 Task: Compose an email with the signature Kirsten Carter with the subject Feedback on a testimonial and the message Can you please provide me with an update on the project risks and mitigation plan? from softage.9@softage.net to softage.4@softage.netSelect the entire message and remove all formatting, select the entire message Undo Send the email. Finally, move the email from Sent Items to the label Inventory management
Action: Mouse moved to (1252, 75)
Screenshot: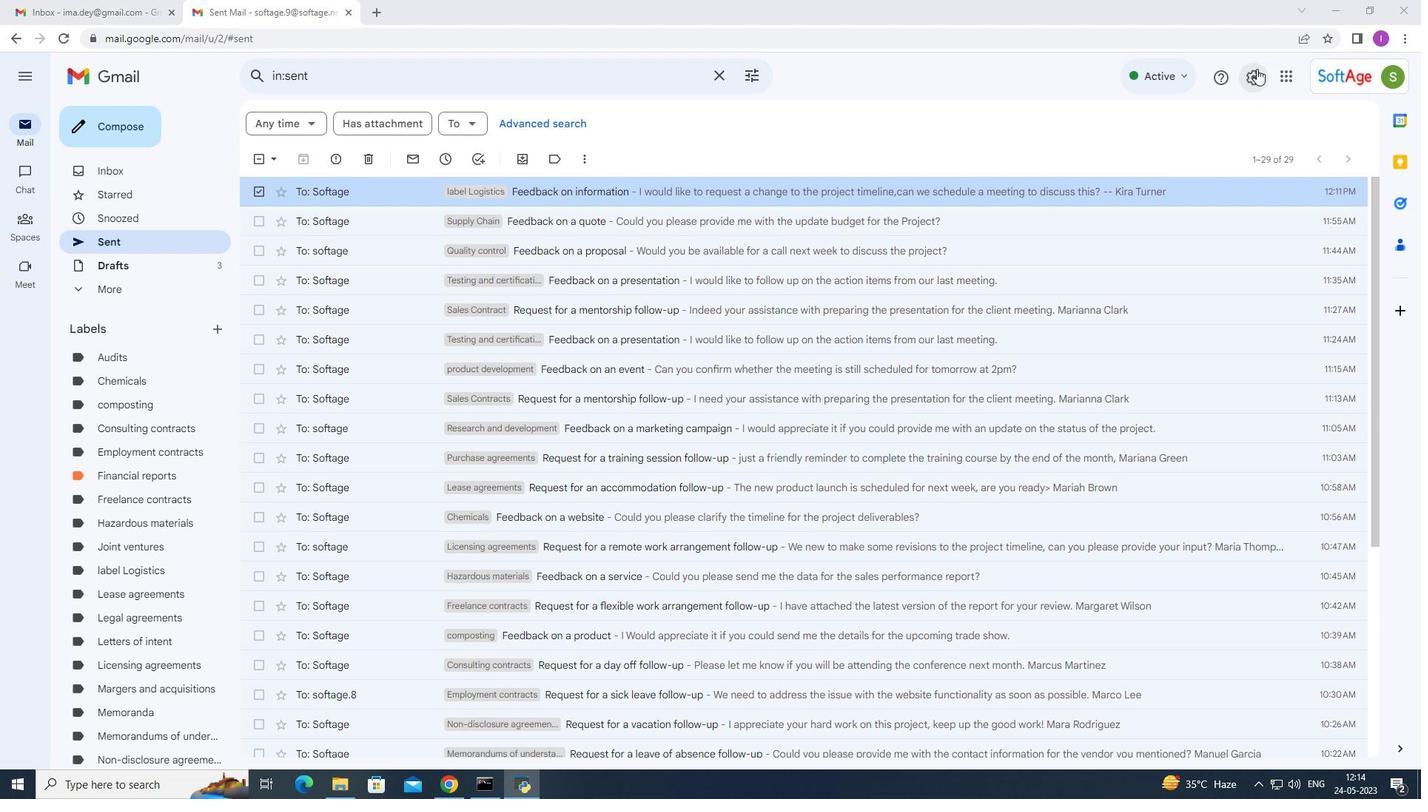 
Action: Mouse pressed left at (1252, 75)
Screenshot: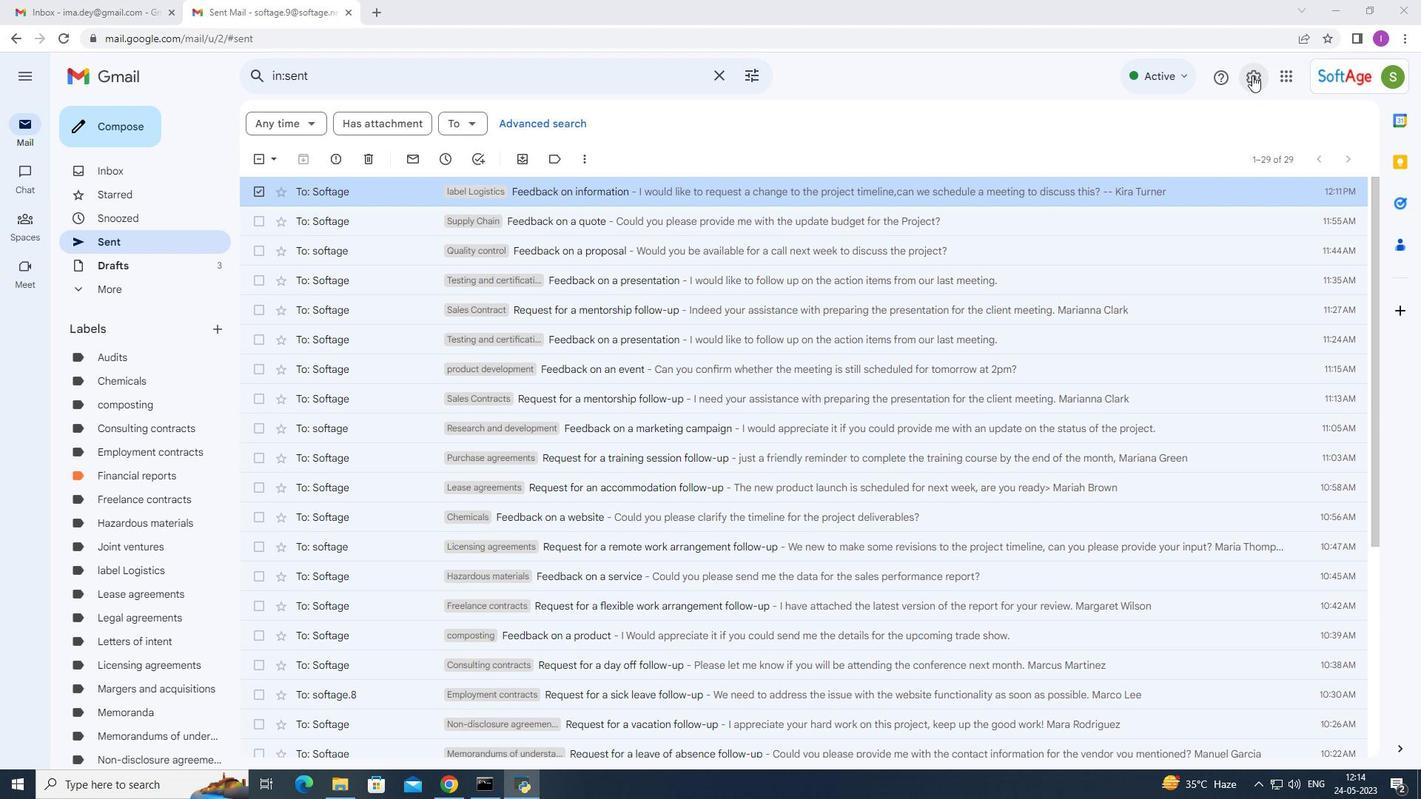
Action: Mouse moved to (1260, 144)
Screenshot: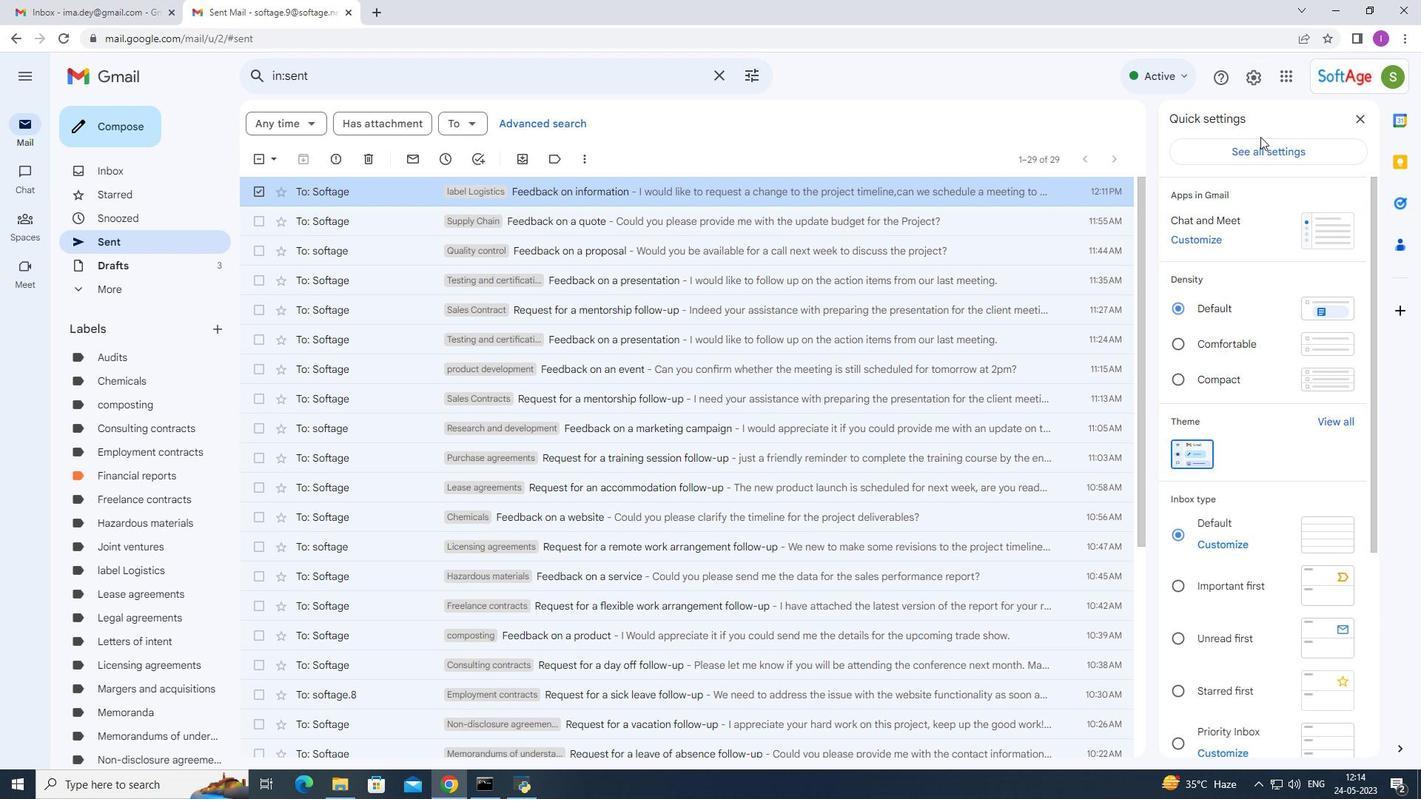 
Action: Mouse pressed left at (1260, 144)
Screenshot: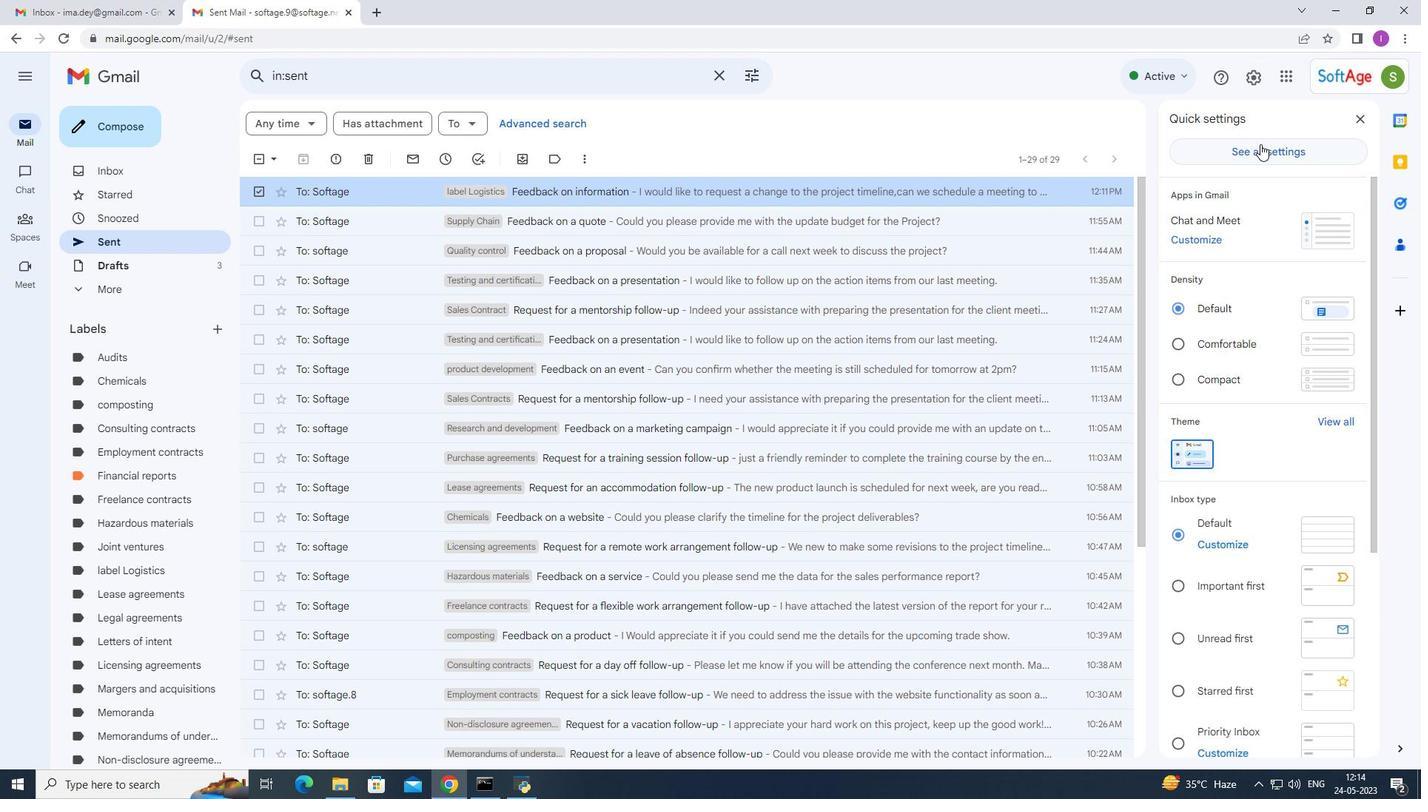 
Action: Mouse moved to (612, 430)
Screenshot: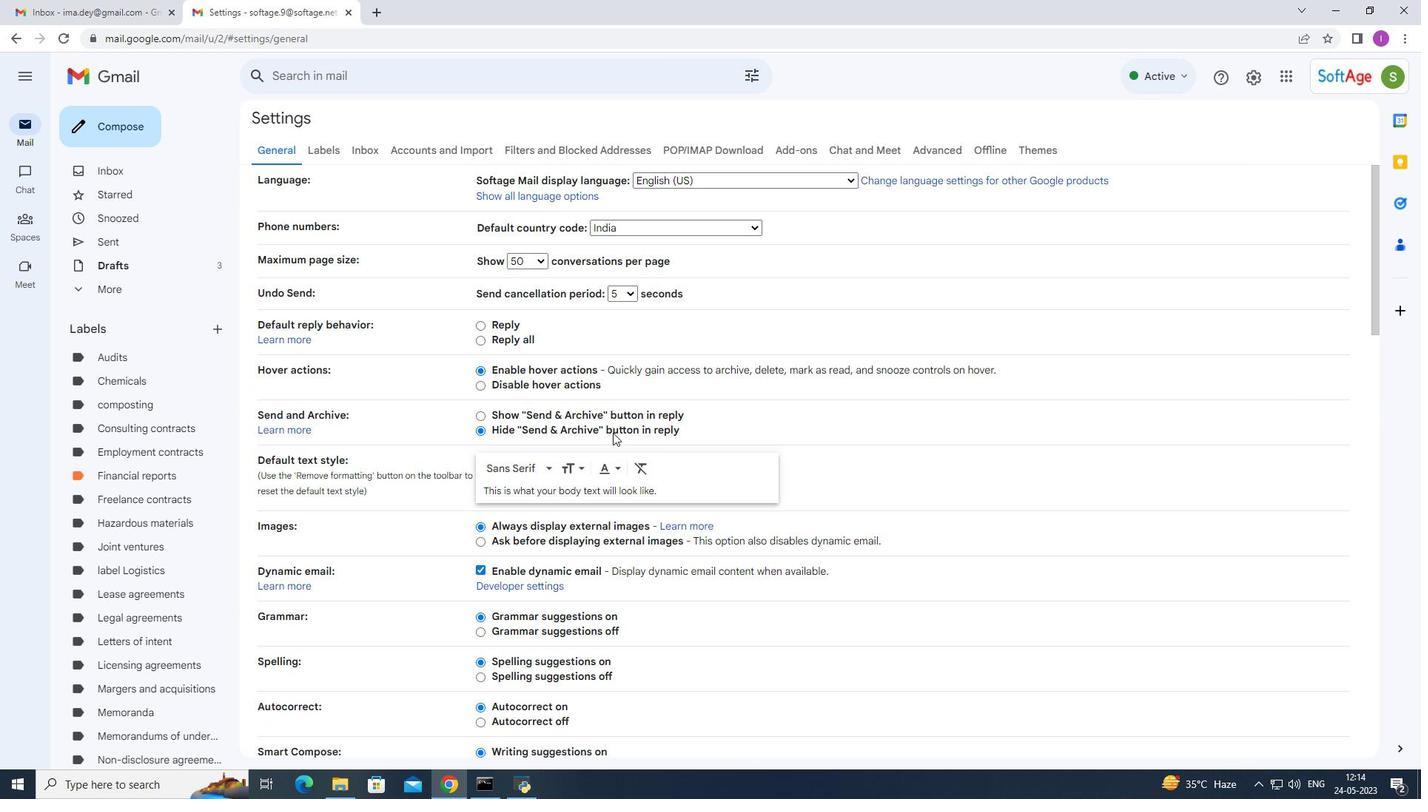 
Action: Mouse scrolled (612, 429) with delta (0, 0)
Screenshot: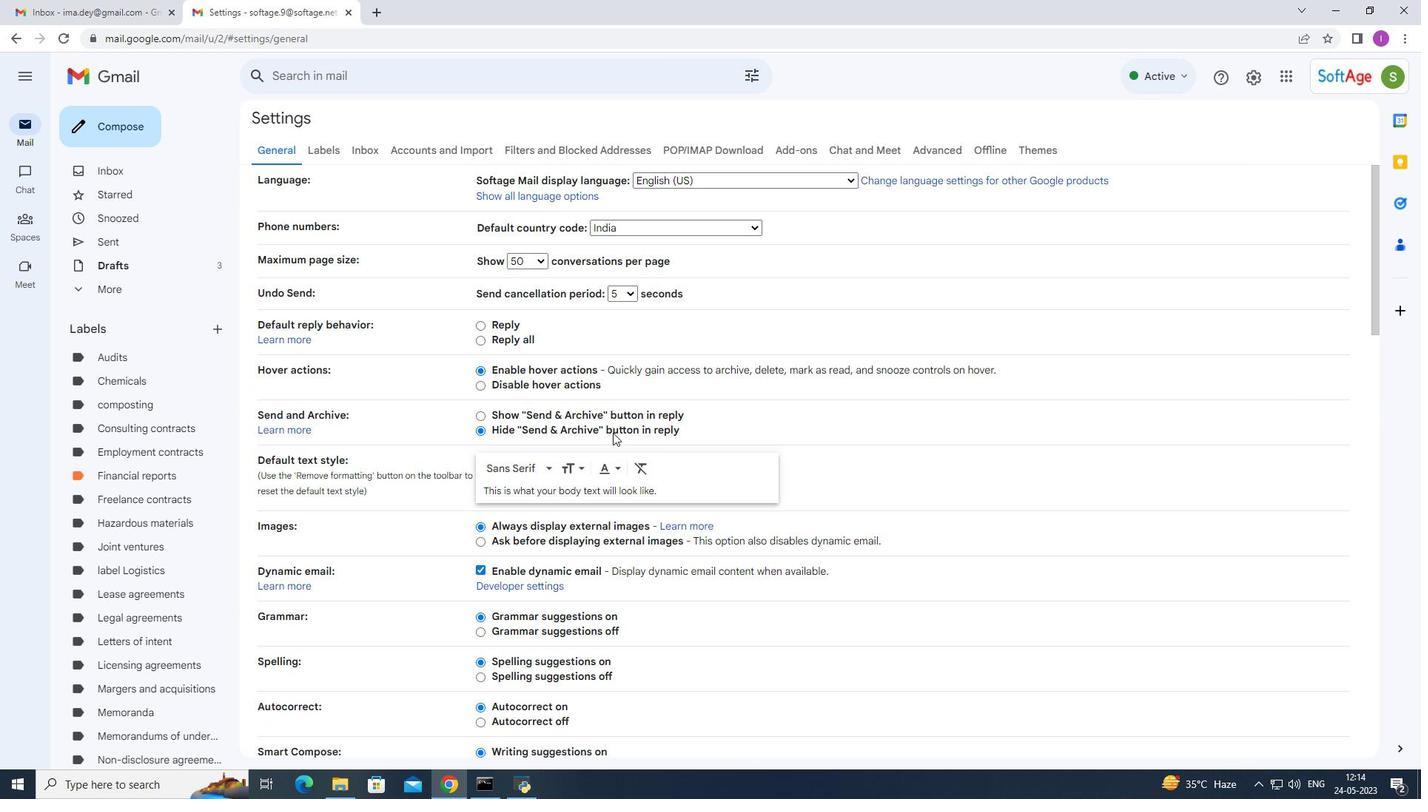 
Action: Mouse scrolled (612, 429) with delta (0, 0)
Screenshot: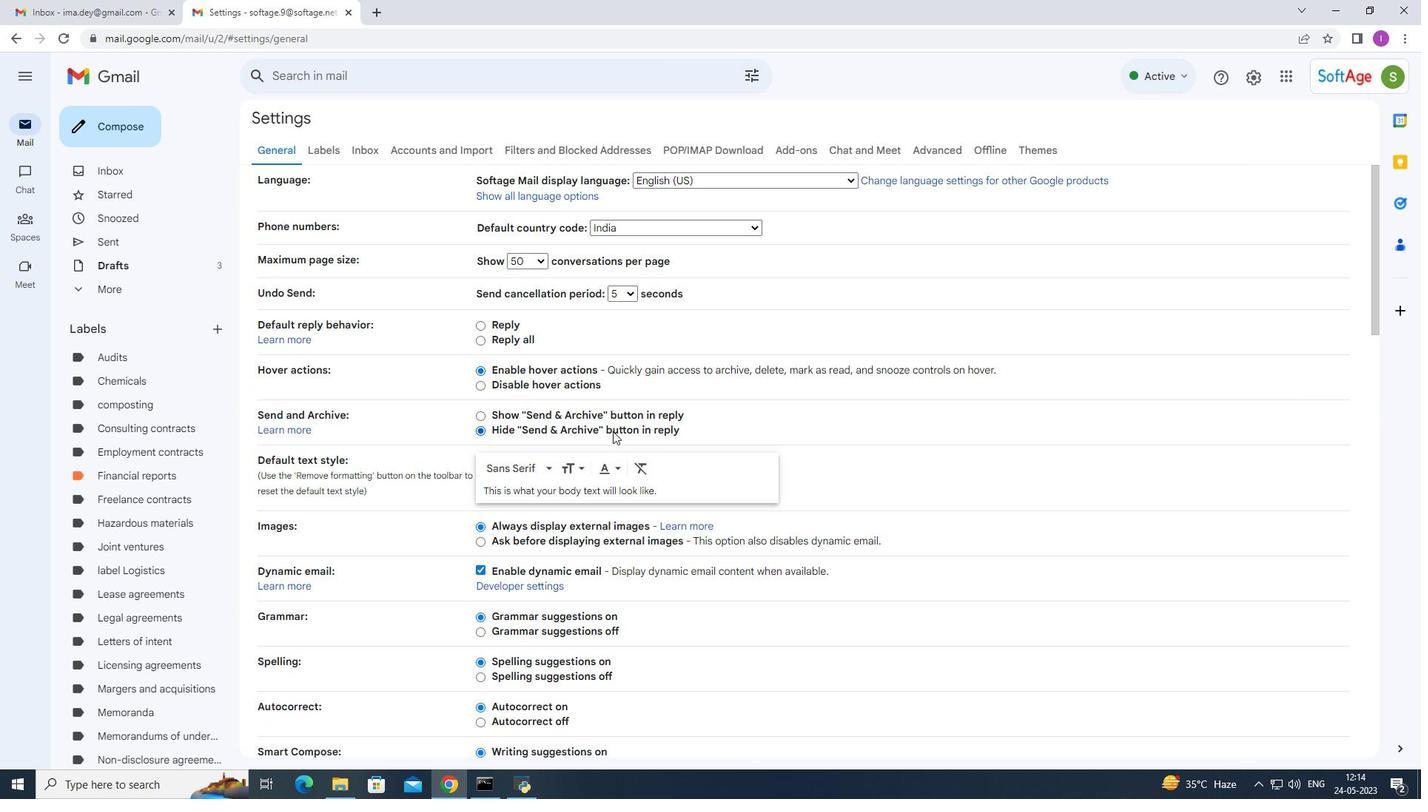 
Action: Mouse scrolled (612, 429) with delta (0, 0)
Screenshot: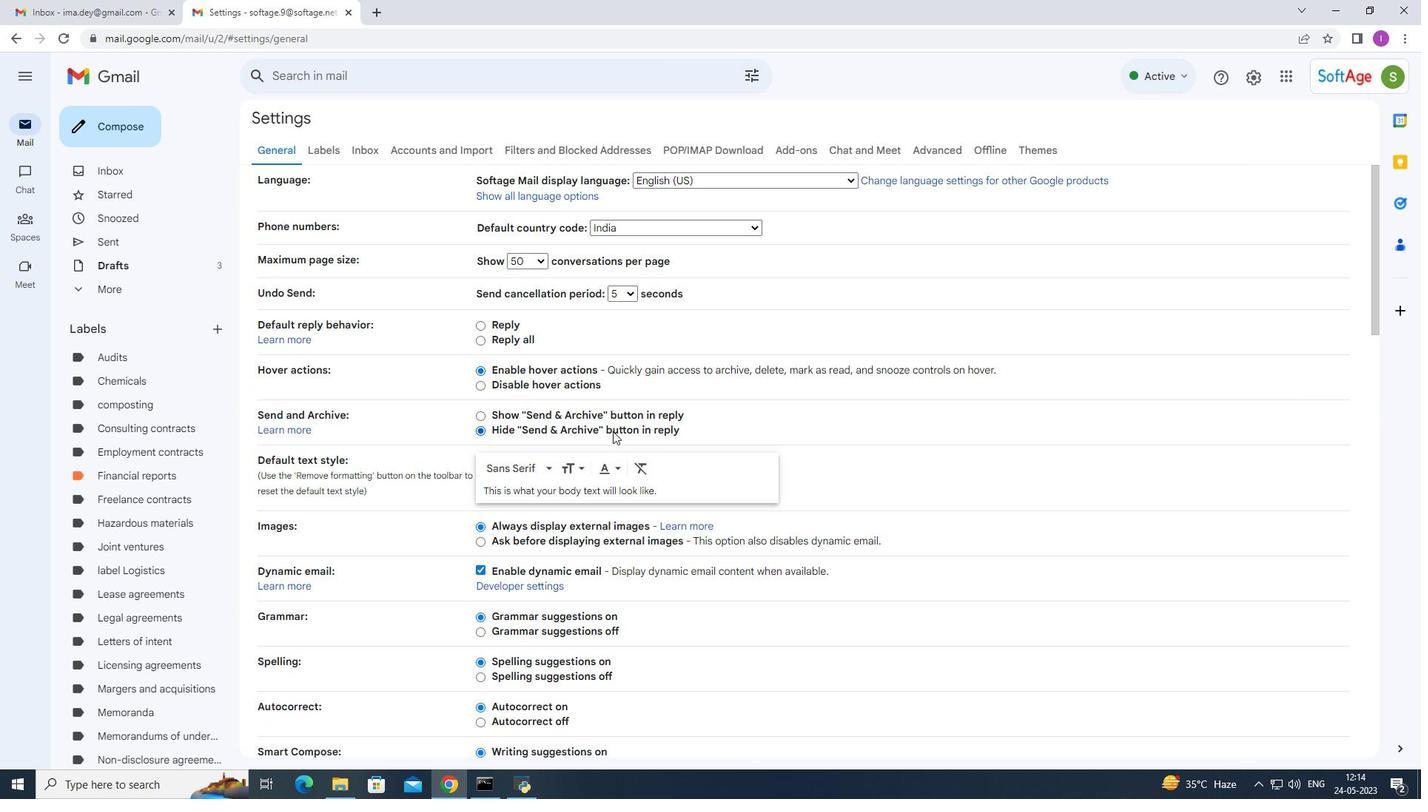 
Action: Mouse scrolled (612, 430) with delta (0, 0)
Screenshot: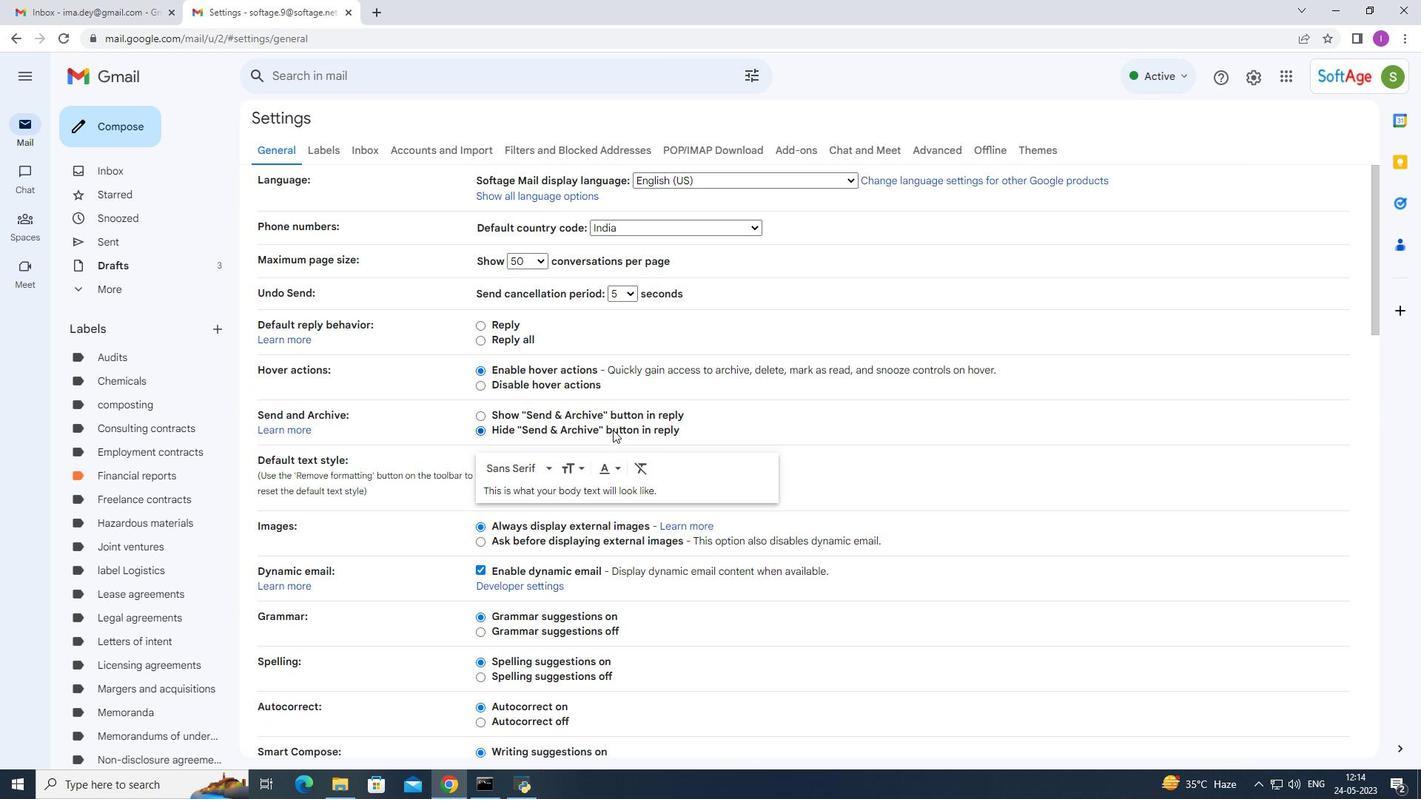 
Action: Mouse scrolled (612, 429) with delta (0, 0)
Screenshot: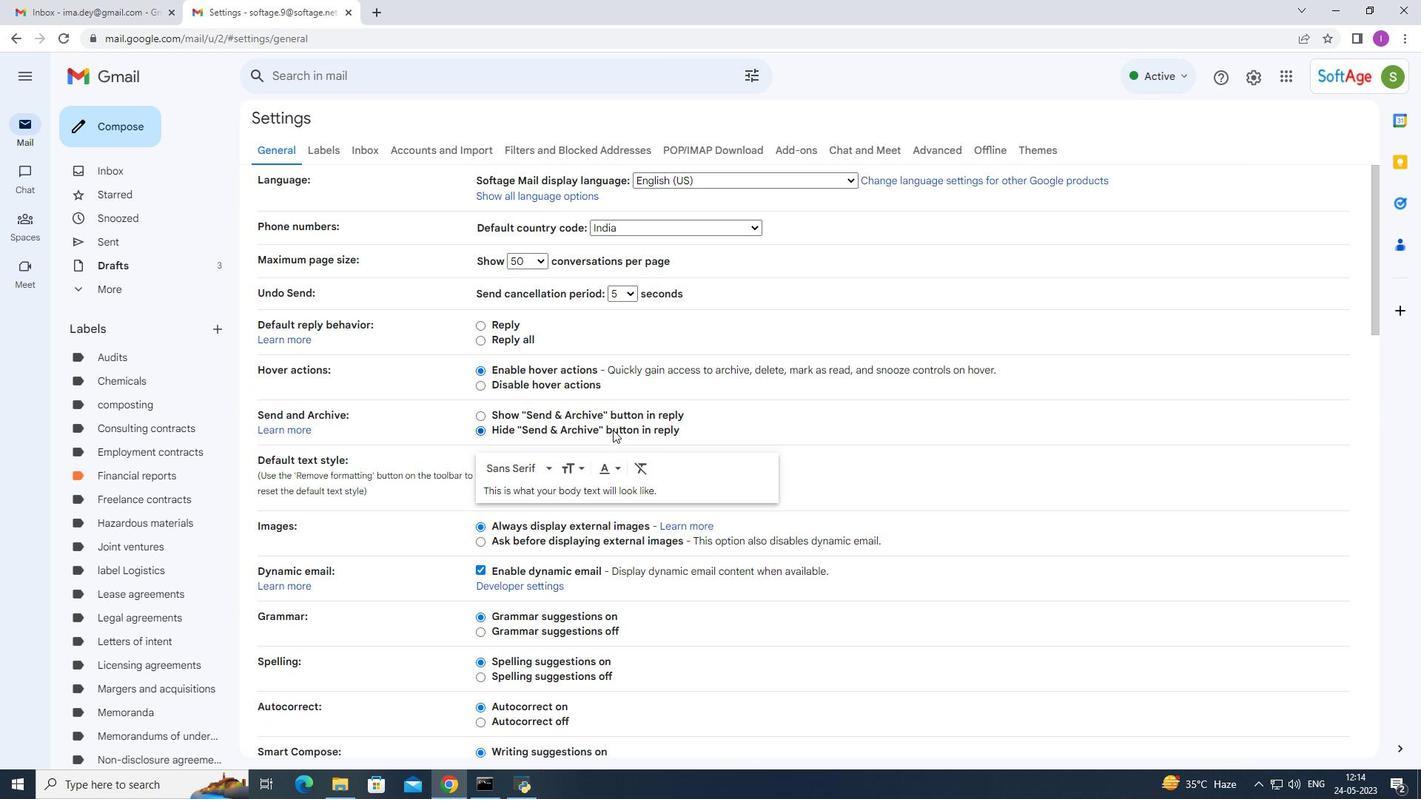 
Action: Mouse scrolled (612, 429) with delta (0, 0)
Screenshot: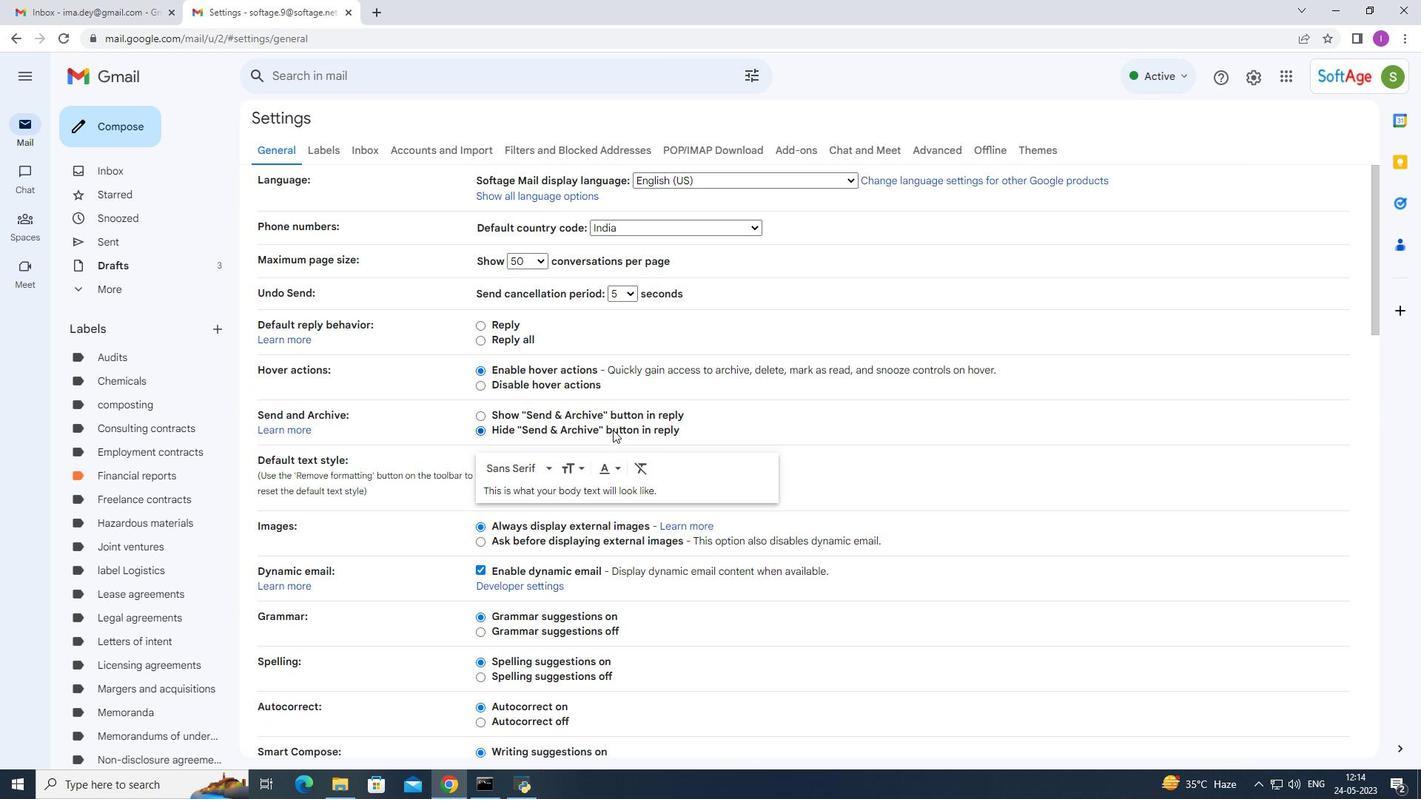 
Action: Mouse moved to (613, 416)
Screenshot: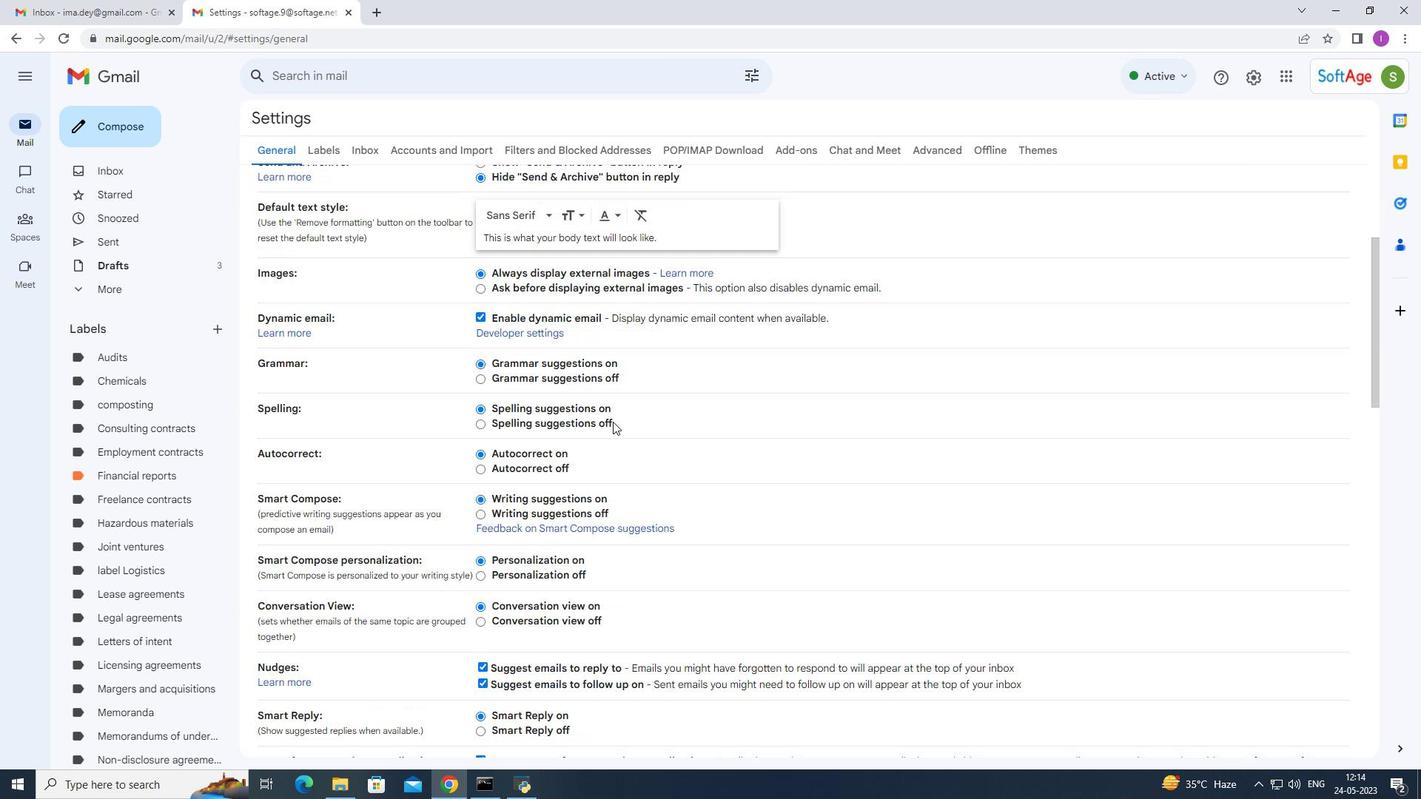
Action: Mouse scrolled (613, 415) with delta (0, 0)
Screenshot: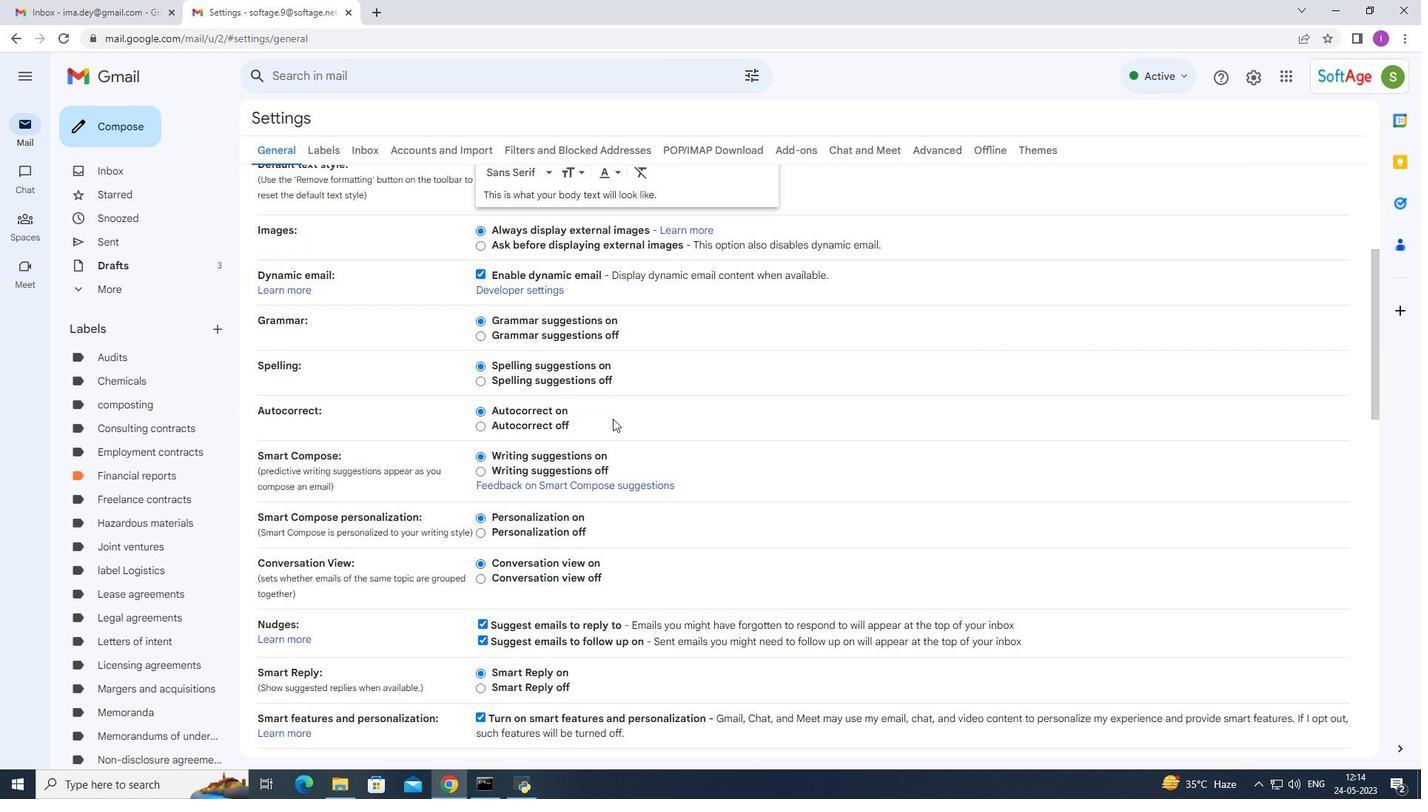 
Action: Mouse scrolled (613, 415) with delta (0, 0)
Screenshot: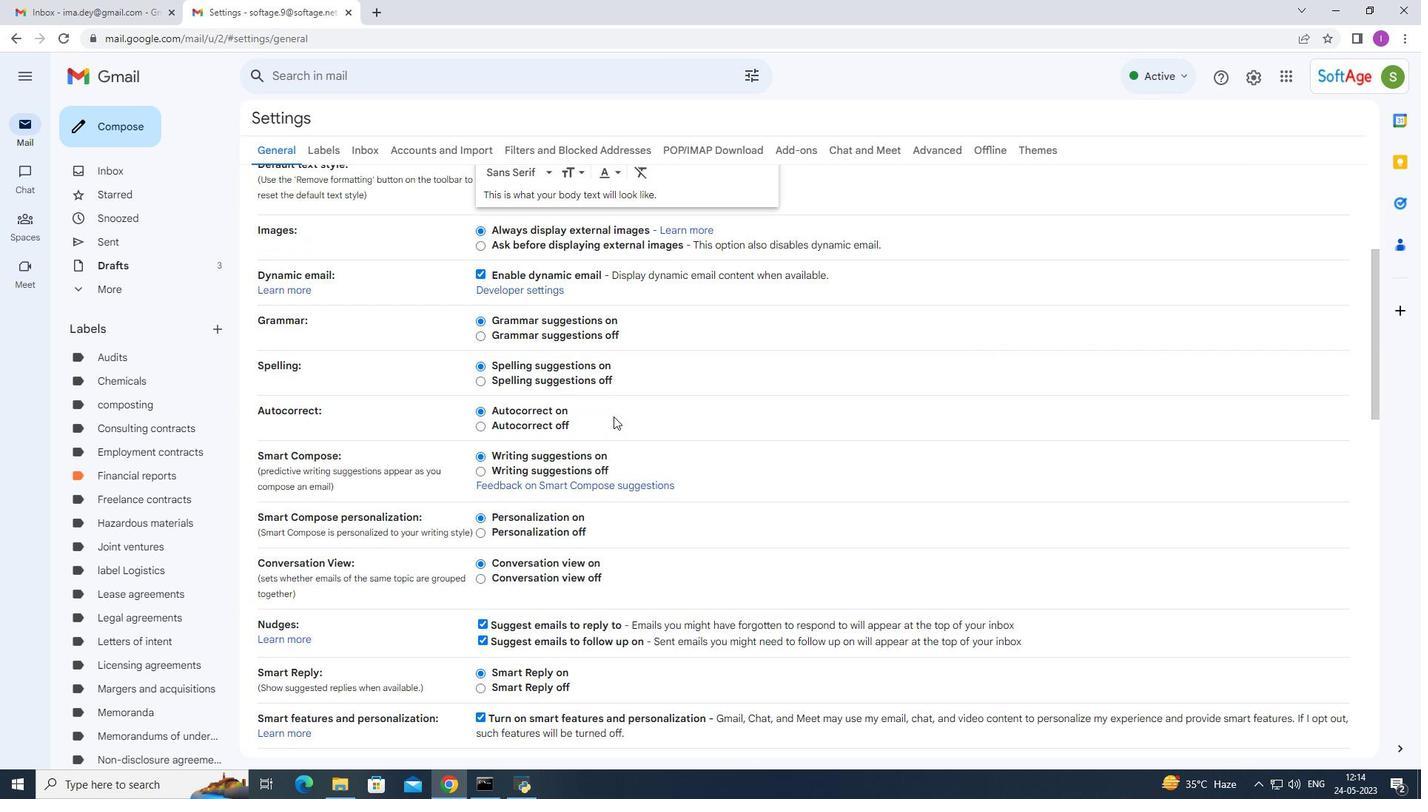 
Action: Mouse scrolled (613, 415) with delta (0, 0)
Screenshot: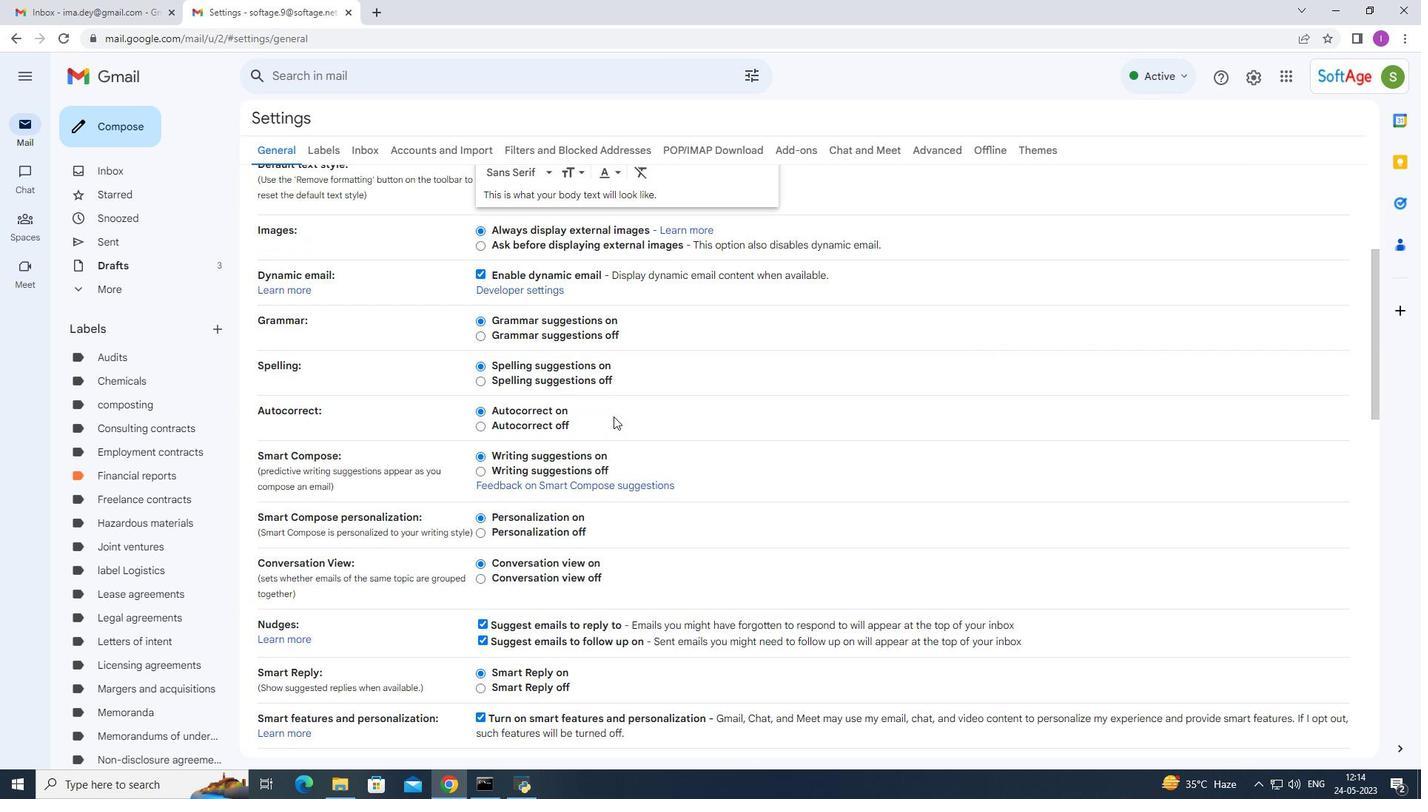 
Action: Mouse moved to (614, 416)
Screenshot: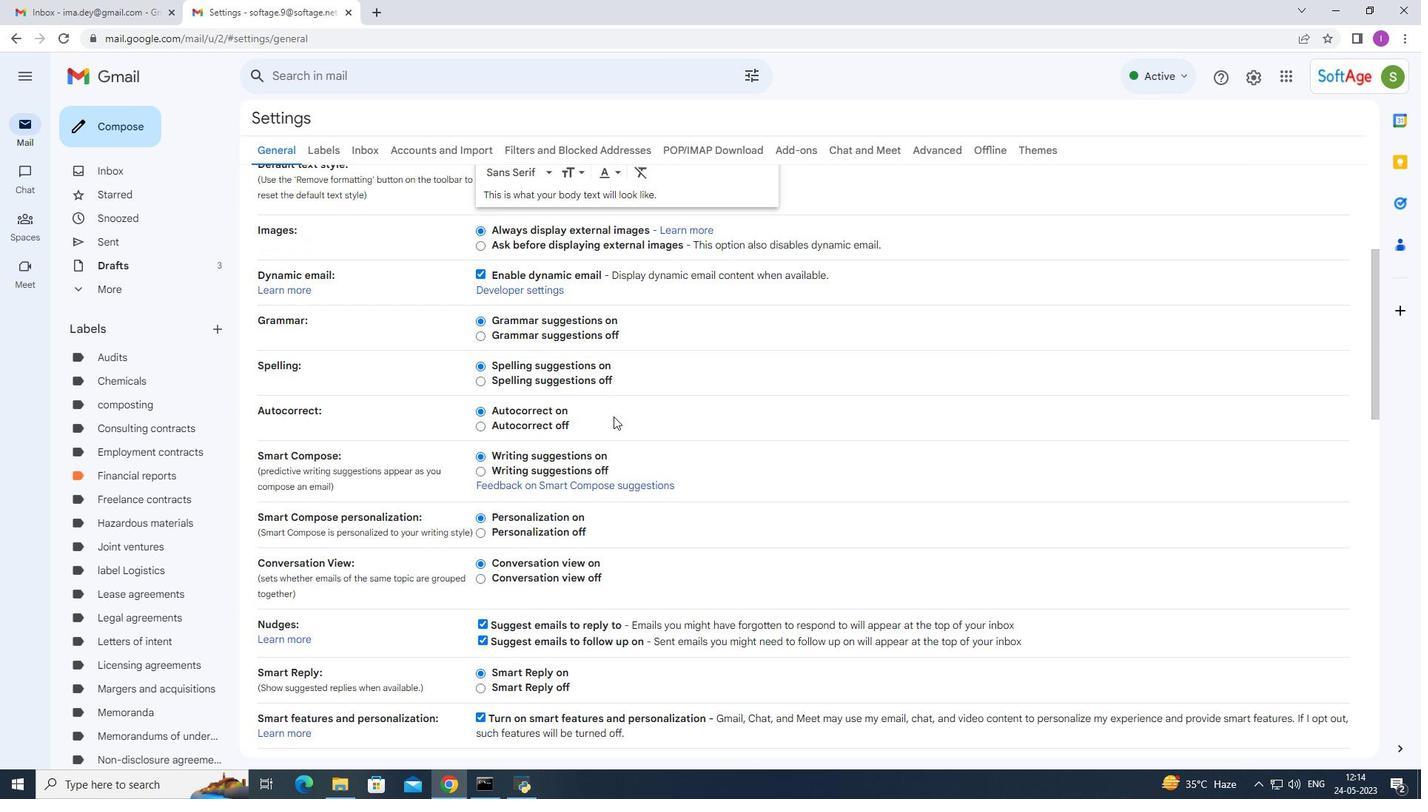 
Action: Mouse scrolled (614, 415) with delta (0, 0)
Screenshot: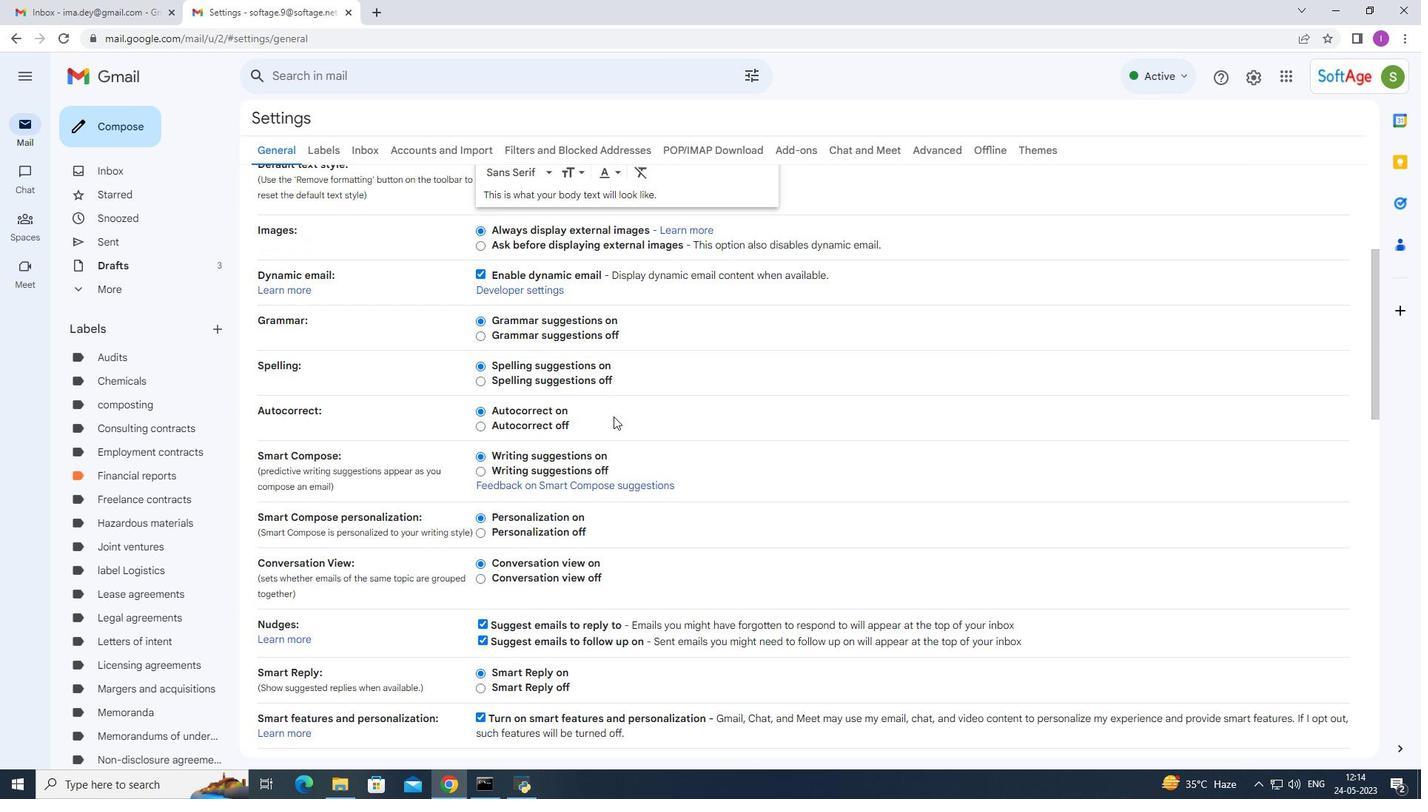 
Action: Mouse moved to (616, 410)
Screenshot: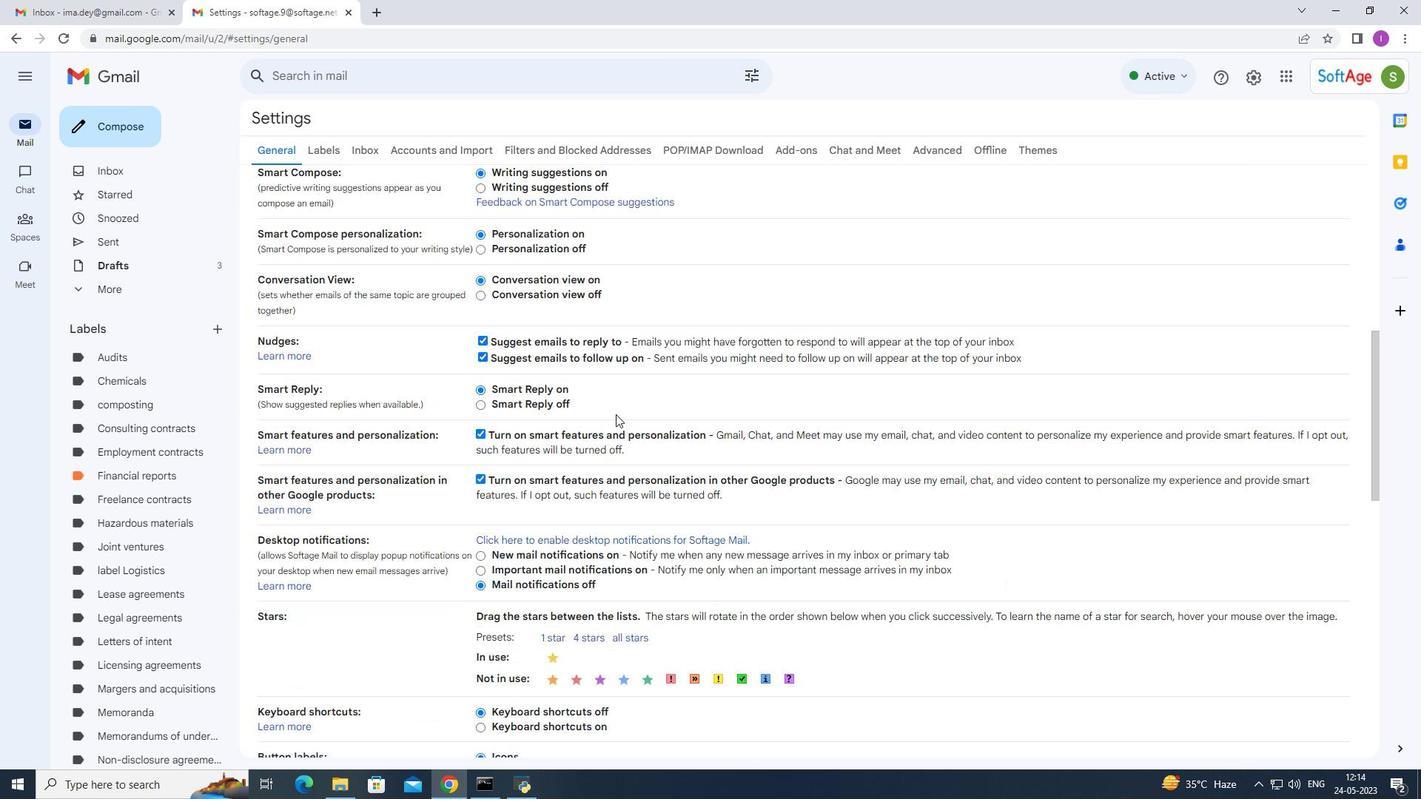 
Action: Mouse scrolled (616, 410) with delta (0, 0)
Screenshot: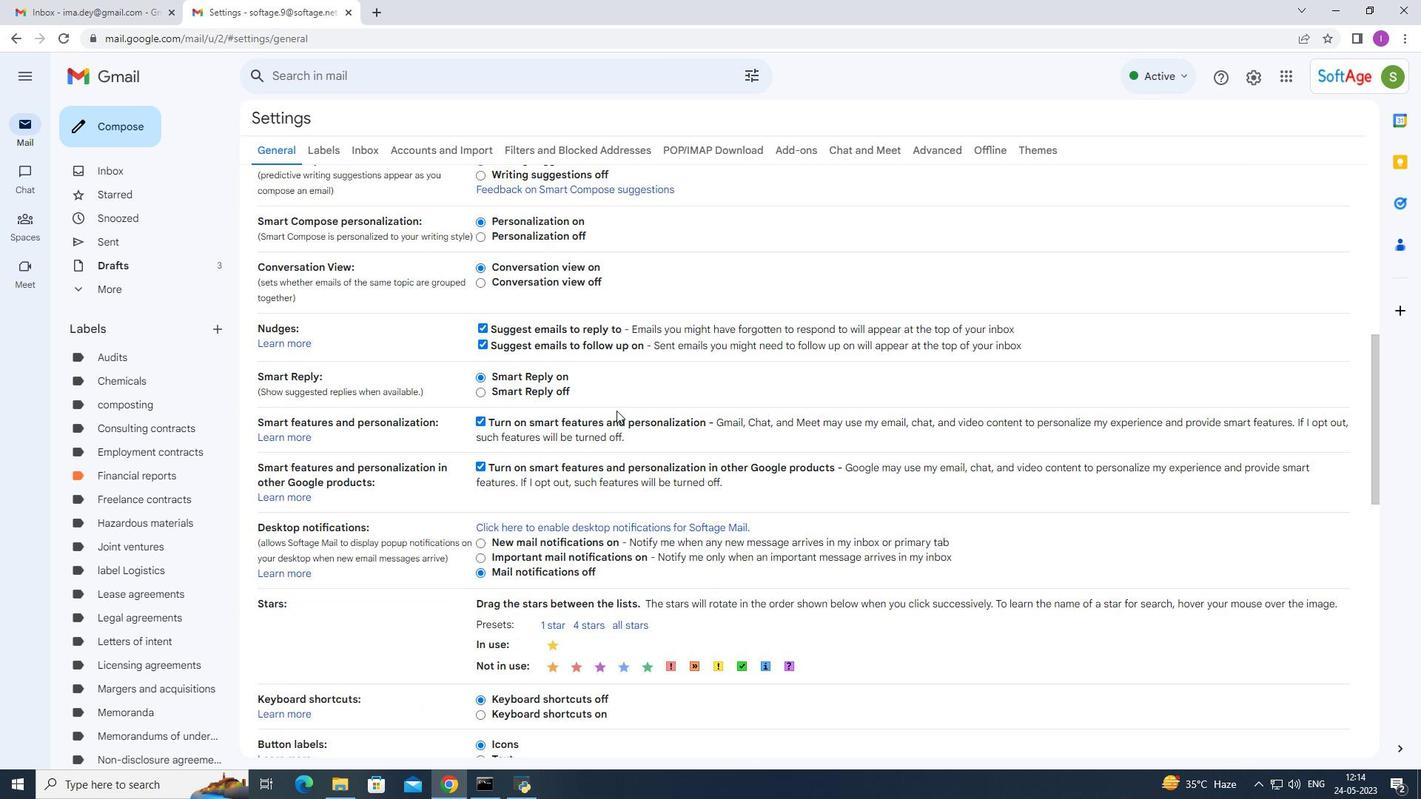 
Action: Mouse moved to (617, 410)
Screenshot: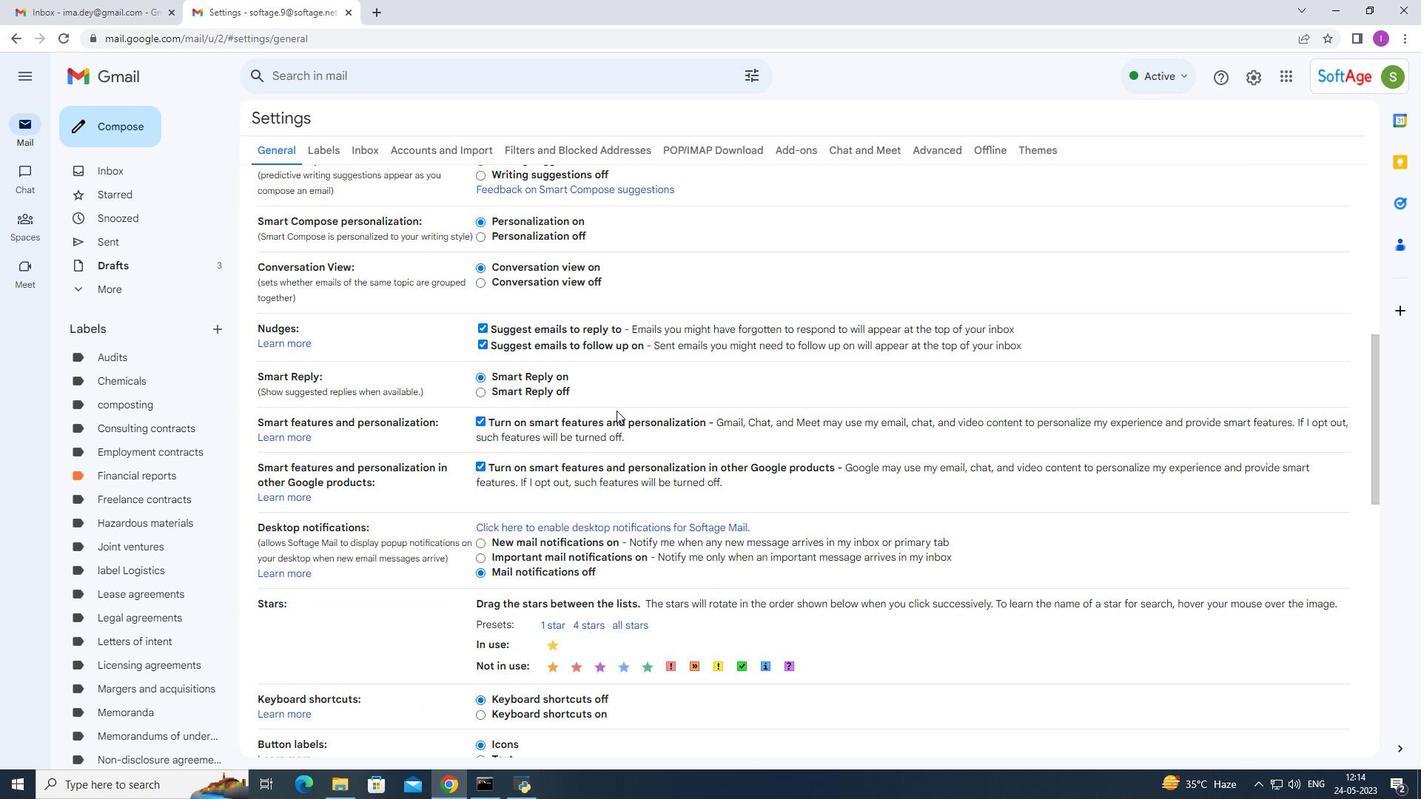 
Action: Mouse scrolled (617, 410) with delta (0, 0)
Screenshot: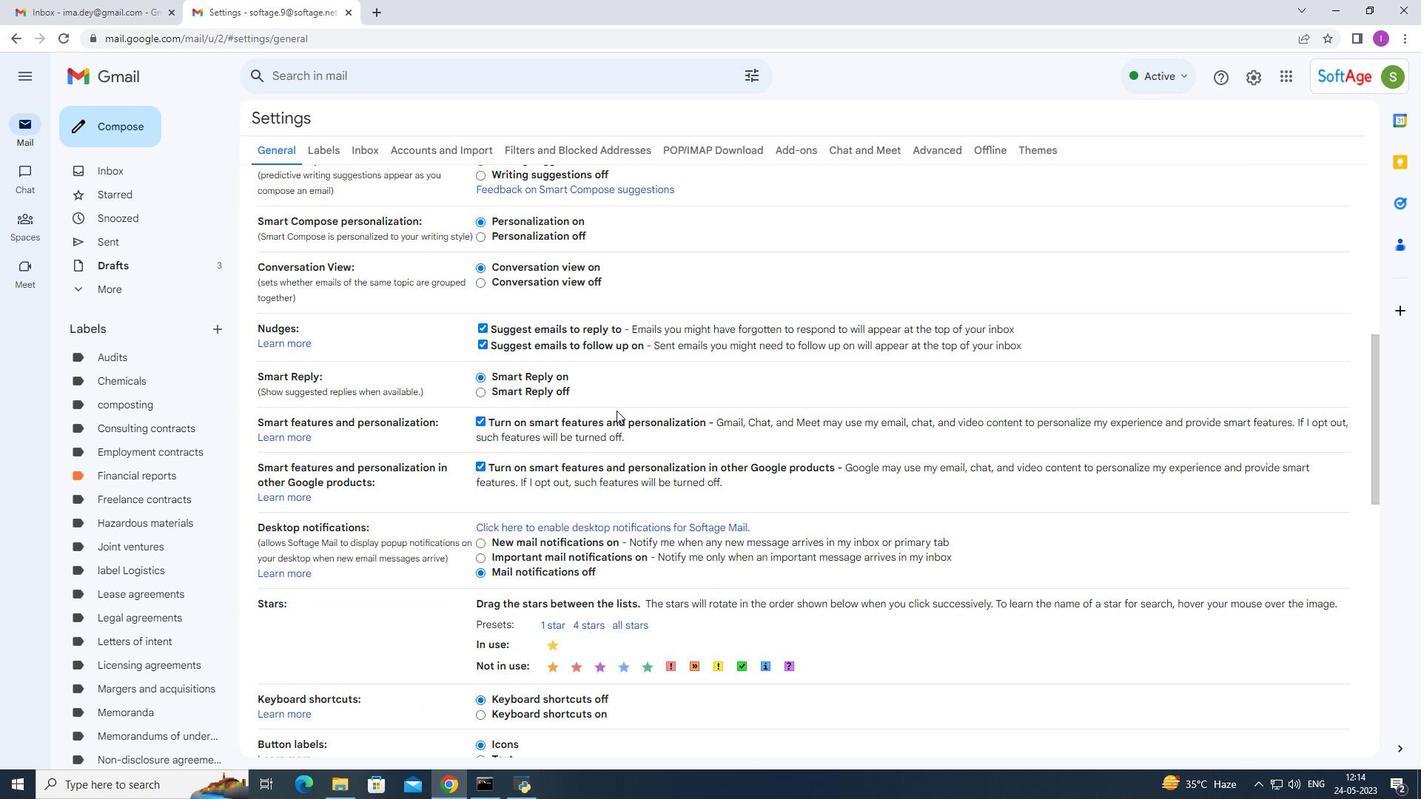 
Action: Mouse moved to (617, 410)
Screenshot: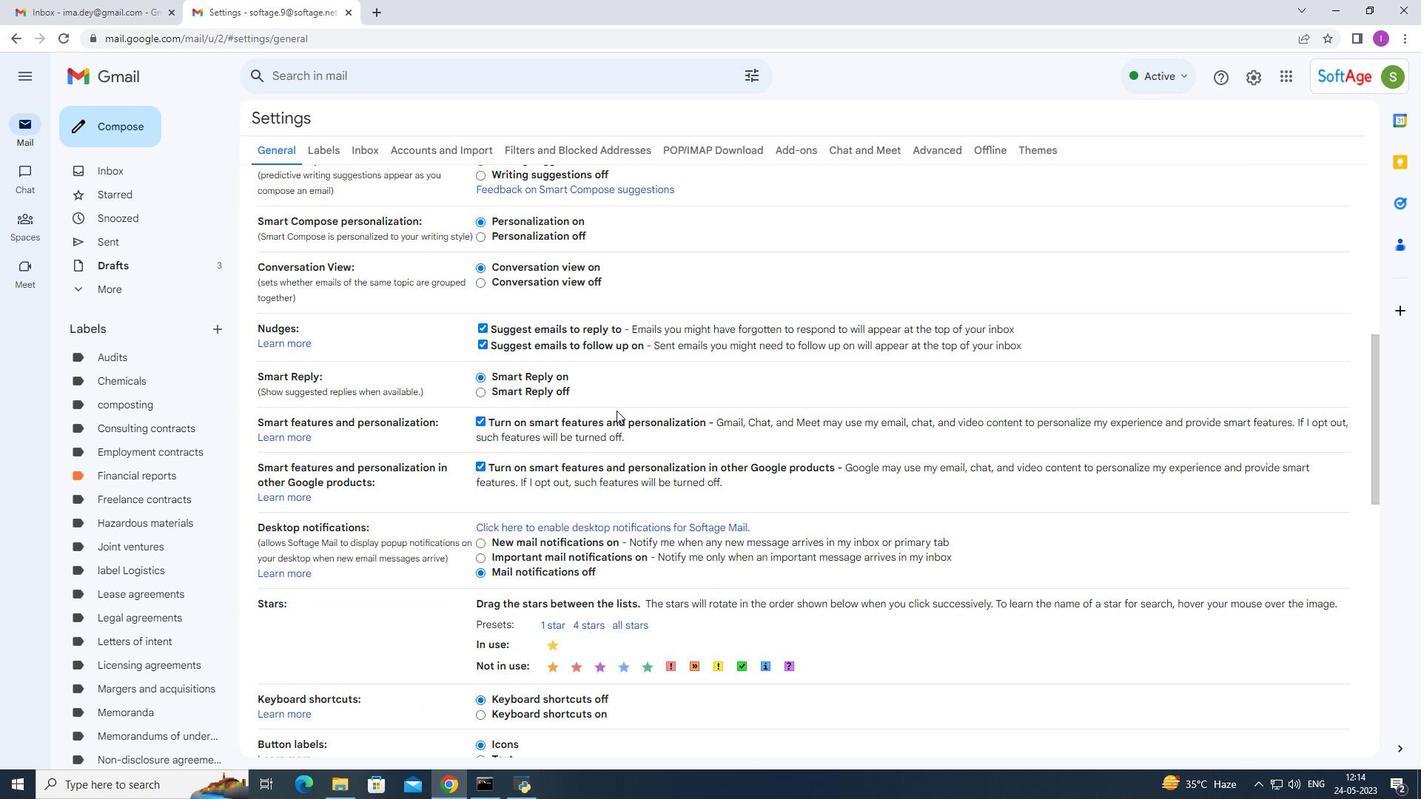 
Action: Mouse scrolled (617, 410) with delta (0, 0)
Screenshot: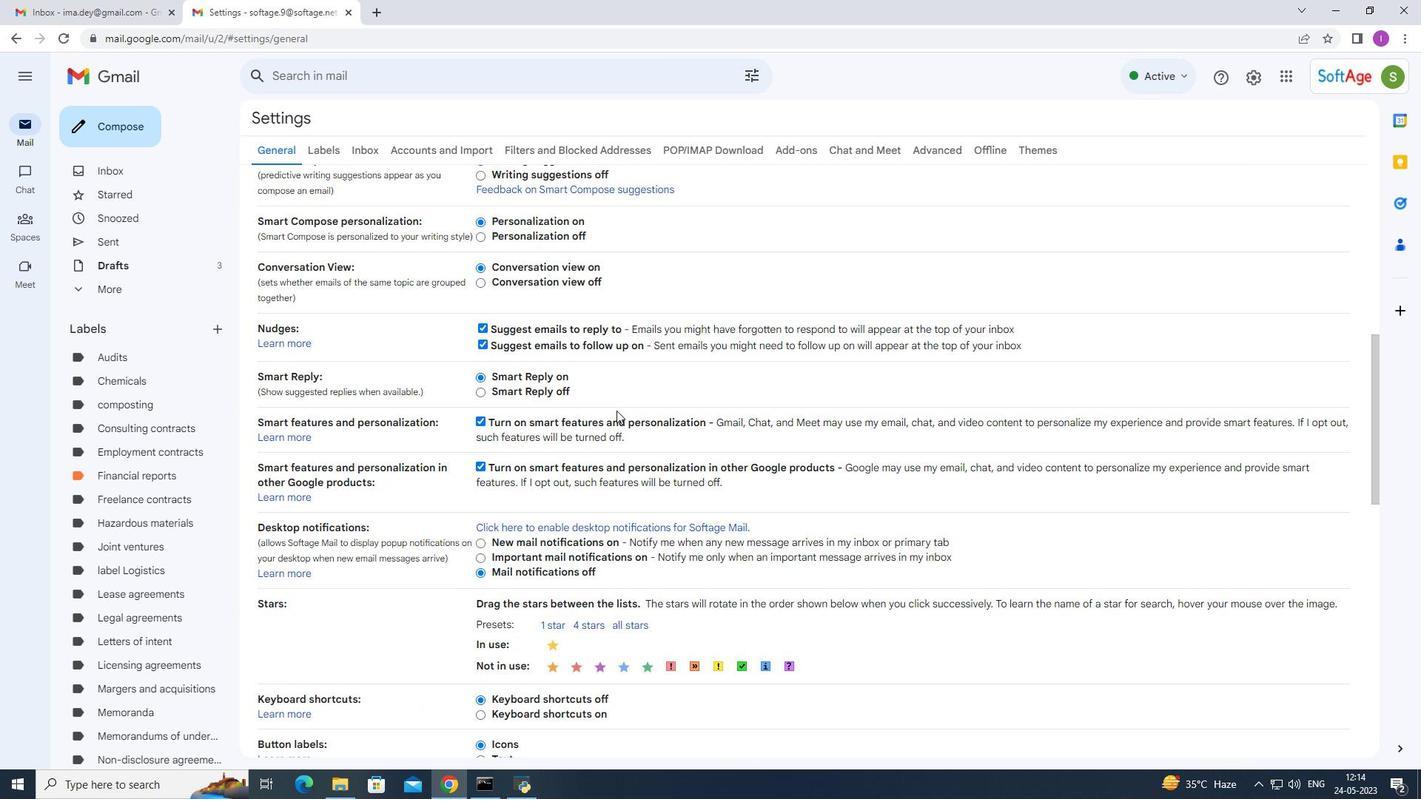 
Action: Mouse moved to (618, 410)
Screenshot: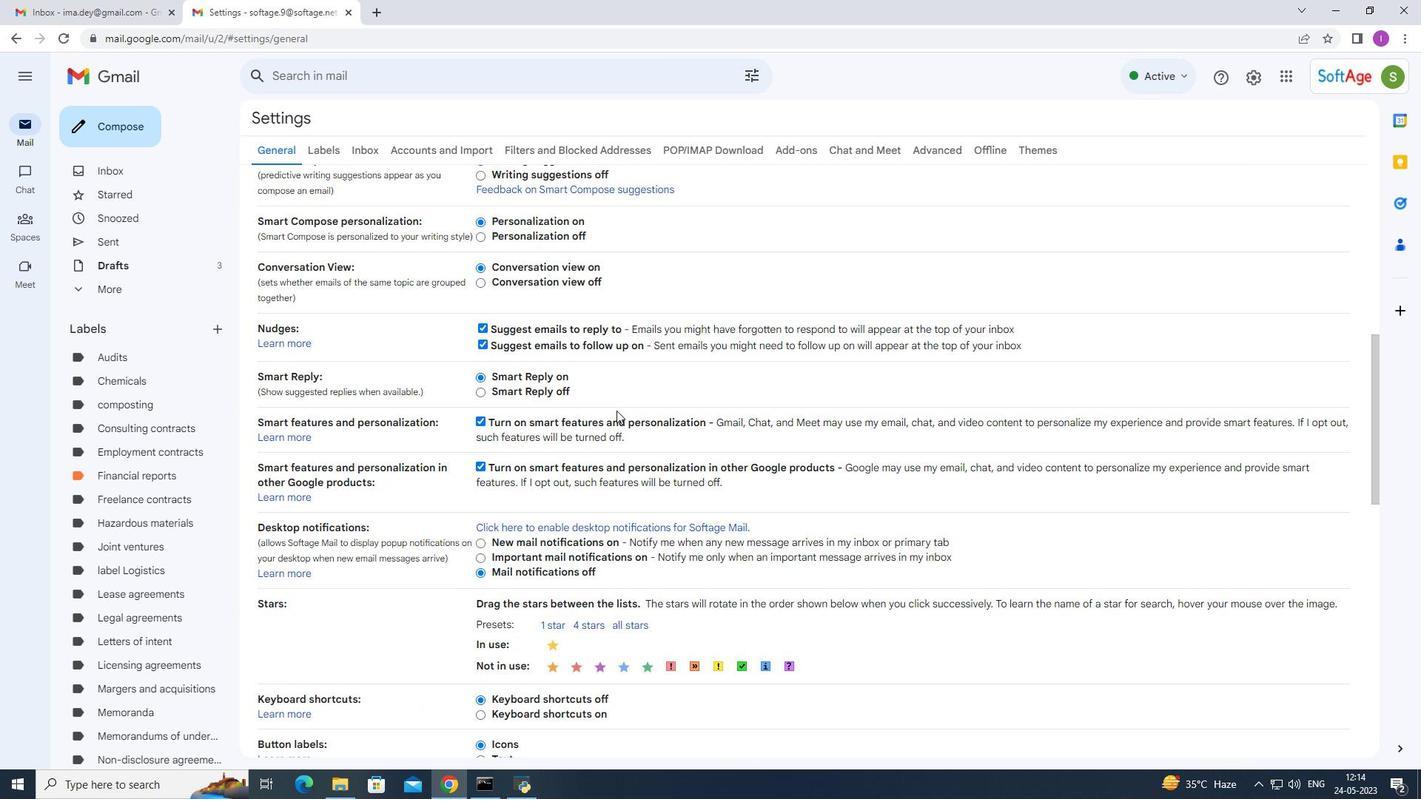 
Action: Mouse scrolled (618, 409) with delta (0, 0)
Screenshot: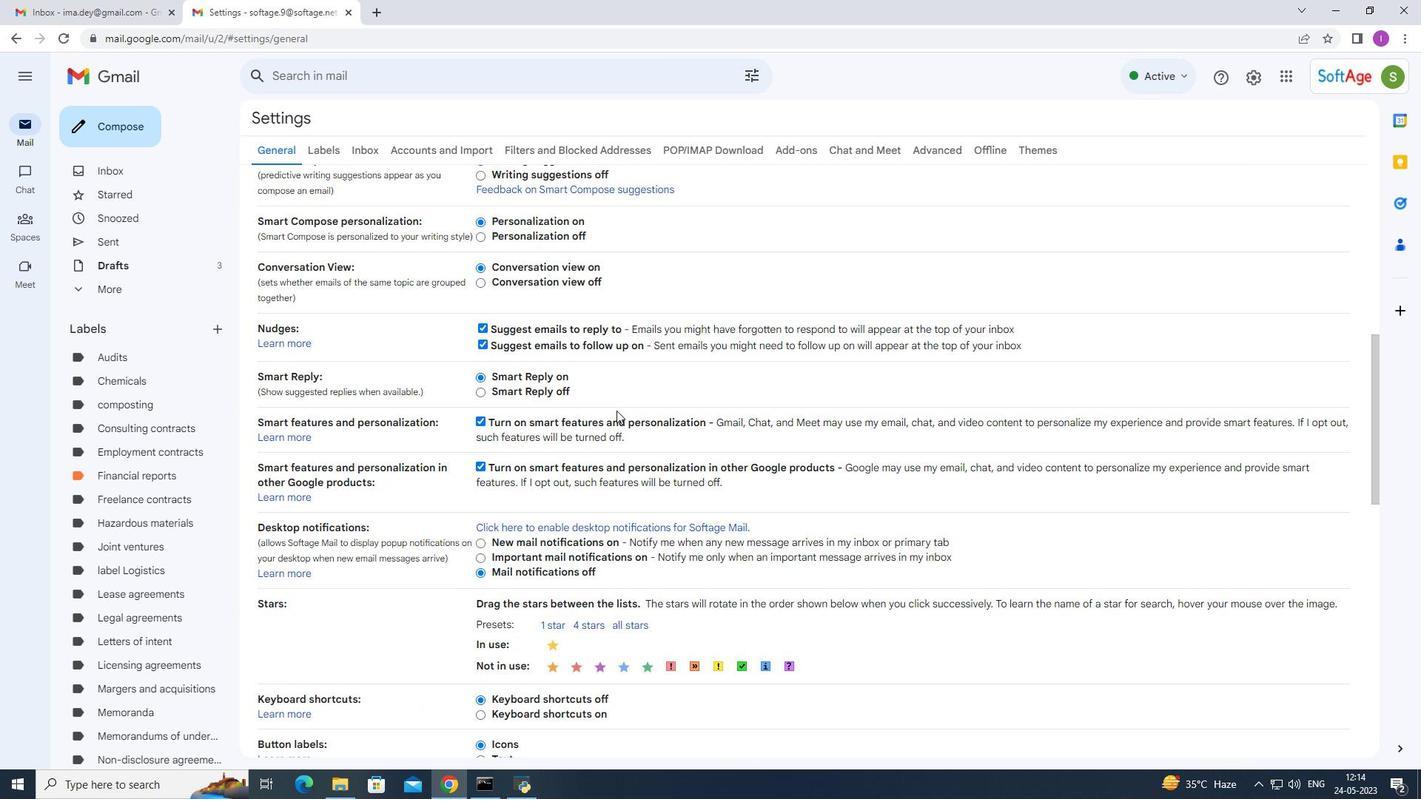 
Action: Mouse moved to (619, 409)
Screenshot: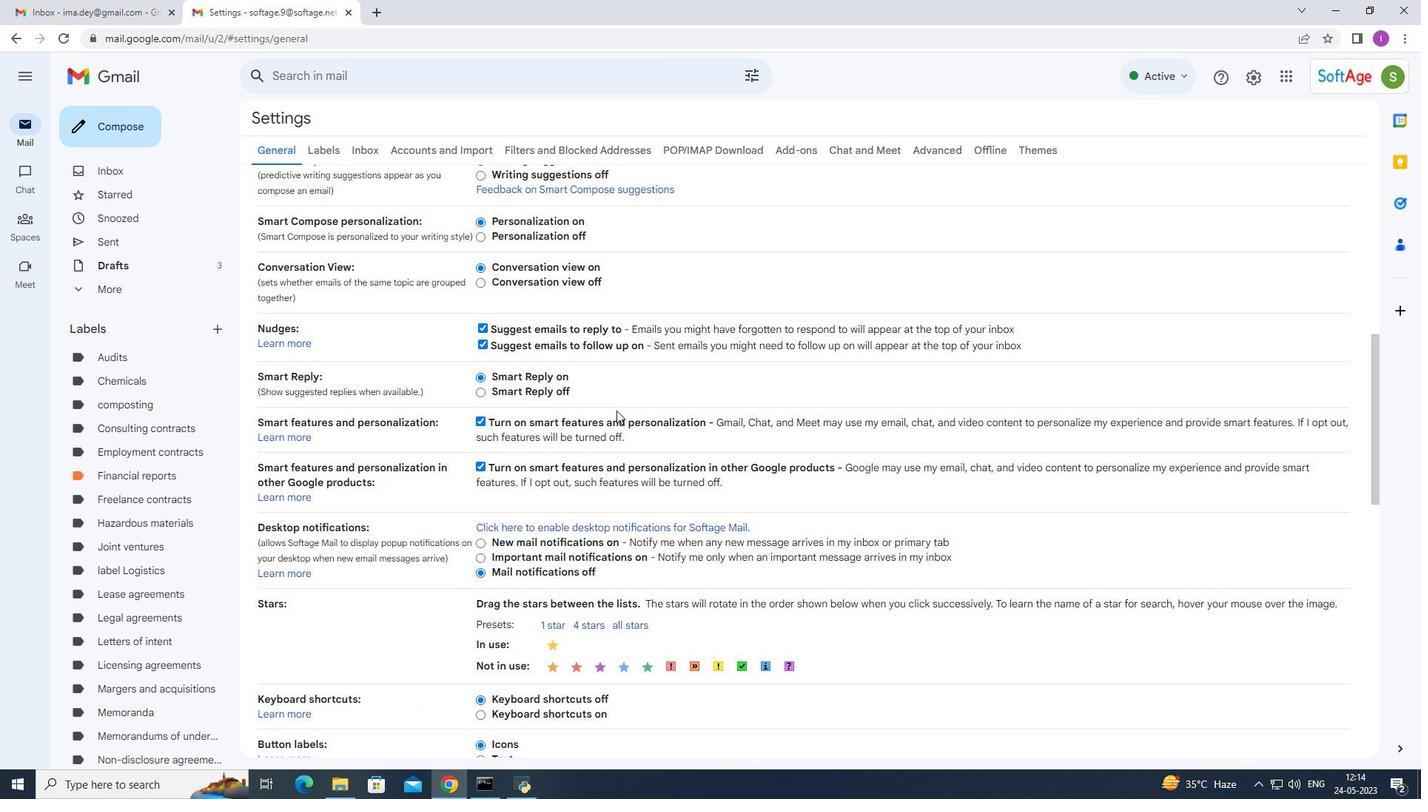 
Action: Mouse scrolled (619, 408) with delta (0, 0)
Screenshot: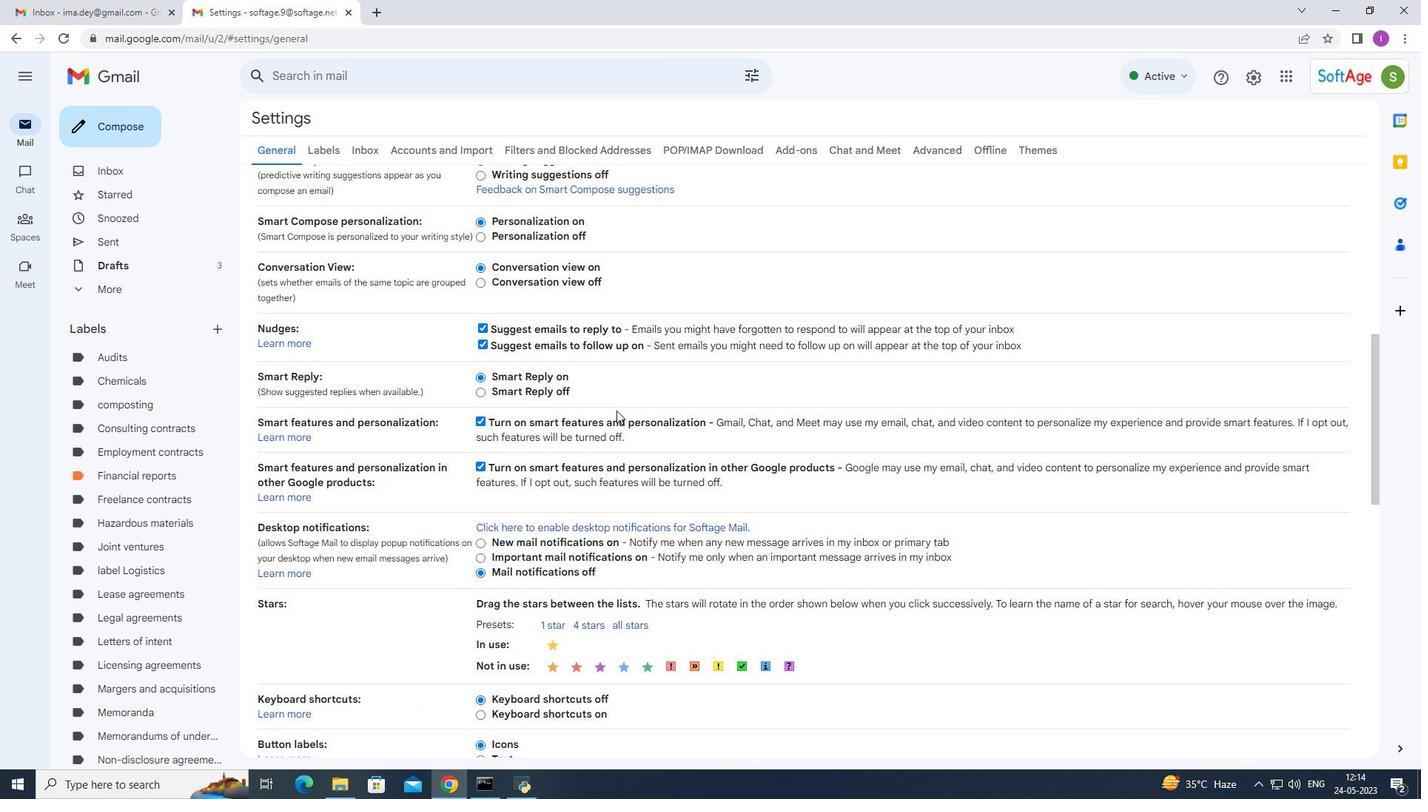
Action: Mouse moved to (620, 405)
Screenshot: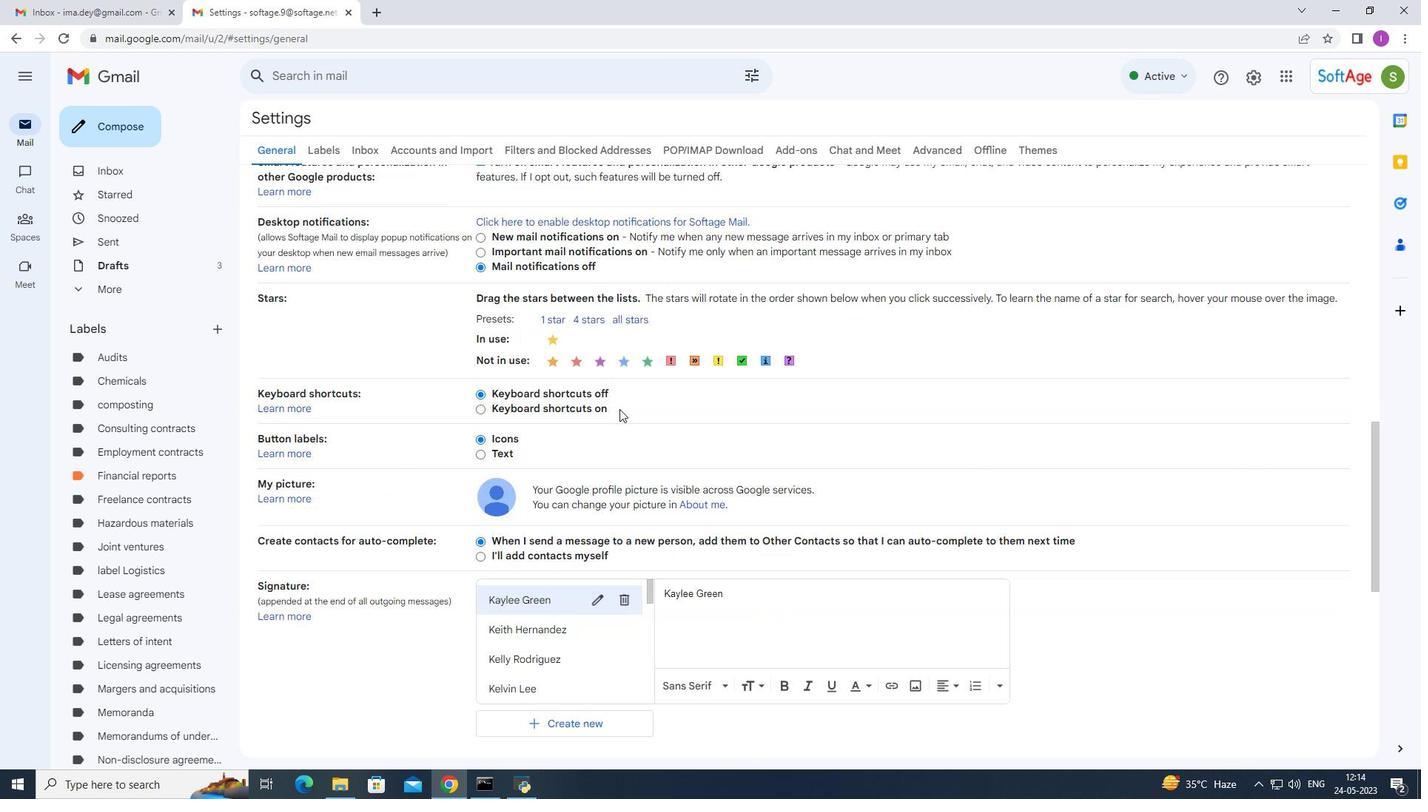 
Action: Mouse scrolled (620, 404) with delta (0, 0)
Screenshot: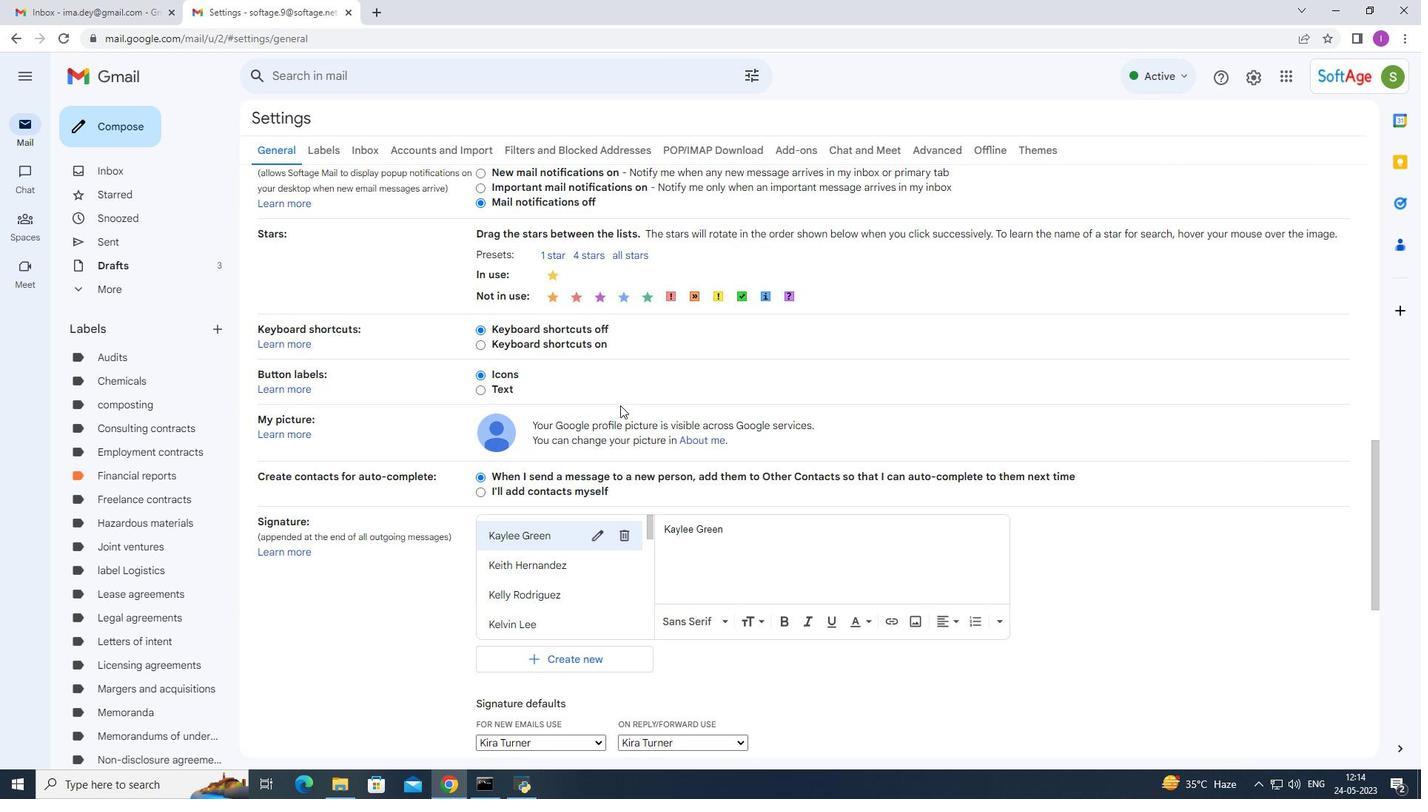 
Action: Mouse scrolled (620, 404) with delta (0, 0)
Screenshot: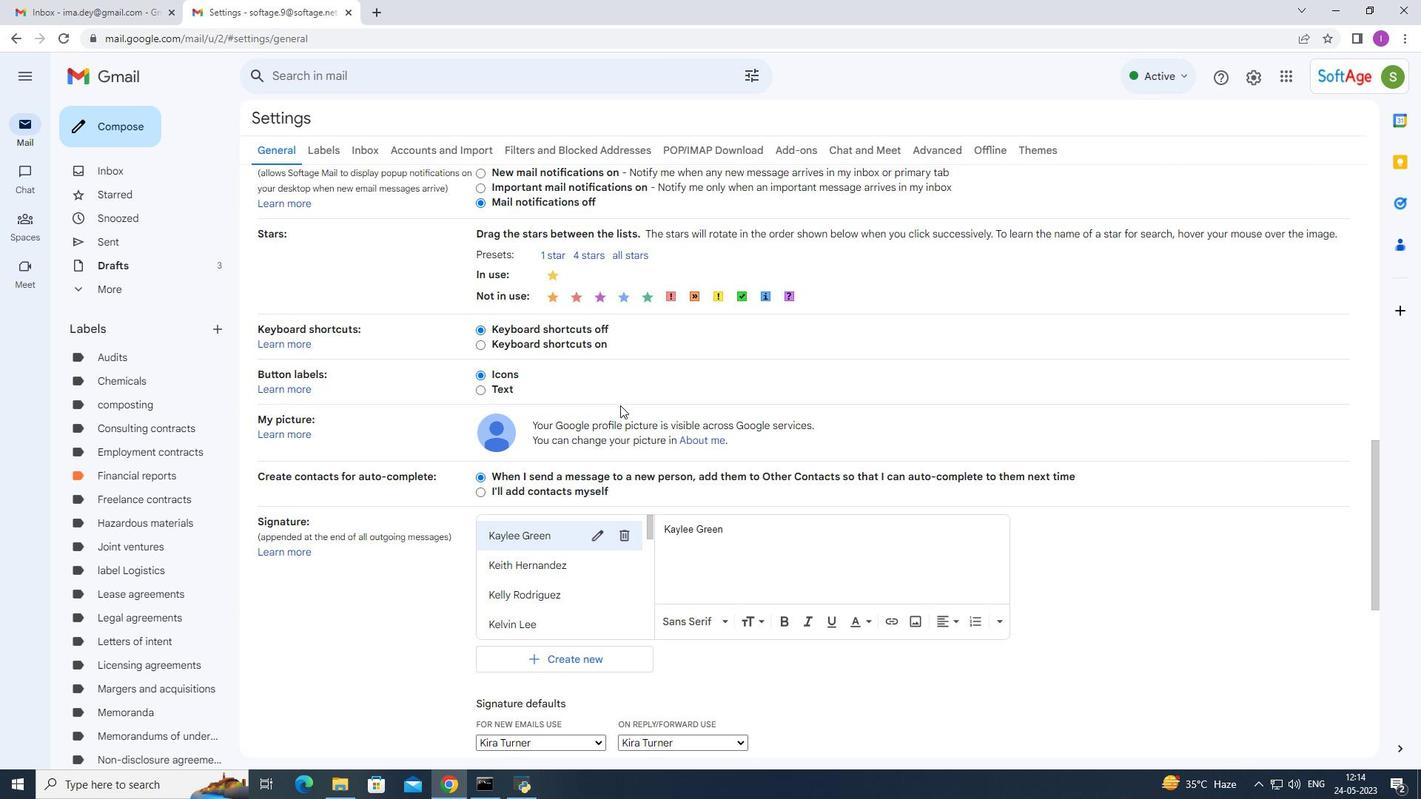 
Action: Mouse scrolled (620, 404) with delta (0, 0)
Screenshot: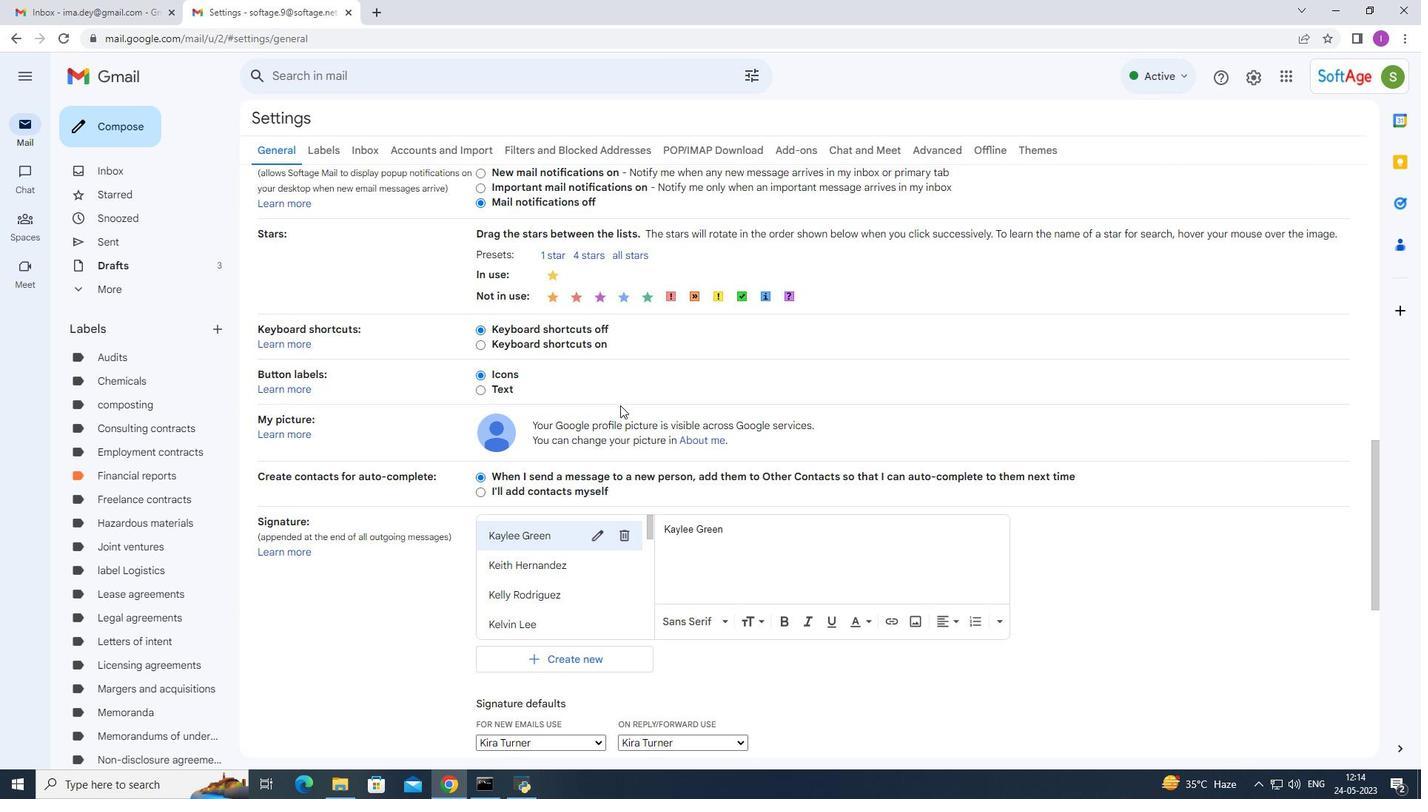 
Action: Mouse scrolled (620, 404) with delta (0, 0)
Screenshot: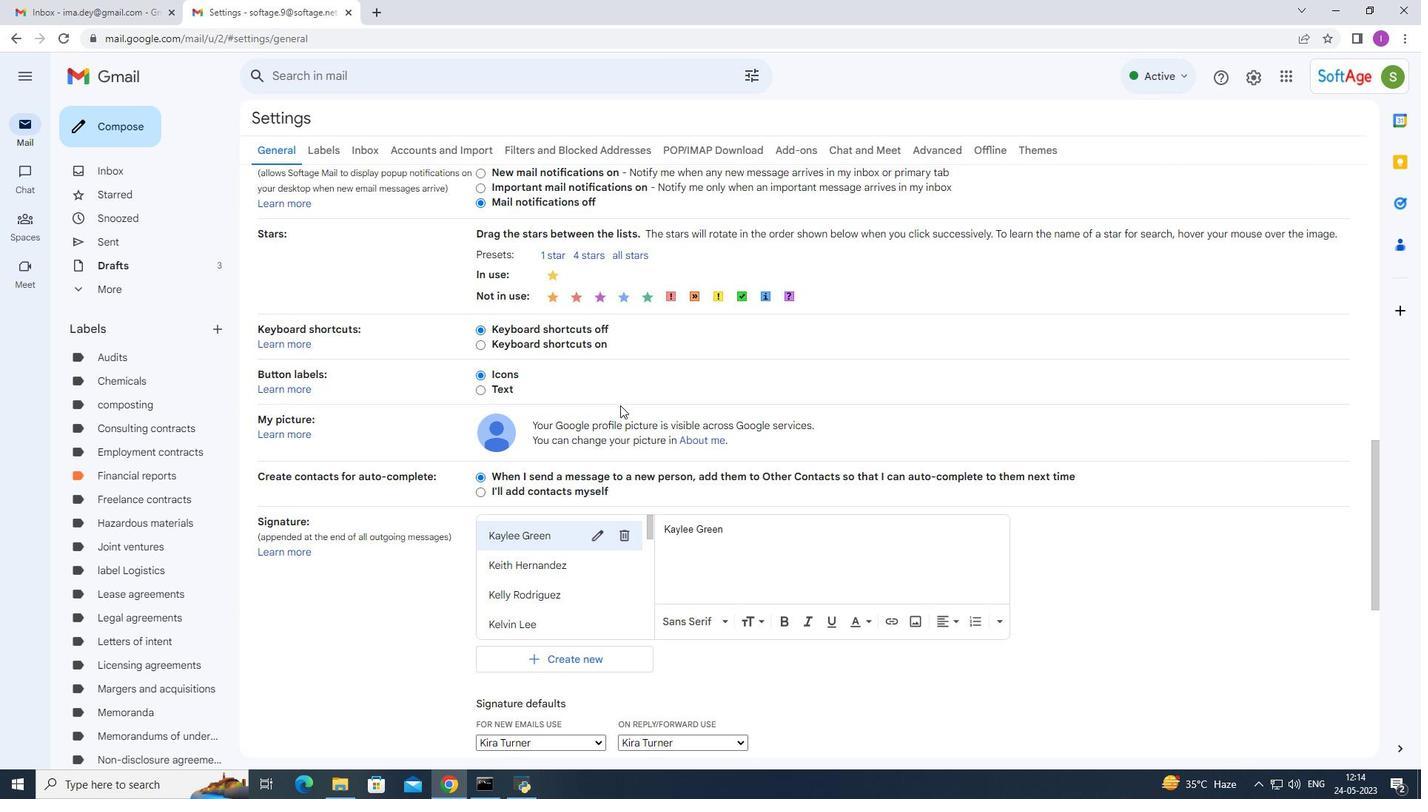 
Action: Mouse moved to (621, 392)
Screenshot: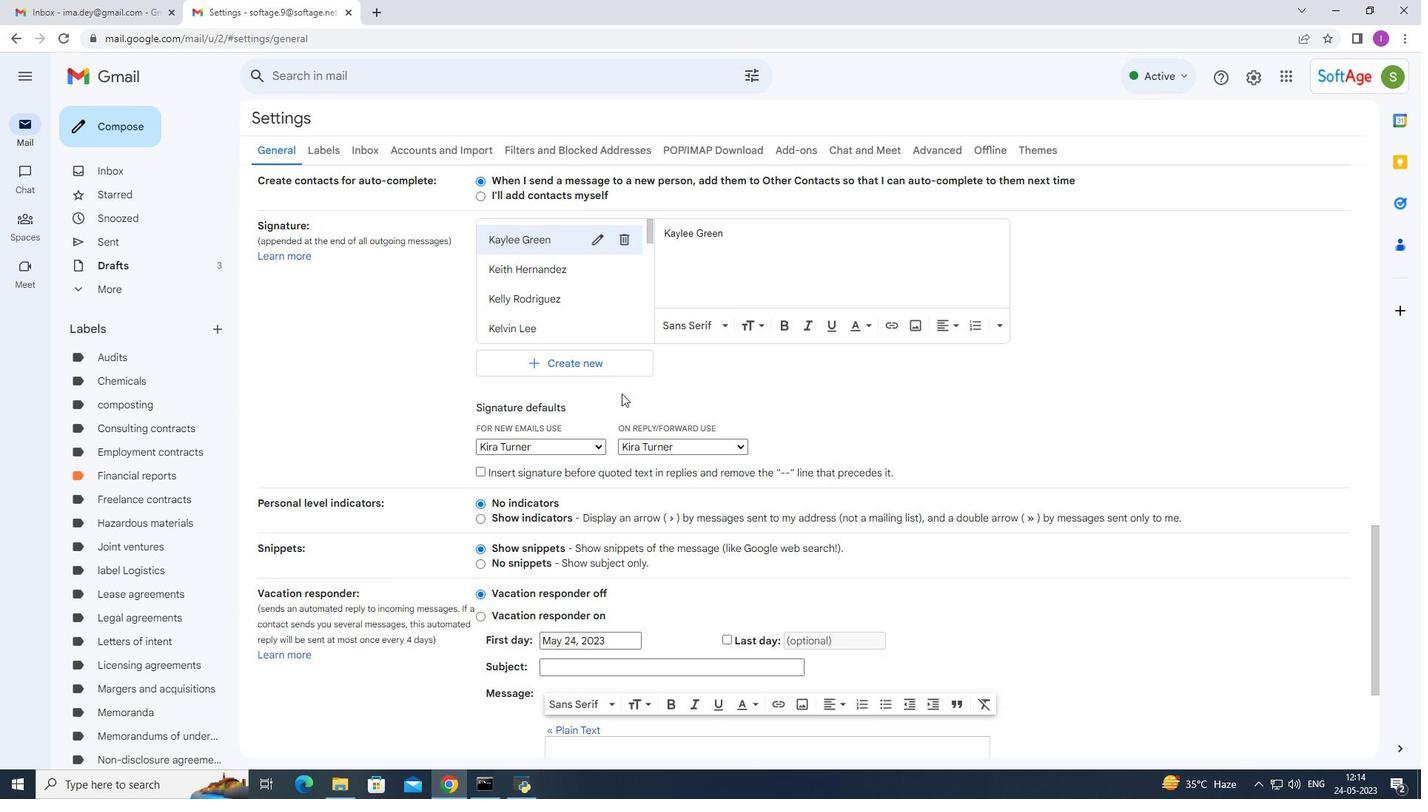 
Action: Mouse scrolled (621, 393) with delta (0, 0)
Screenshot: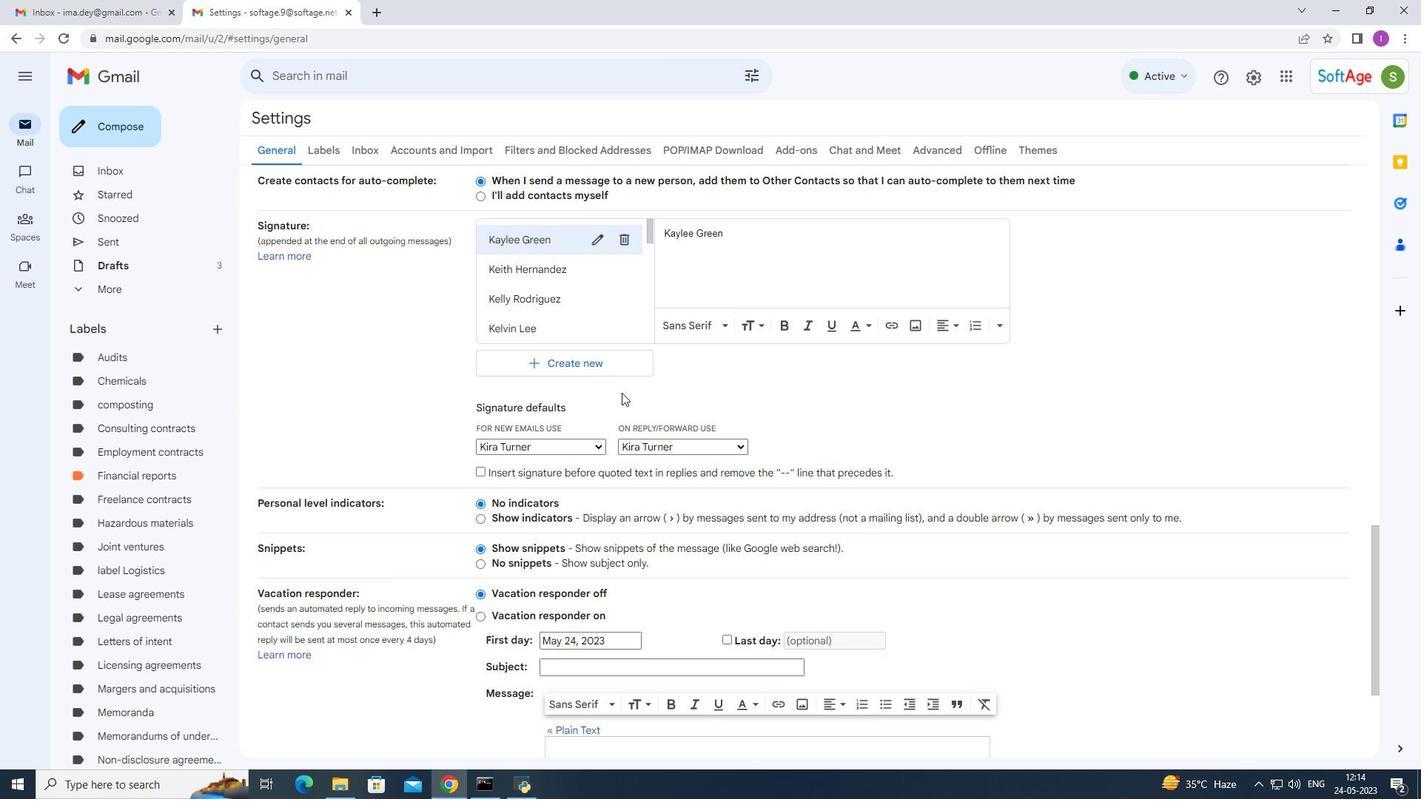 
Action: Mouse moved to (579, 433)
Screenshot: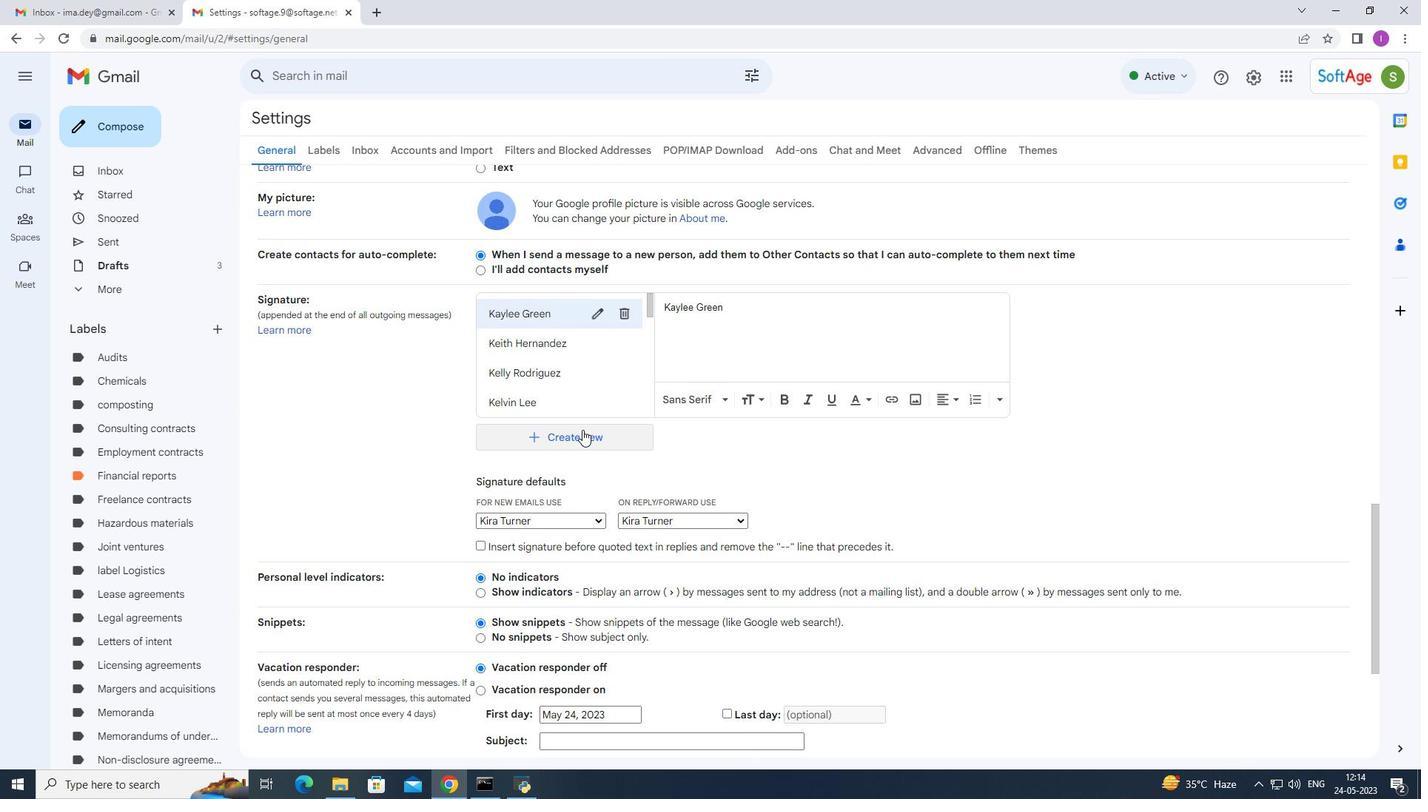 
Action: Mouse pressed left at (579, 433)
Screenshot: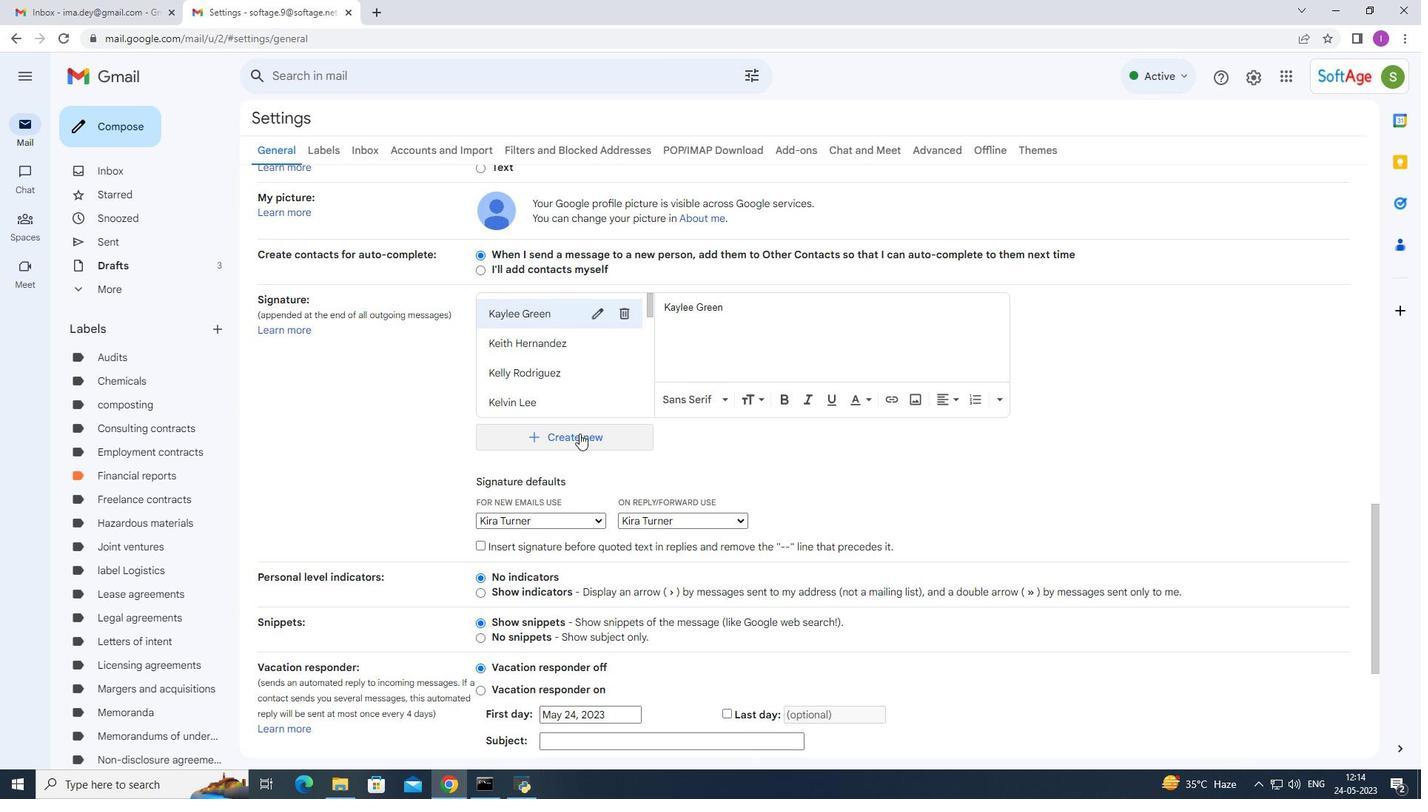
Action: Mouse moved to (610, 401)
Screenshot: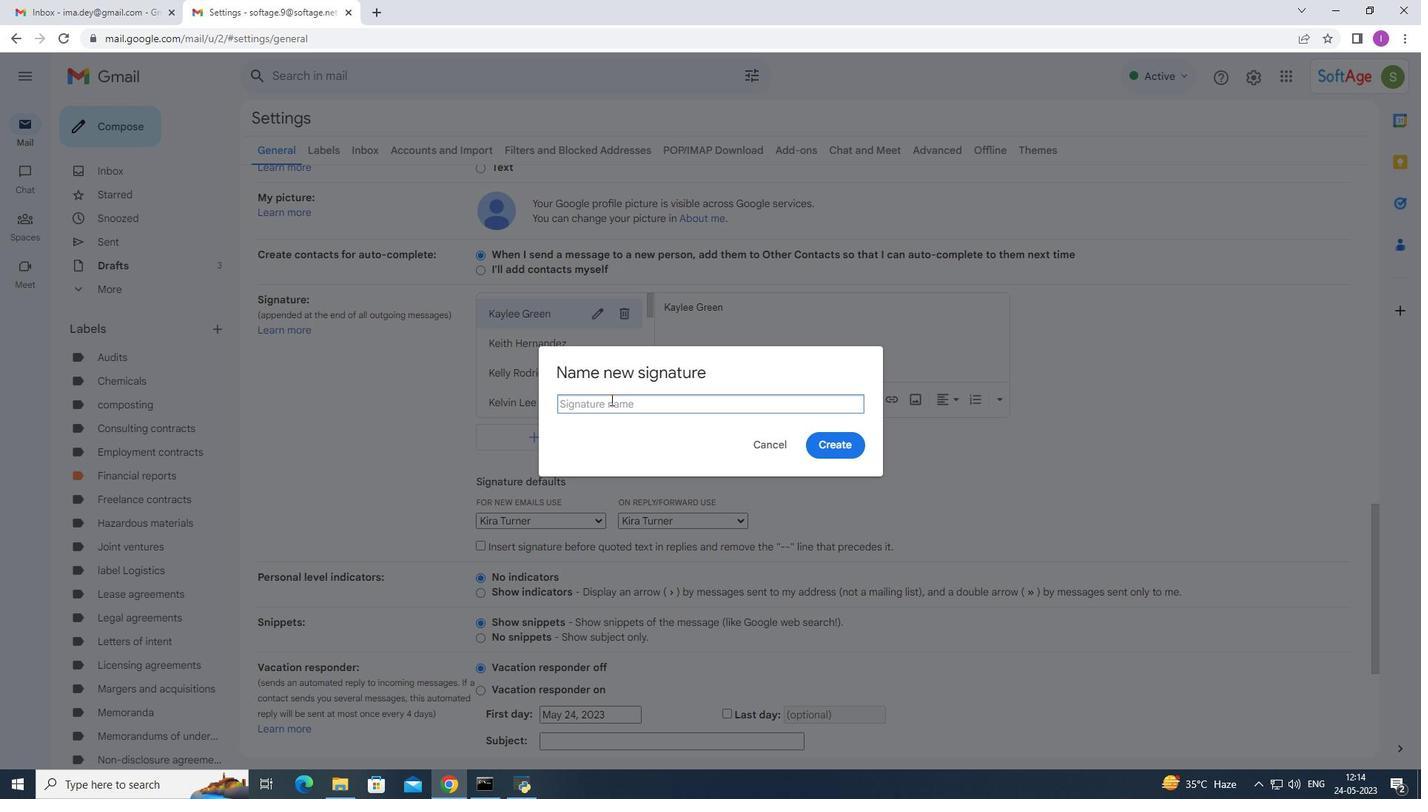 
Action: Key pressed <Key.shift>Kr<Key.backspace>ie<Key.backspace>rsten<Key.space><Key.space><Key.shift>Carter
Screenshot: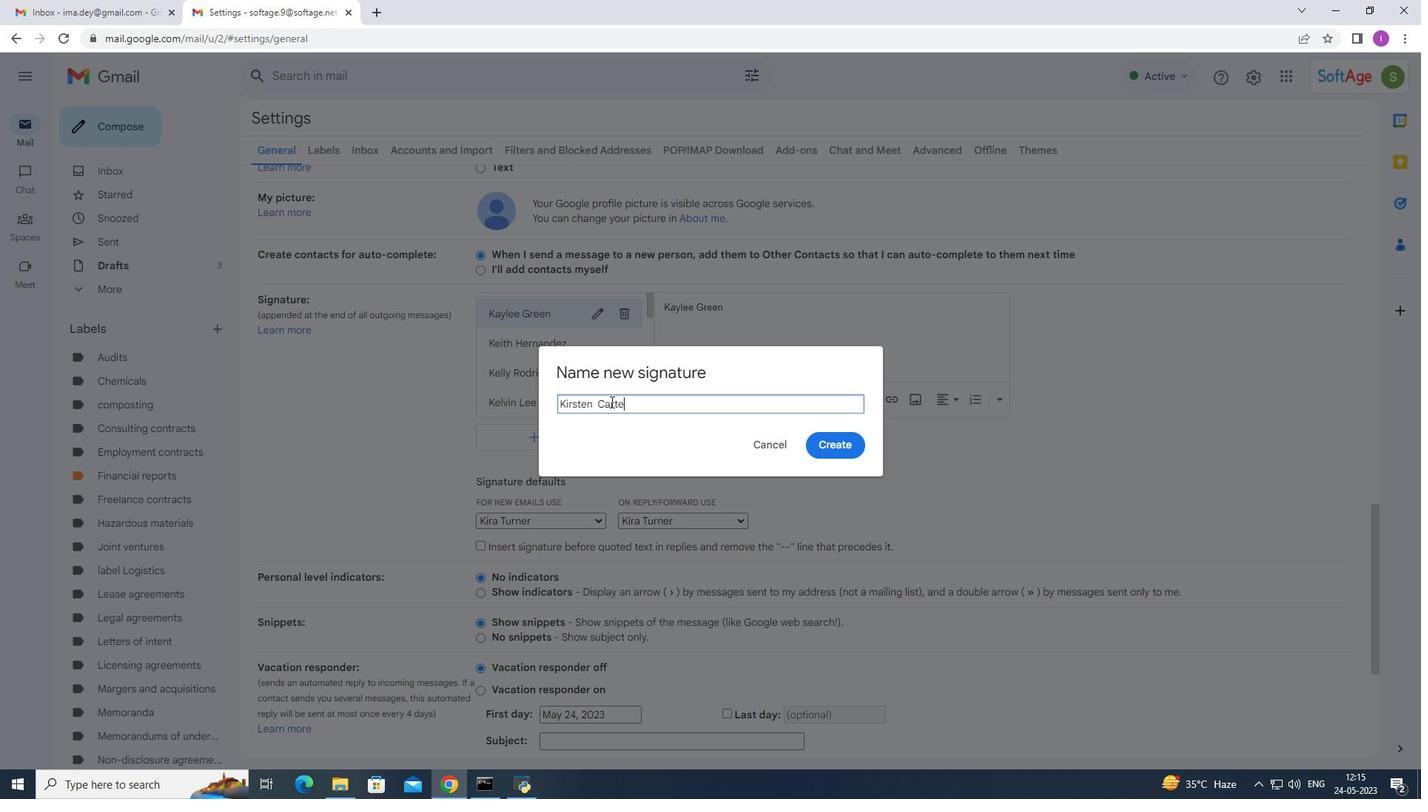 
Action: Mouse moved to (829, 444)
Screenshot: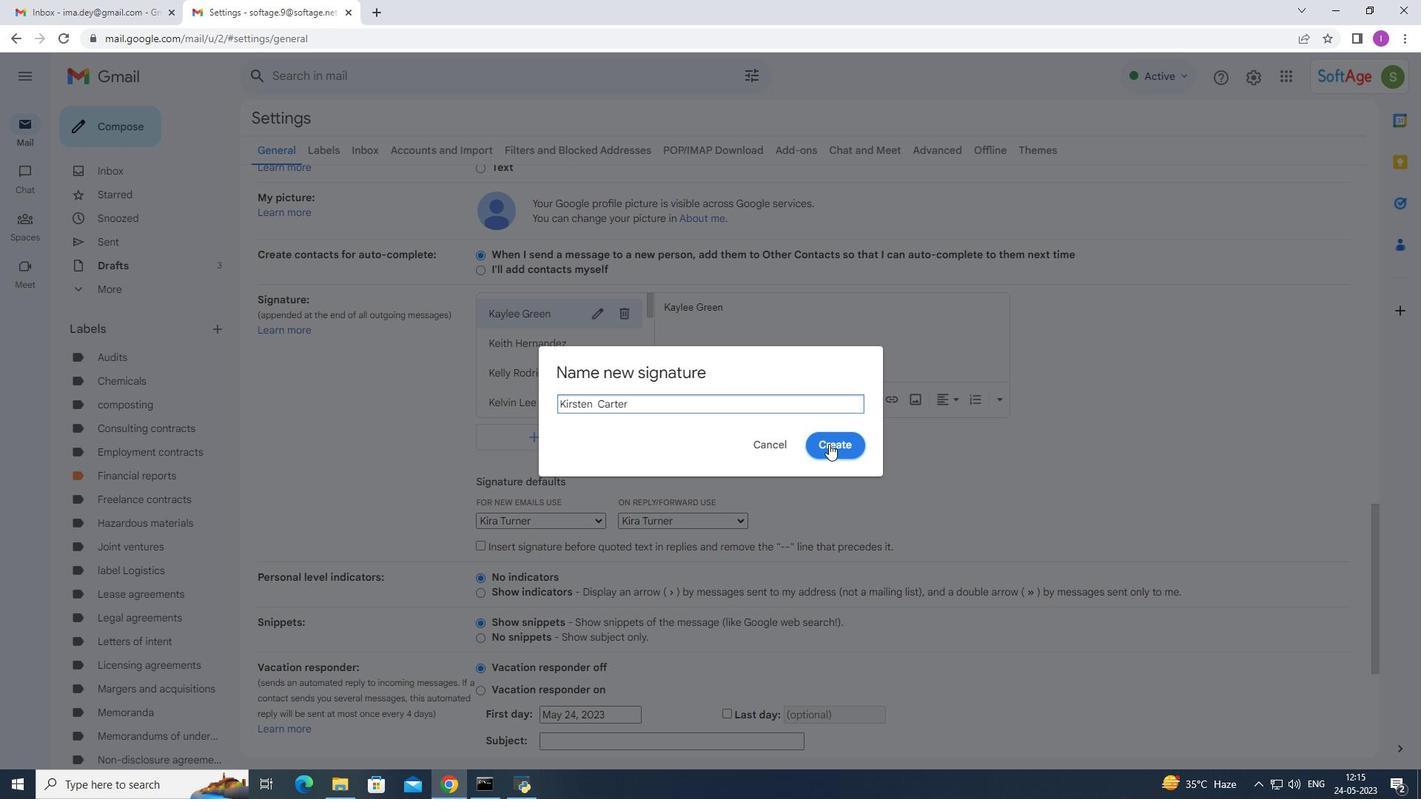 
Action: Mouse pressed left at (829, 444)
Screenshot: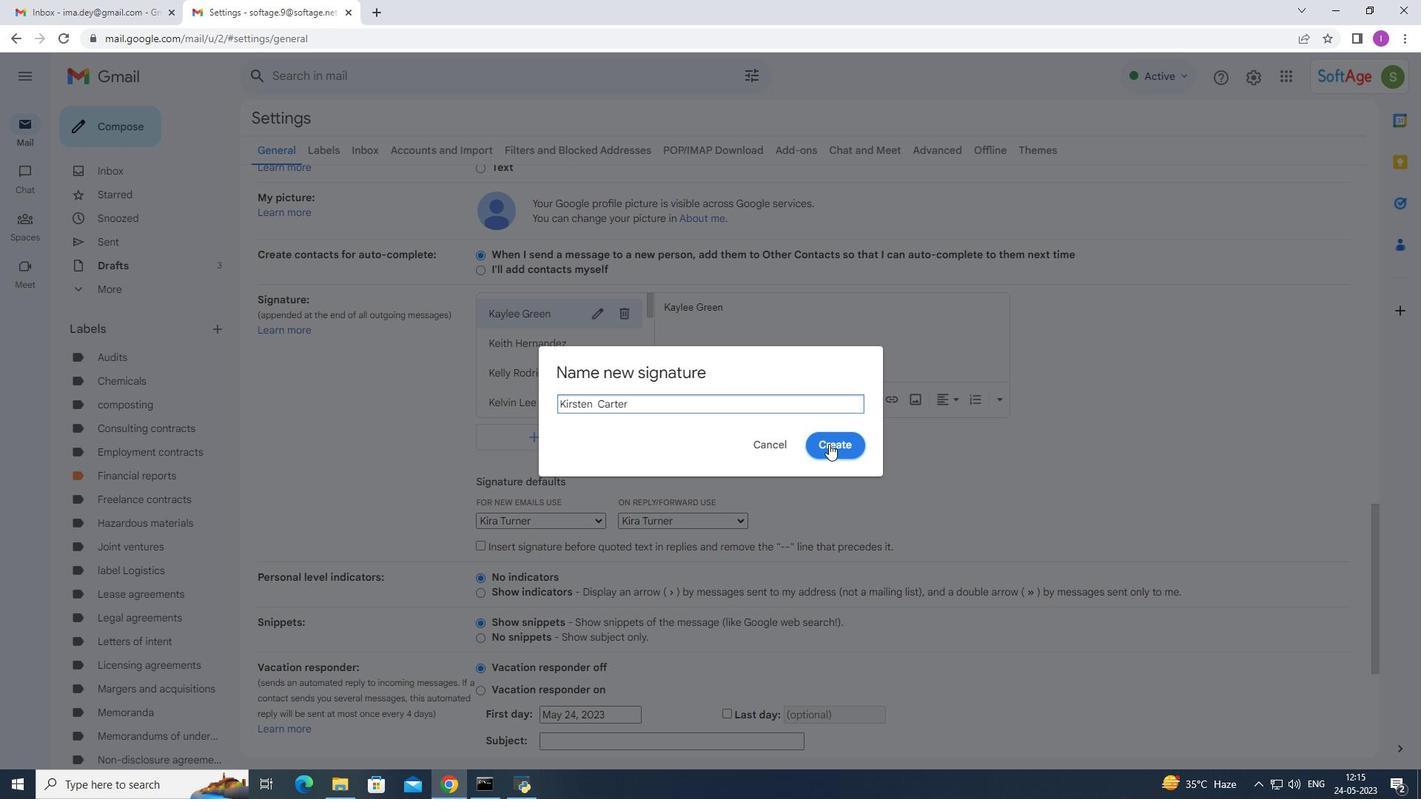 
Action: Mouse moved to (649, 311)
Screenshot: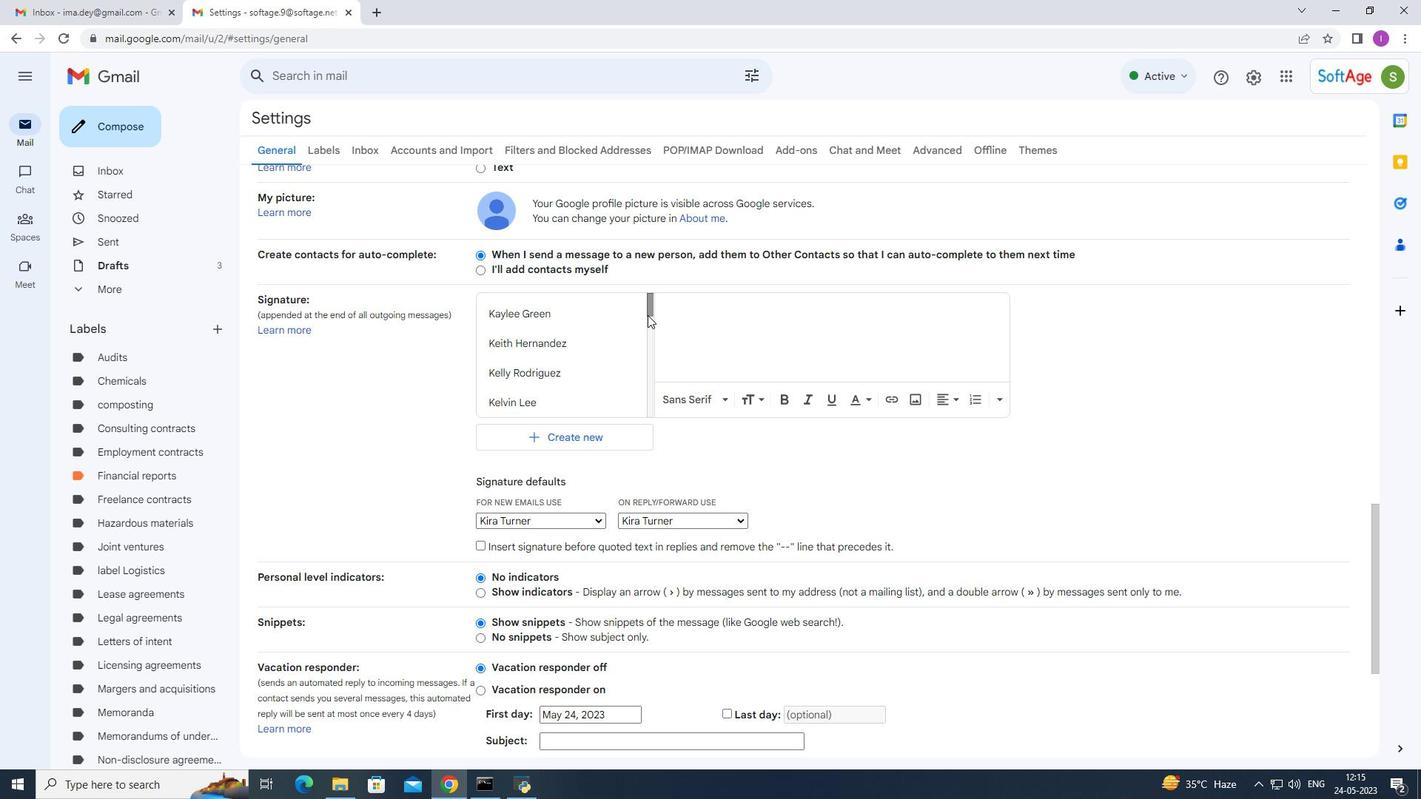 
Action: Mouse pressed left at (649, 311)
Screenshot: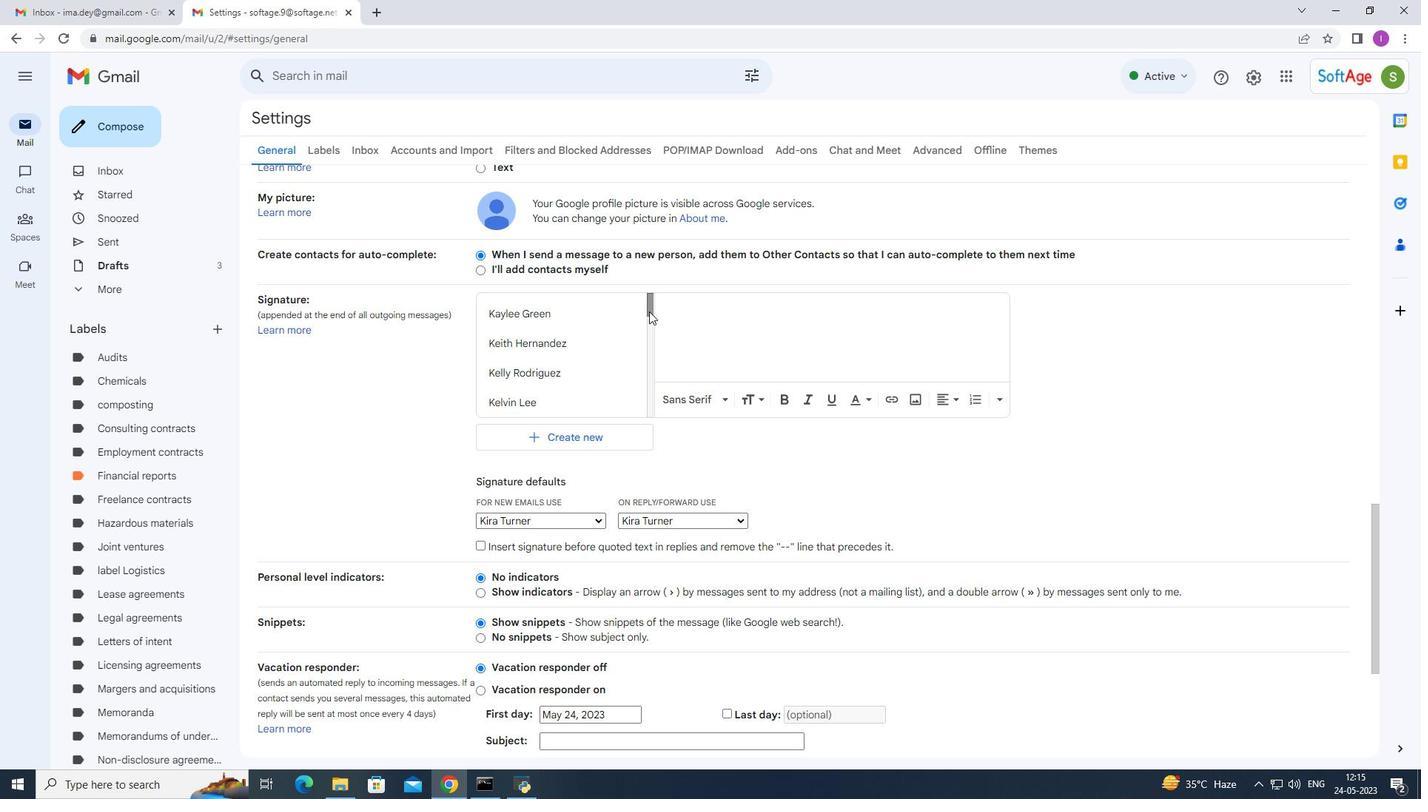 
Action: Mouse moved to (597, 521)
Screenshot: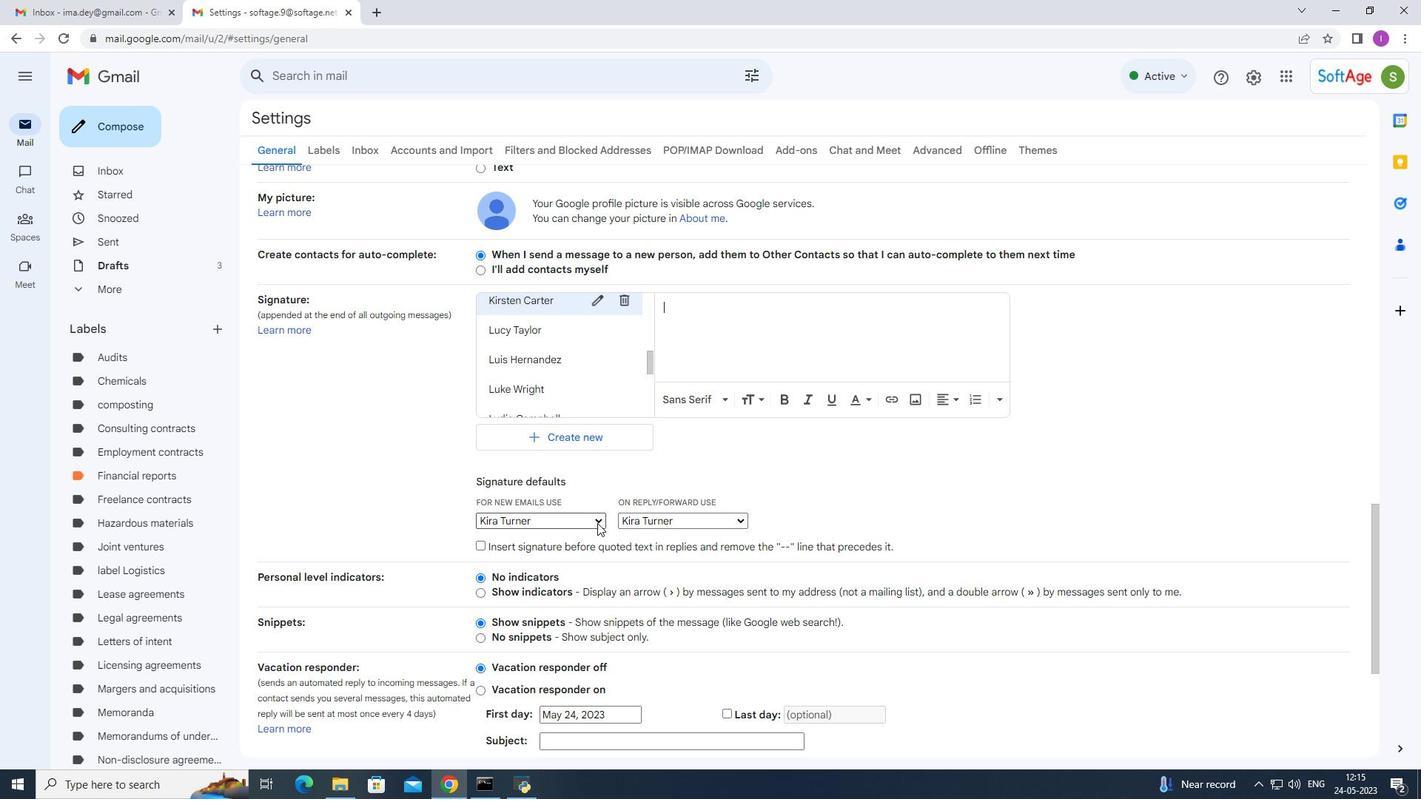 
Action: Mouse pressed left at (597, 521)
Screenshot: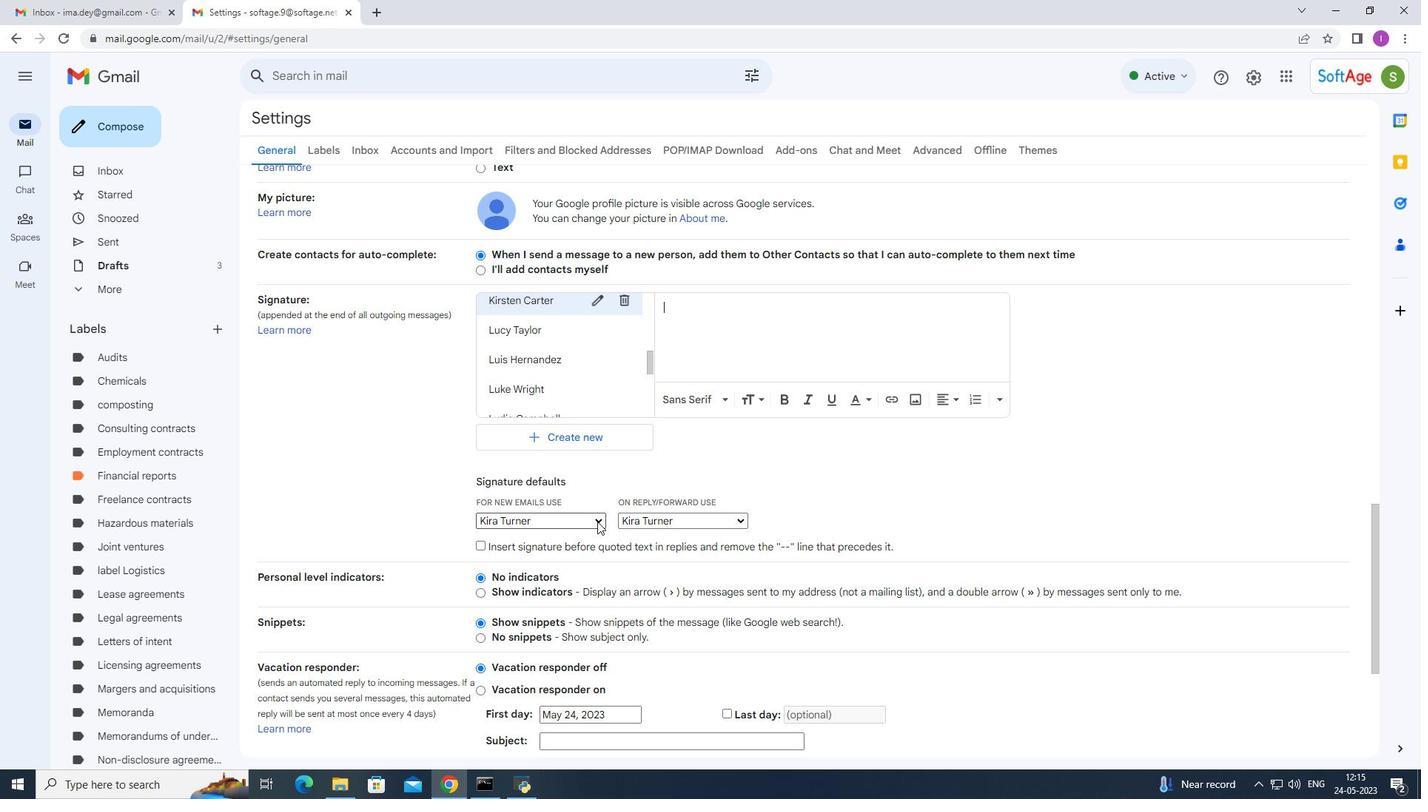 
Action: Mouse moved to (572, 395)
Screenshot: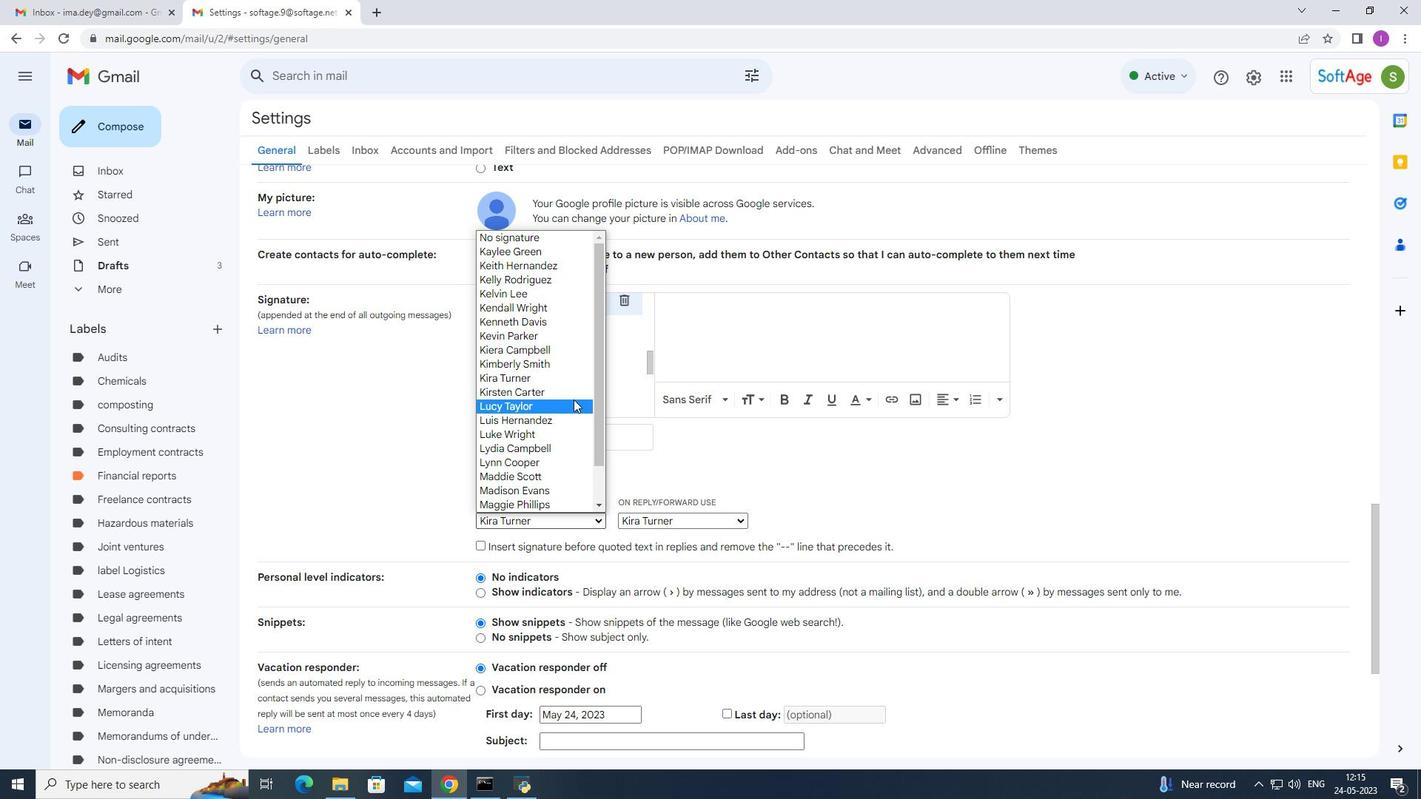 
Action: Mouse pressed left at (572, 395)
Screenshot: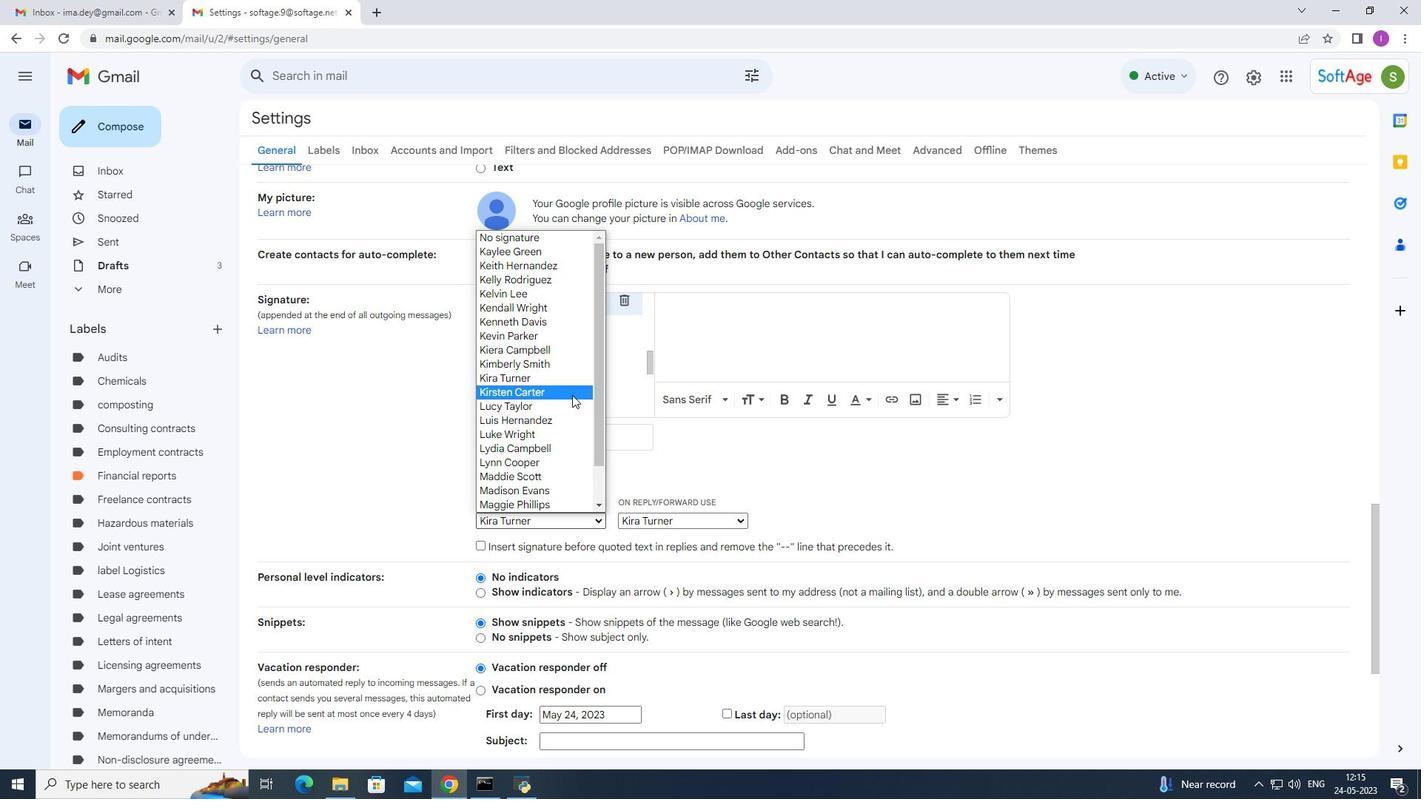 
Action: Mouse moved to (738, 520)
Screenshot: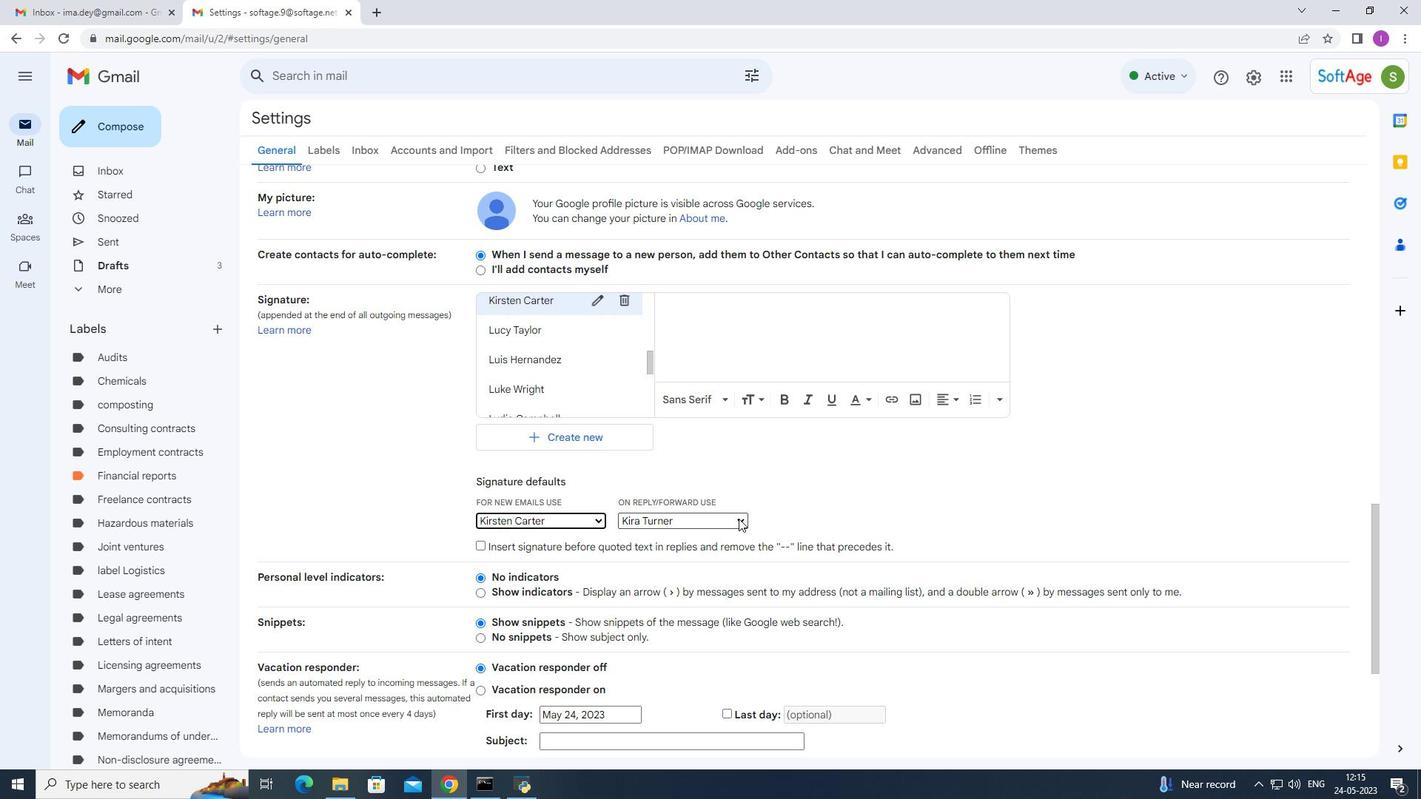 
Action: Mouse pressed left at (738, 520)
Screenshot: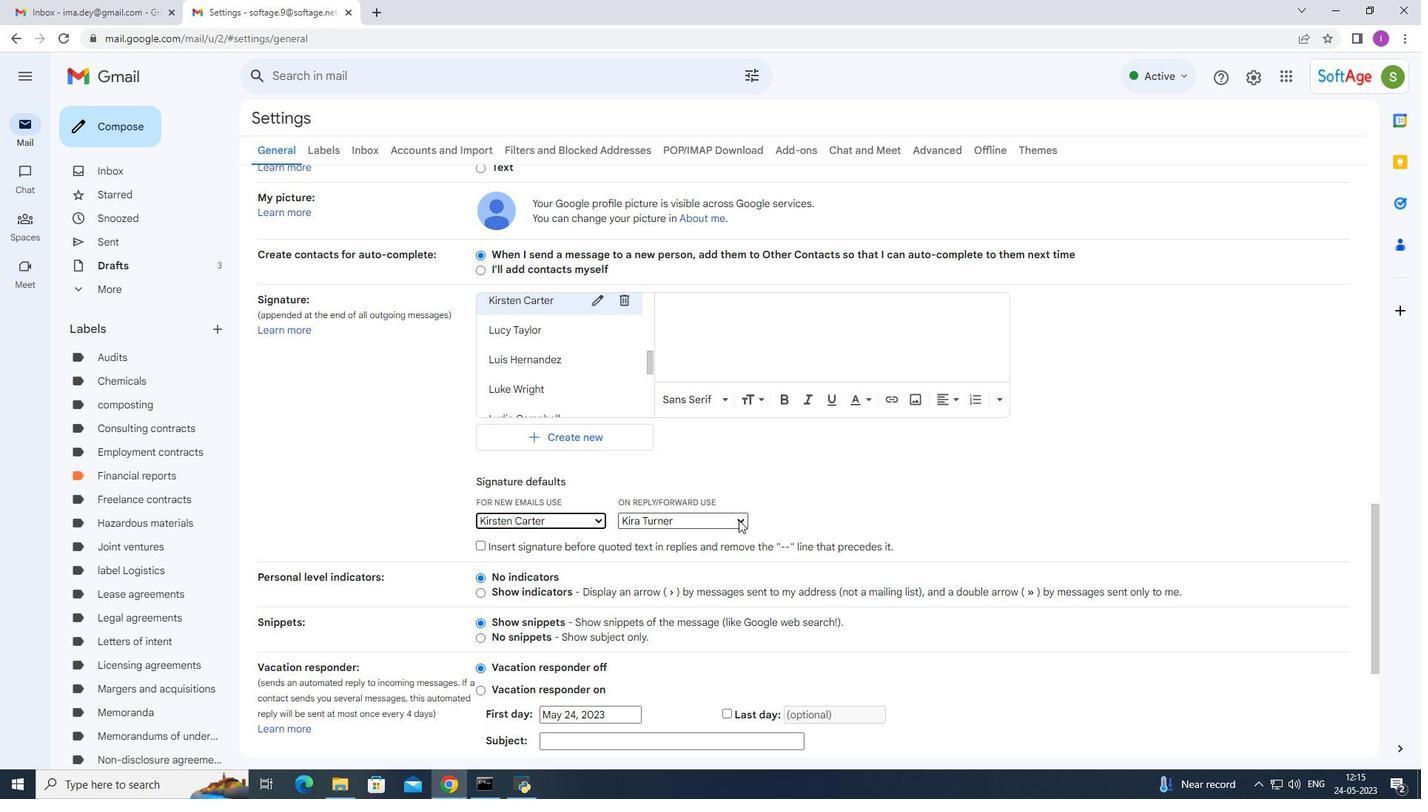 
Action: Mouse moved to (691, 387)
Screenshot: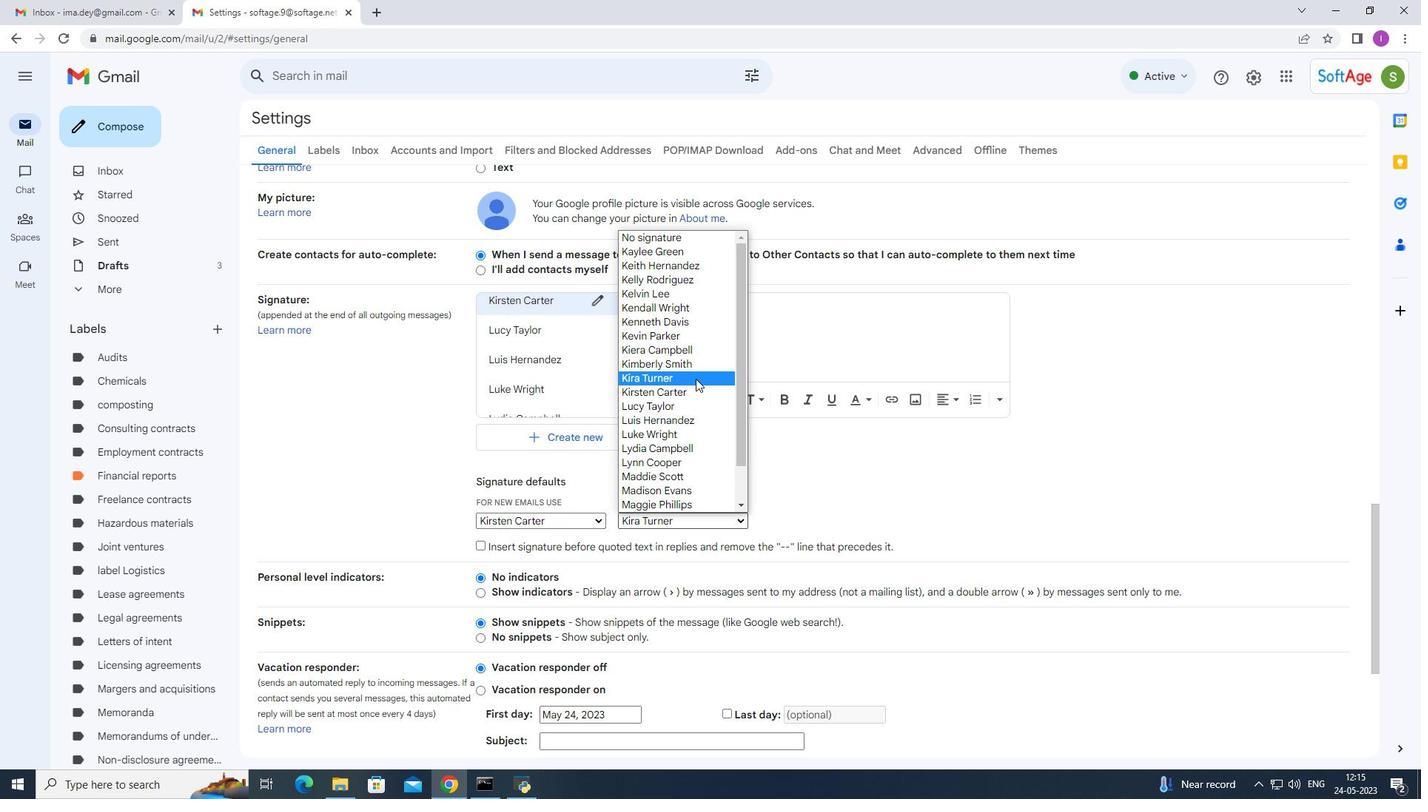 
Action: Mouse pressed left at (691, 387)
Screenshot: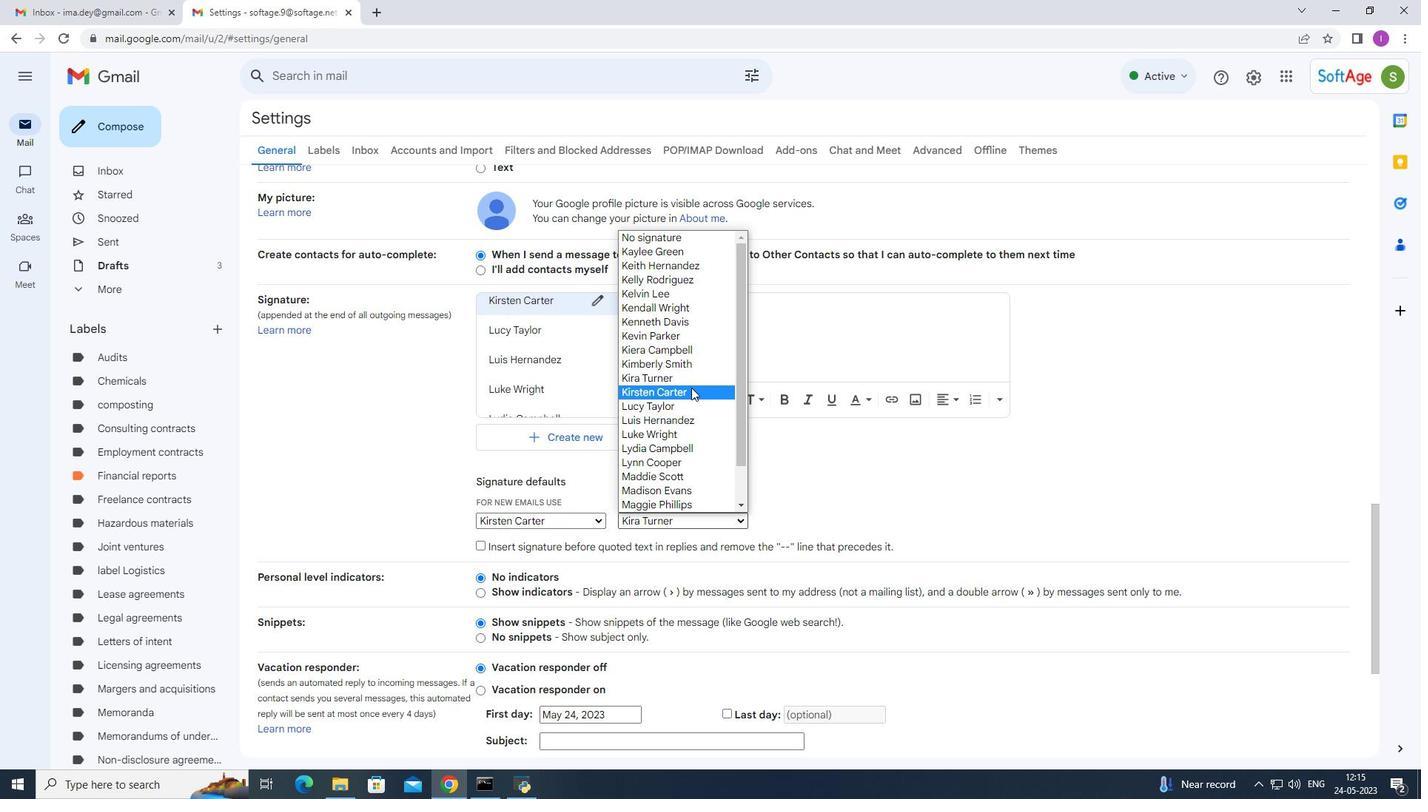 
Action: Mouse moved to (572, 305)
Screenshot: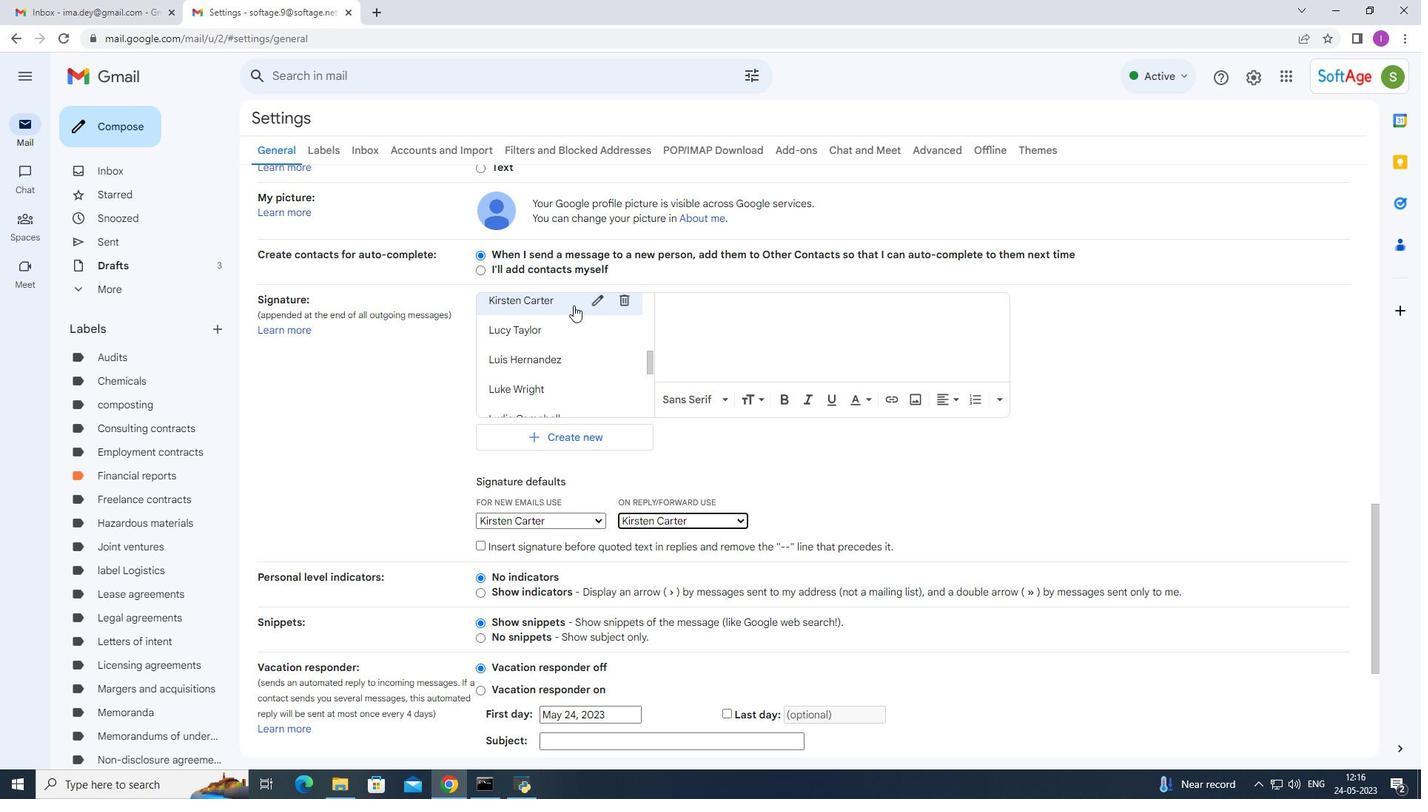 
Action: Mouse pressed left at (572, 305)
Screenshot: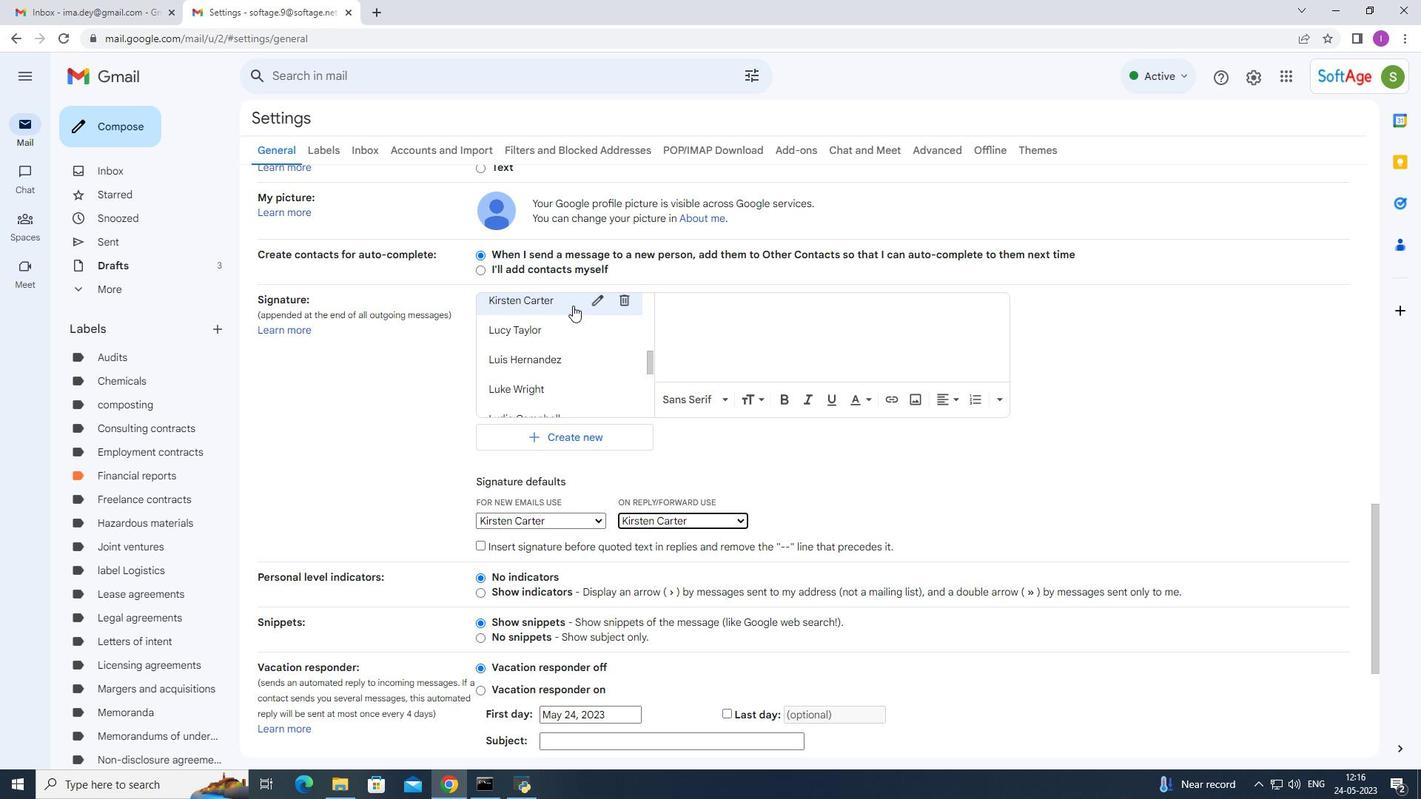 
Action: Mouse moved to (393, 385)
Screenshot: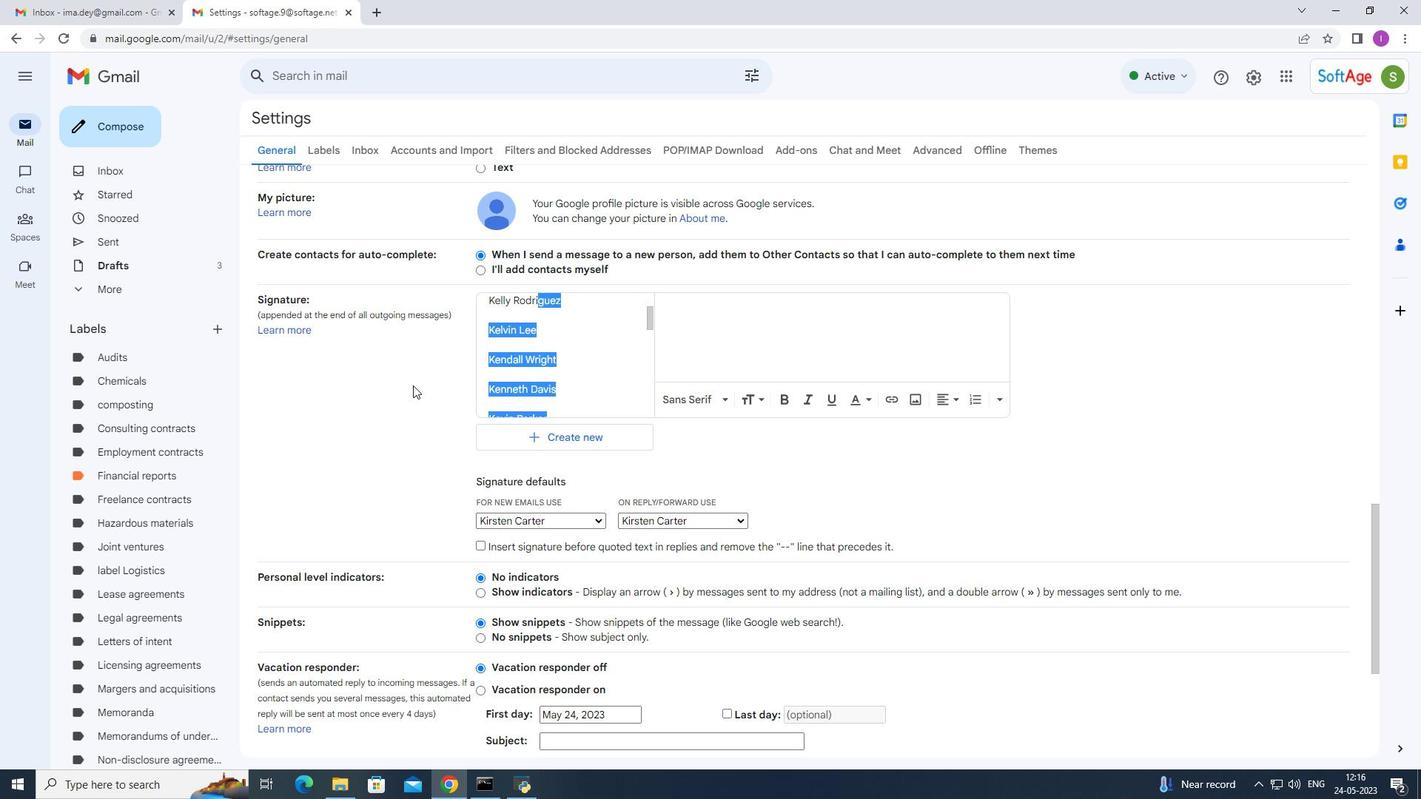 
Action: Mouse pressed left at (393, 385)
Screenshot: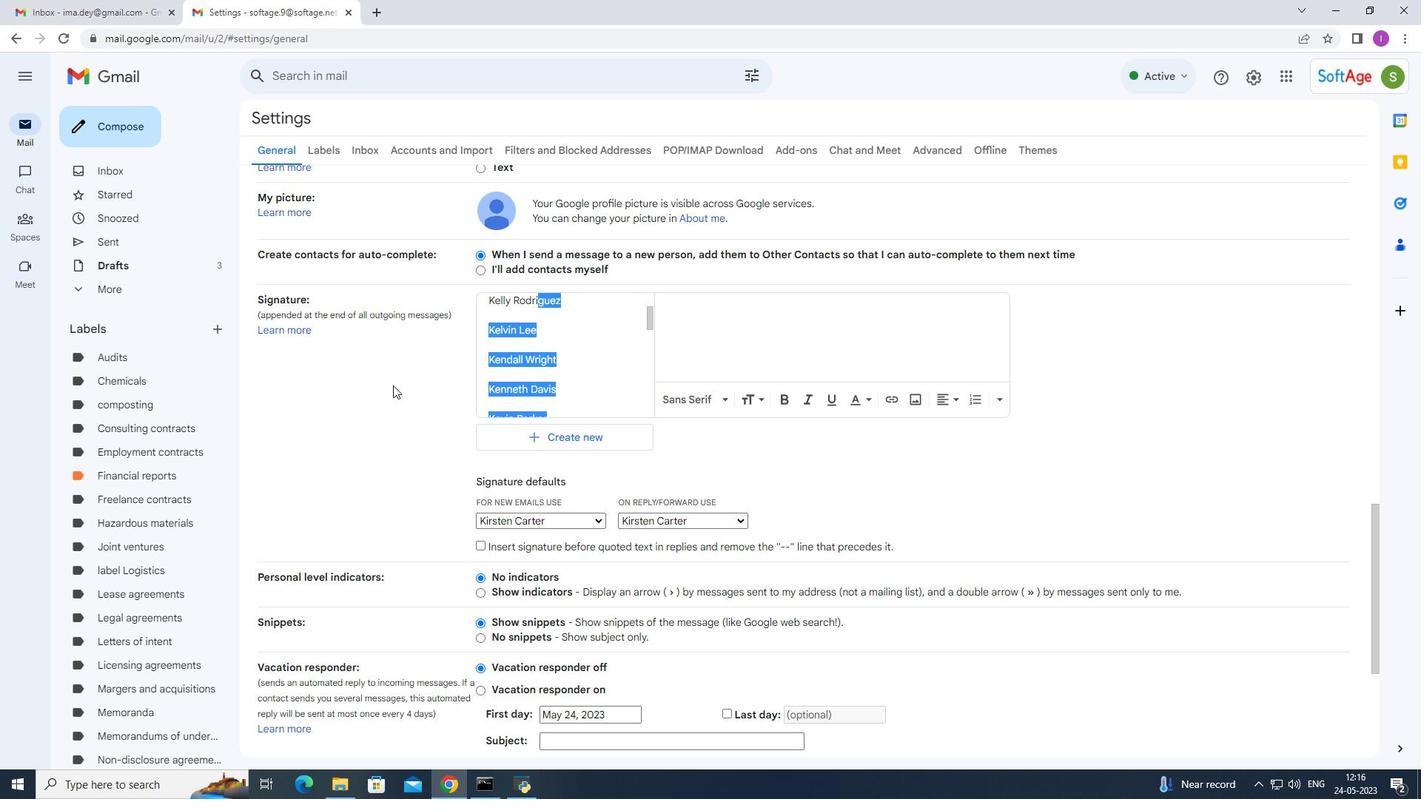 
Action: Mouse moved to (652, 315)
Screenshot: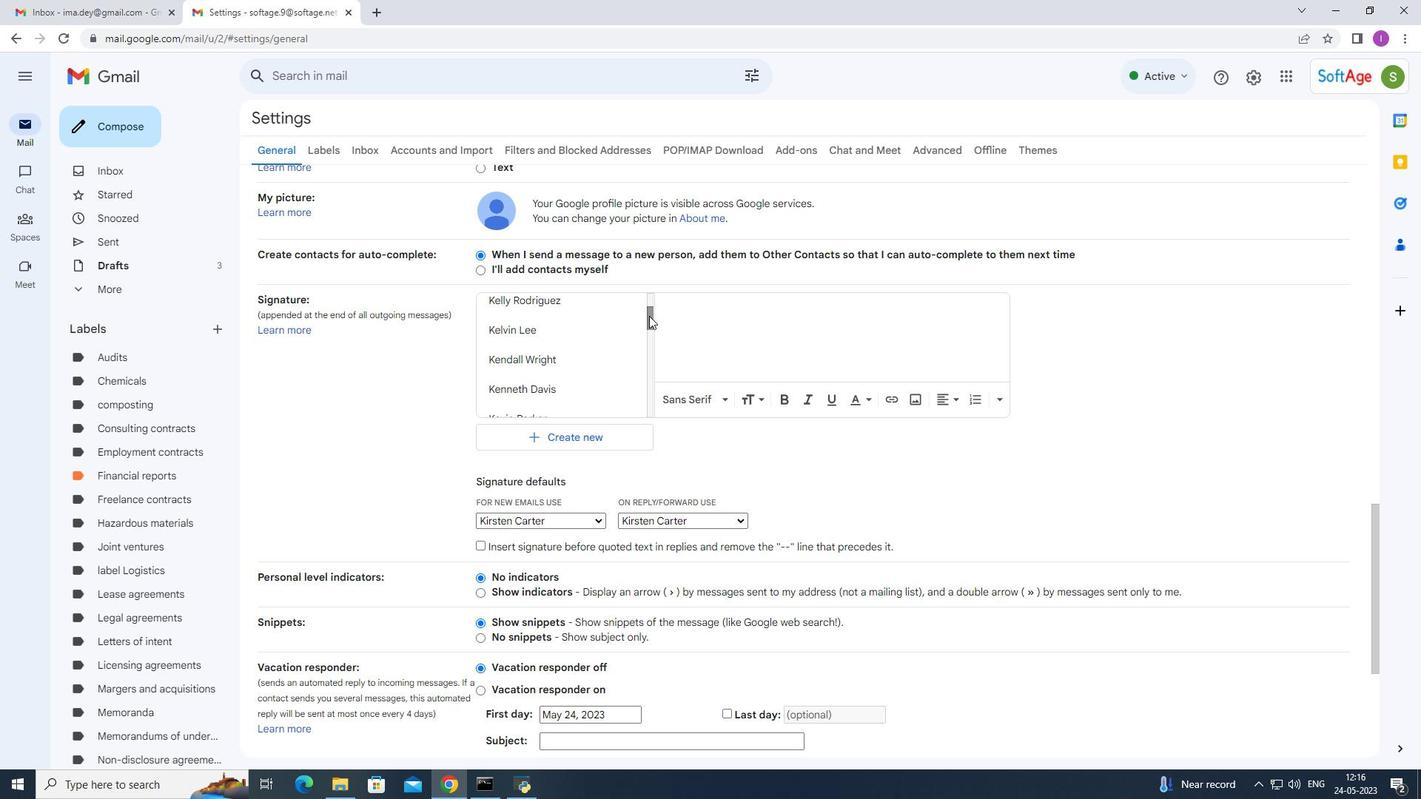 
Action: Mouse pressed left at (652, 315)
Screenshot: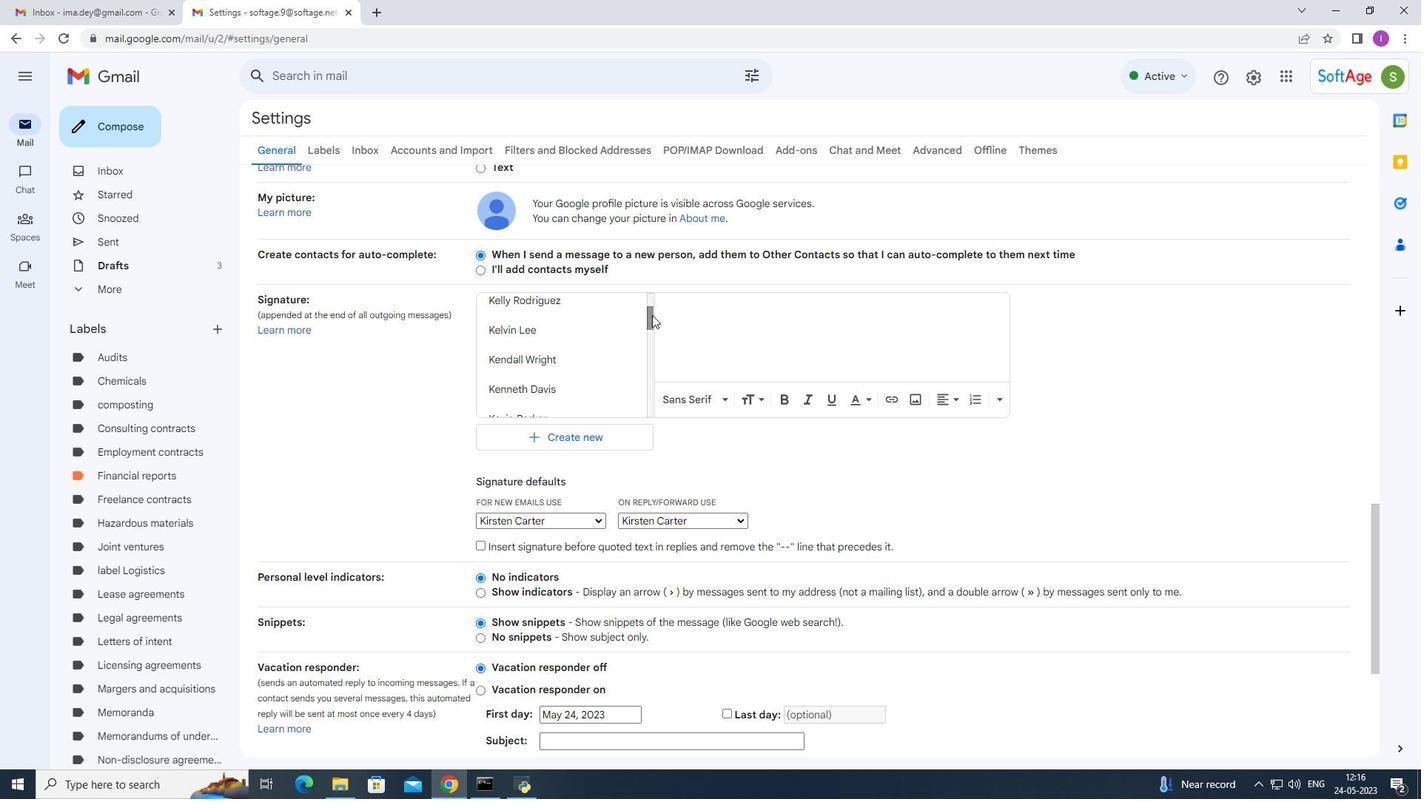 
Action: Mouse moved to (643, 404)
Screenshot: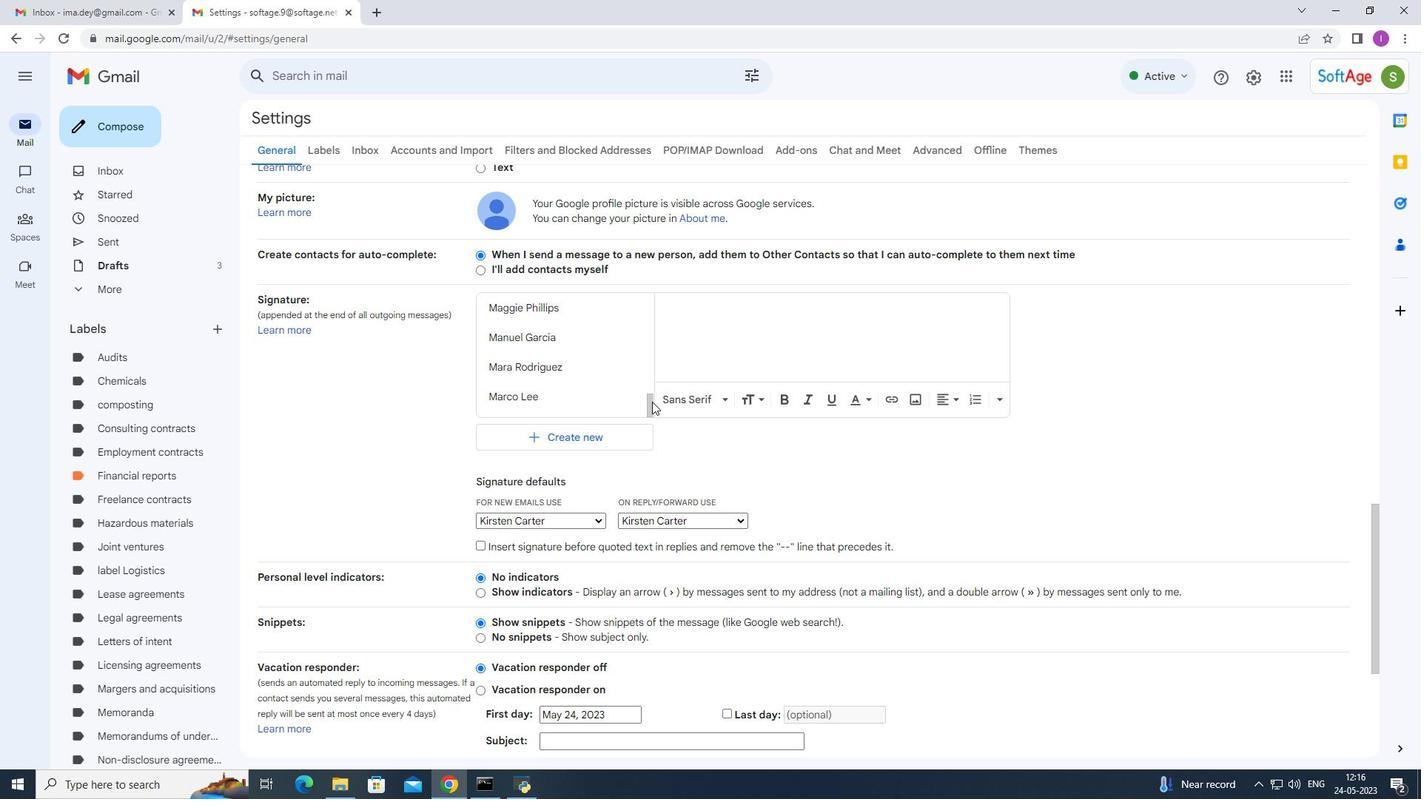 
Action: Mouse pressed left at (643, 404)
Screenshot: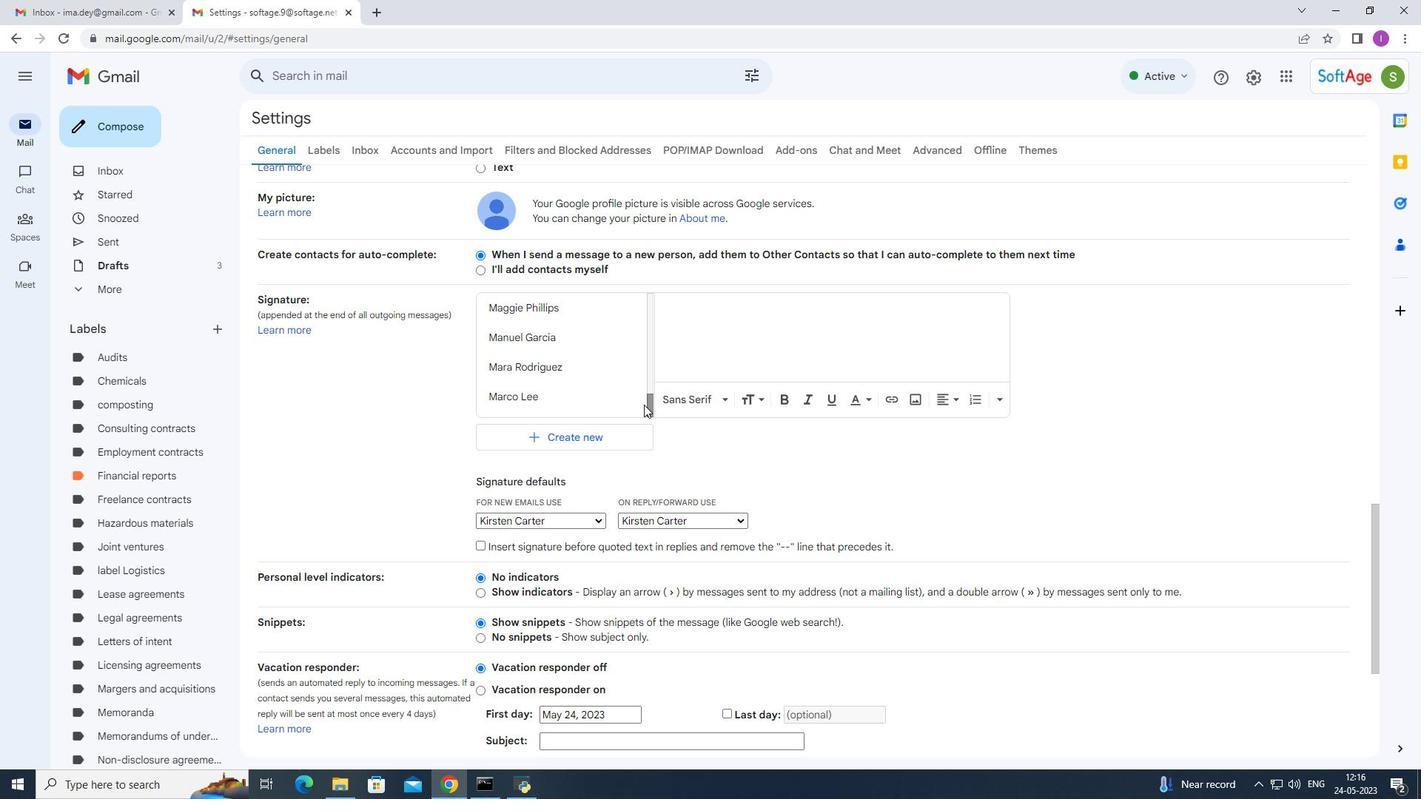 
Action: Mouse moved to (565, 318)
Screenshot: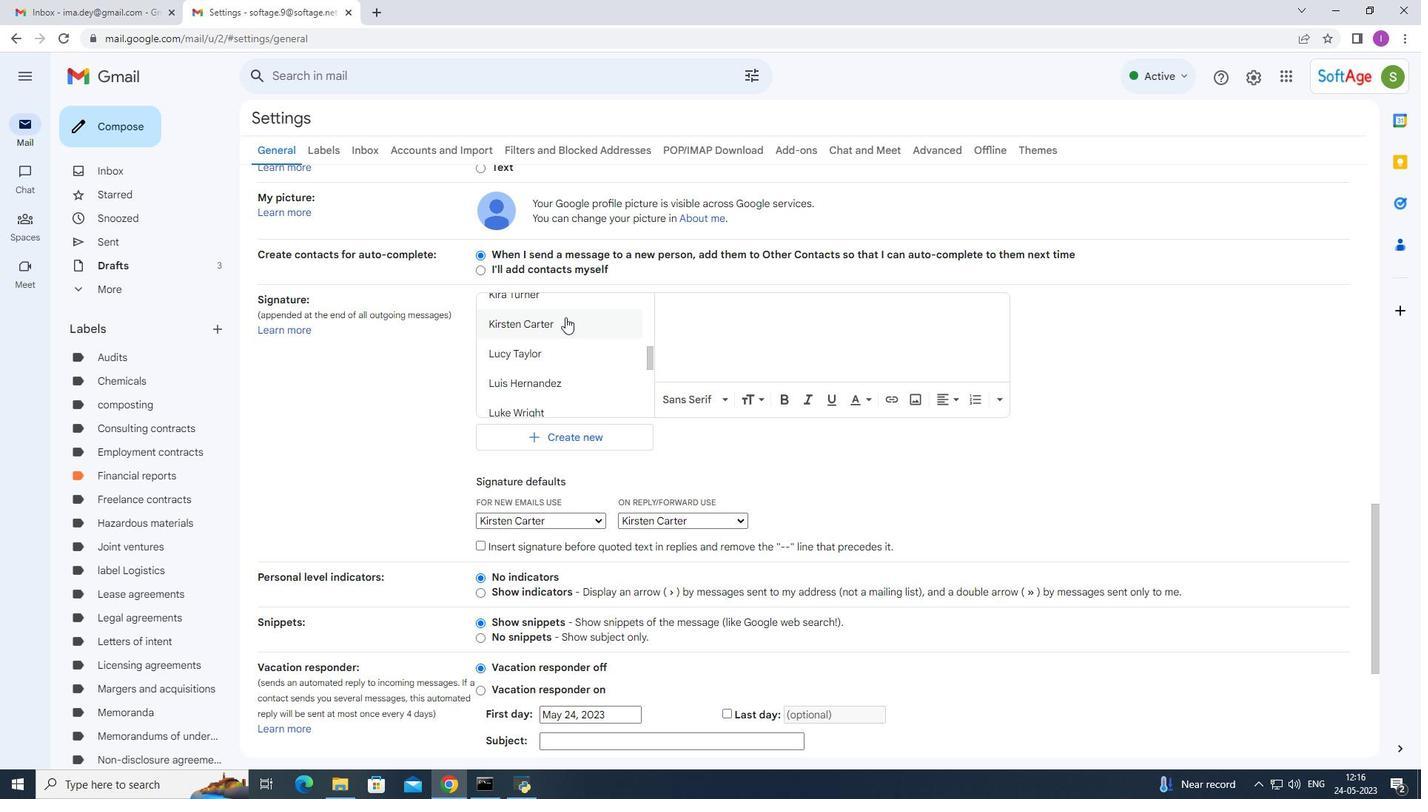 
Action: Mouse pressed left at (565, 318)
Screenshot: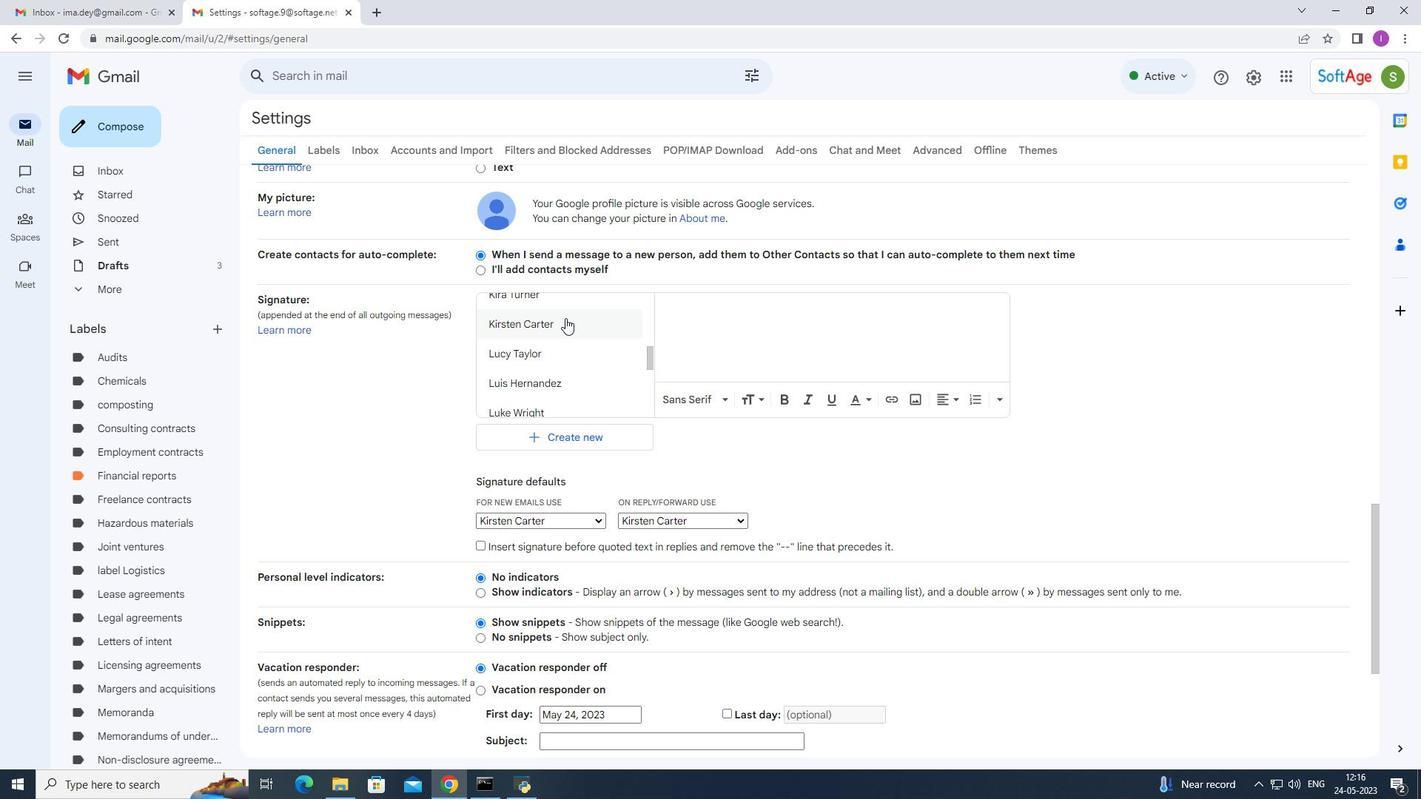 
Action: Mouse moved to (558, 322)
Screenshot: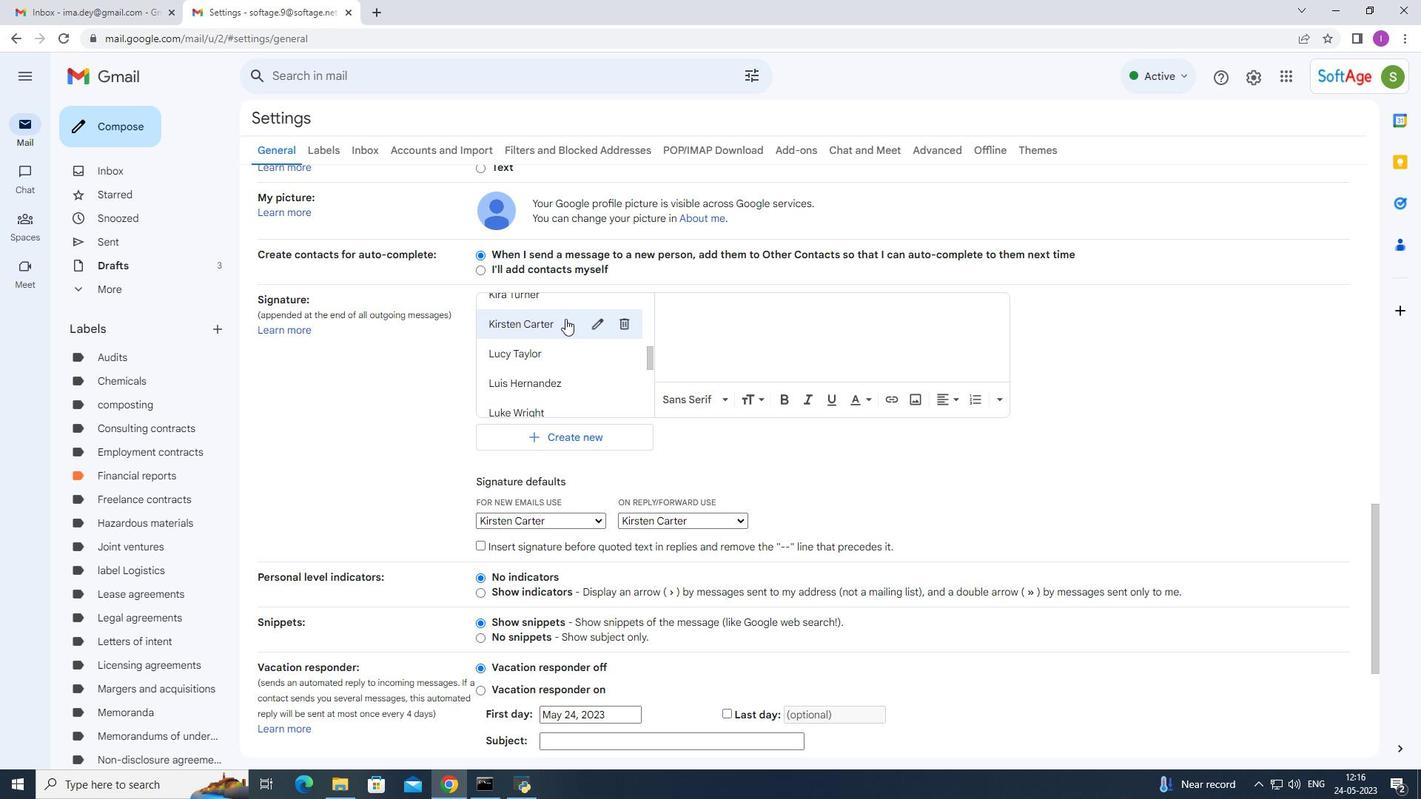 
Action: Mouse pressed left at (558, 322)
Screenshot: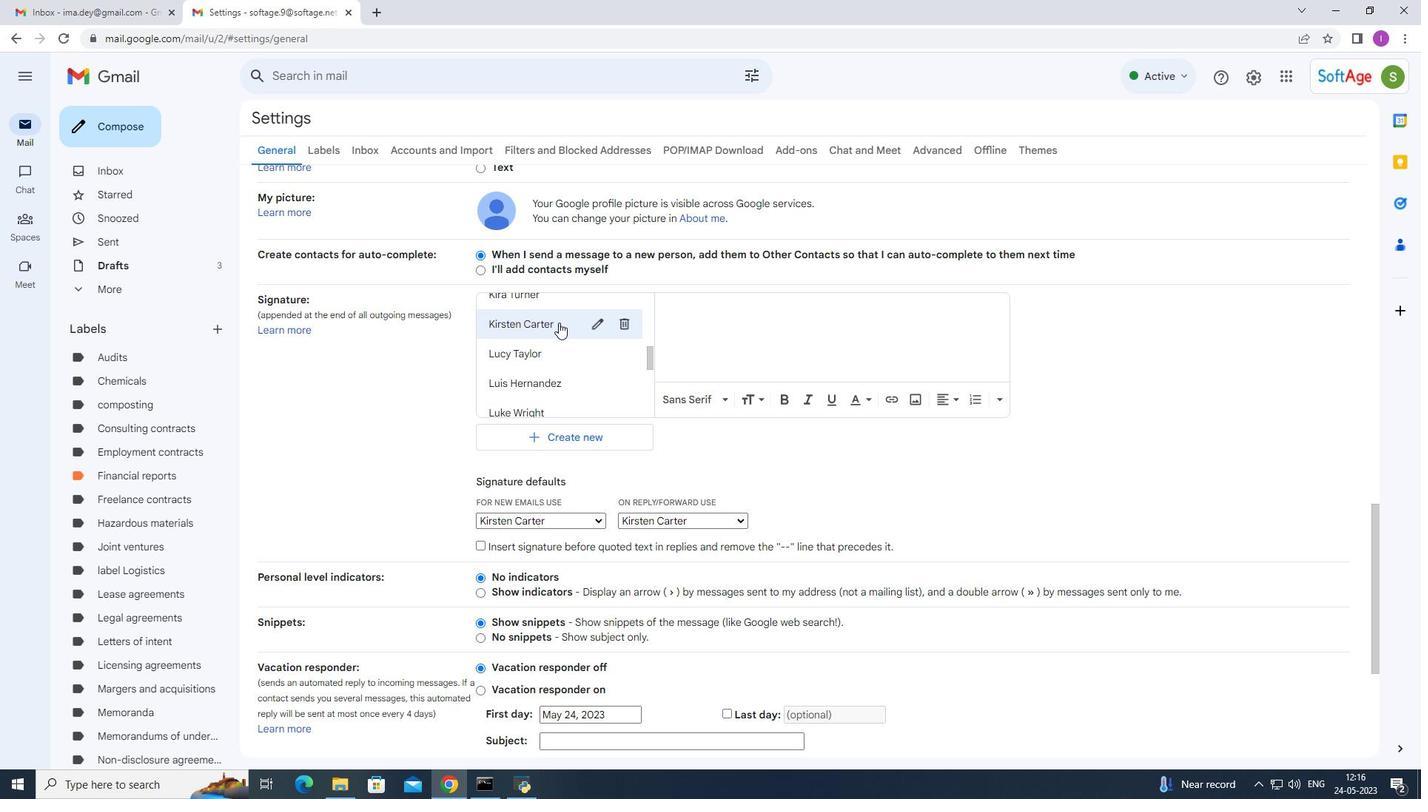 
Action: Mouse moved to (487, 327)
Screenshot: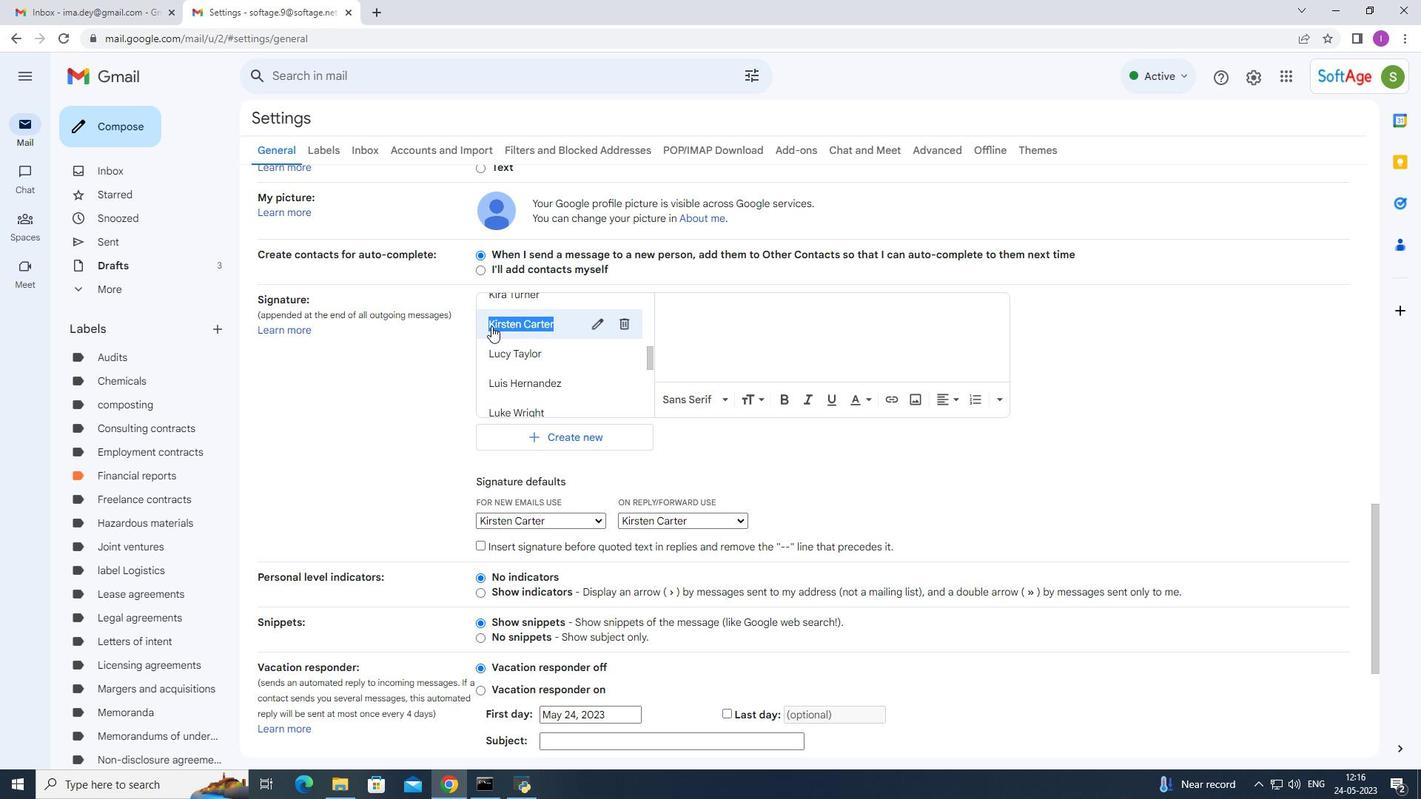 
Action: Key pressed ctrl+C
Screenshot: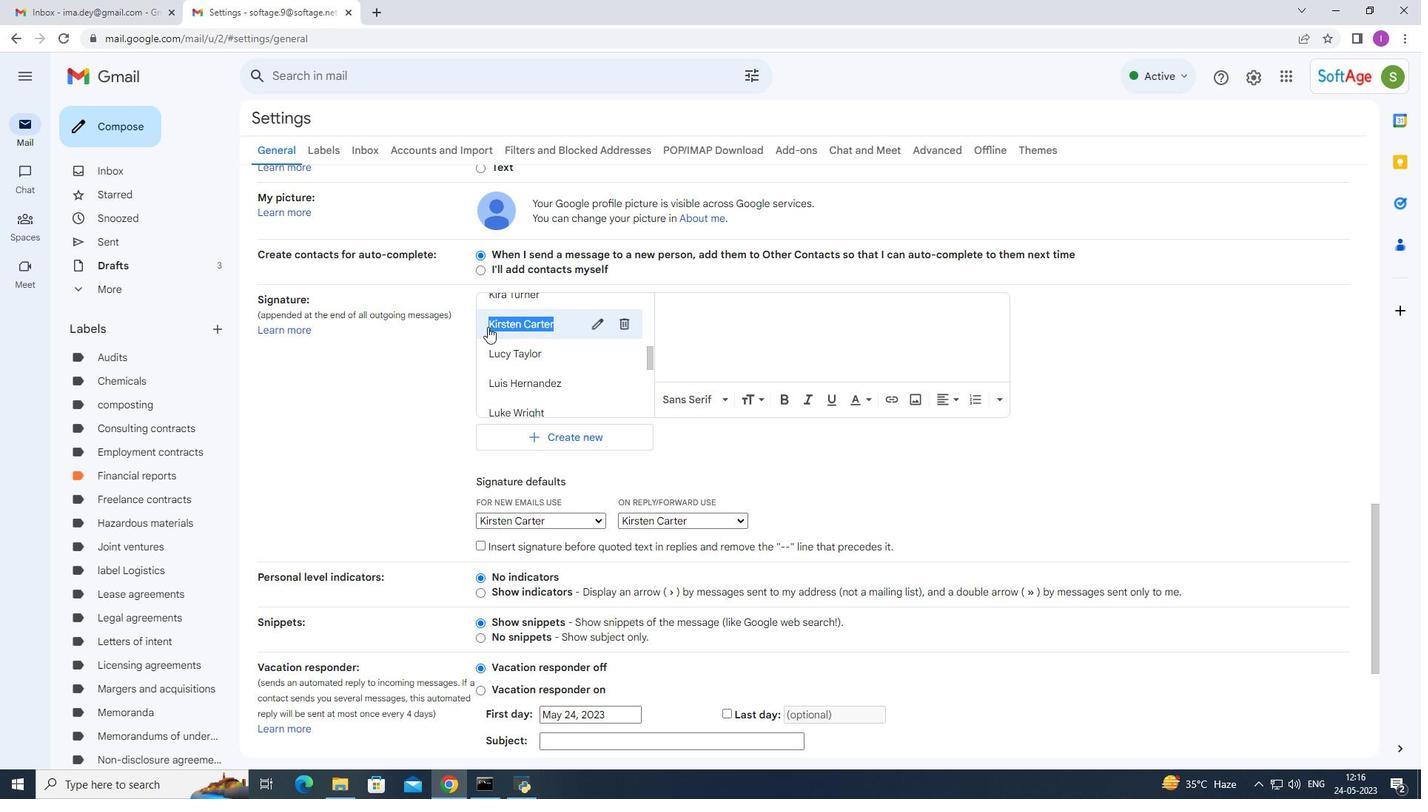 
Action: Mouse moved to (702, 322)
Screenshot: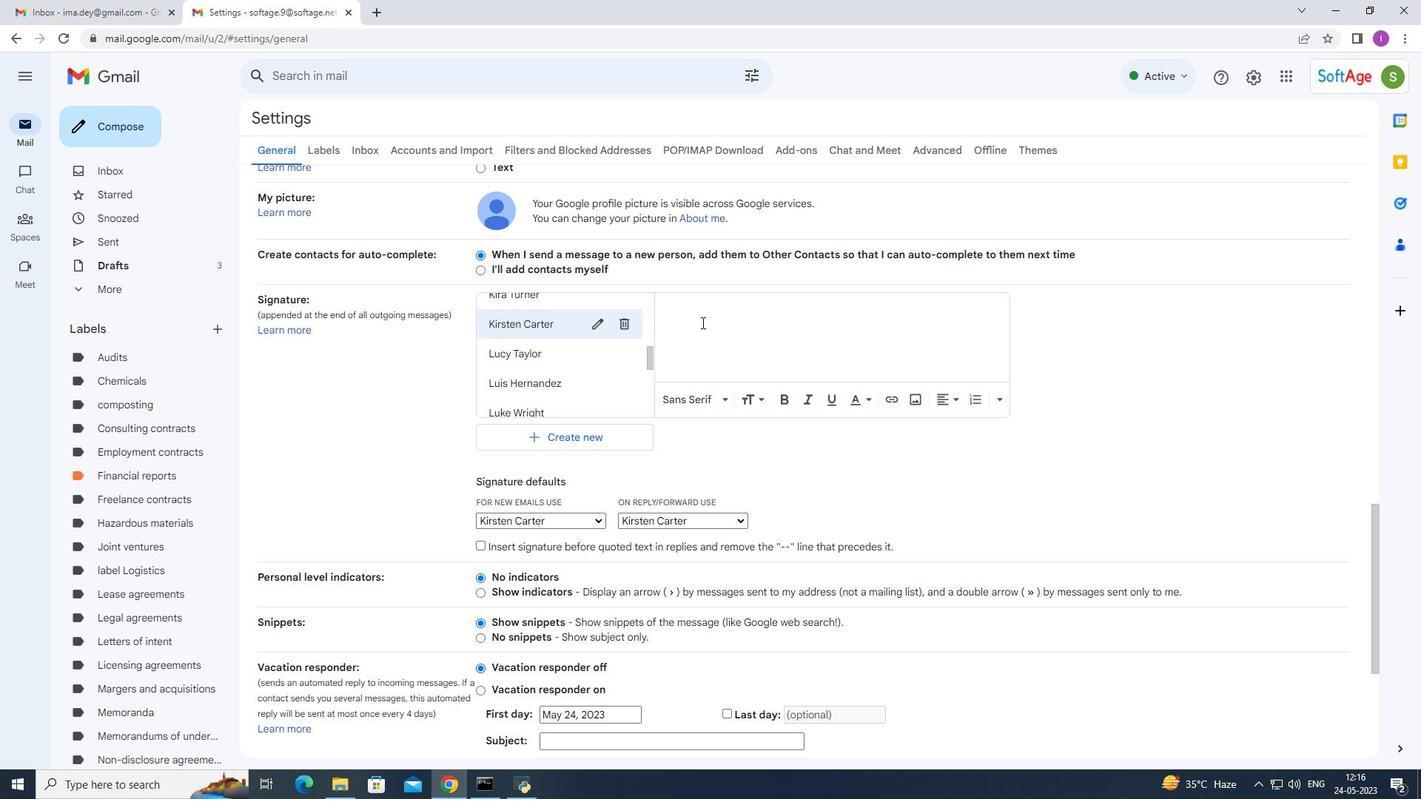 
Action: Mouse pressed left at (702, 322)
Screenshot: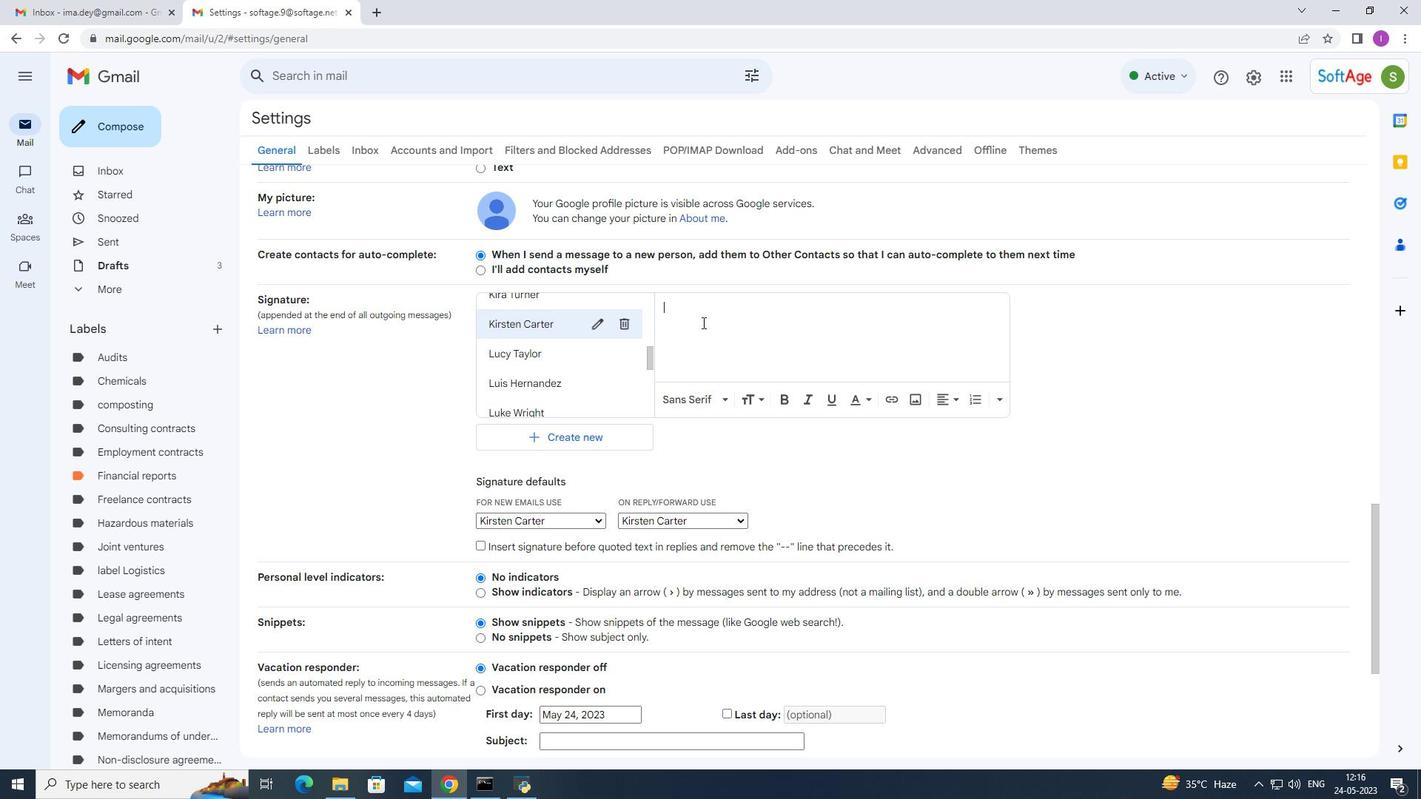 
Action: Mouse moved to (747, 417)
Screenshot: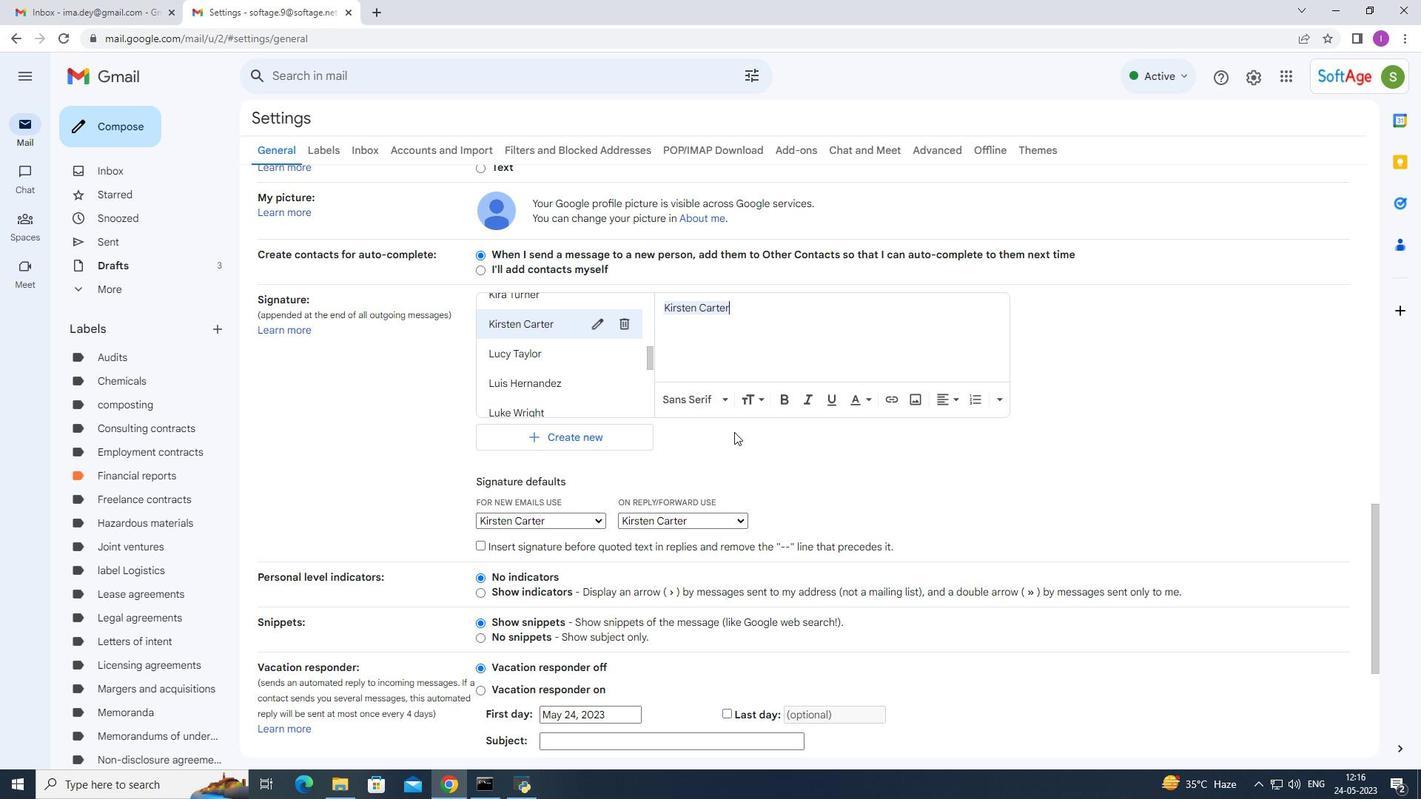 
Action: Mouse scrolled (747, 416) with delta (0, 0)
Screenshot: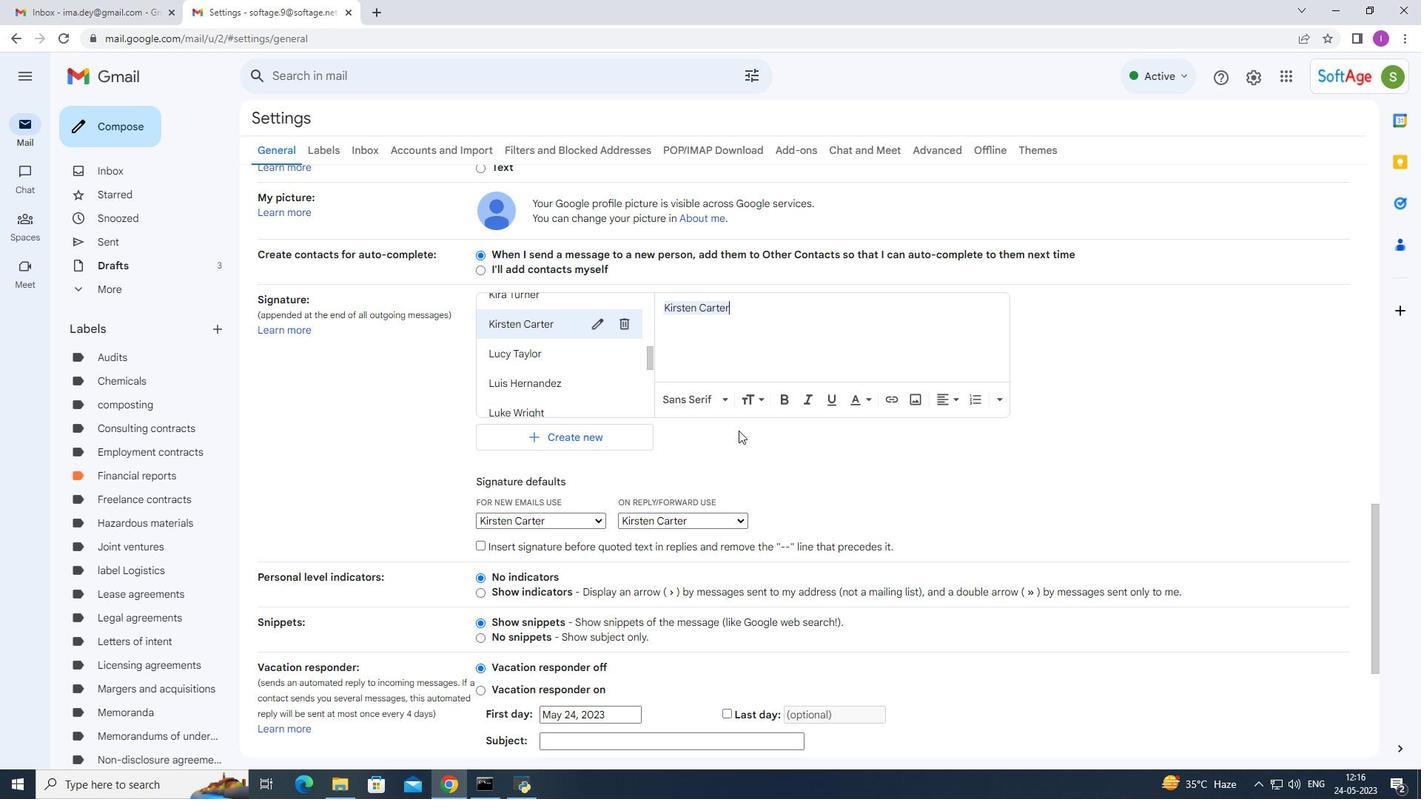 
Action: Mouse moved to (750, 422)
Screenshot: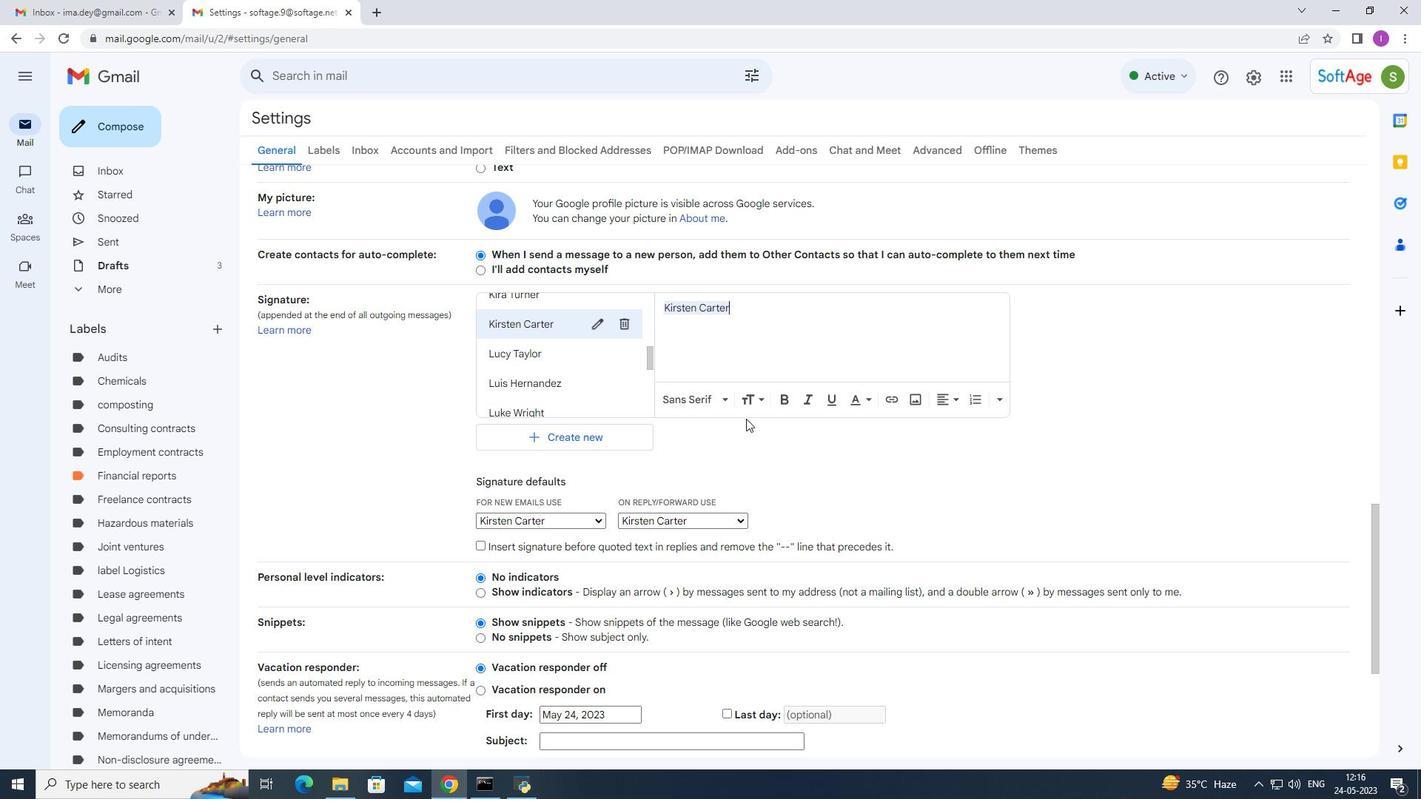 
Action: Mouse scrolled (750, 421) with delta (0, 0)
Screenshot: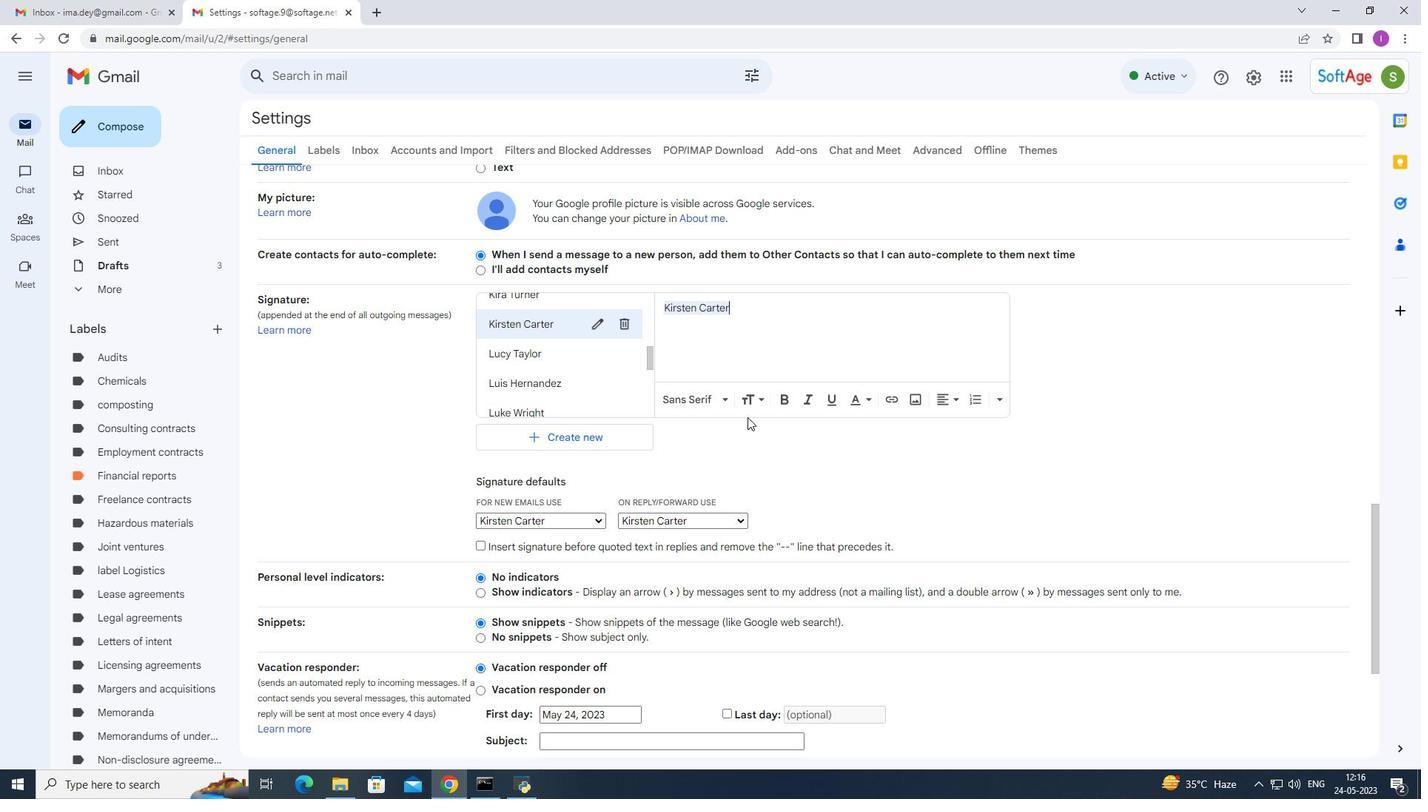
Action: Mouse moved to (752, 426)
Screenshot: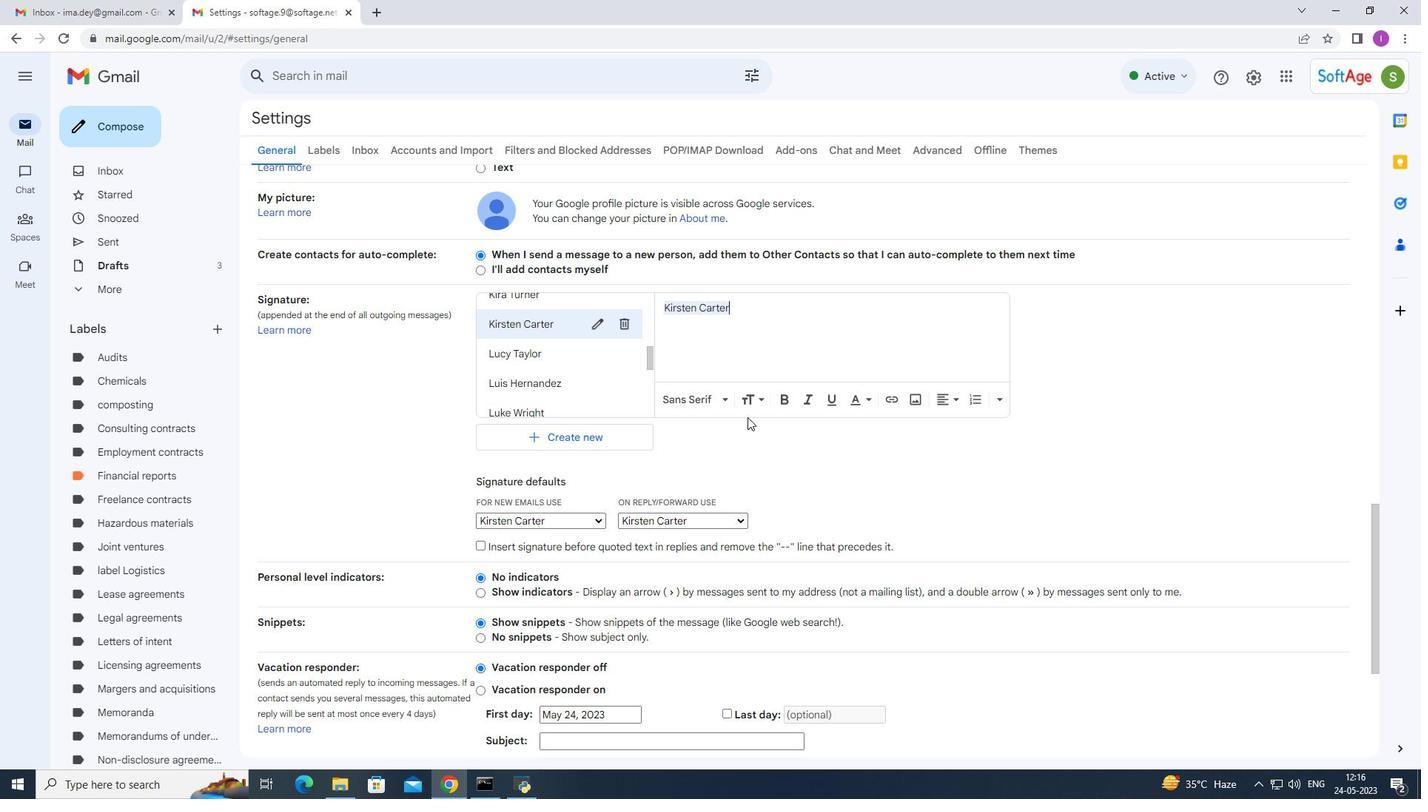 
Action: Mouse scrolled (751, 424) with delta (0, 0)
Screenshot: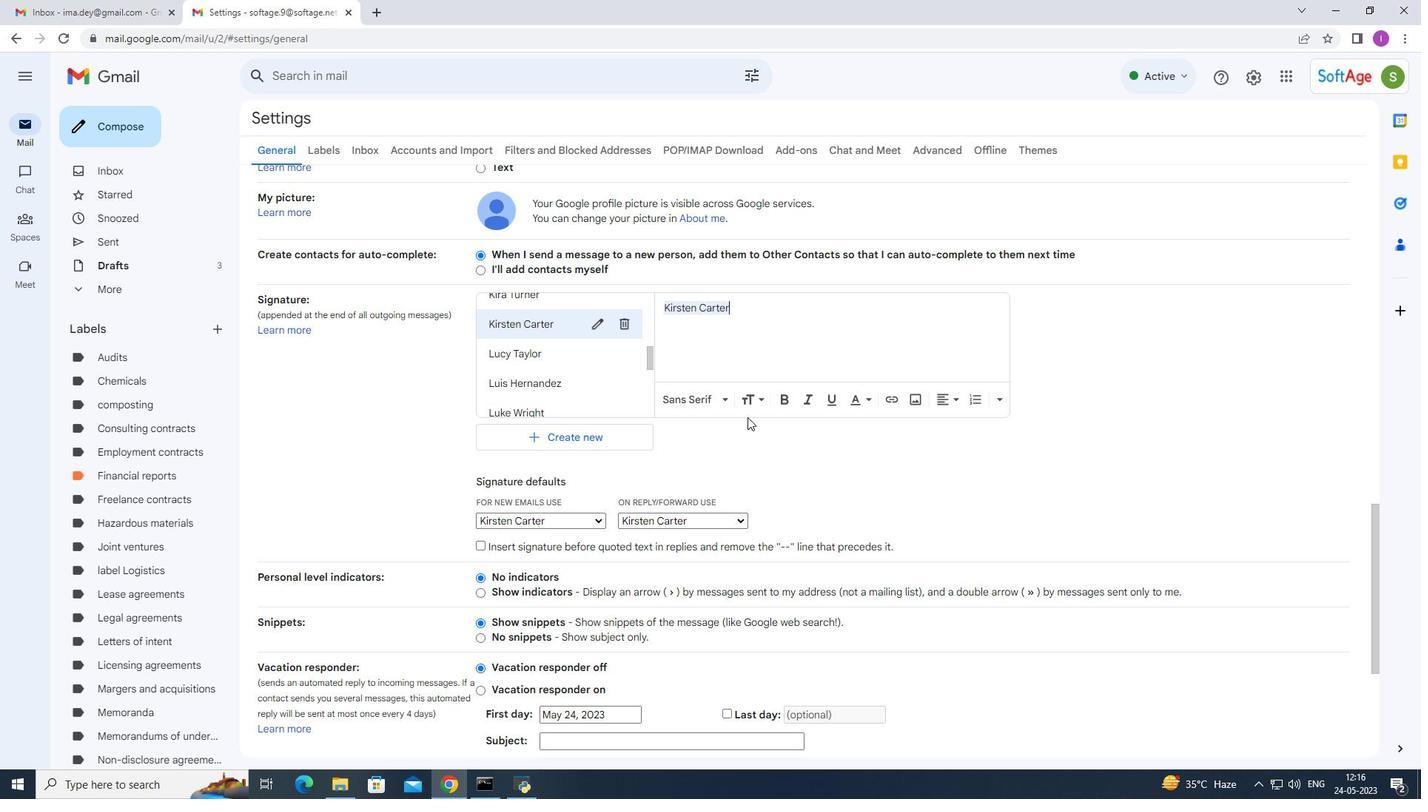 
Action: Mouse moved to (754, 427)
Screenshot: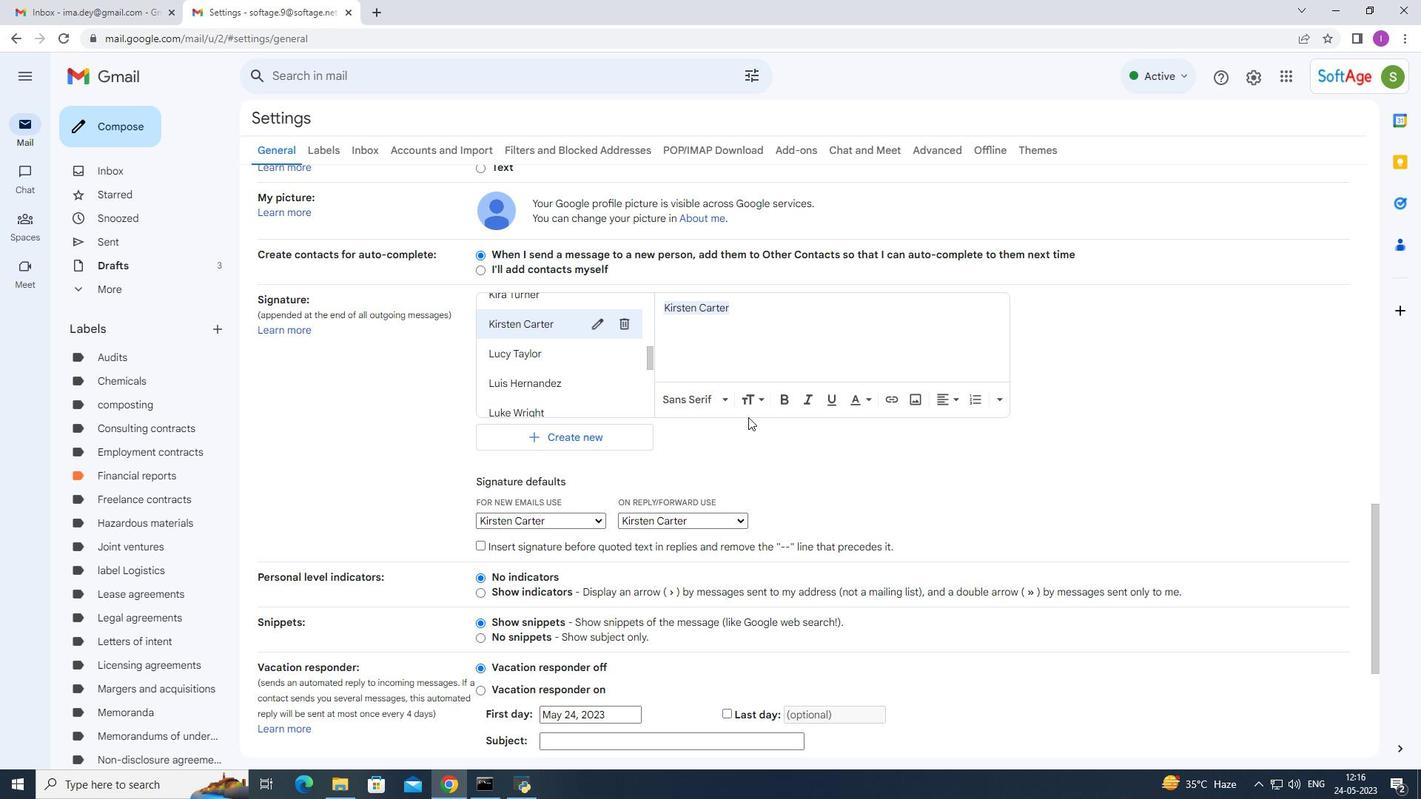 
Action: Mouse scrolled (752, 425) with delta (0, 0)
Screenshot: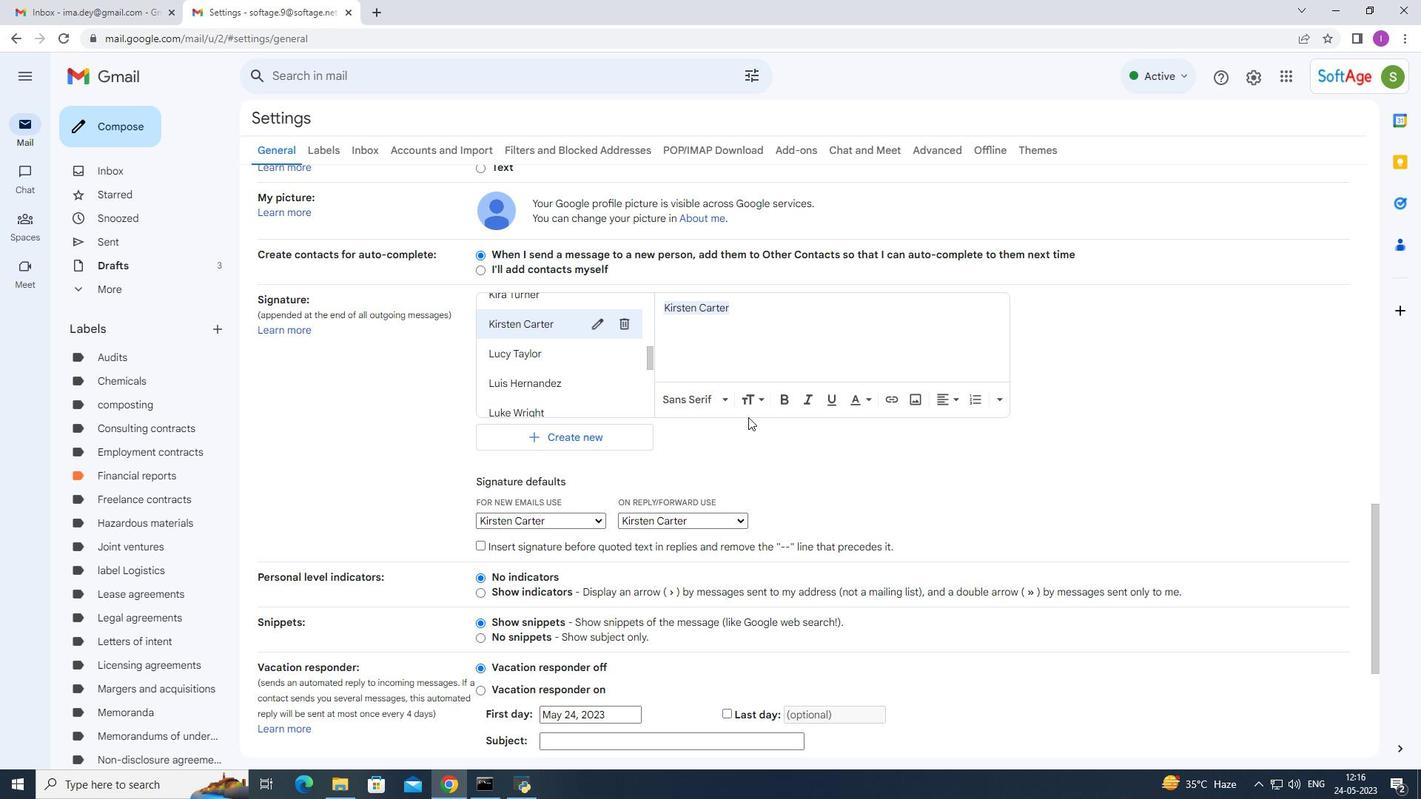 
Action: Mouse scrolled (754, 427) with delta (0, 0)
Screenshot: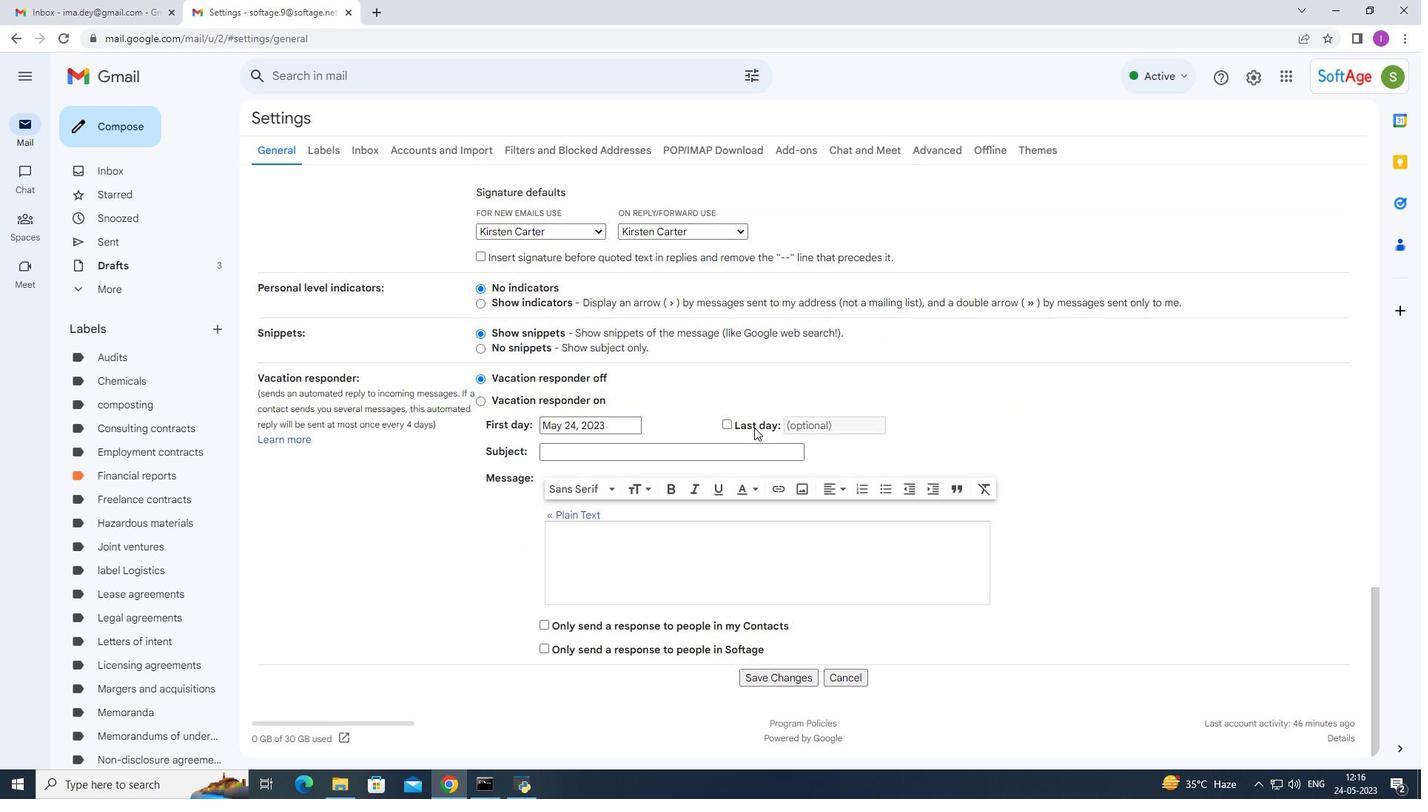 
Action: Mouse scrolled (754, 427) with delta (0, 0)
Screenshot: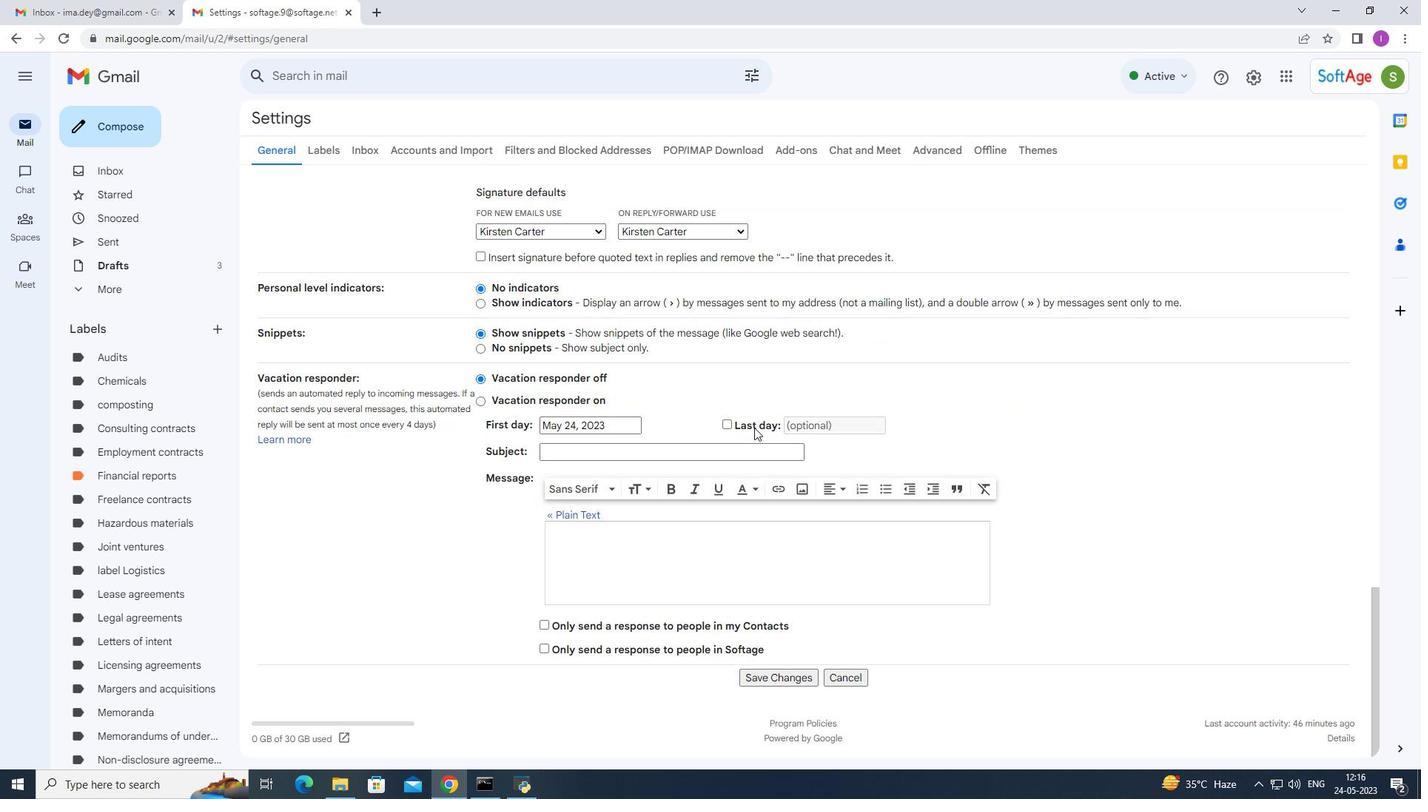 
Action: Mouse scrolled (754, 427) with delta (0, 0)
Screenshot: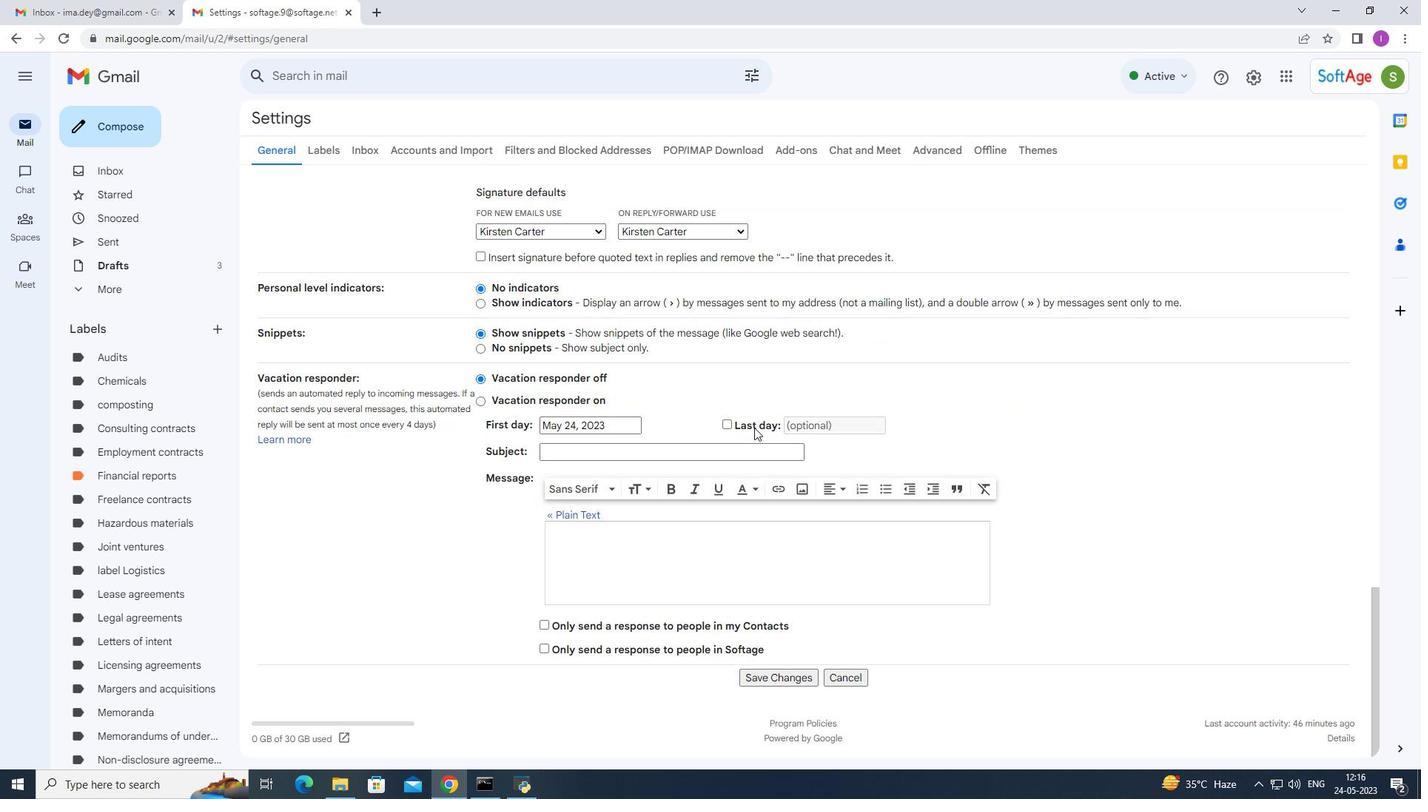 
Action: Mouse moved to (754, 679)
Screenshot: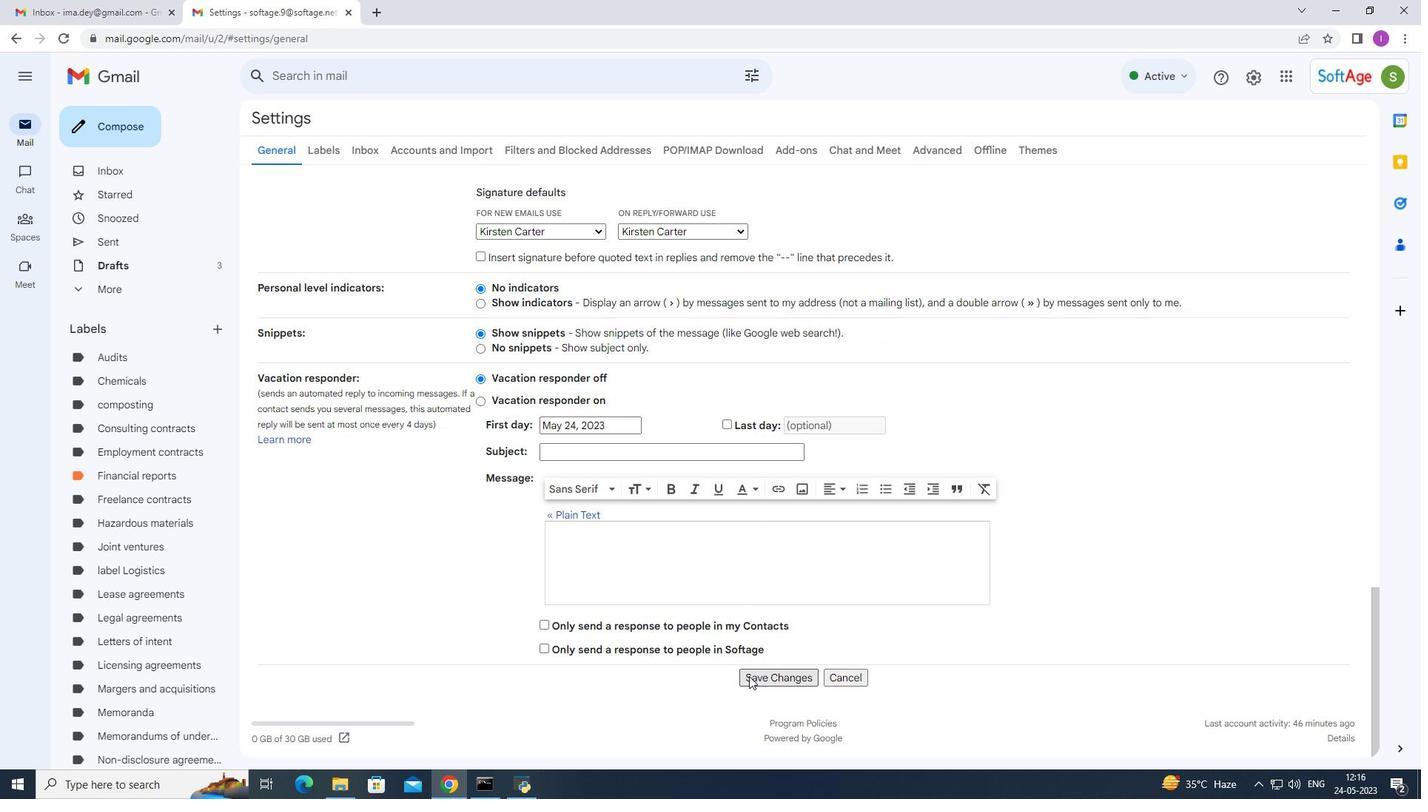 
Action: Mouse pressed left at (754, 679)
Screenshot: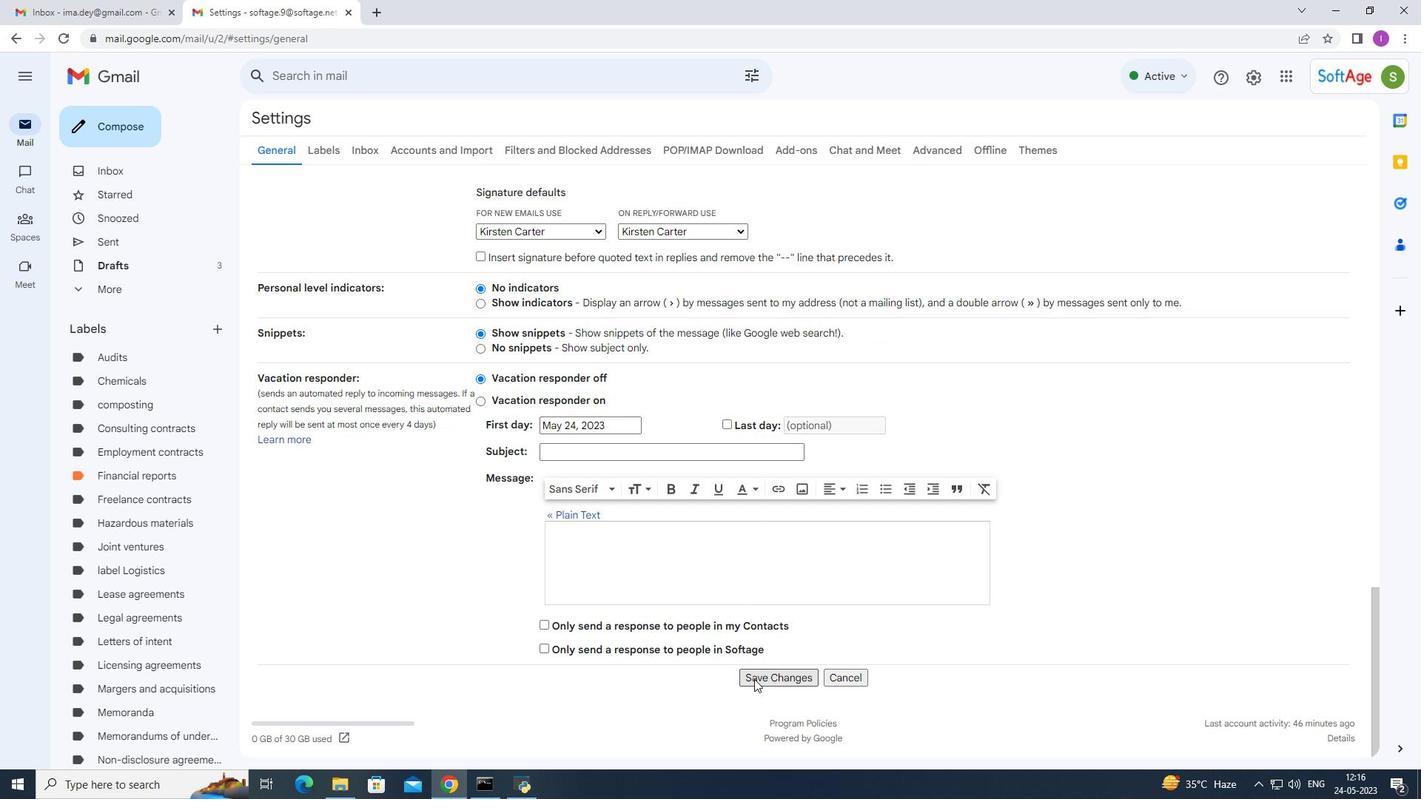 
Action: Mouse moved to (130, 133)
Screenshot: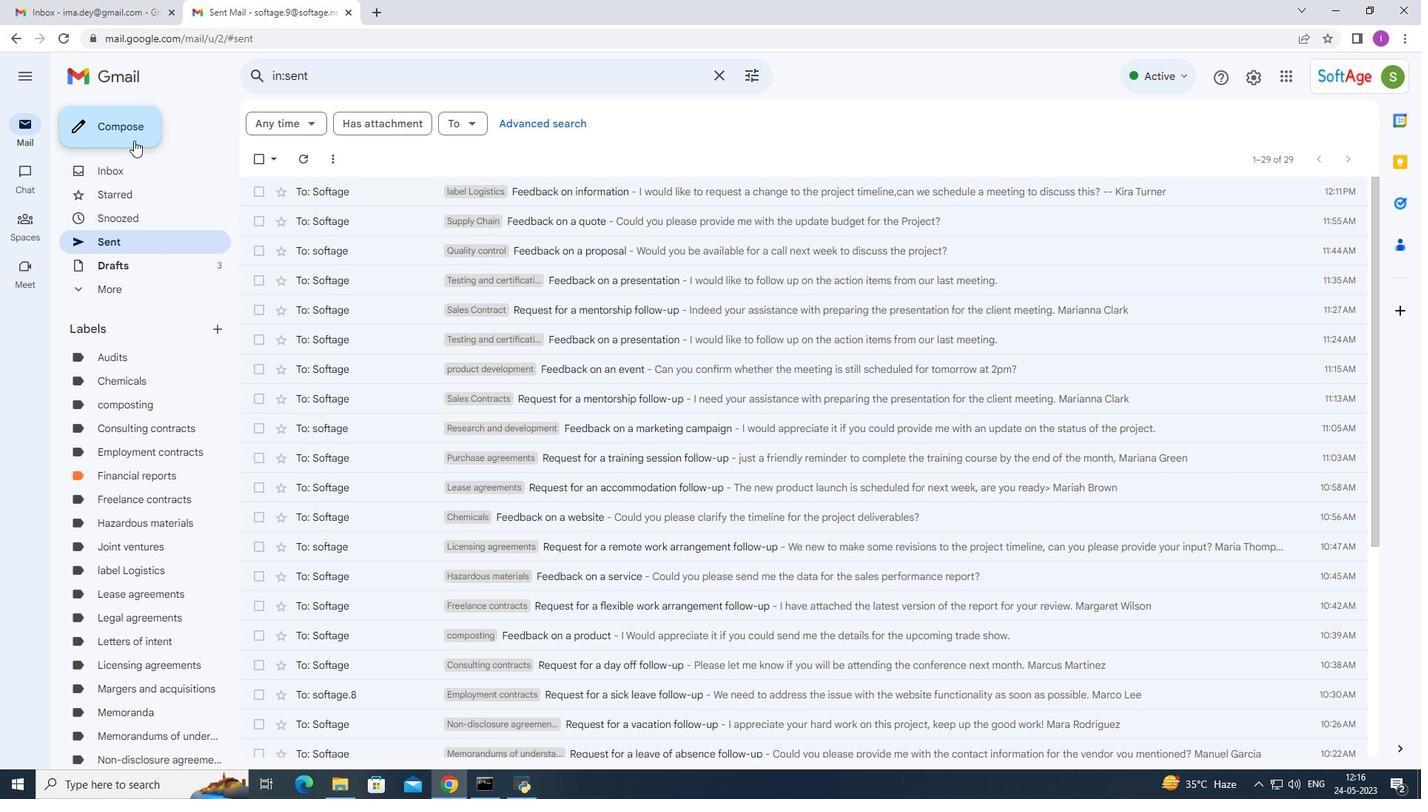 
Action: Mouse pressed left at (130, 133)
Screenshot: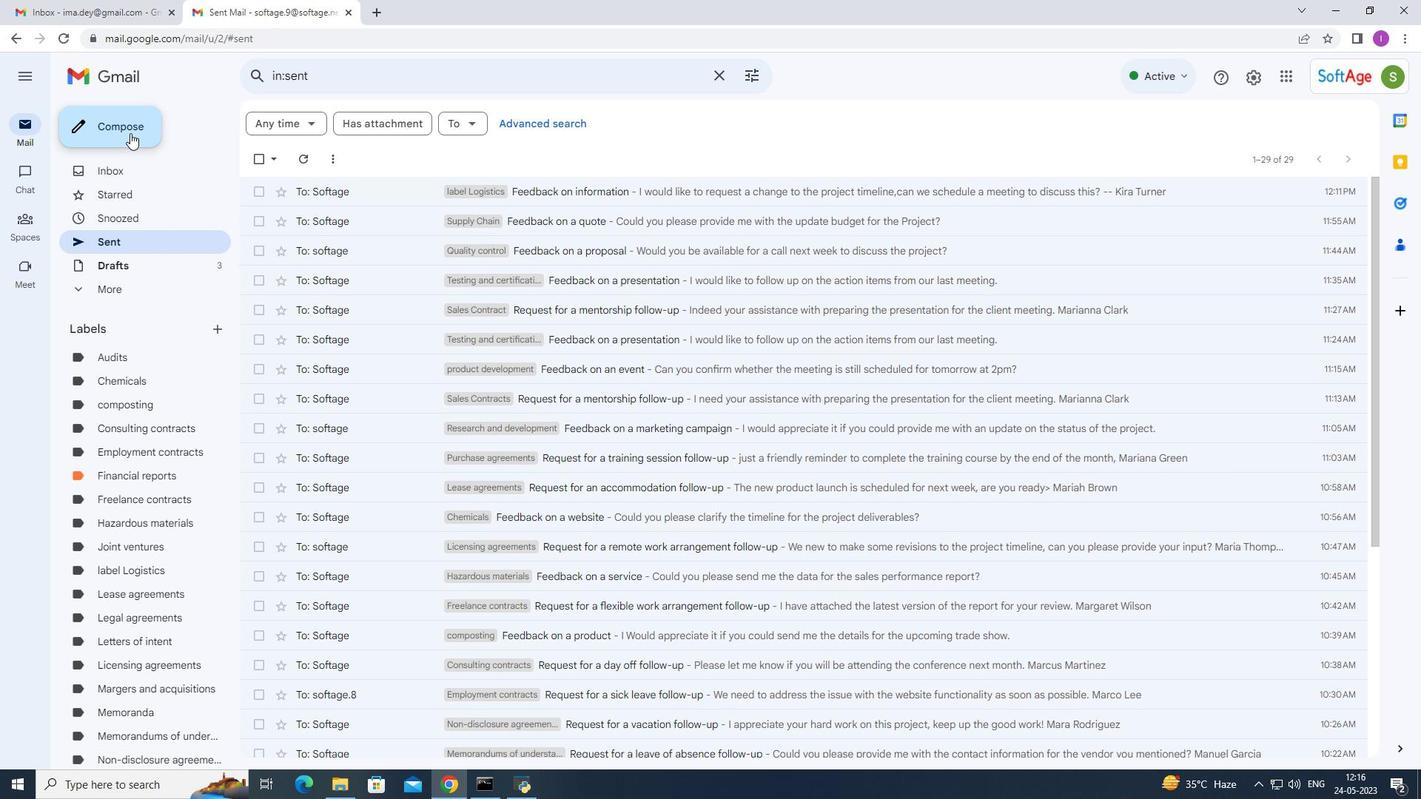 
Action: Mouse moved to (978, 354)
Screenshot: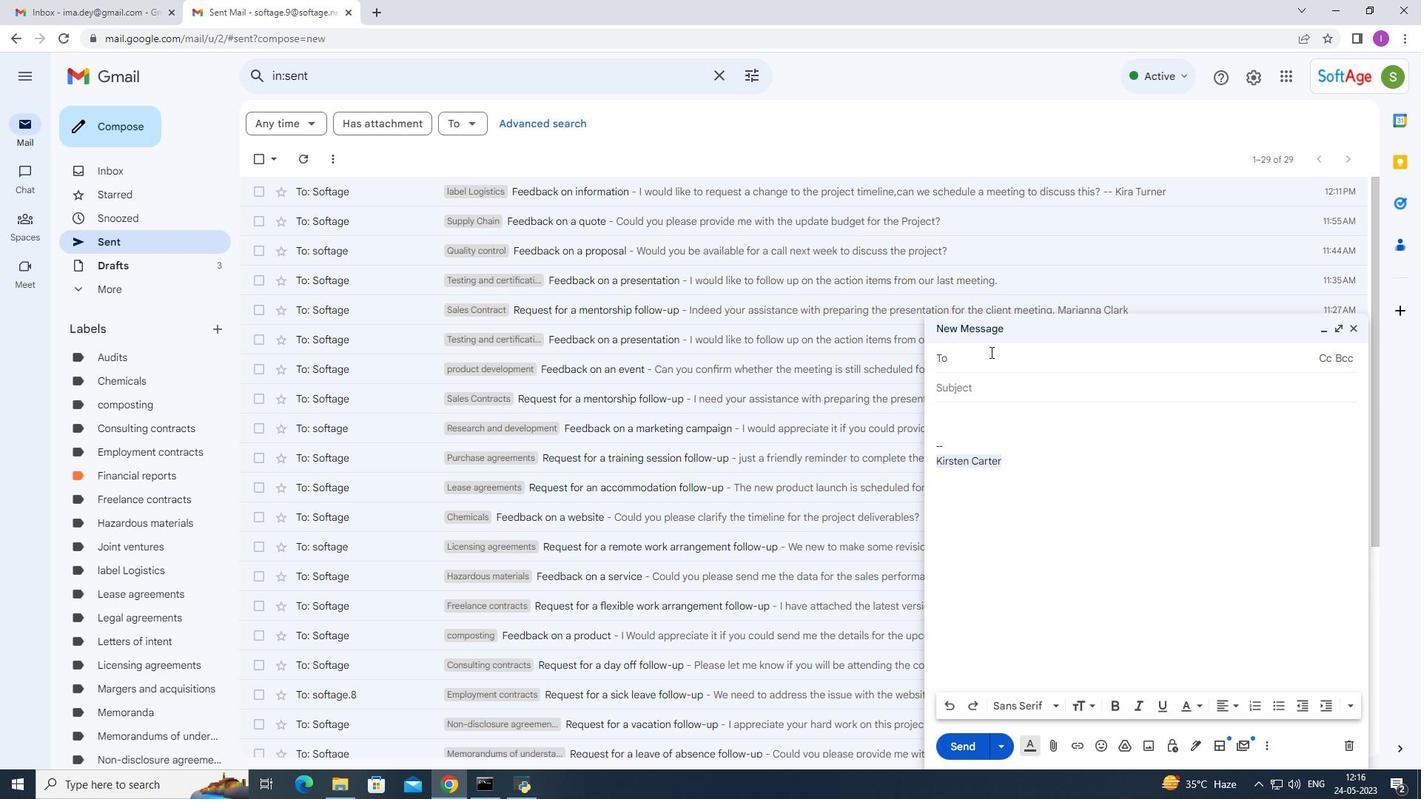 
Action: Key pressed s
Screenshot: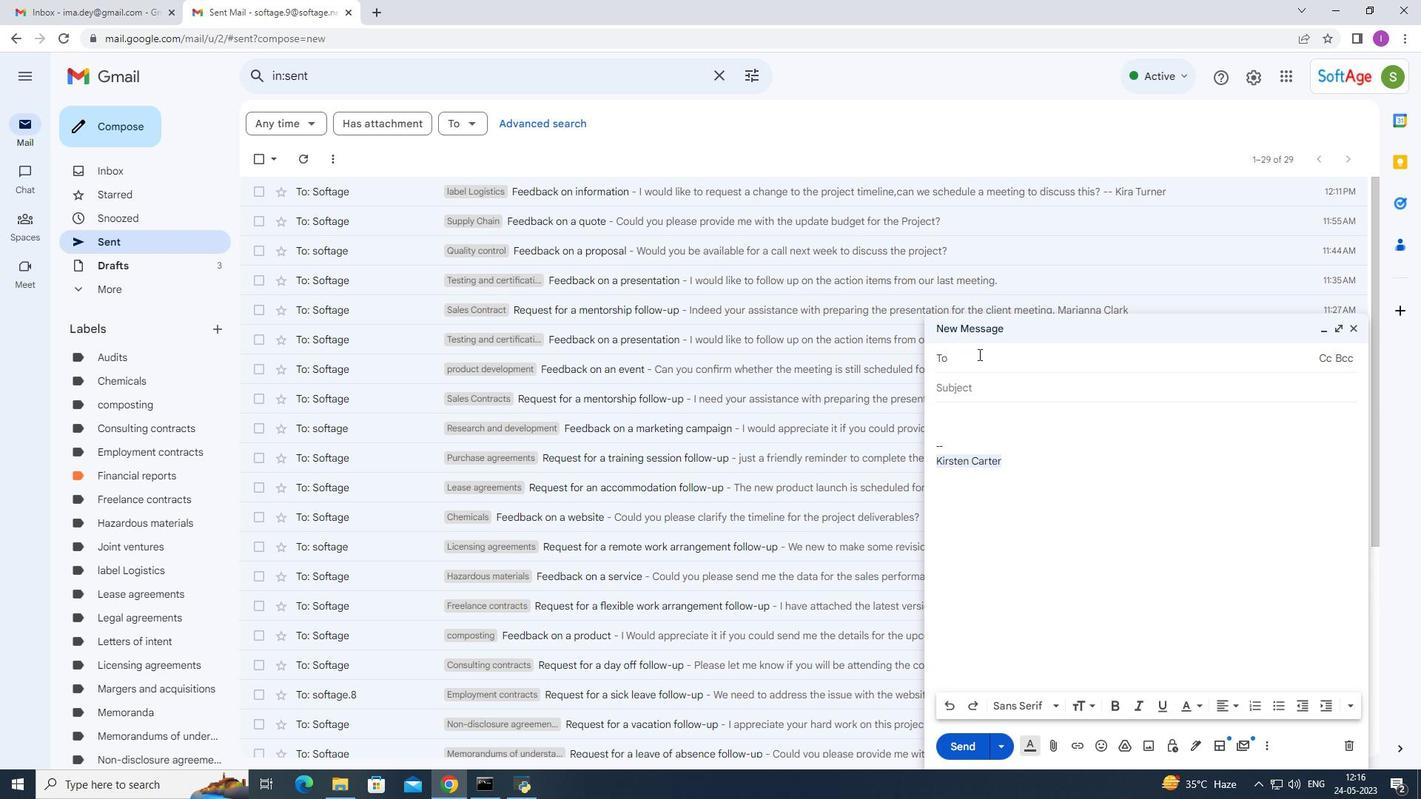 
Action: Mouse moved to (1042, 553)
Screenshot: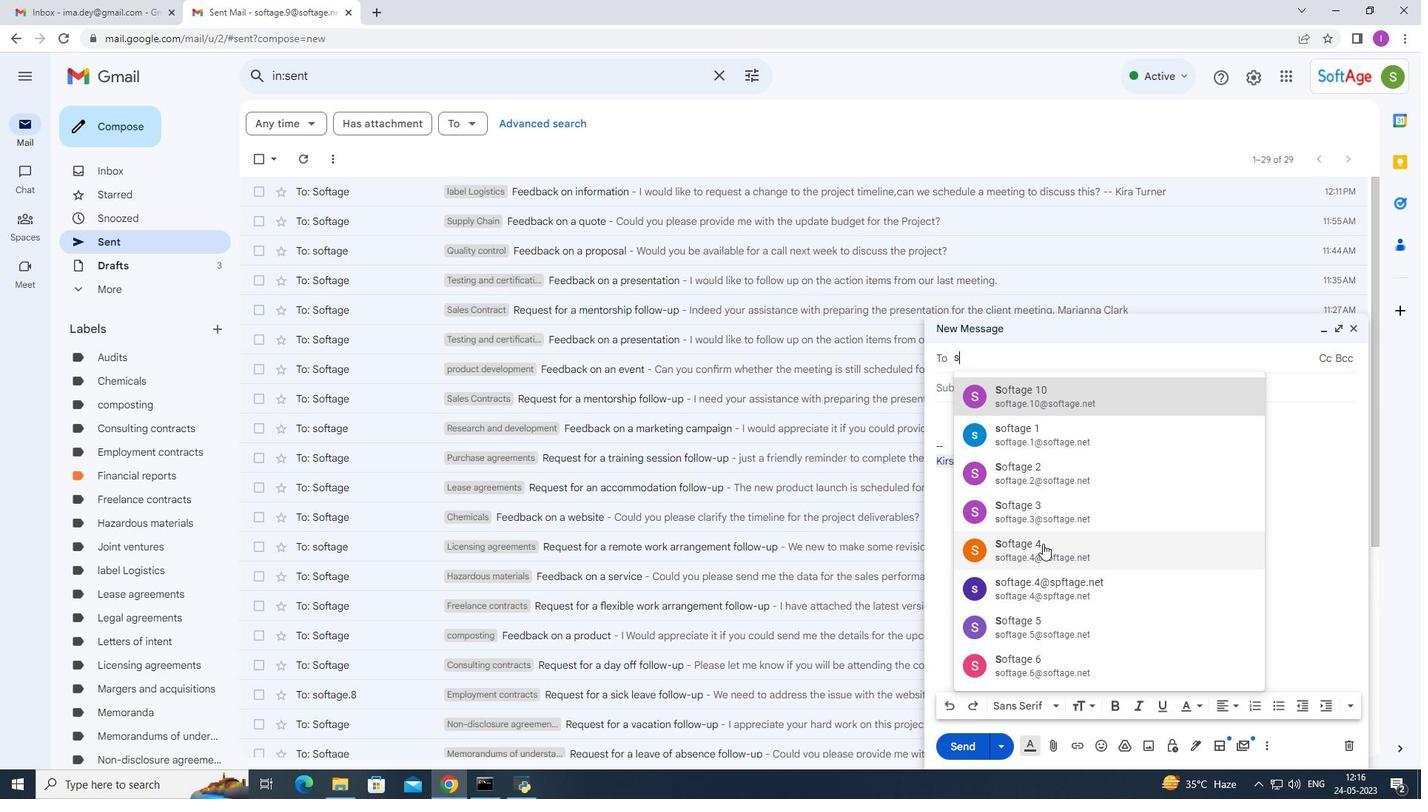 
Action: Mouse pressed left at (1042, 553)
Screenshot: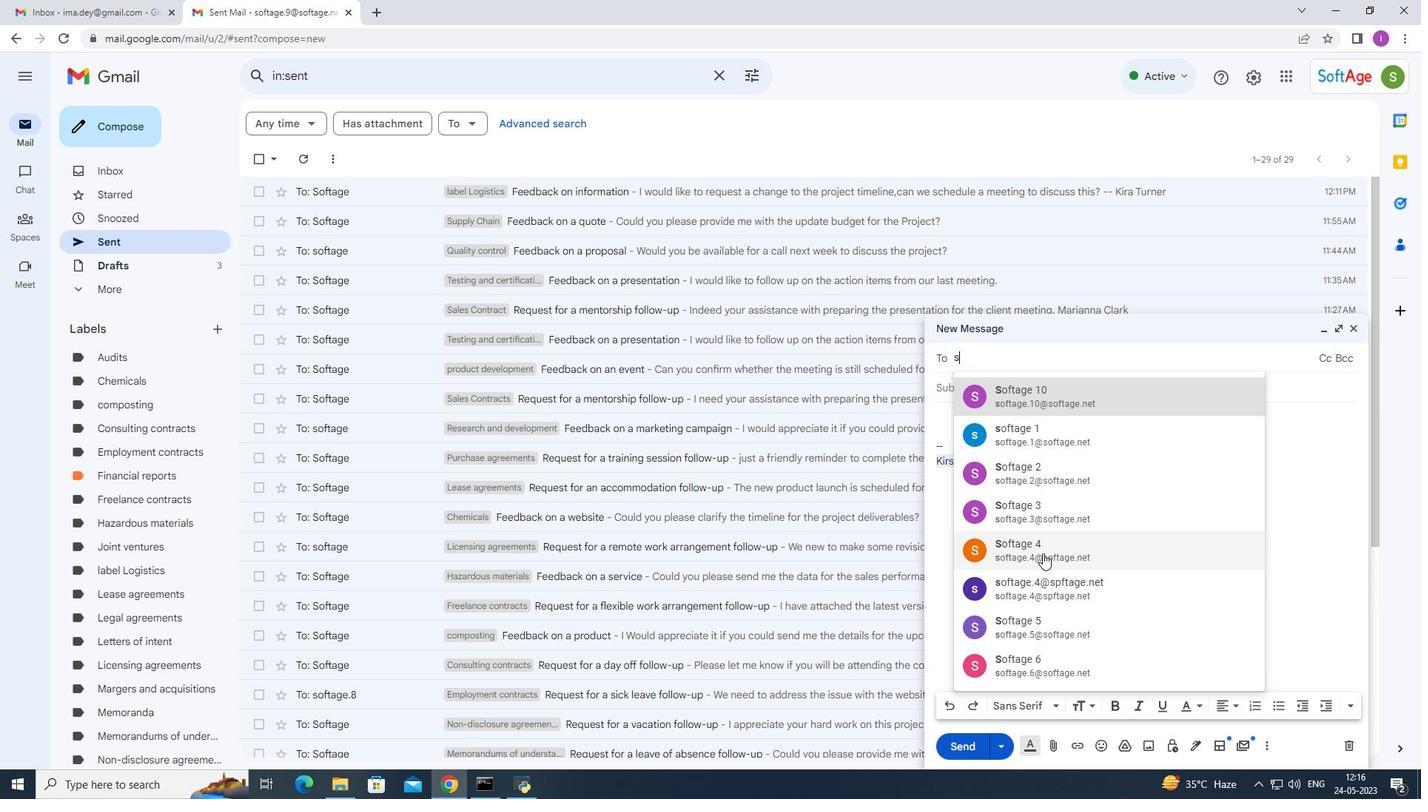 
Action: Mouse moved to (943, 406)
Screenshot: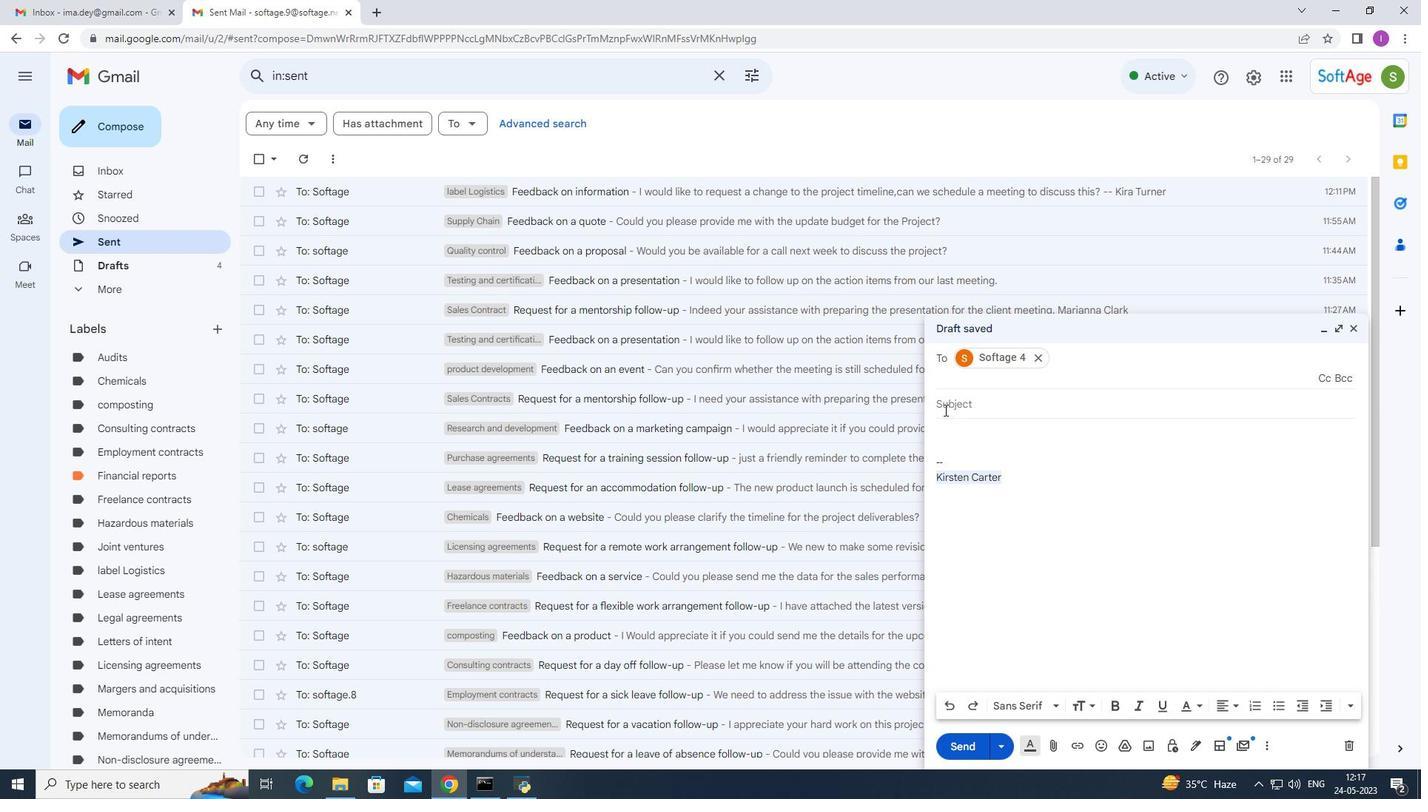
Action: Mouse pressed left at (943, 406)
Screenshot: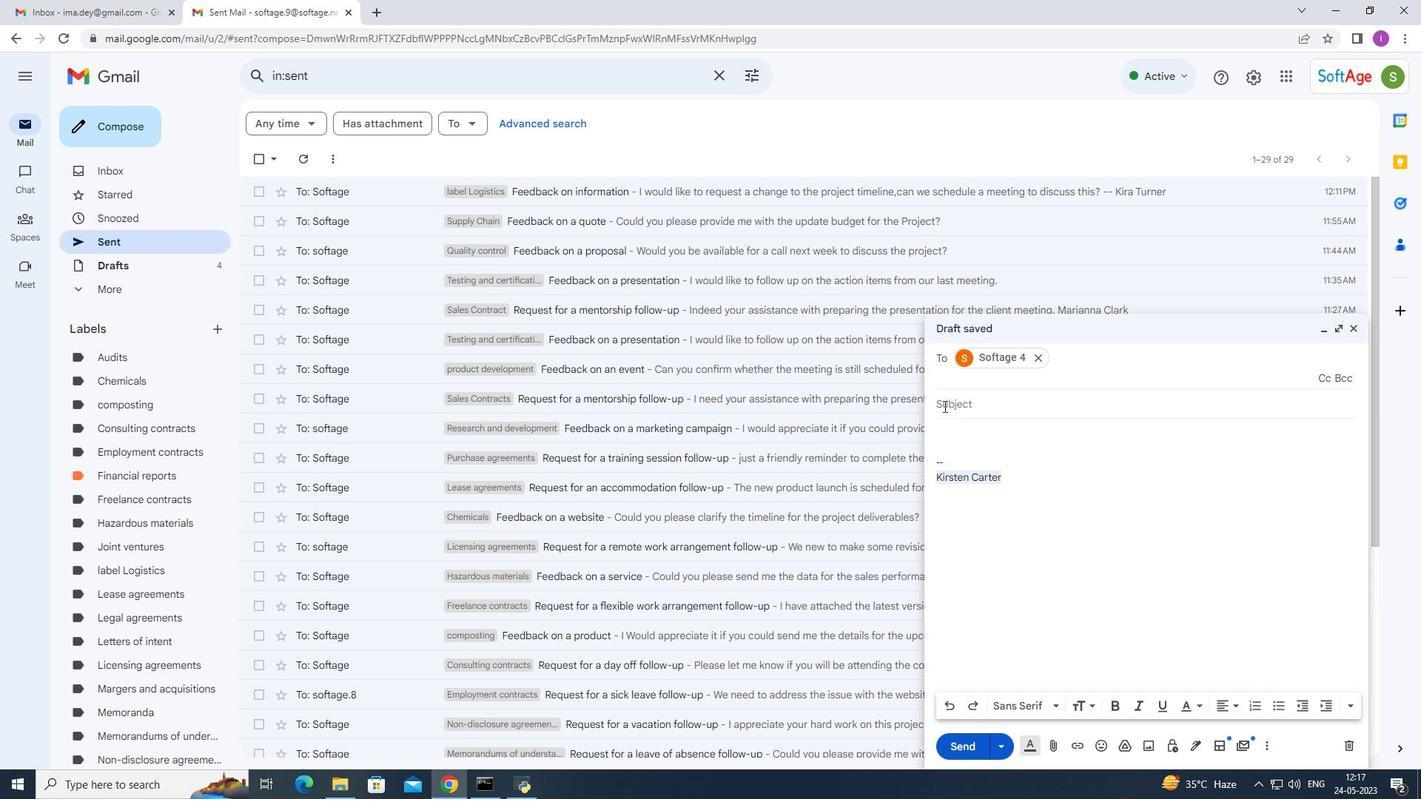 
Action: Mouse moved to (1076, 370)
Screenshot: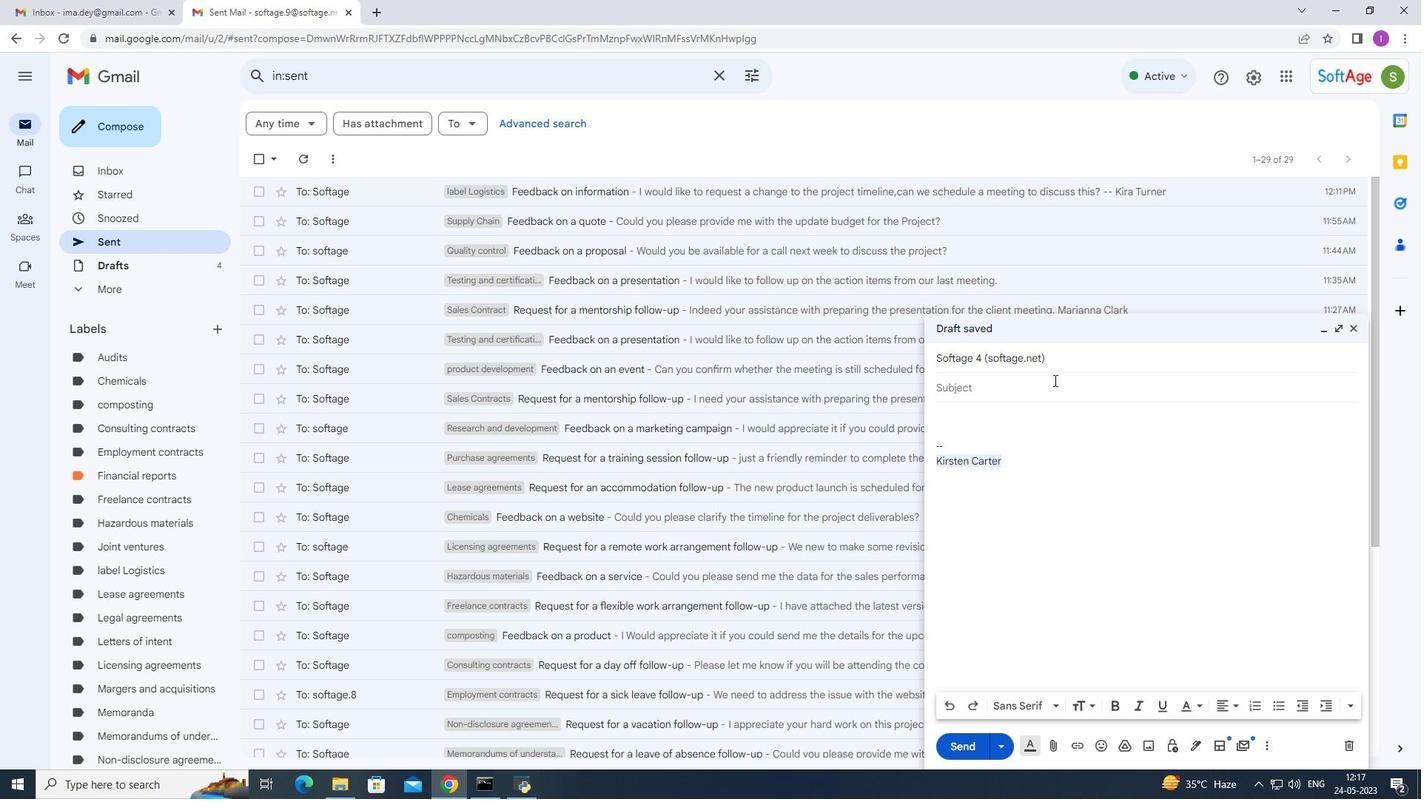 
Action: Key pressed <Key.shift>Feedback<Key.space>on<Key.space>a<Key.space>testimonial
Screenshot: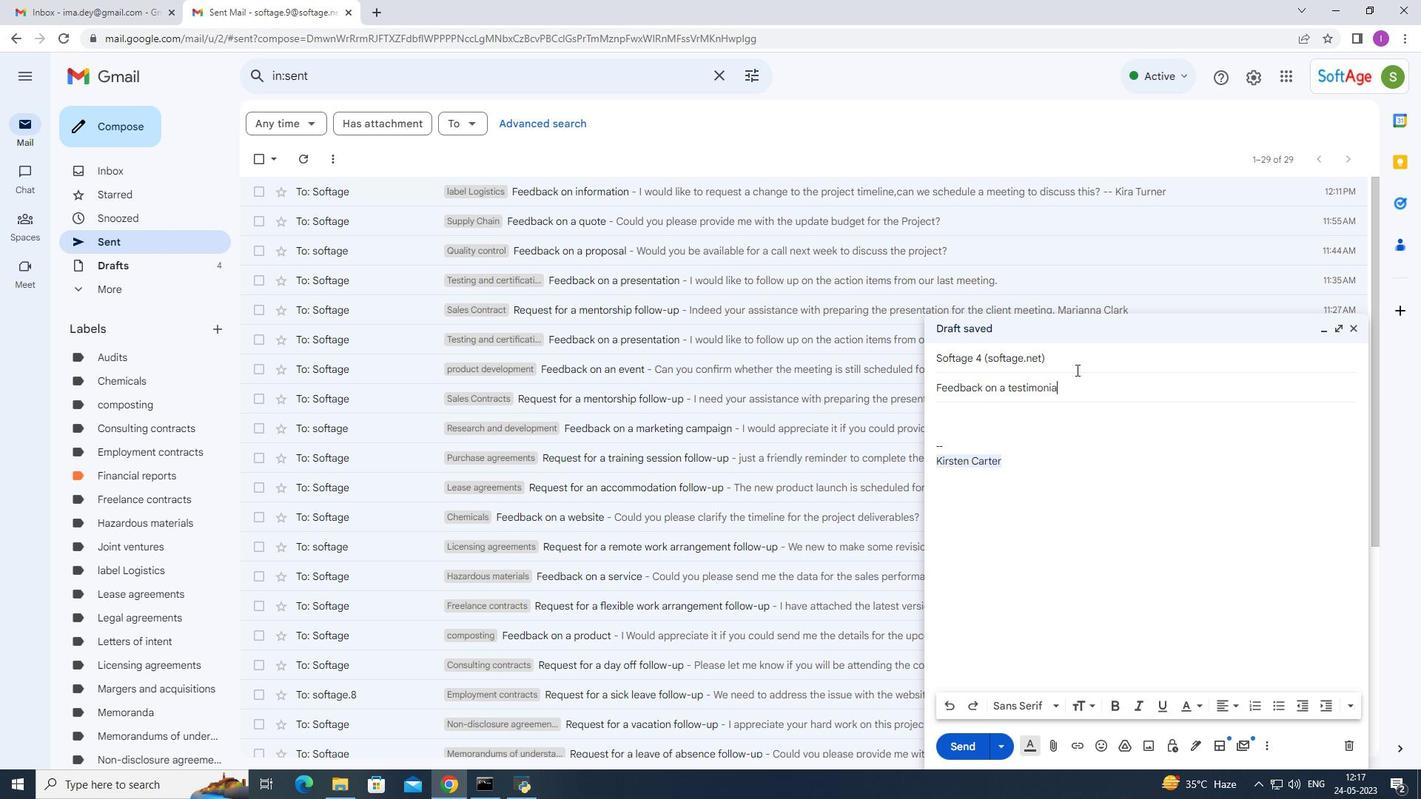 
Action: Mouse moved to (939, 419)
Screenshot: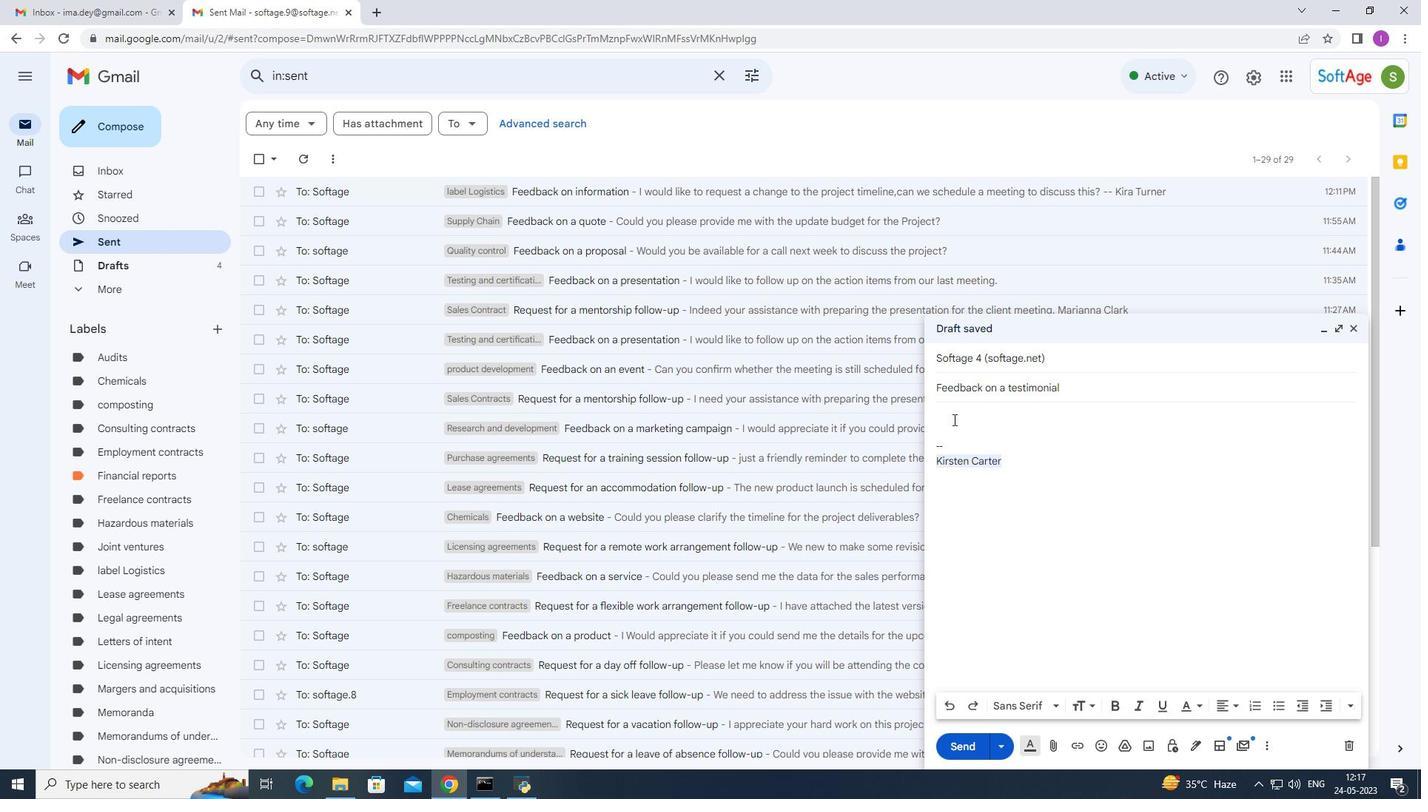
Action: Mouse pressed left at (939, 419)
Screenshot: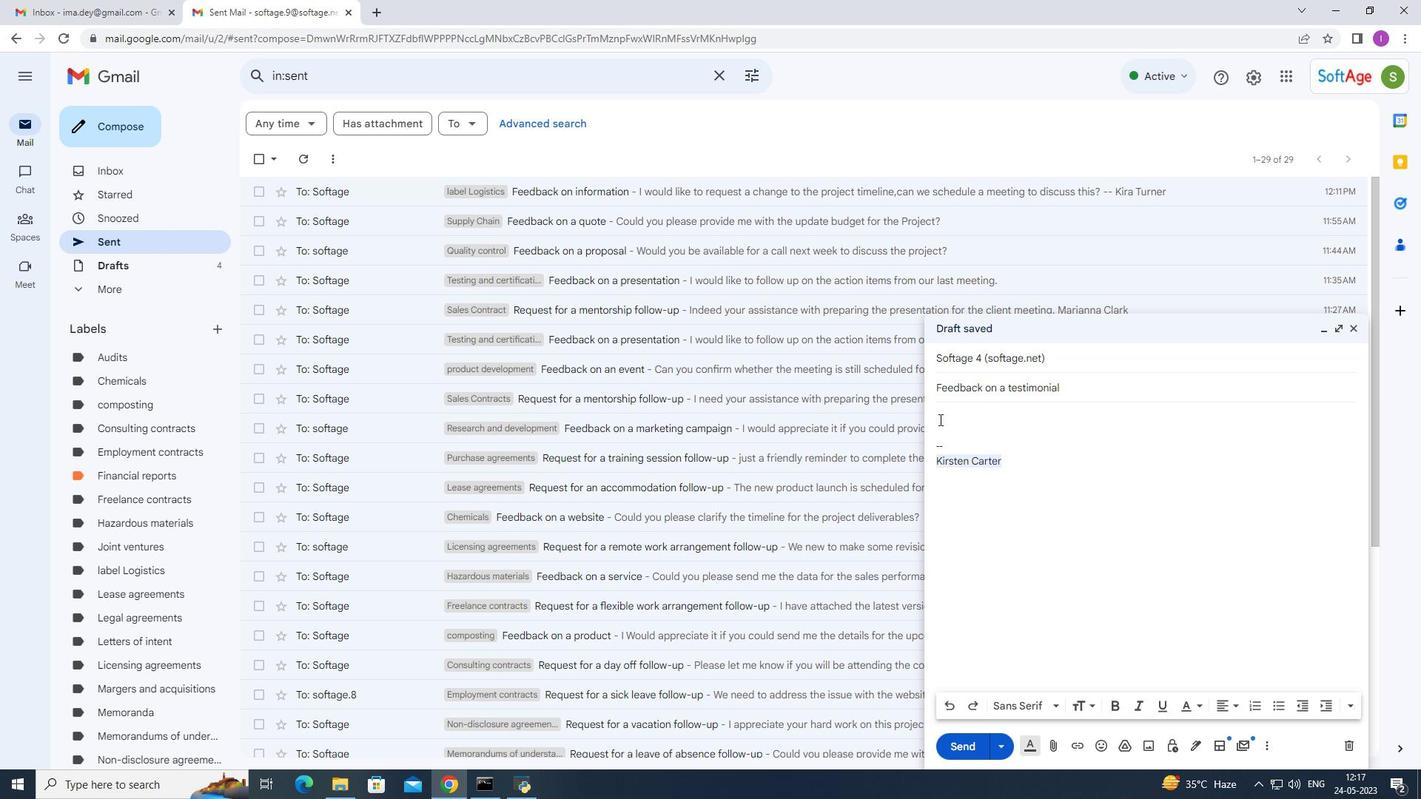 
Action: Mouse moved to (1022, 410)
Screenshot: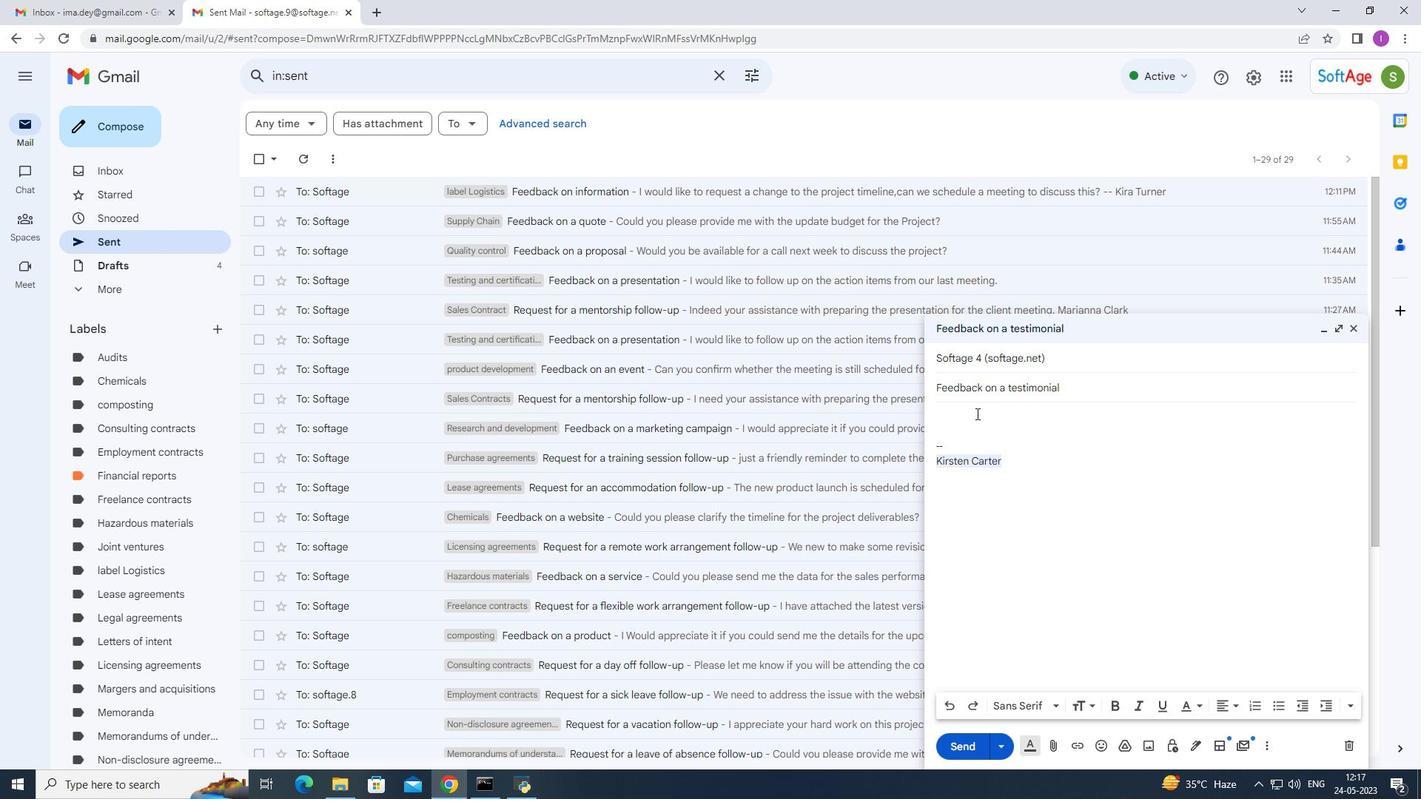 
Action: Key pressed <Key.shift>Can<Key.space>you<Key.space>please<Key.space>provide<Key.space>me<Key.space>with<Key.space>an<Key.space>update<Key.space>on<Key.space>the<Key.space>project<Key.space>risks<Key.space>and<Key.space>mil<Key.backspace>tigation<Key.space>plan<<191>><Key.shift>?
Screenshot: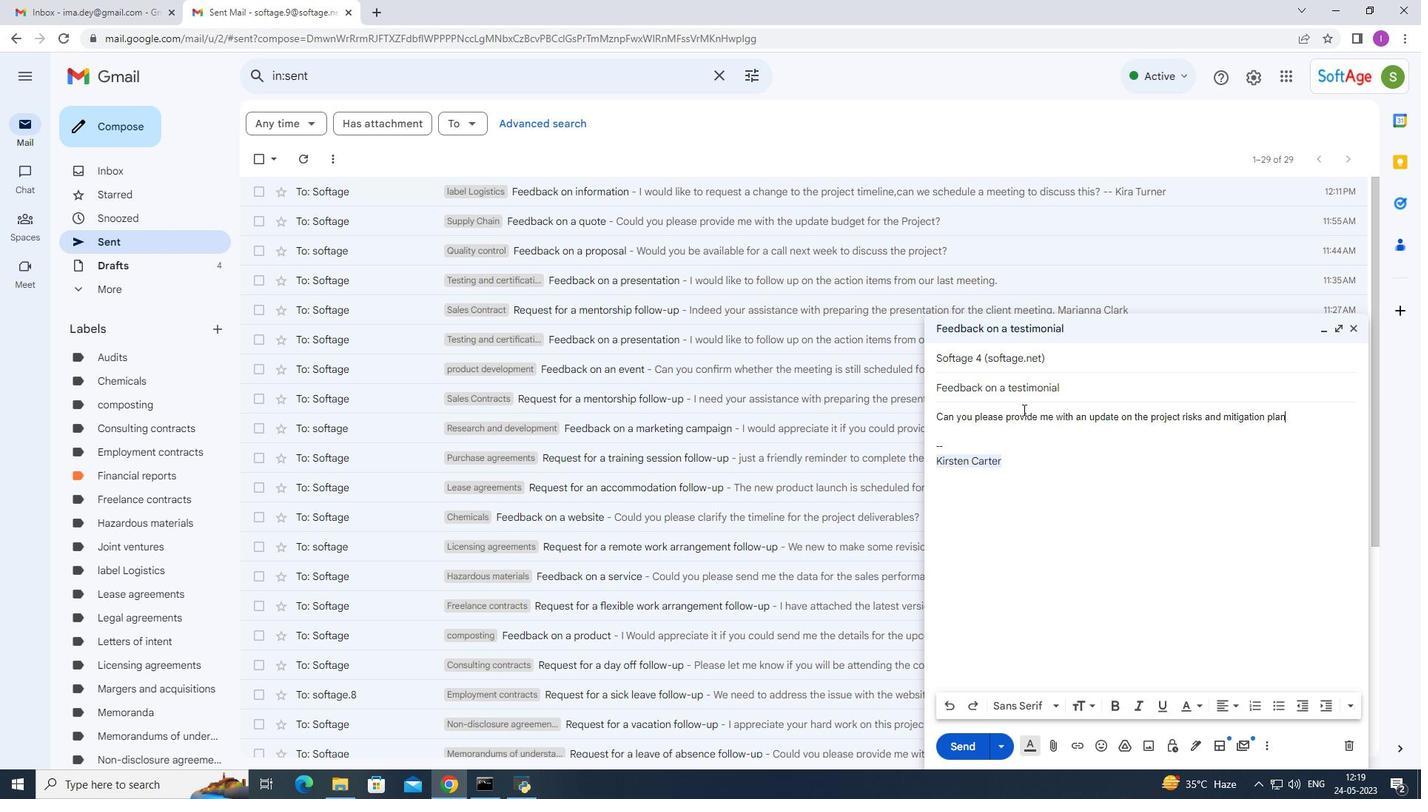 
Action: Mouse moved to (1139, 546)
Screenshot: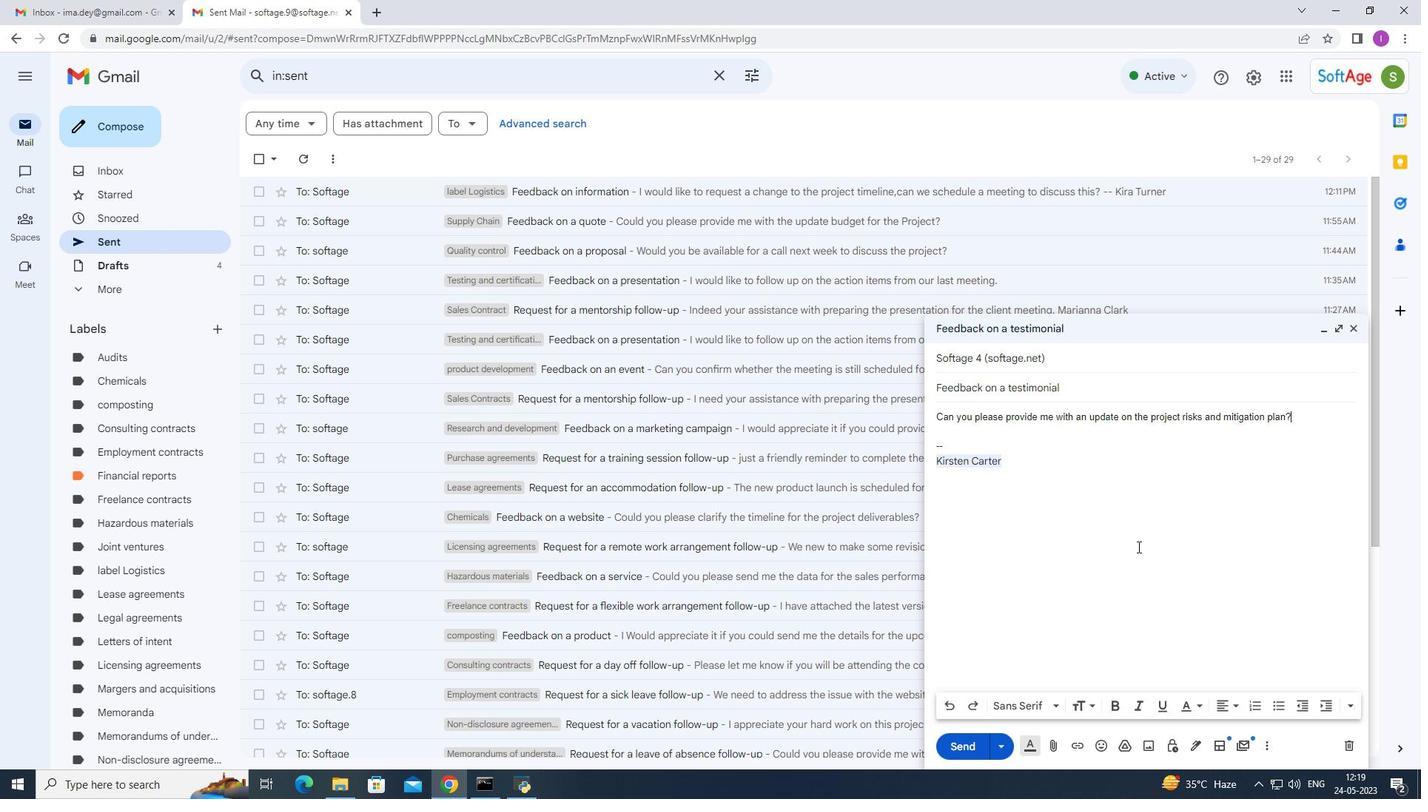 
Action: Mouse scrolled (1139, 546) with delta (0, 0)
Screenshot: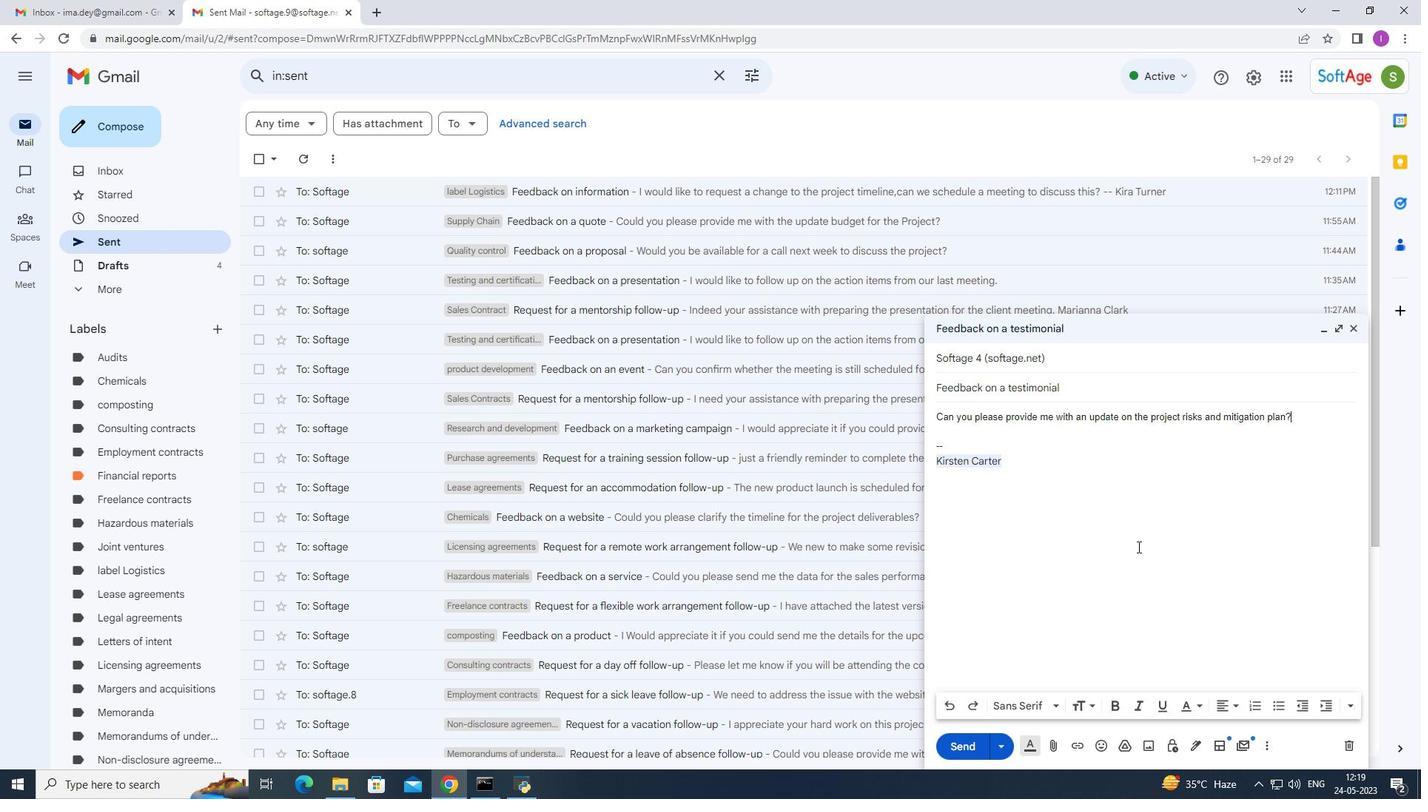 
Action: Mouse scrolled (1139, 546) with delta (0, 0)
Screenshot: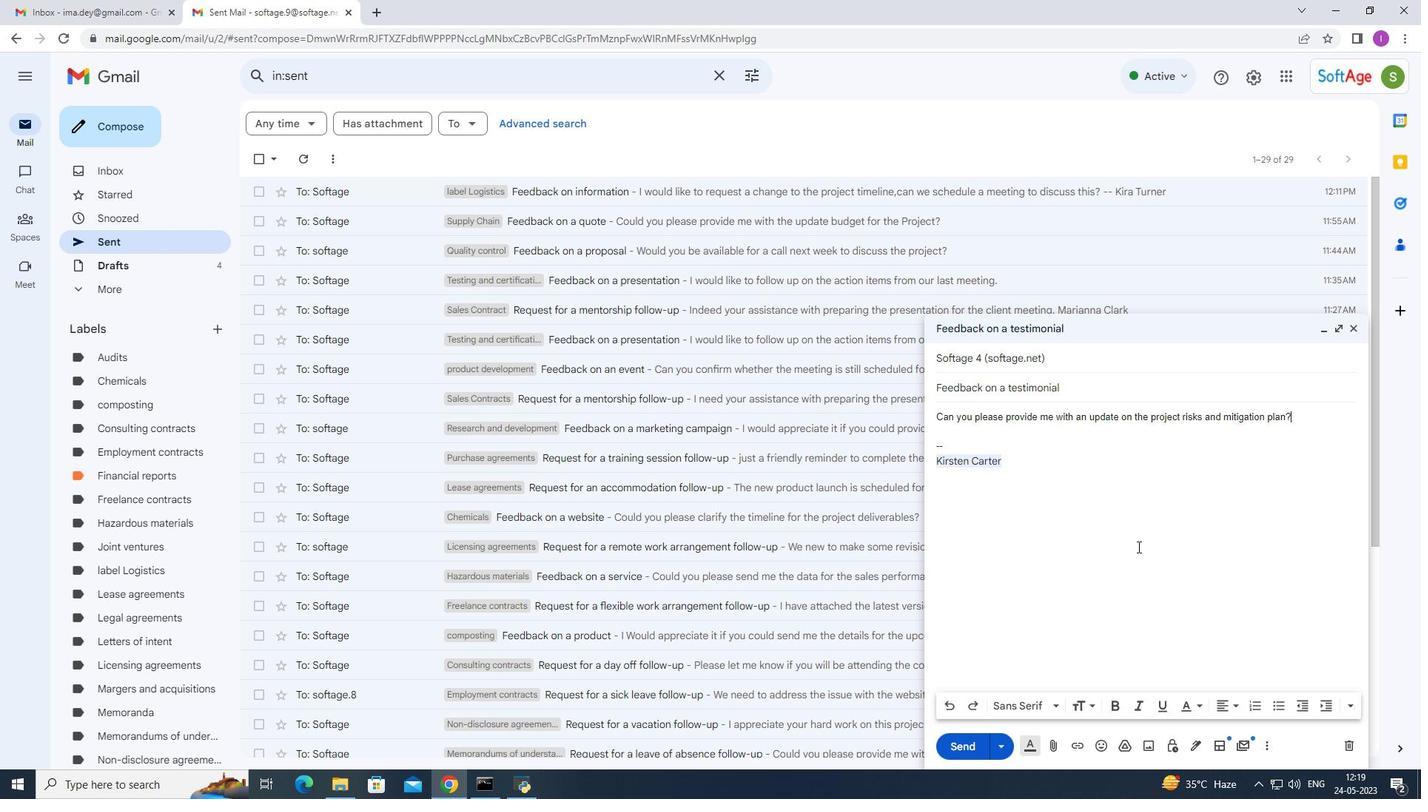 
Action: Mouse moved to (1140, 546)
Screenshot: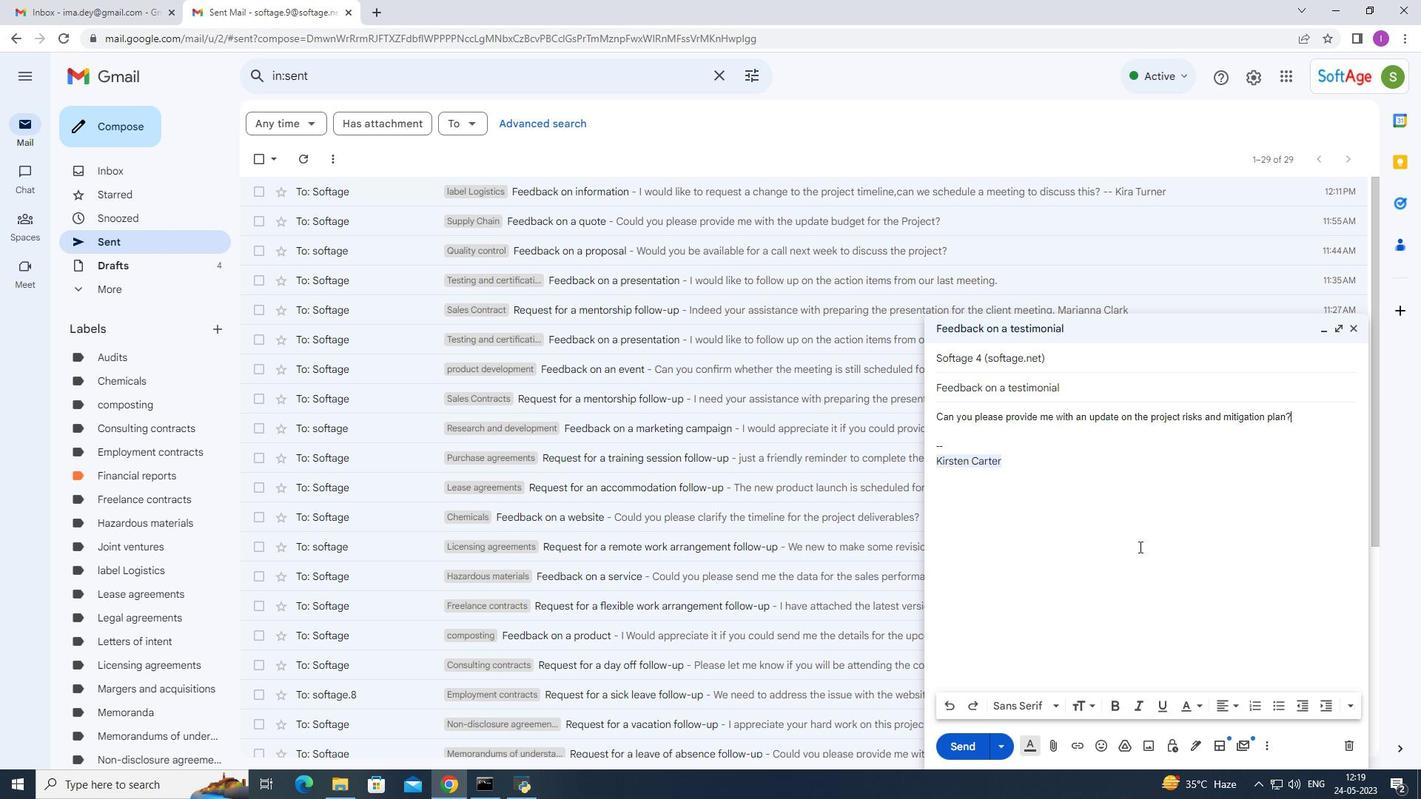 
Action: Mouse scrolled (1140, 546) with delta (0, 0)
Screenshot: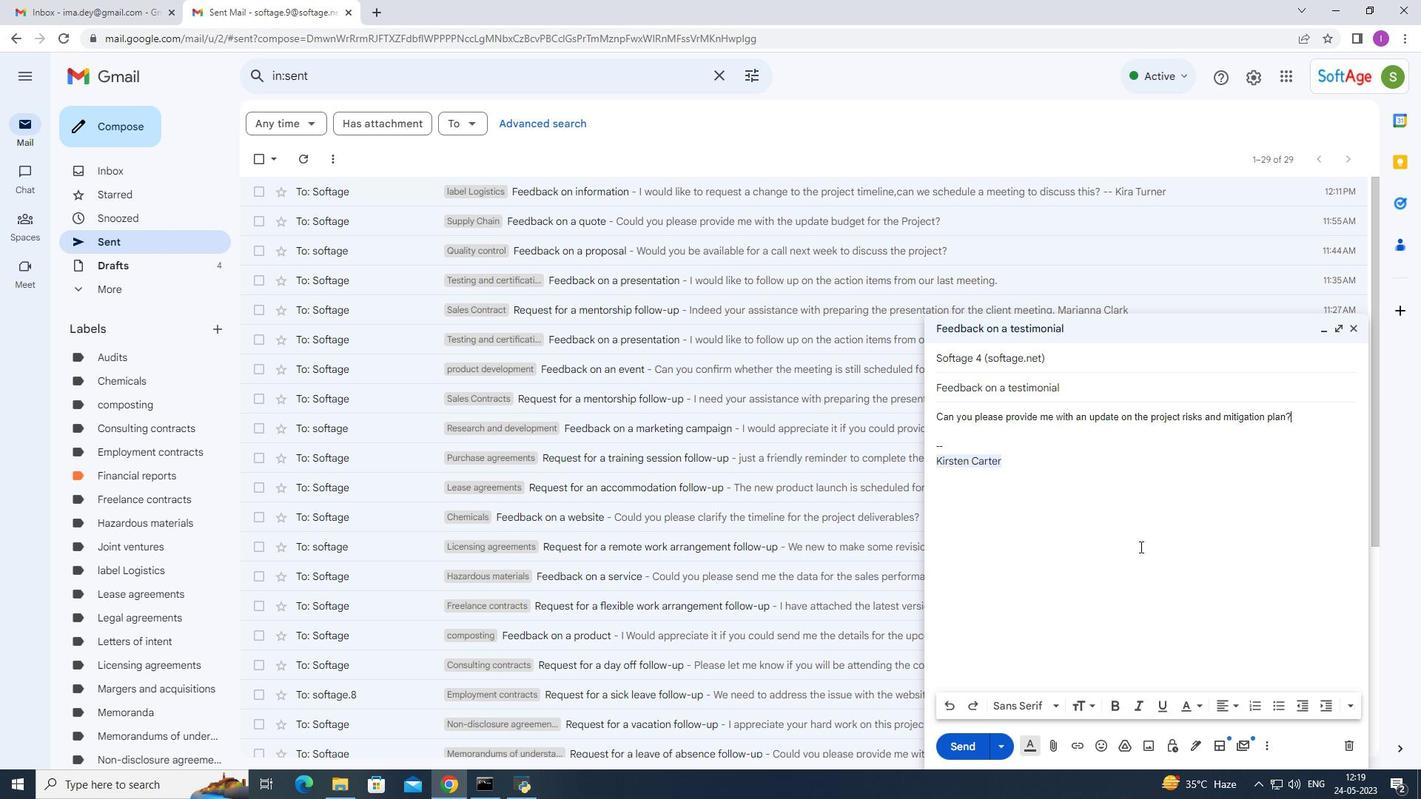 
Action: Mouse moved to (1141, 546)
Screenshot: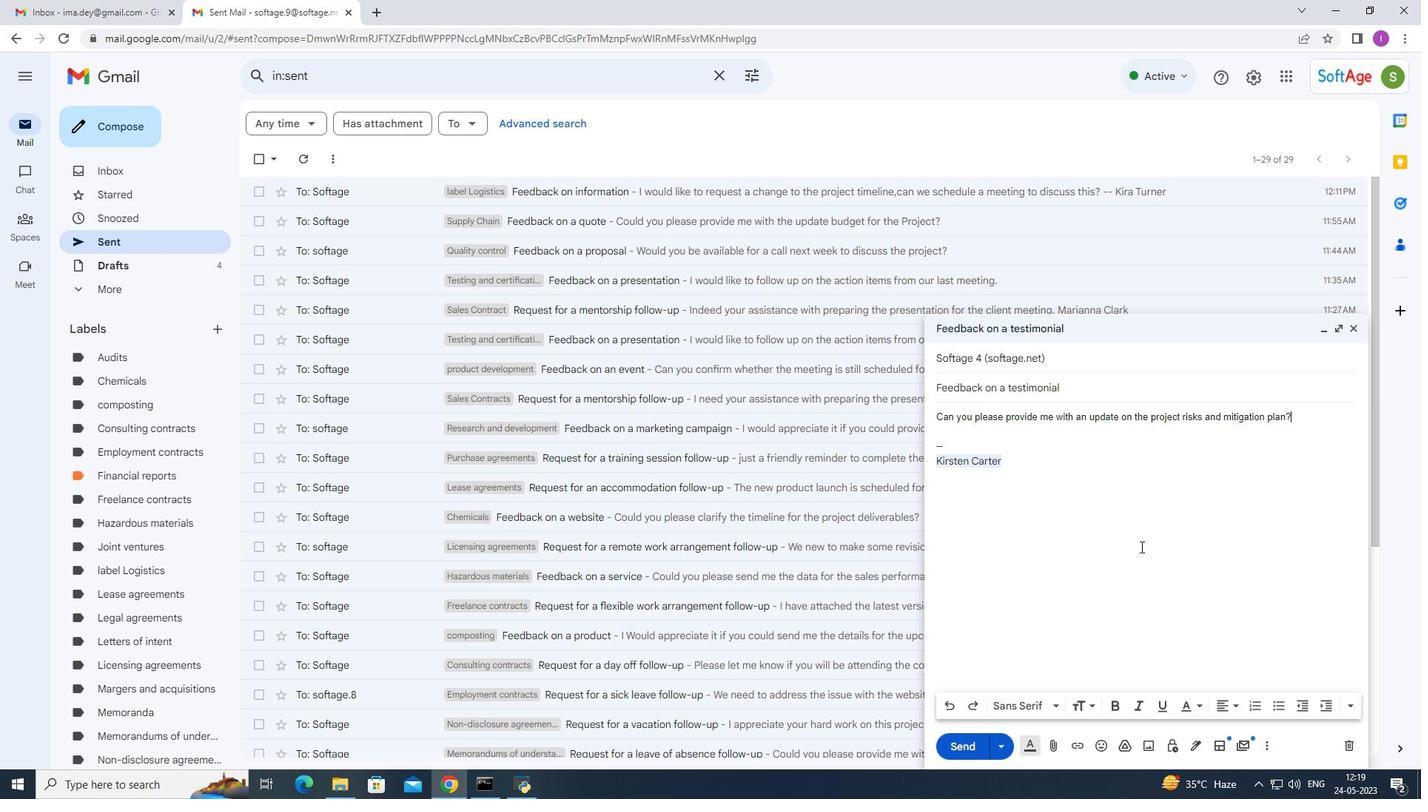
Action: Mouse scrolled (1141, 547) with delta (0, 0)
Screenshot: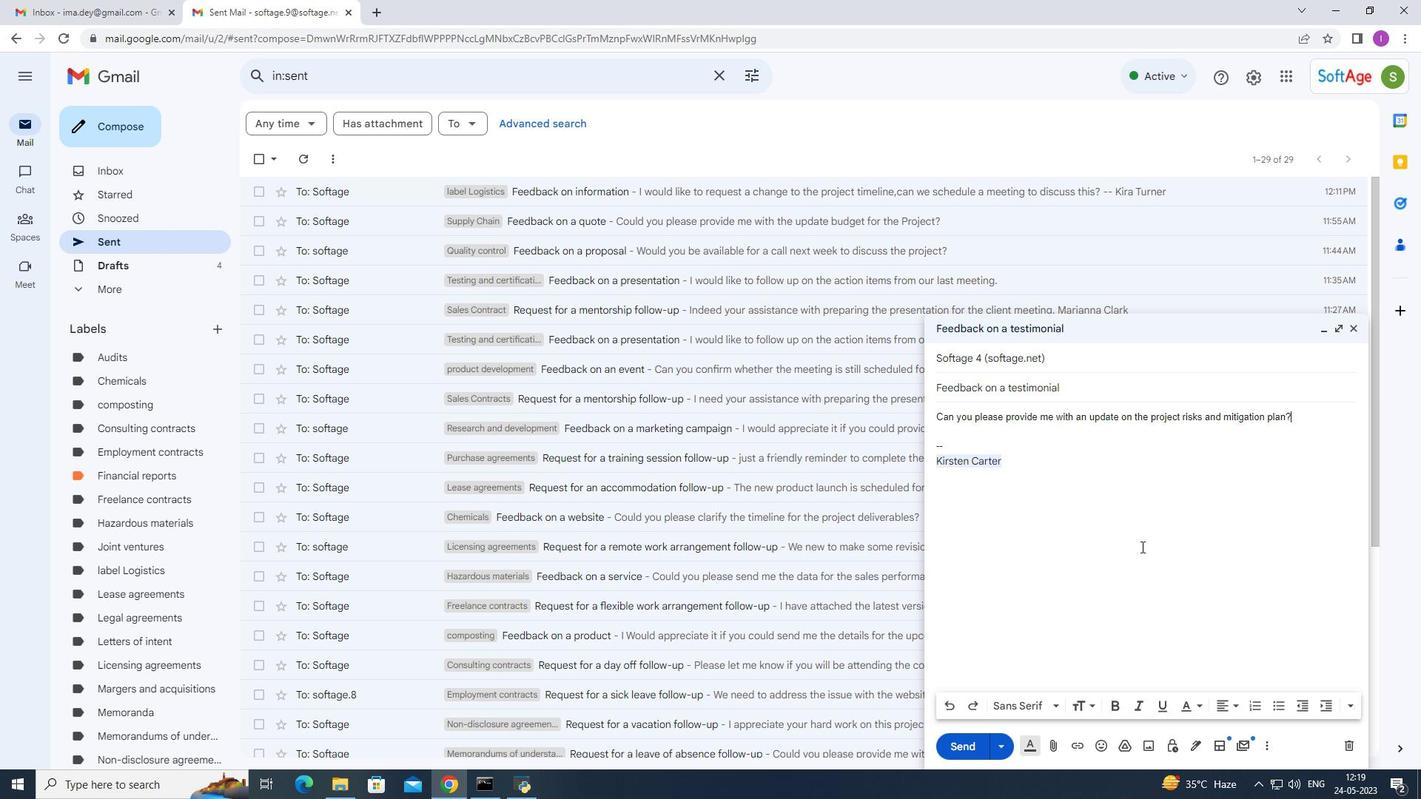 
Action: Mouse scrolled (1141, 547) with delta (0, 0)
Screenshot: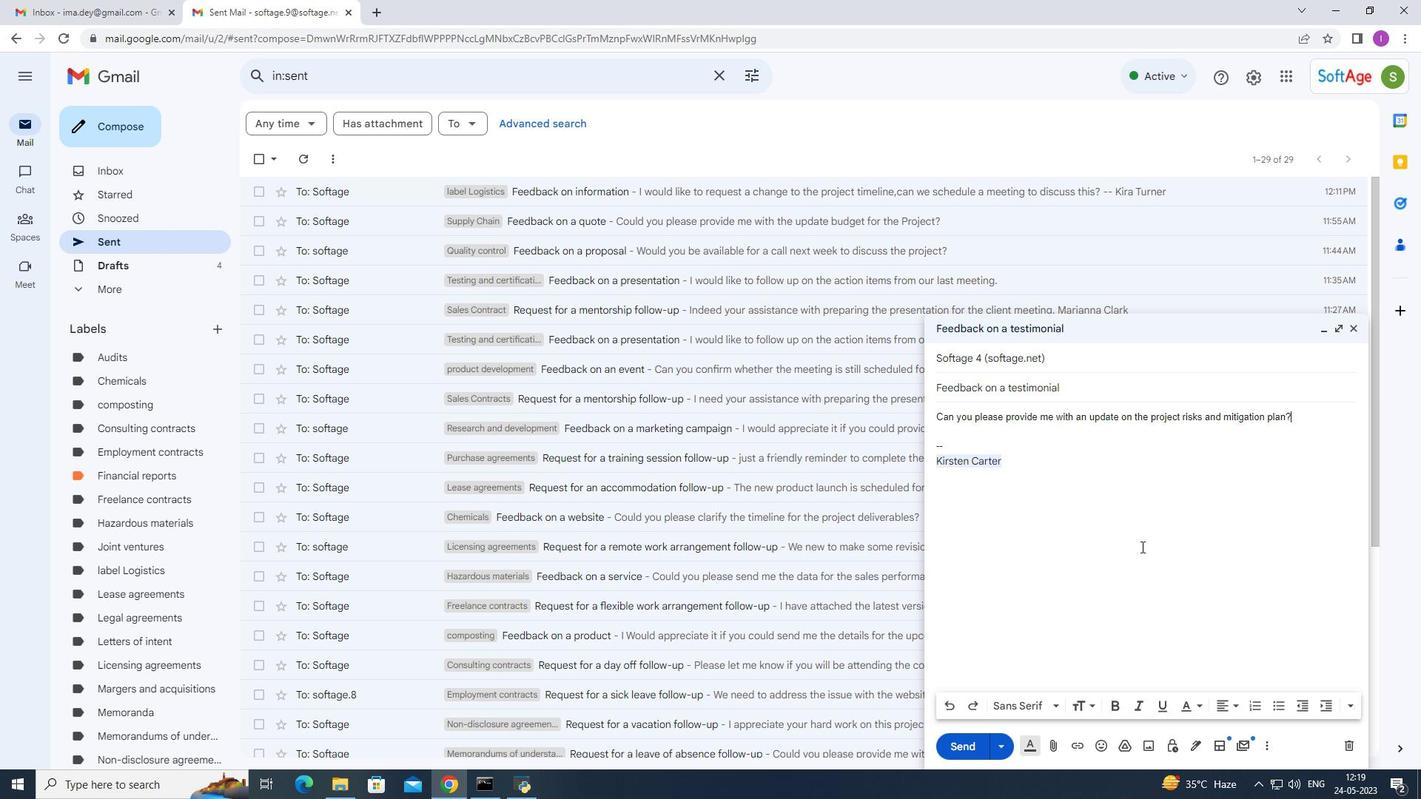 
Action: Mouse moved to (1014, 470)
Screenshot: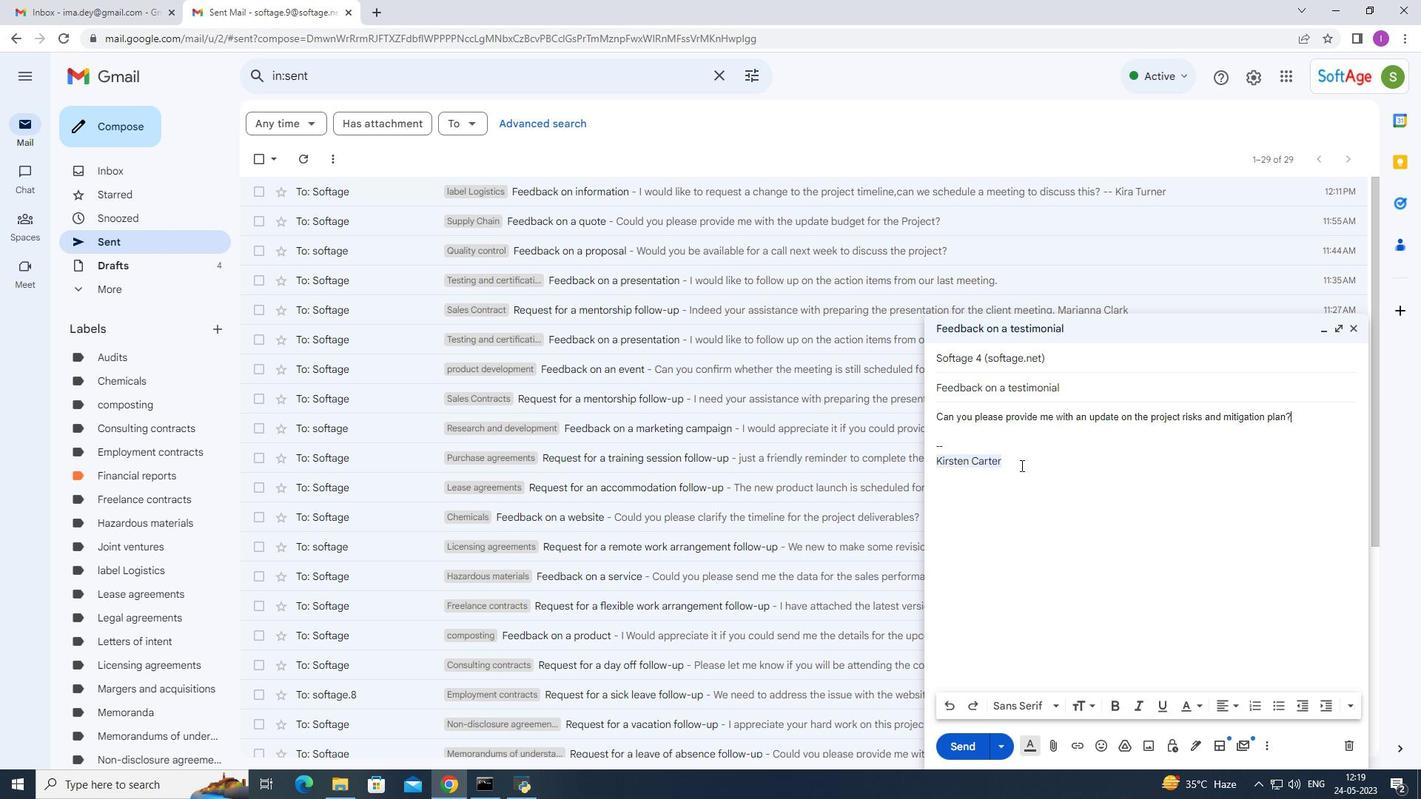 
Action: Mouse pressed left at (1014, 470)
Screenshot: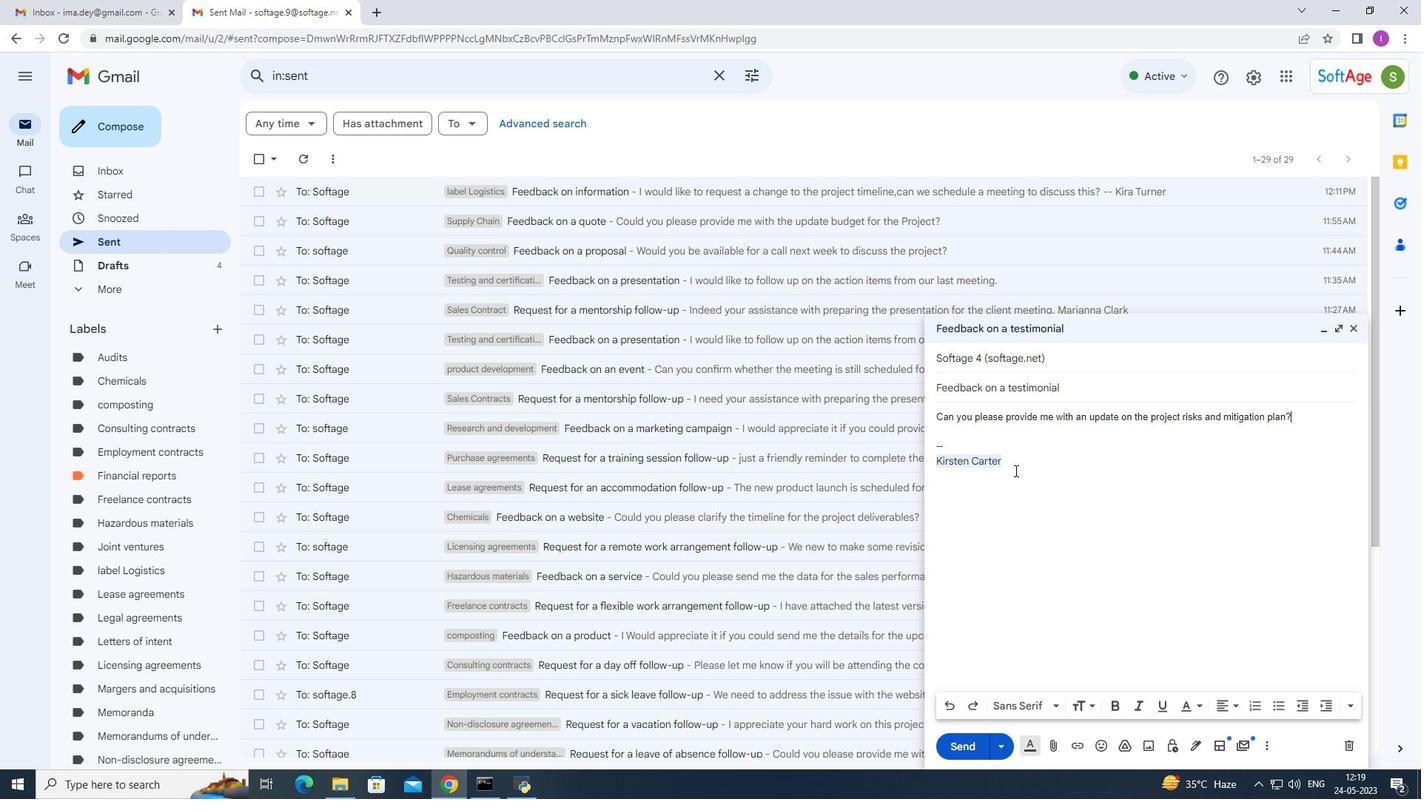 
Action: Mouse moved to (1347, 712)
Screenshot: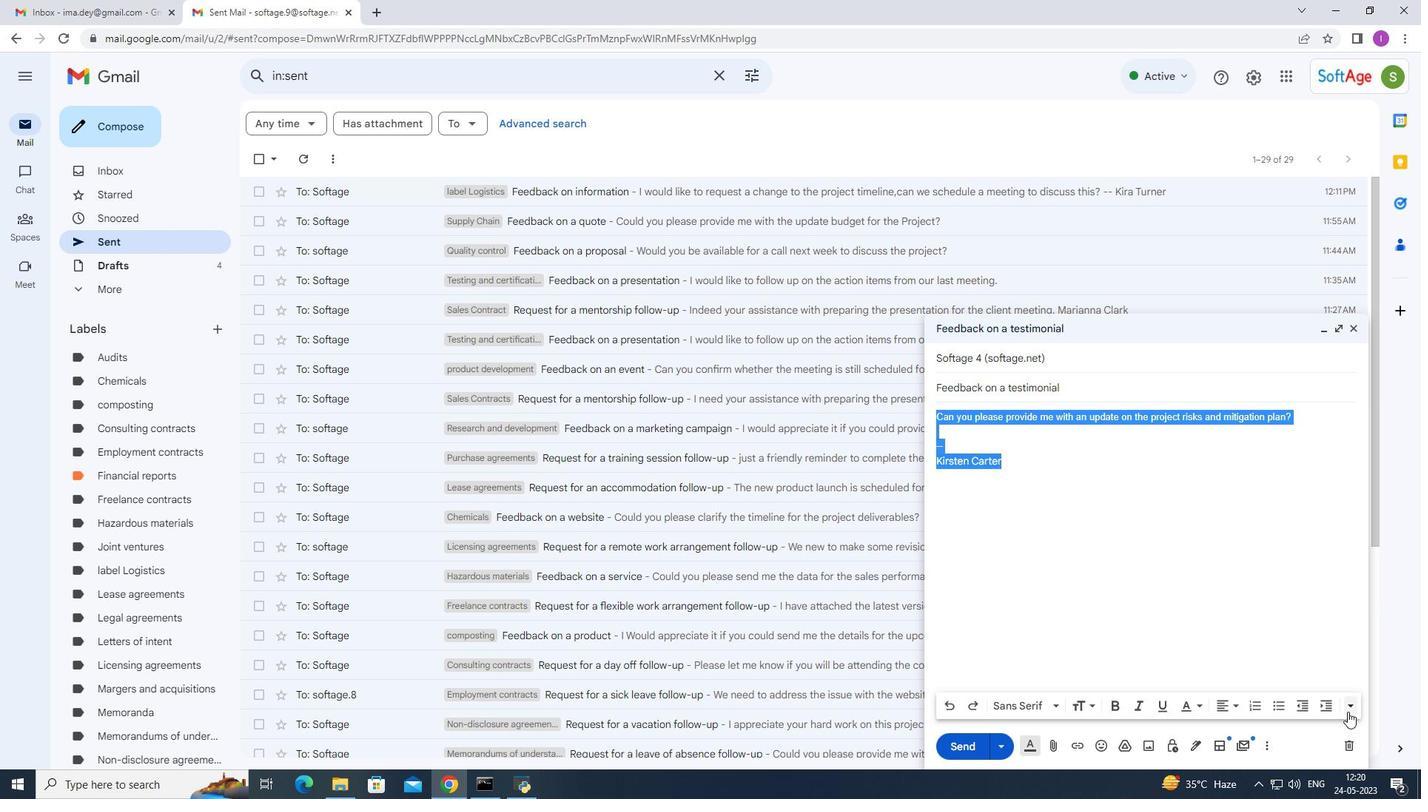 
Action: Mouse pressed left at (1347, 712)
Screenshot: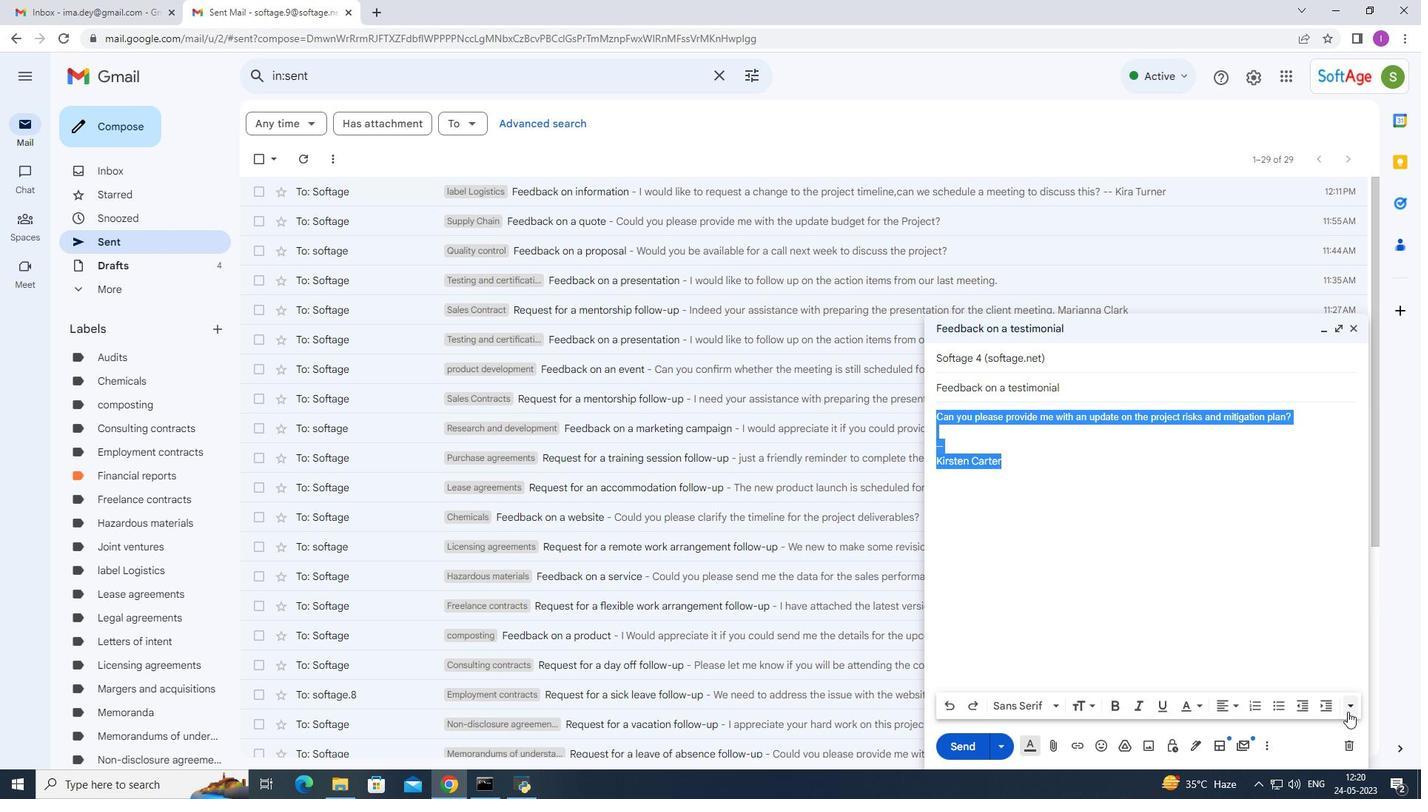 
Action: Mouse moved to (1361, 647)
Screenshot: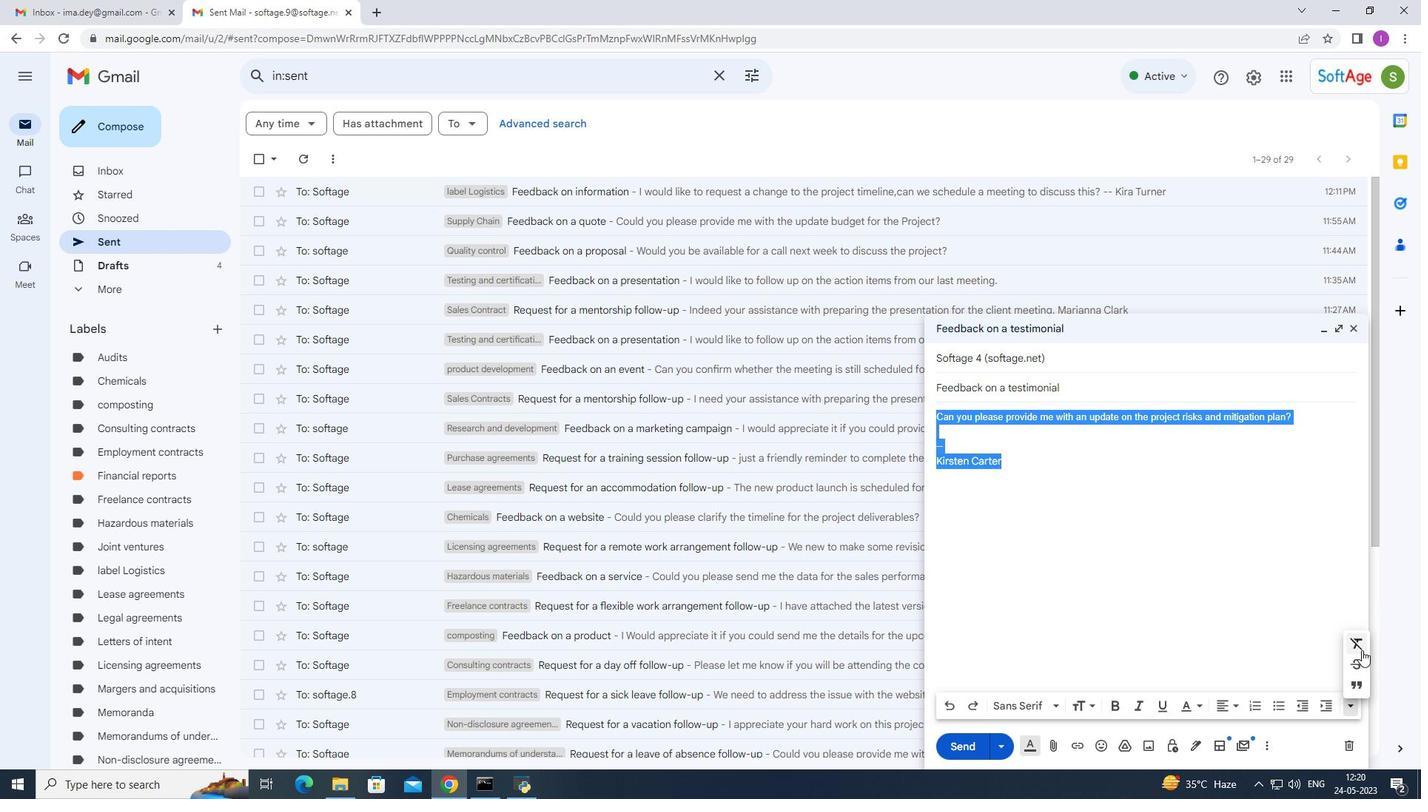 
Action: Mouse pressed left at (1361, 647)
Screenshot: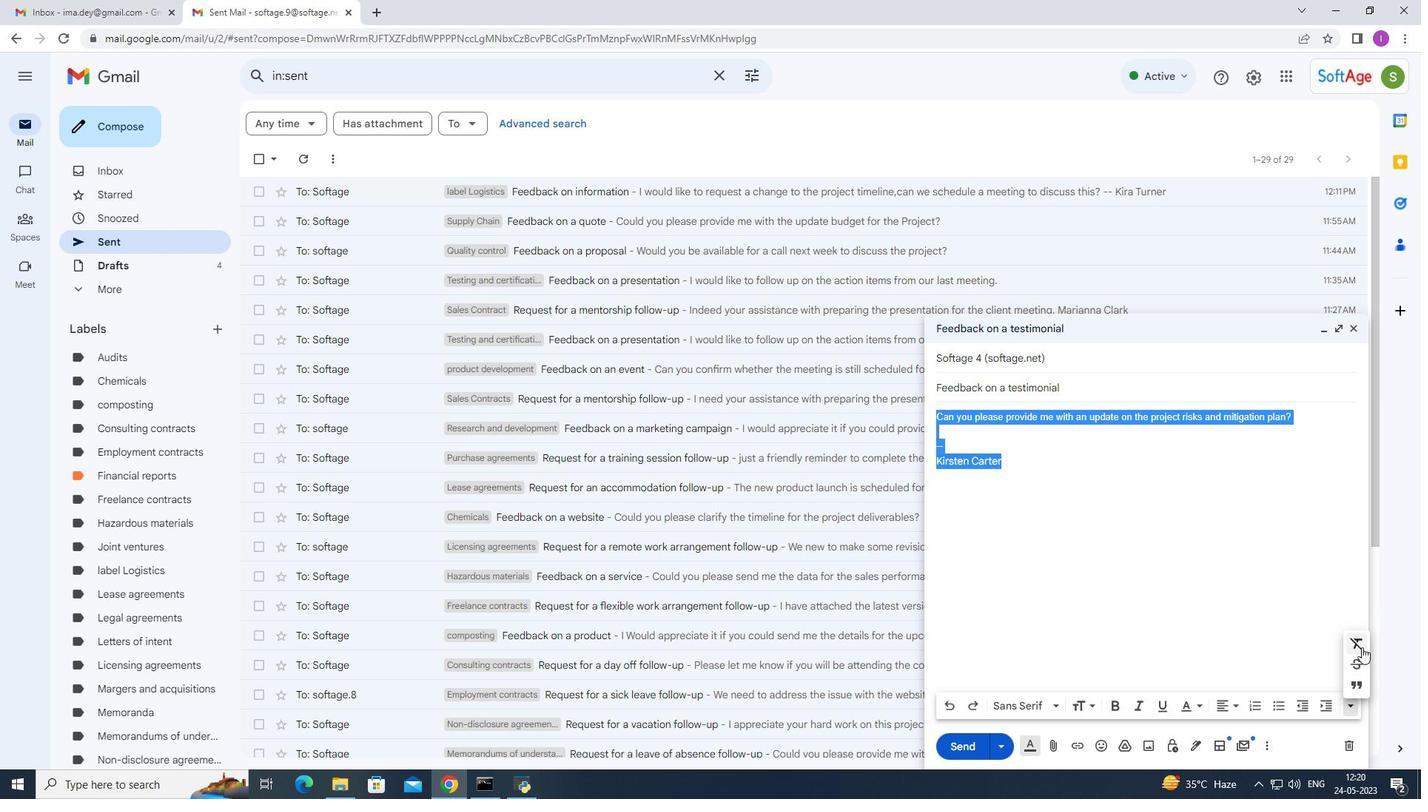 
Action: Mouse moved to (956, 714)
Screenshot: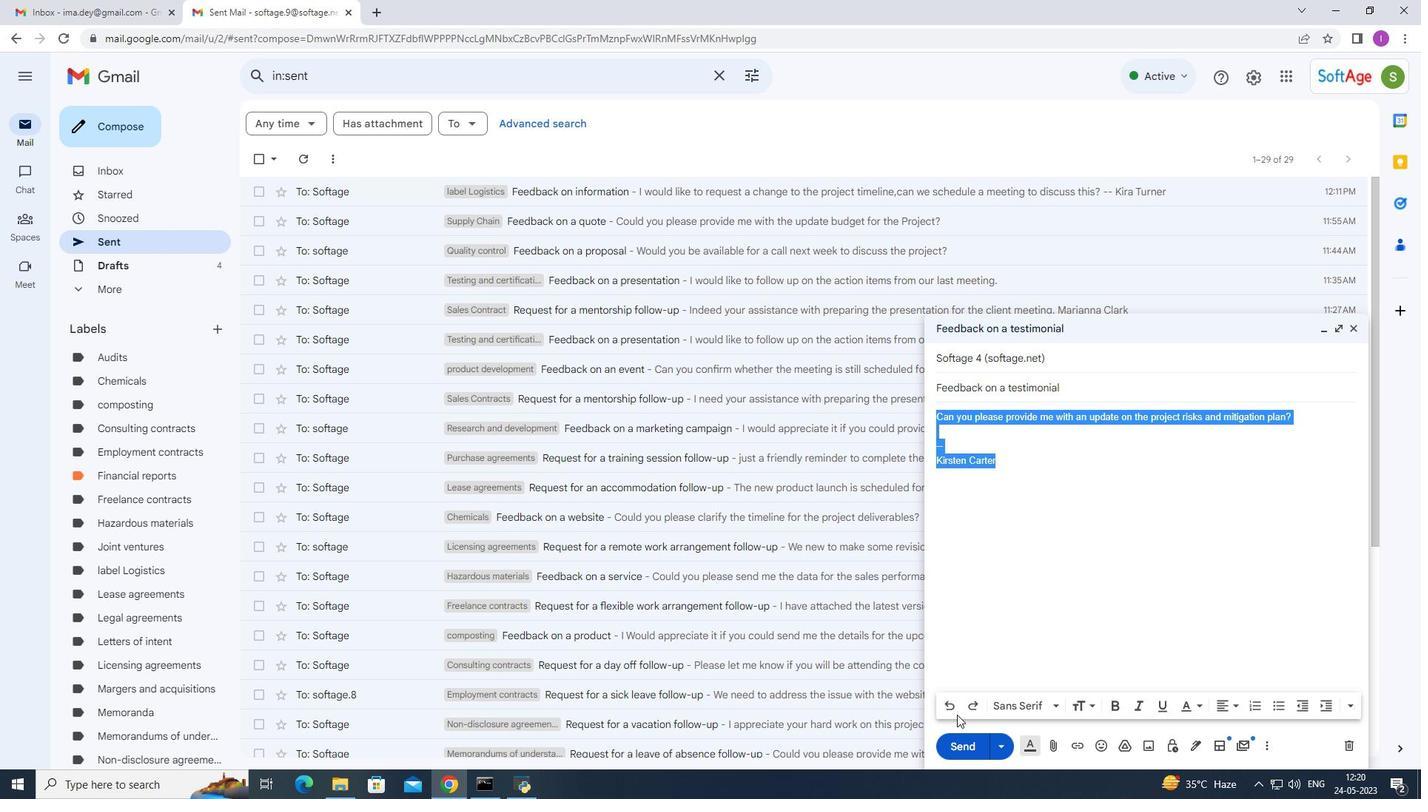 
Action: Mouse pressed left at (956, 714)
Screenshot: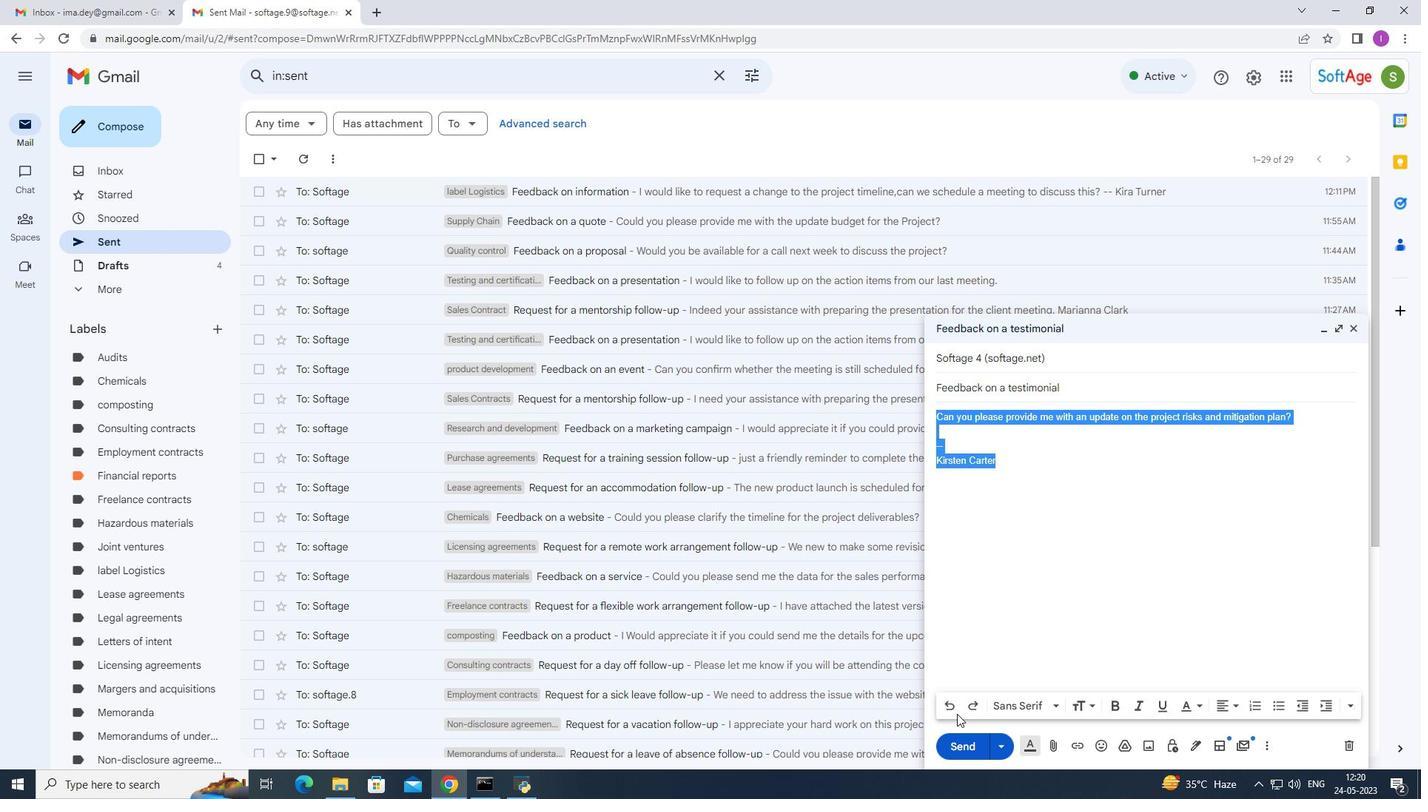 
Action: Mouse moved to (950, 700)
Screenshot: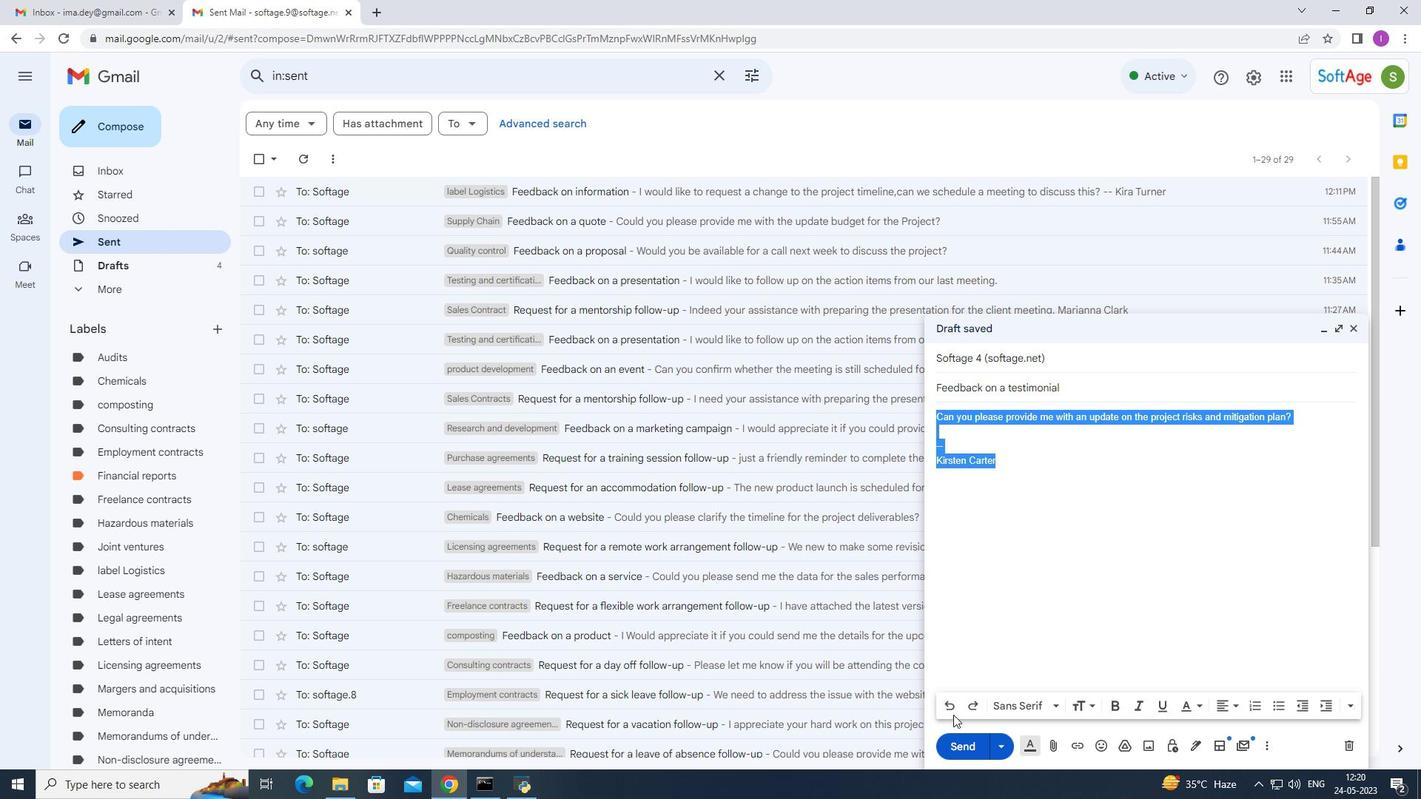 
Action: Mouse pressed left at (950, 700)
Screenshot: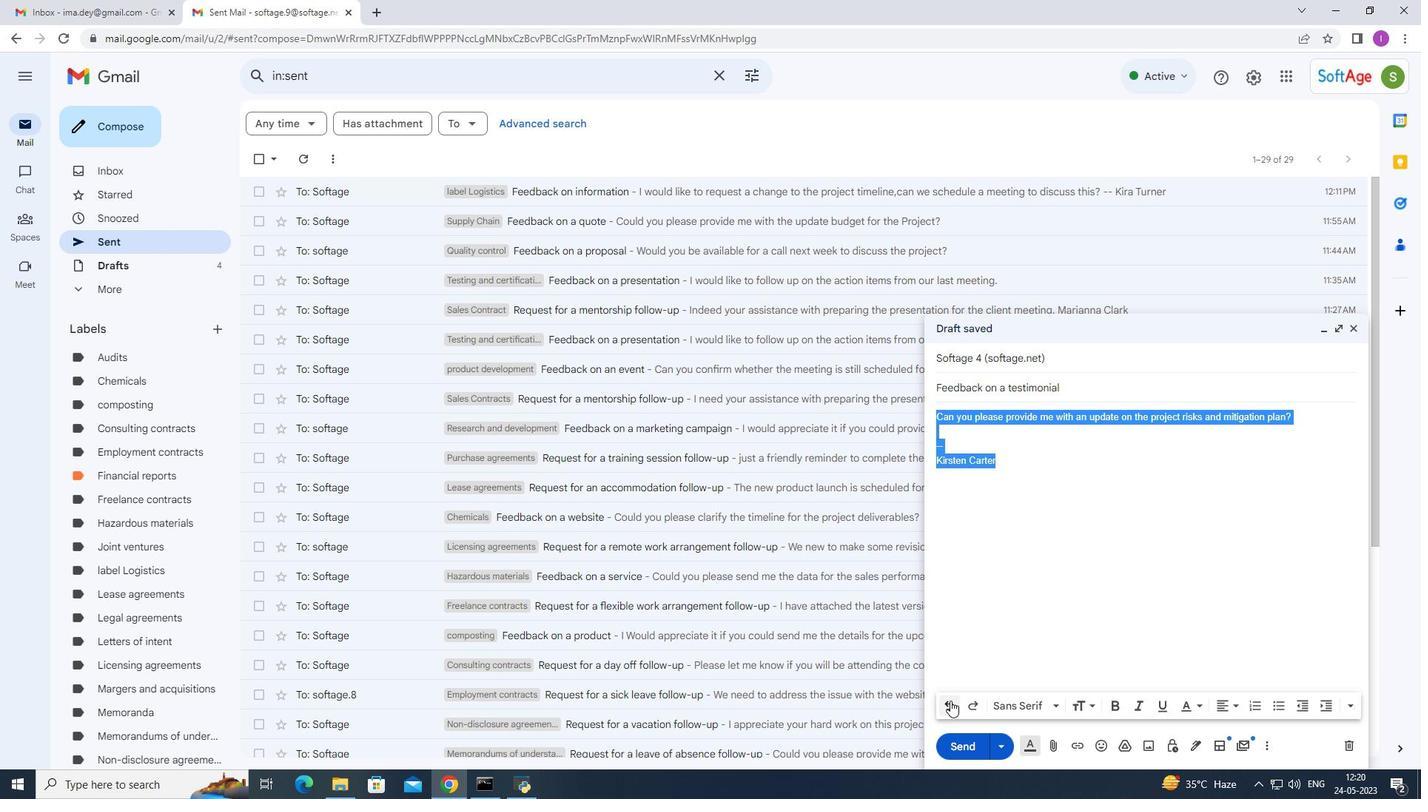 
Action: Mouse moved to (962, 746)
Screenshot: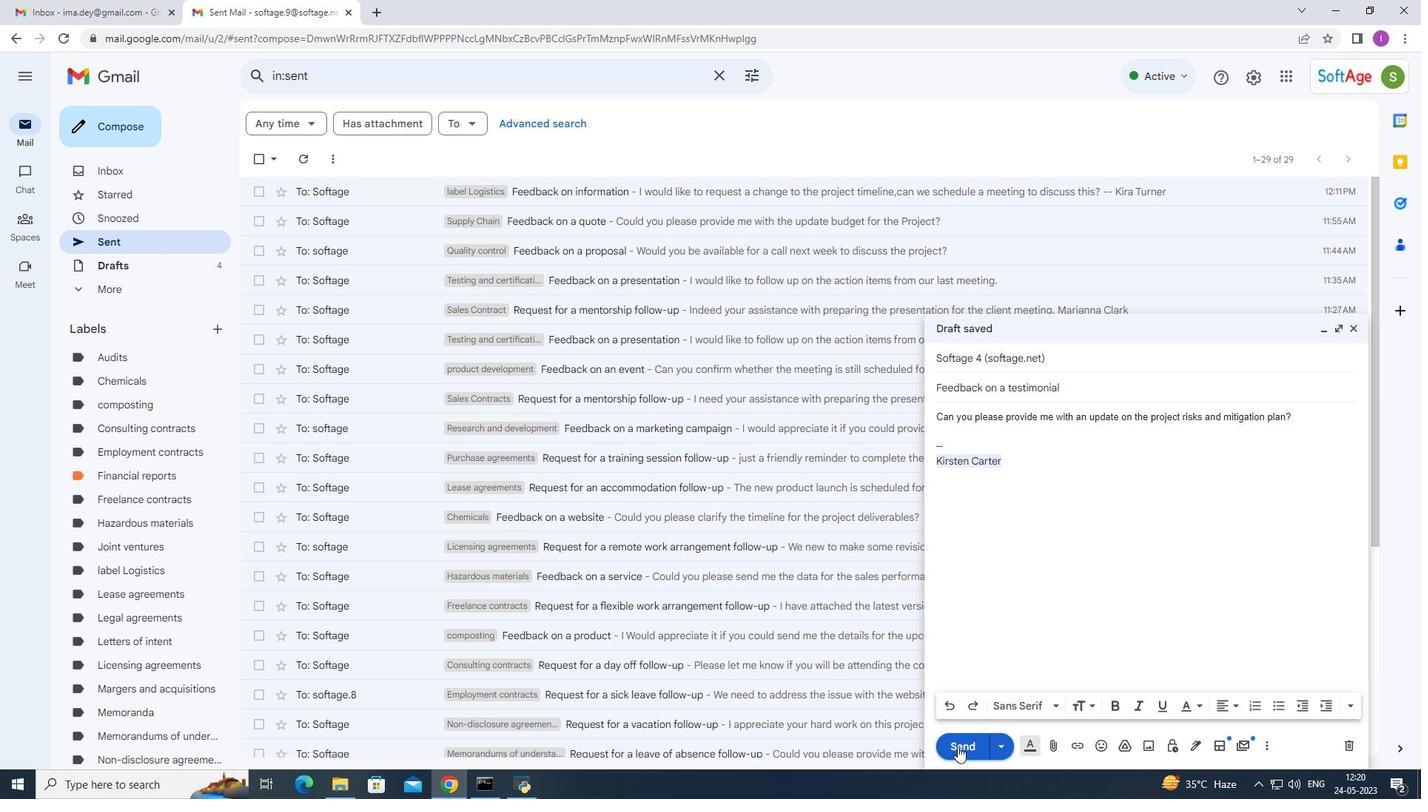 
Action: Mouse pressed left at (962, 746)
Screenshot: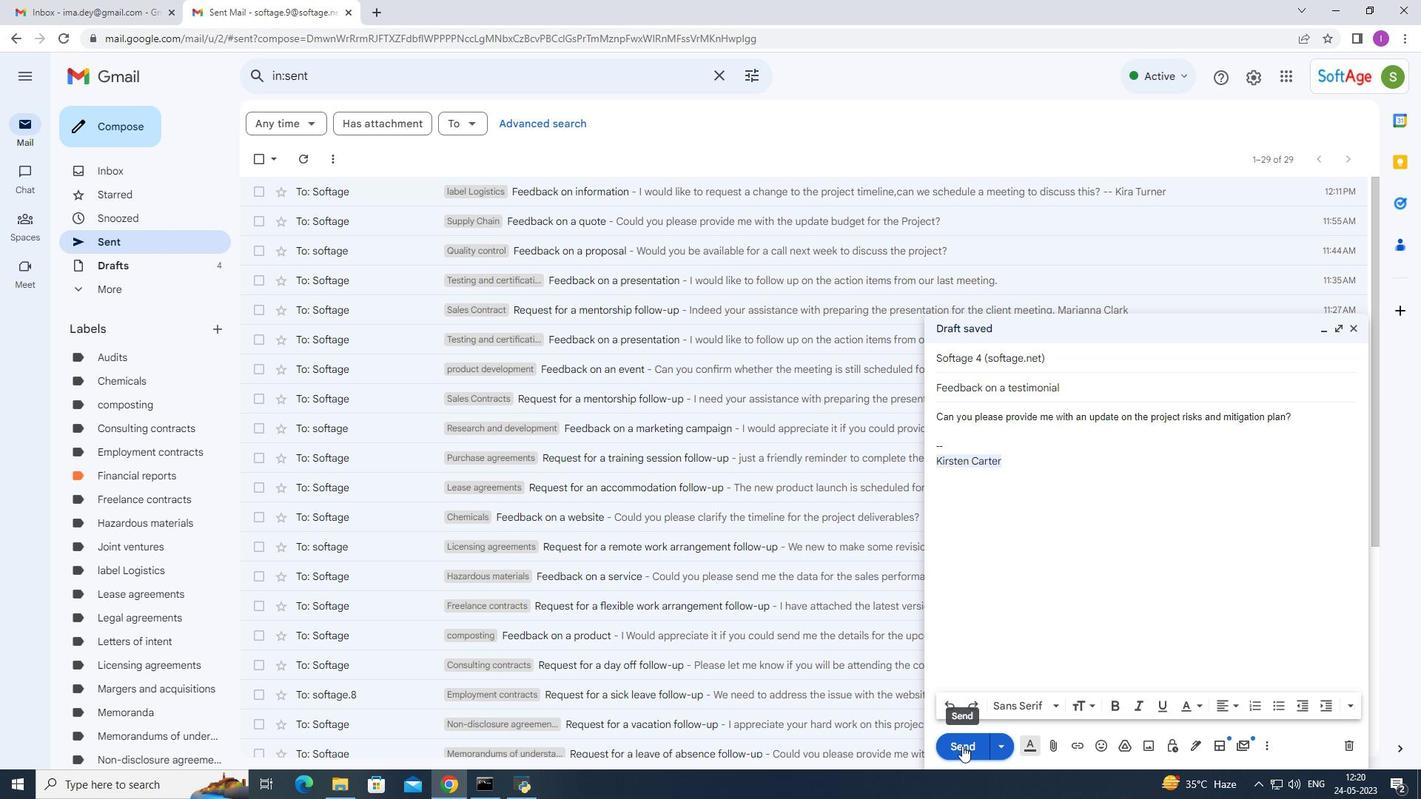 
Action: Mouse moved to (315, 190)
Screenshot: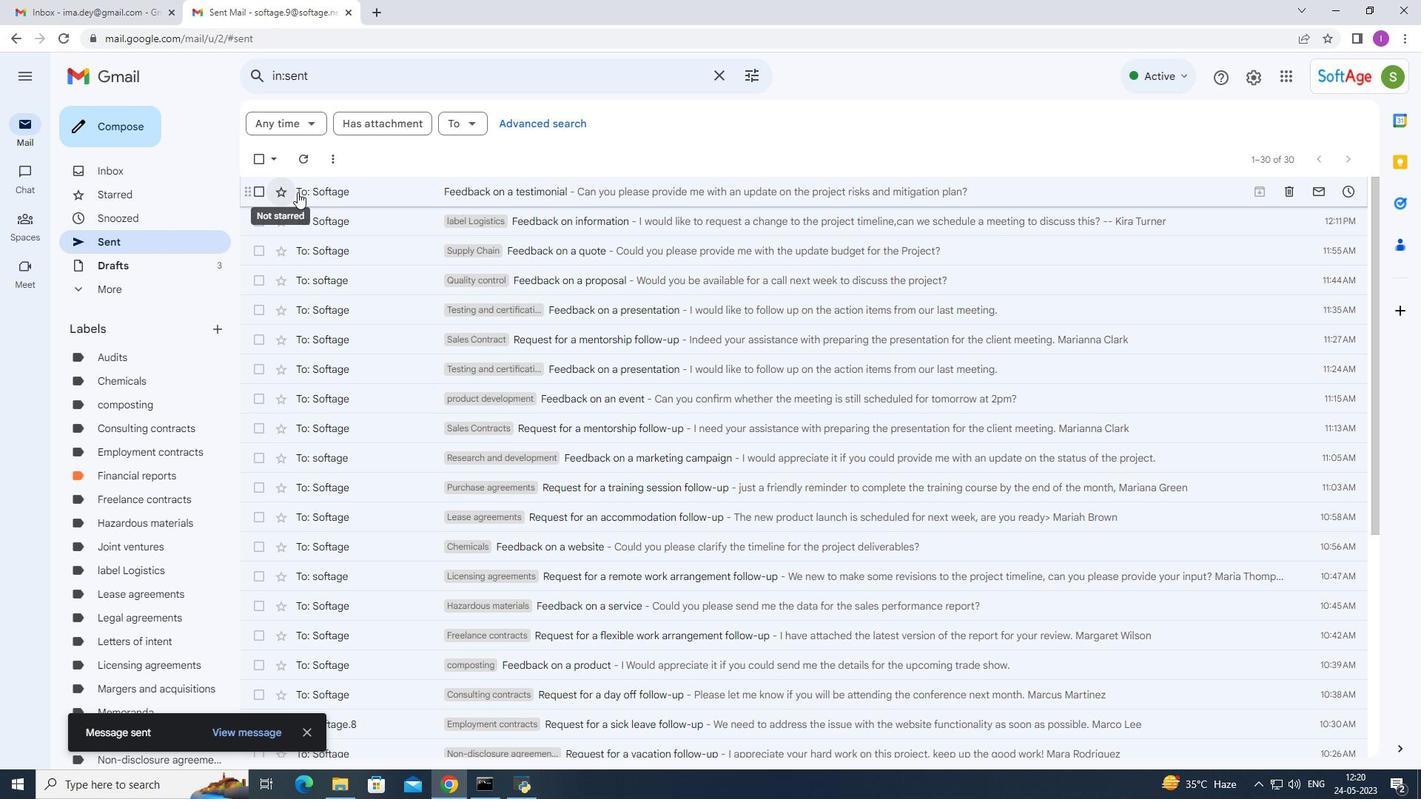 
Action: Mouse pressed right at (315, 190)
Screenshot: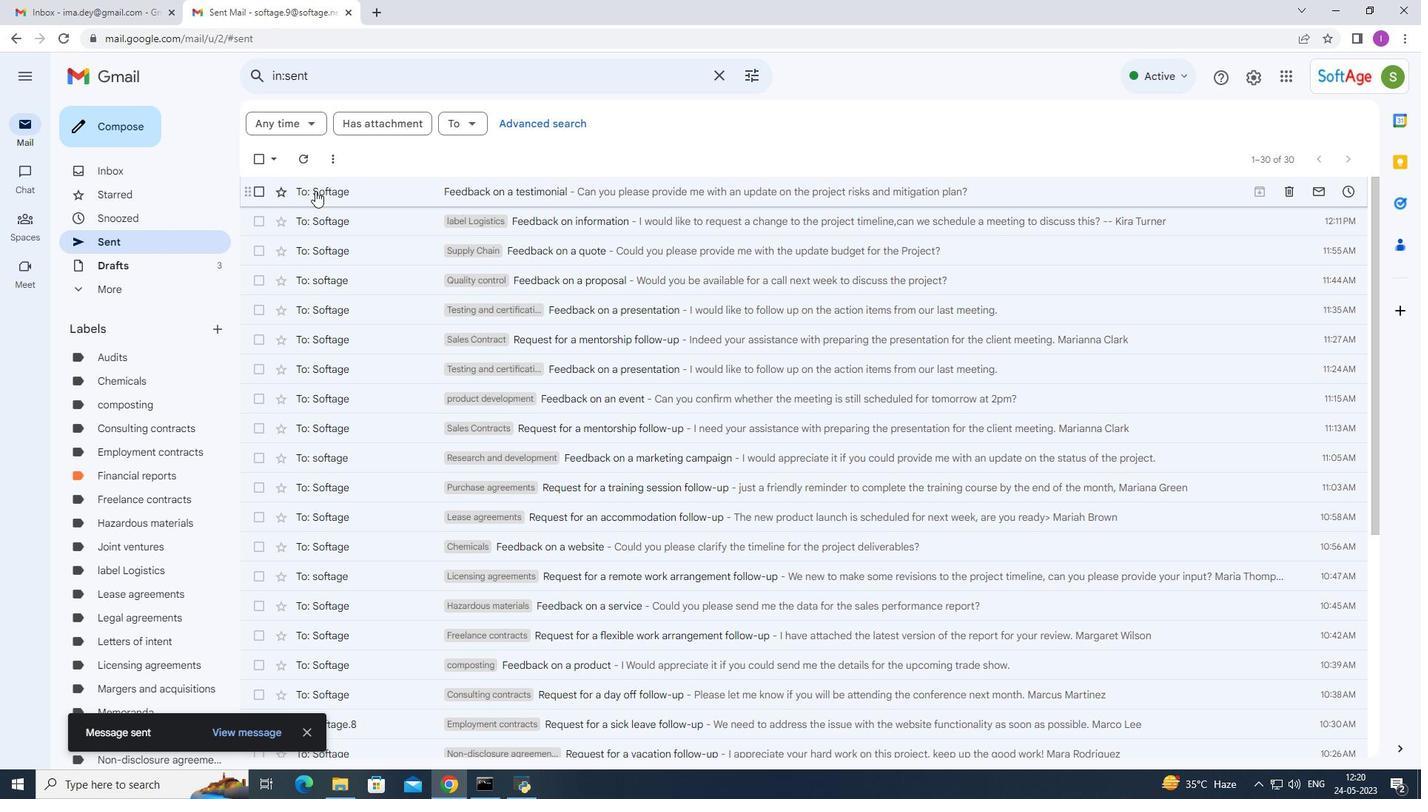 
Action: Mouse moved to (534, 717)
Screenshot: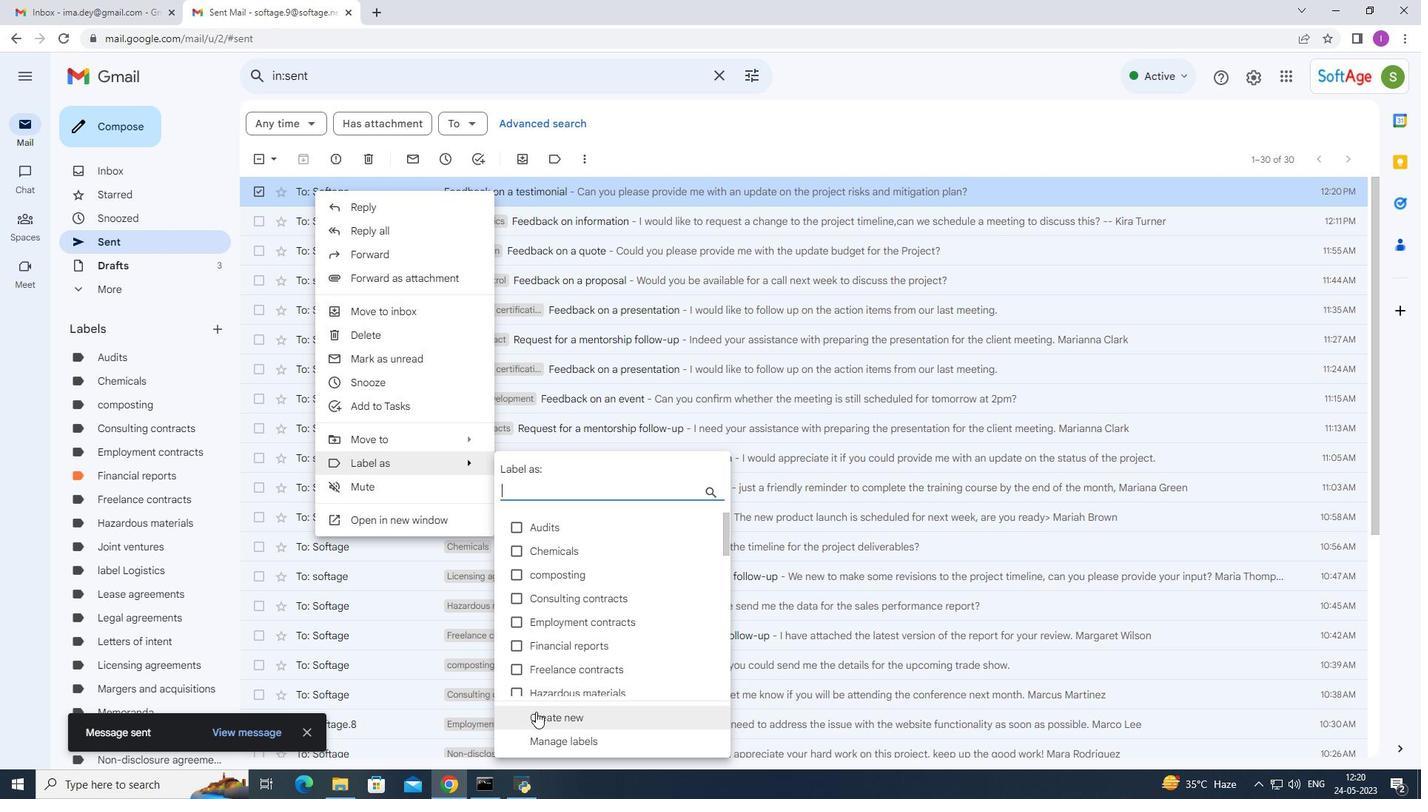 
Action: Mouse pressed left at (534, 717)
Screenshot: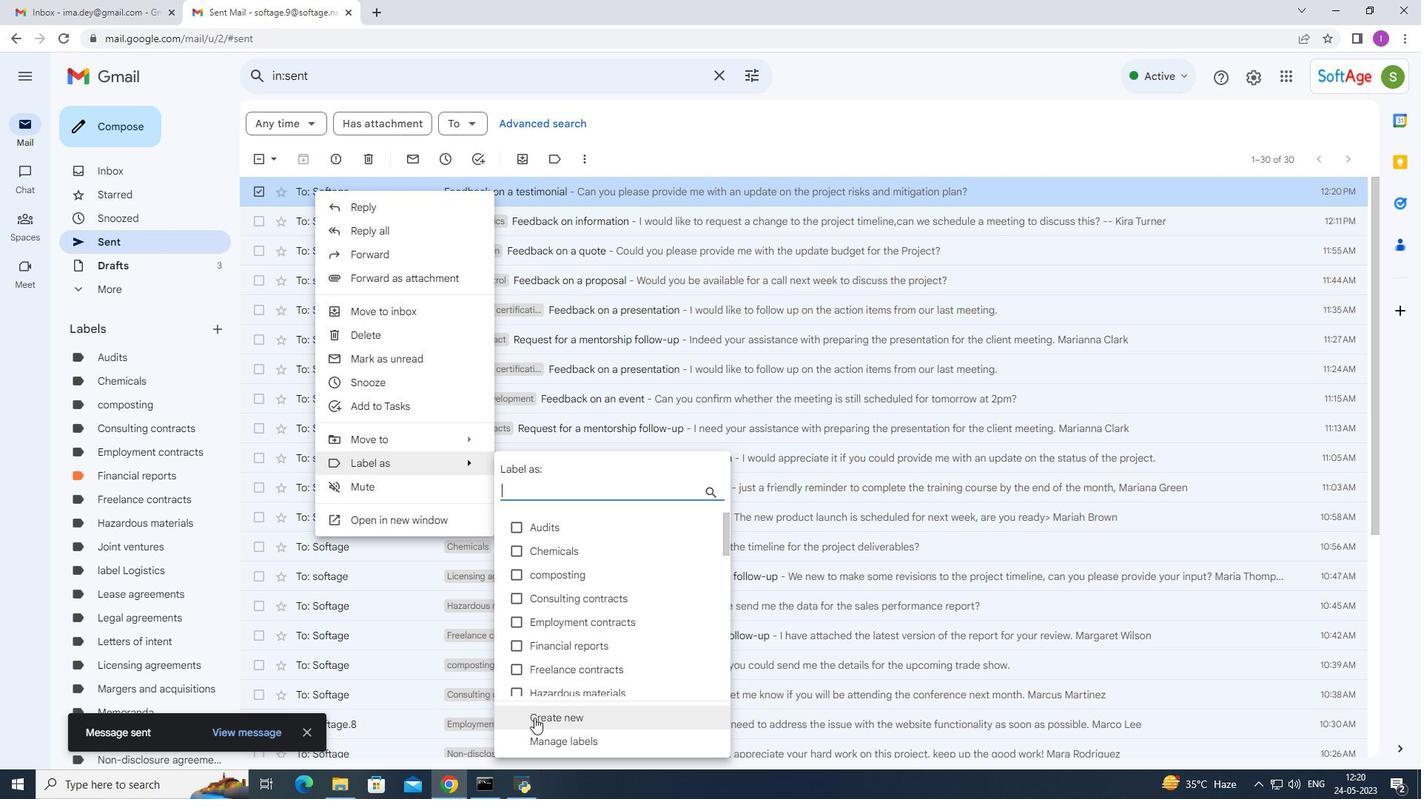 
Action: Mouse moved to (586, 557)
Screenshot: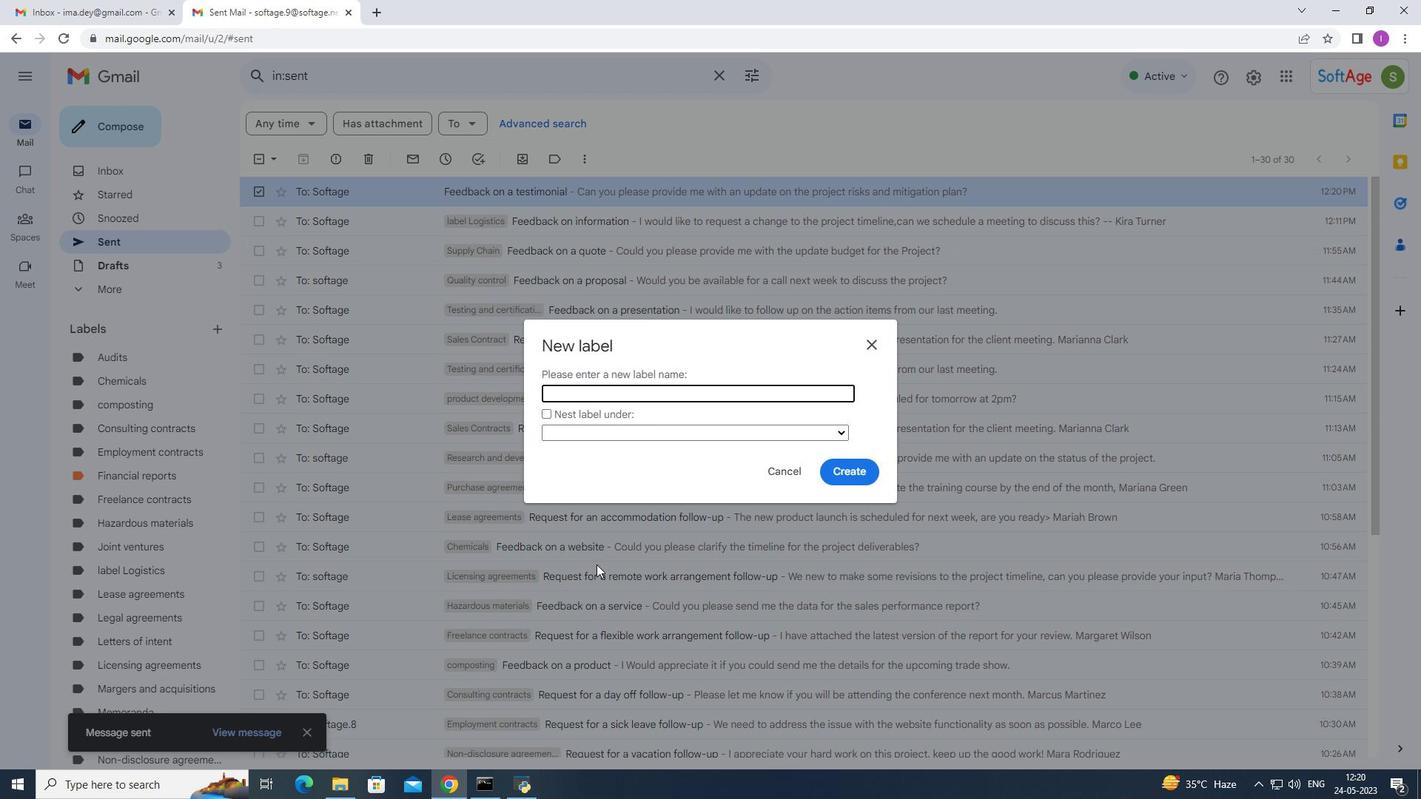
Action: Key pressed inventory<Key.space>management
Screenshot: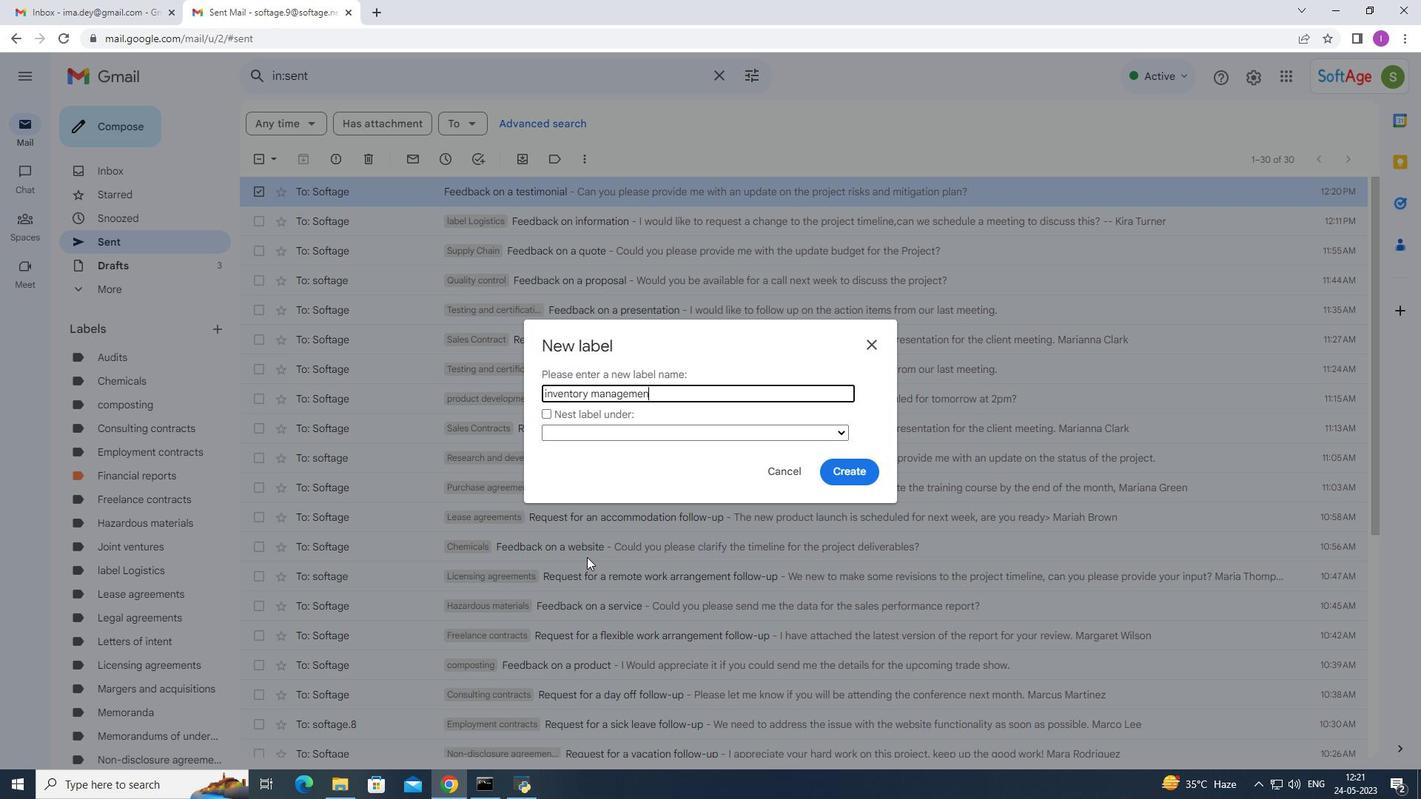 
Action: Mouse moved to (546, 396)
Screenshot: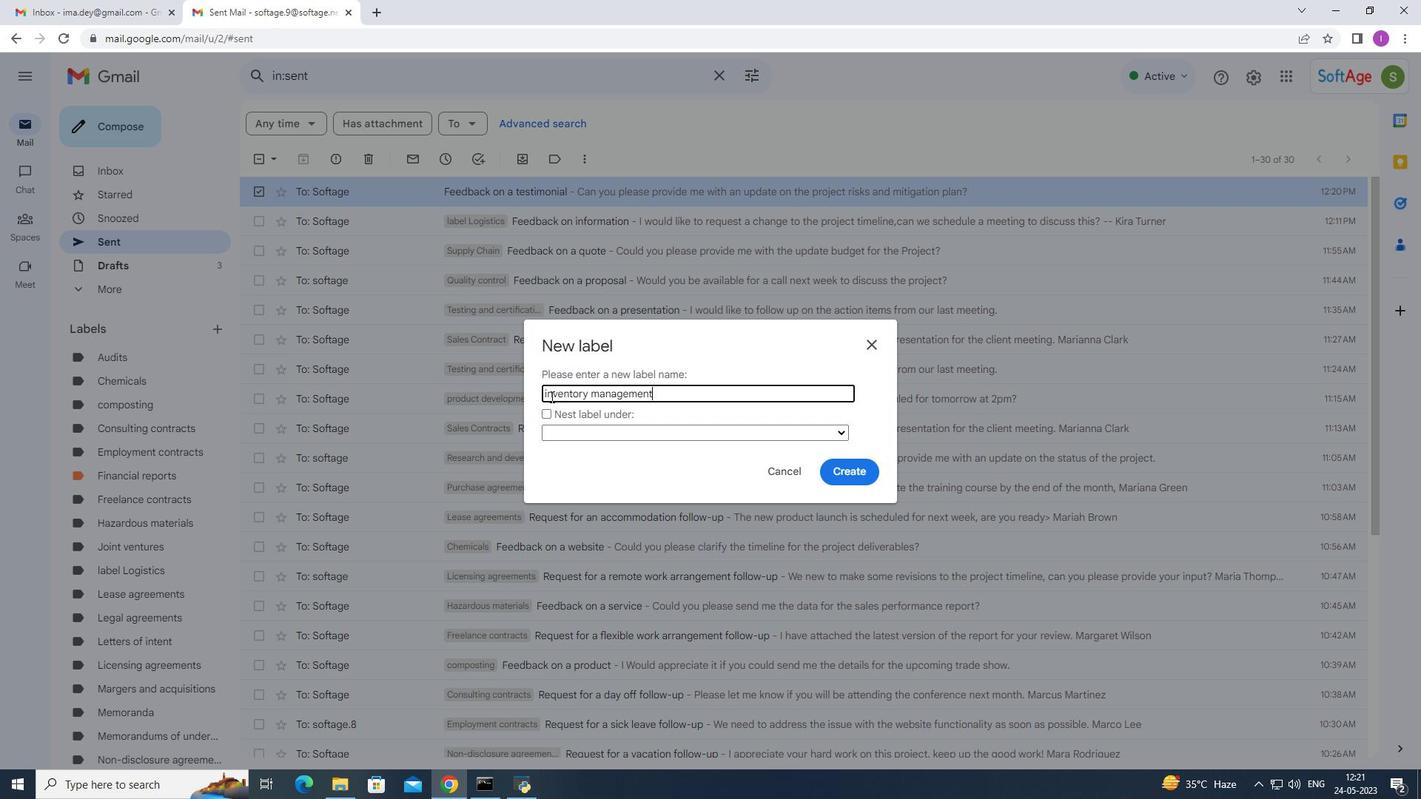
Action: Mouse pressed left at (546, 396)
Screenshot: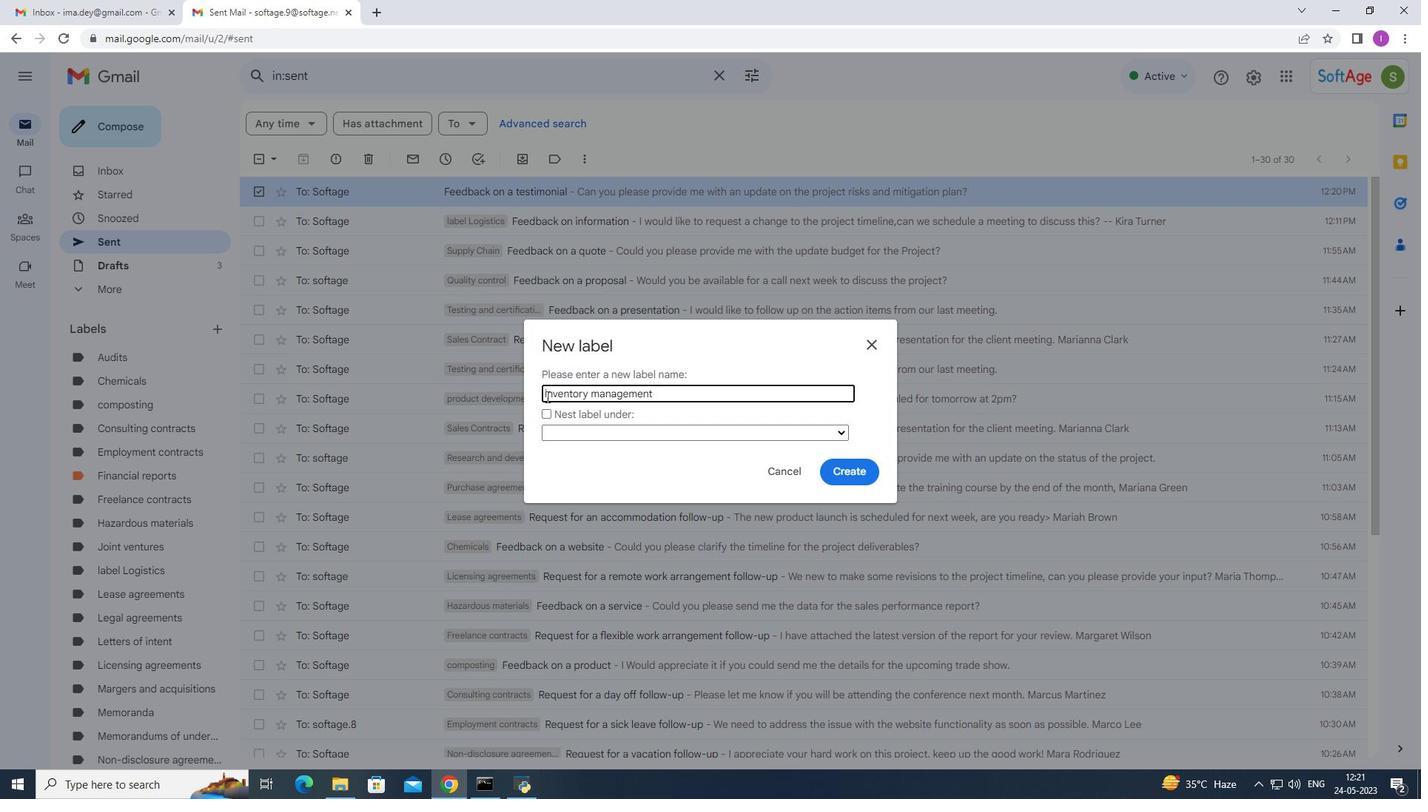 
Action: Mouse moved to (595, 376)
Screenshot: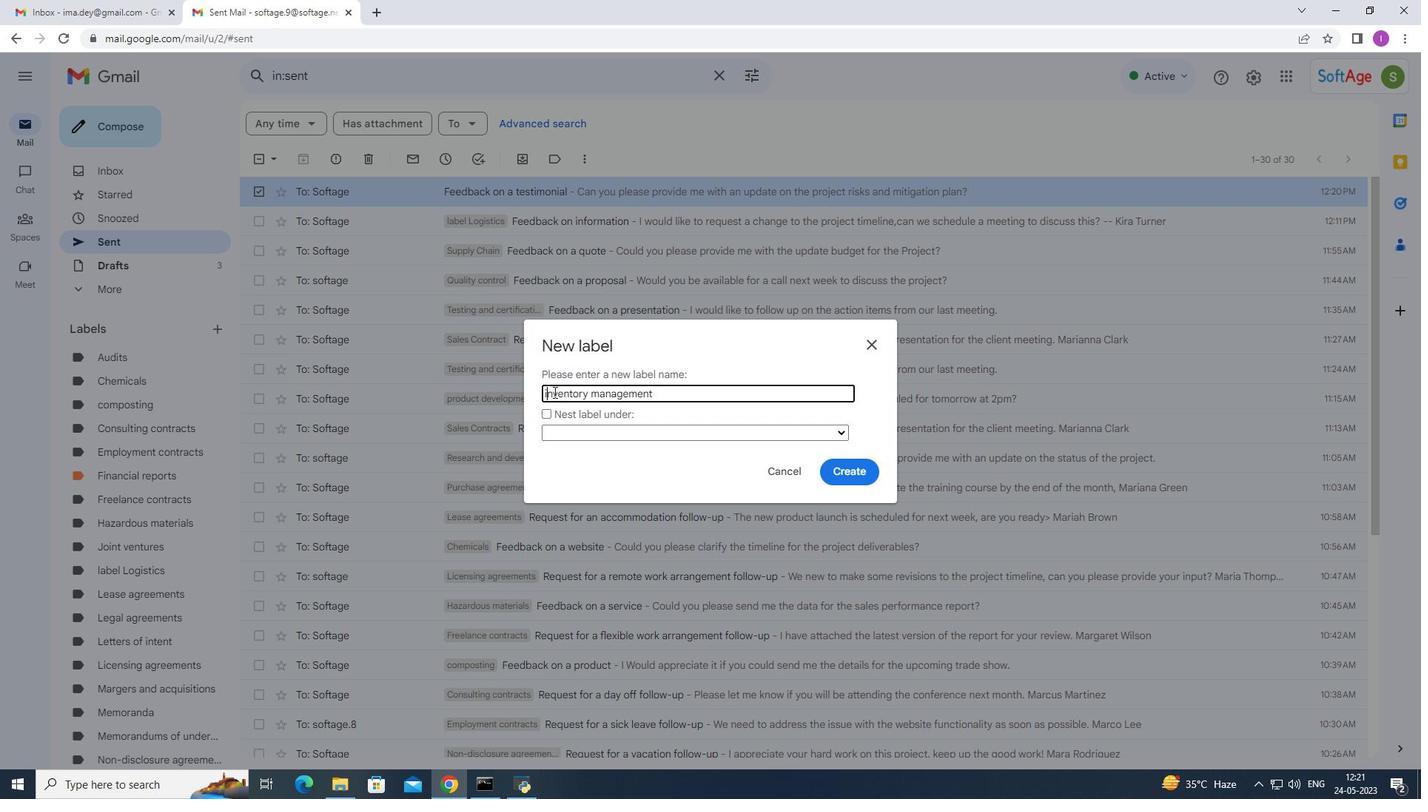 
Action: Key pressed <Key.backspace><Key.shift><Key.shift><Key.shift><Key.shift><Key.shift><Key.shift>I
Screenshot: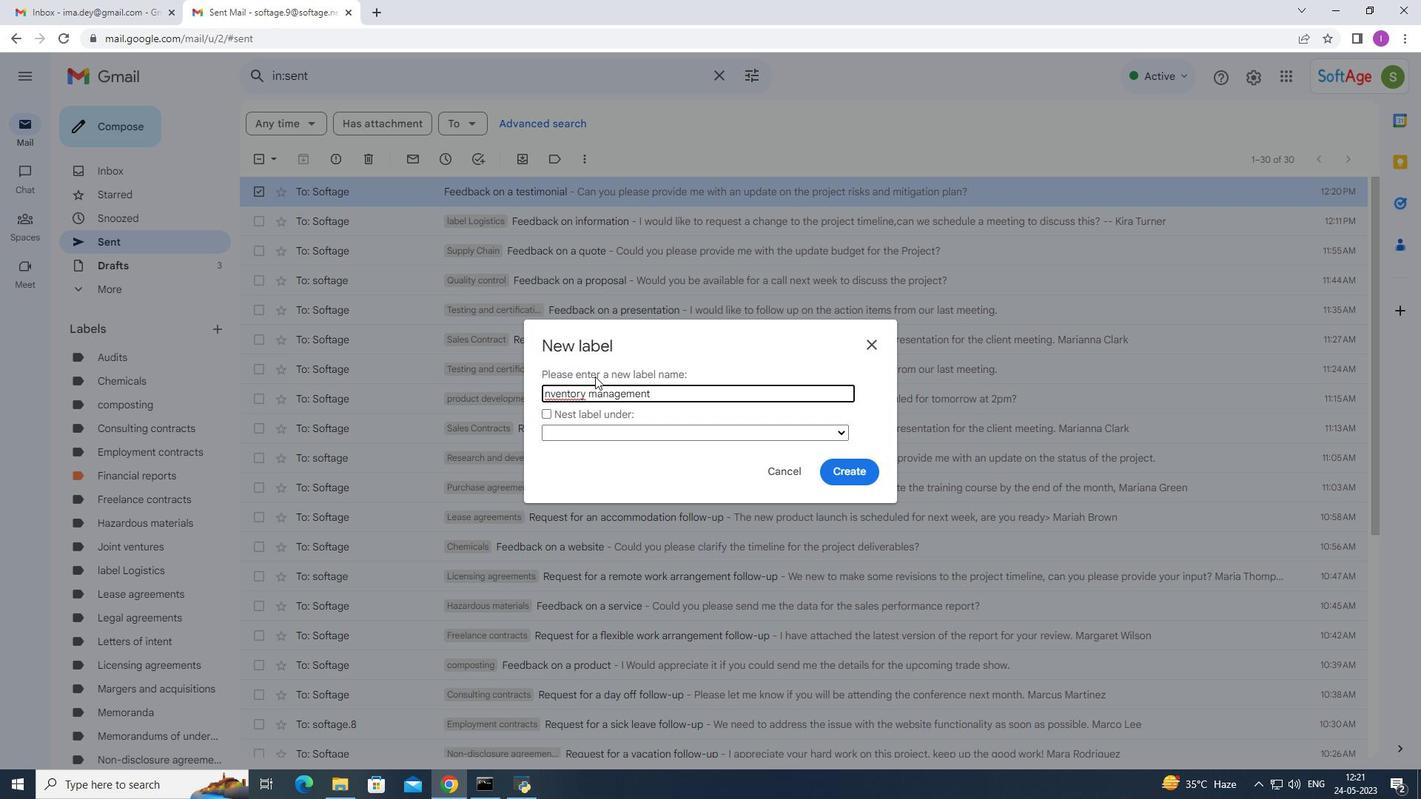 
Action: Mouse moved to (839, 470)
Screenshot: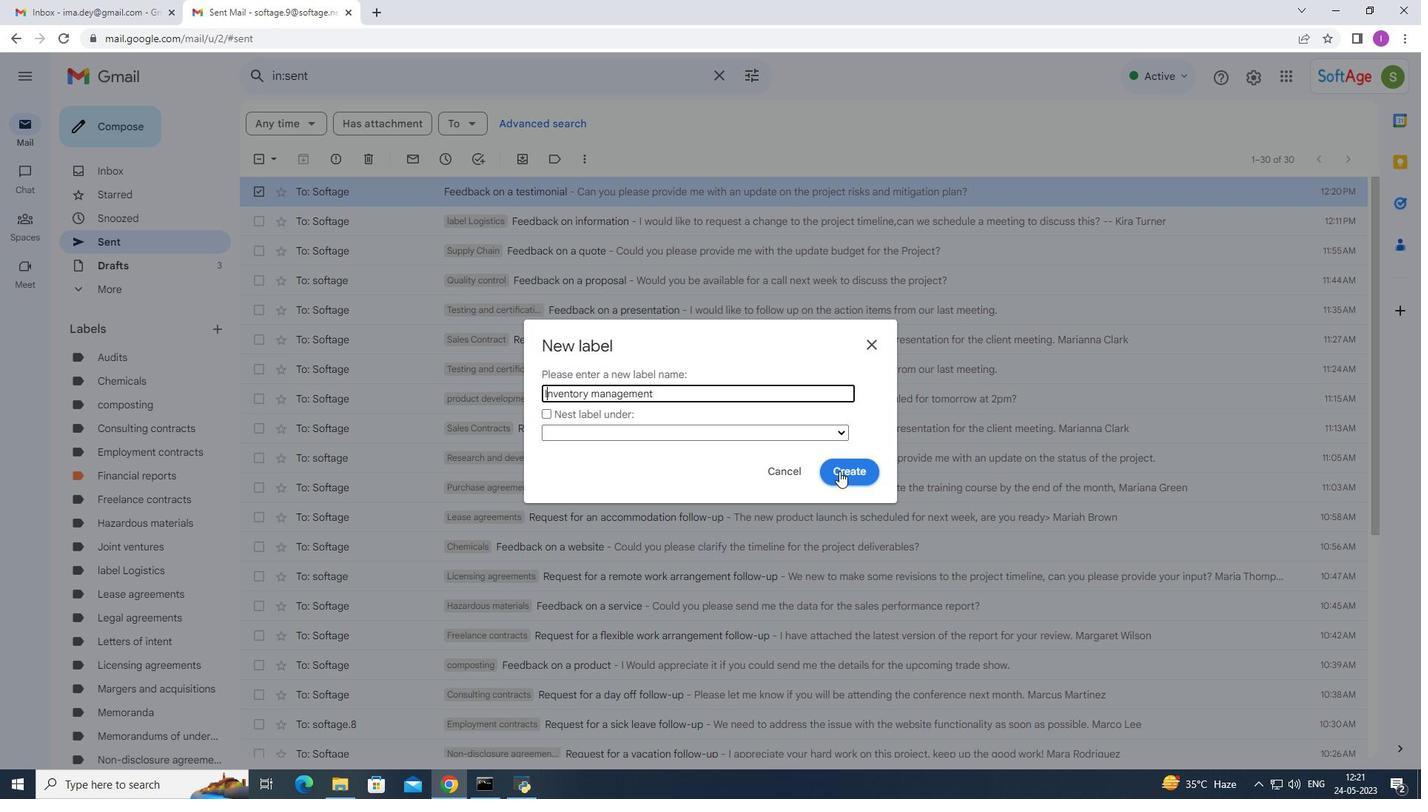 
Action: Mouse pressed left at (839, 470)
Screenshot: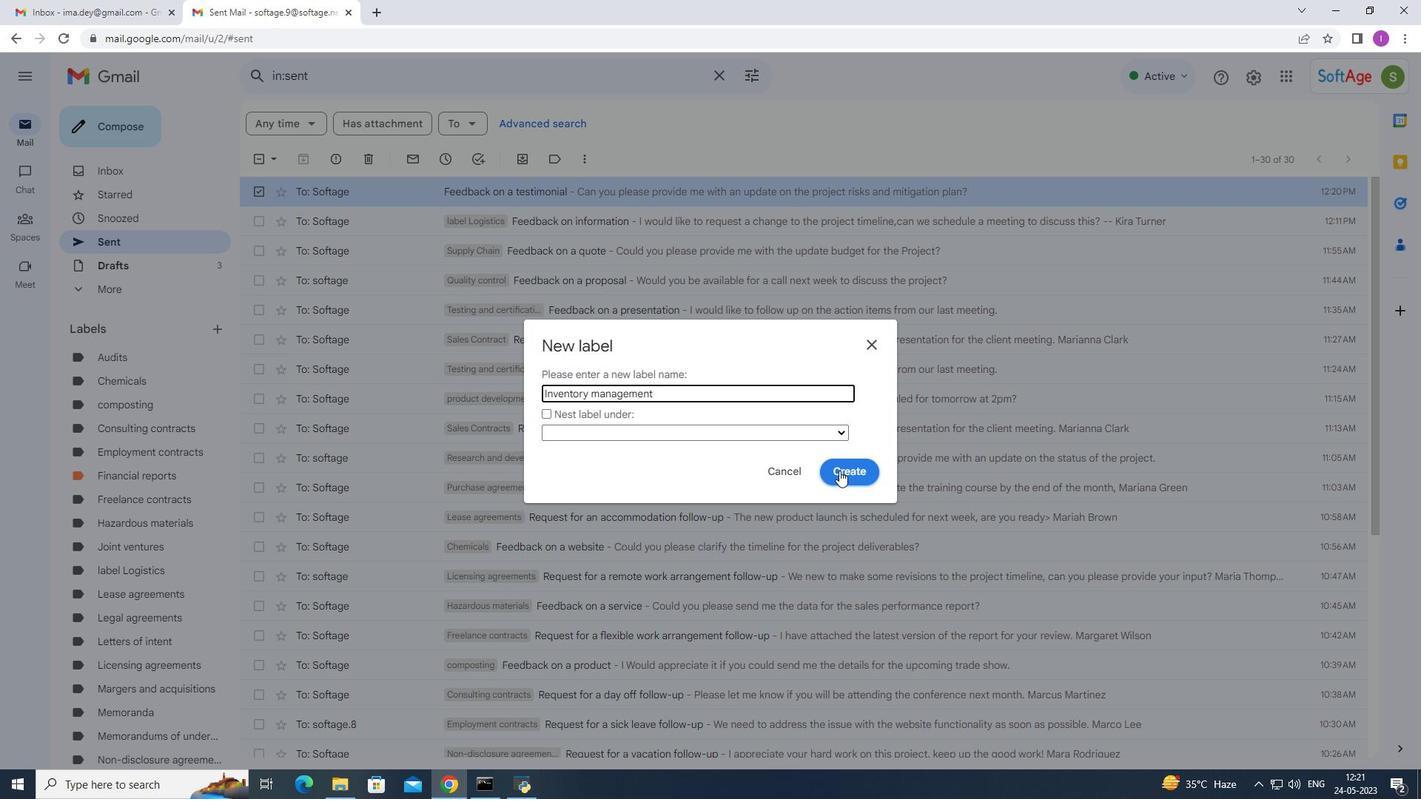 
Action: Mouse moved to (477, 379)
Screenshot: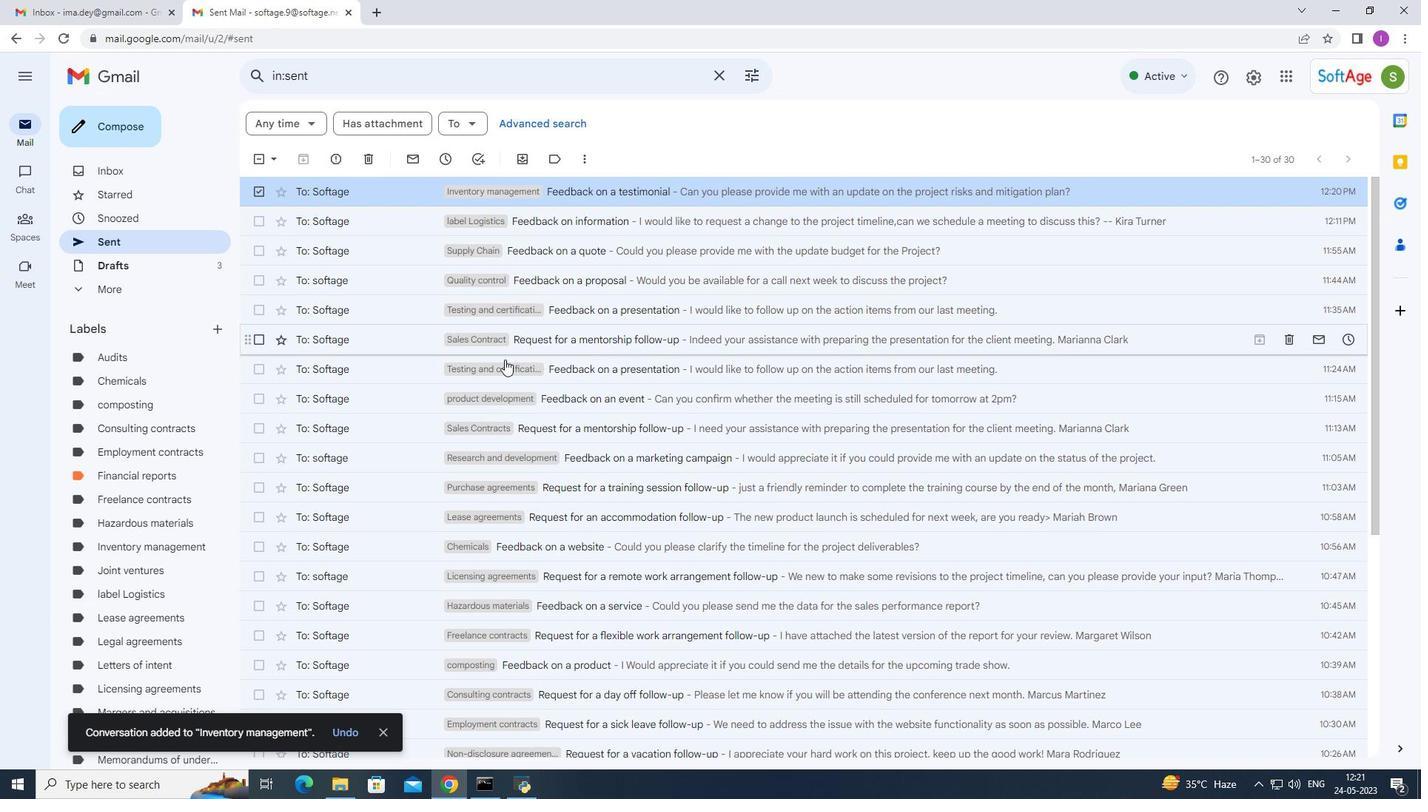 
